 Task: Play online Dominion games in easy mode.
Action: Mouse moved to (467, 234)
Screenshot: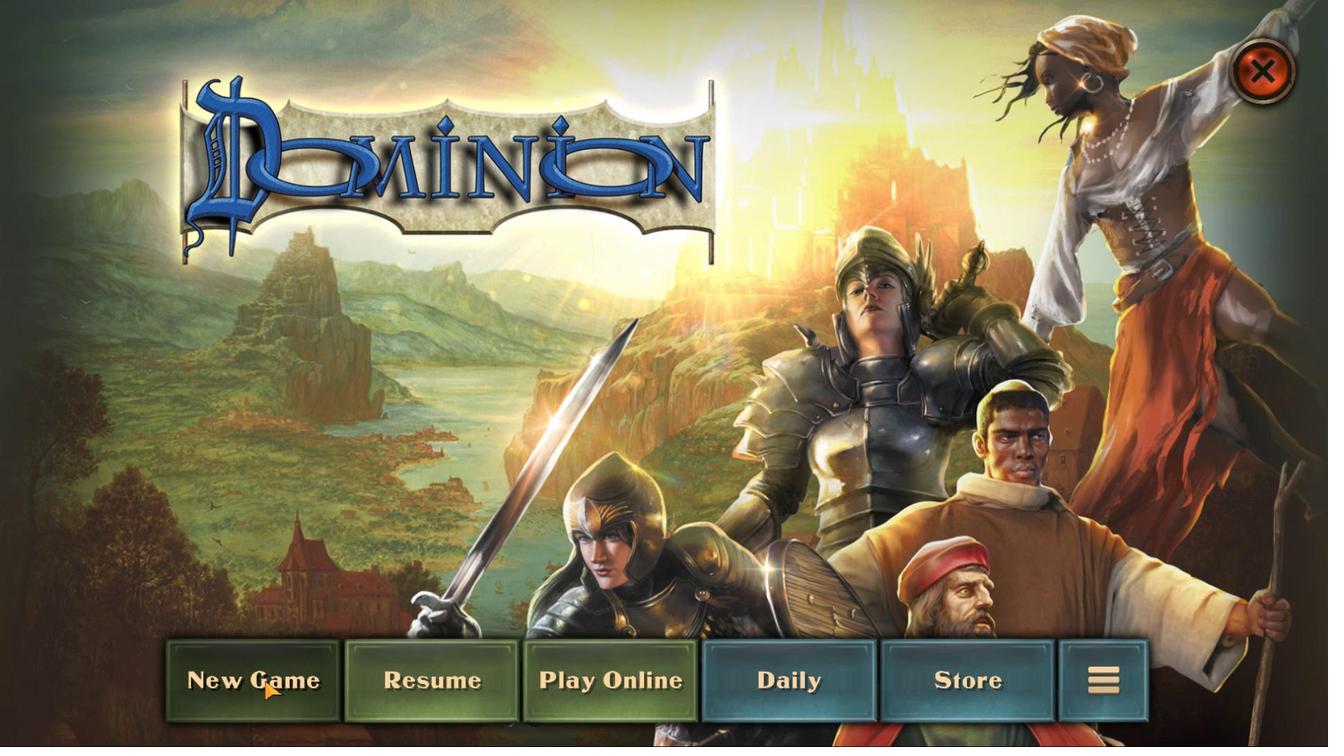 
Action: Mouse pressed left at (467, 234)
Screenshot: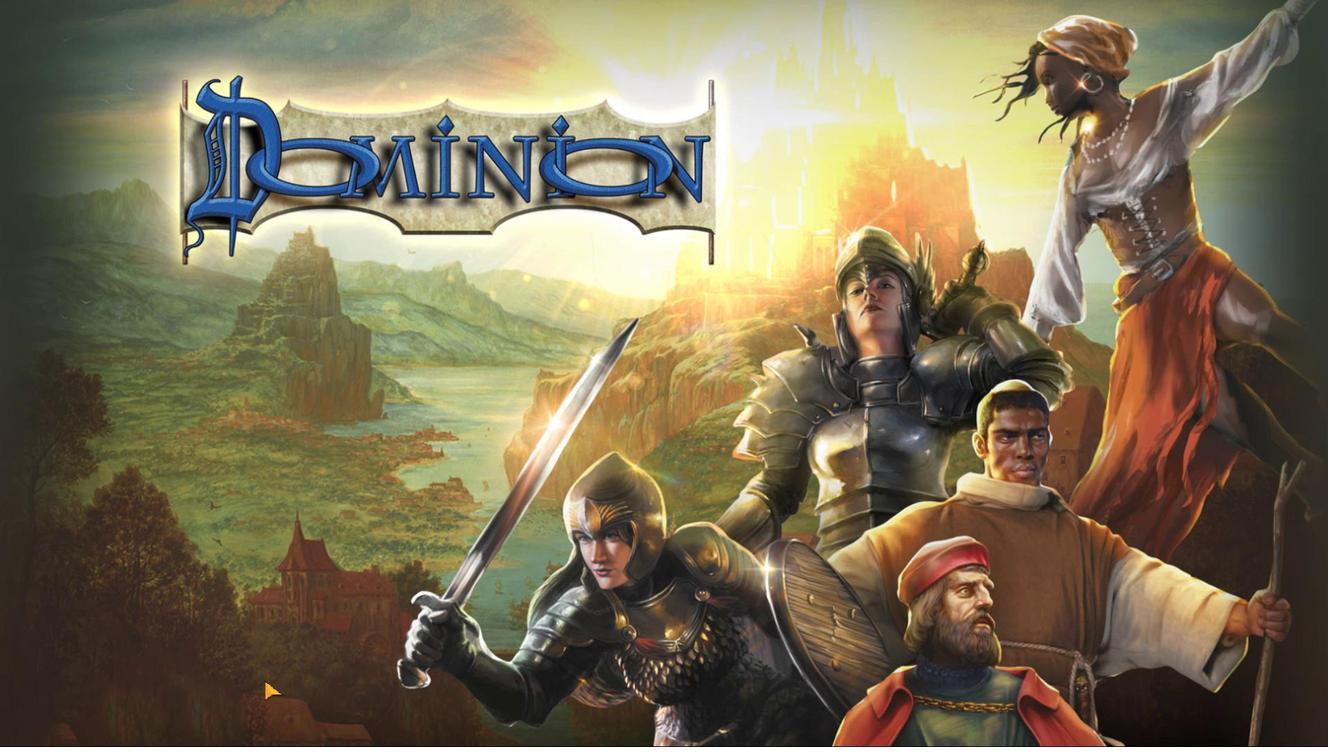 
Action: Mouse moved to (656, 486)
Screenshot: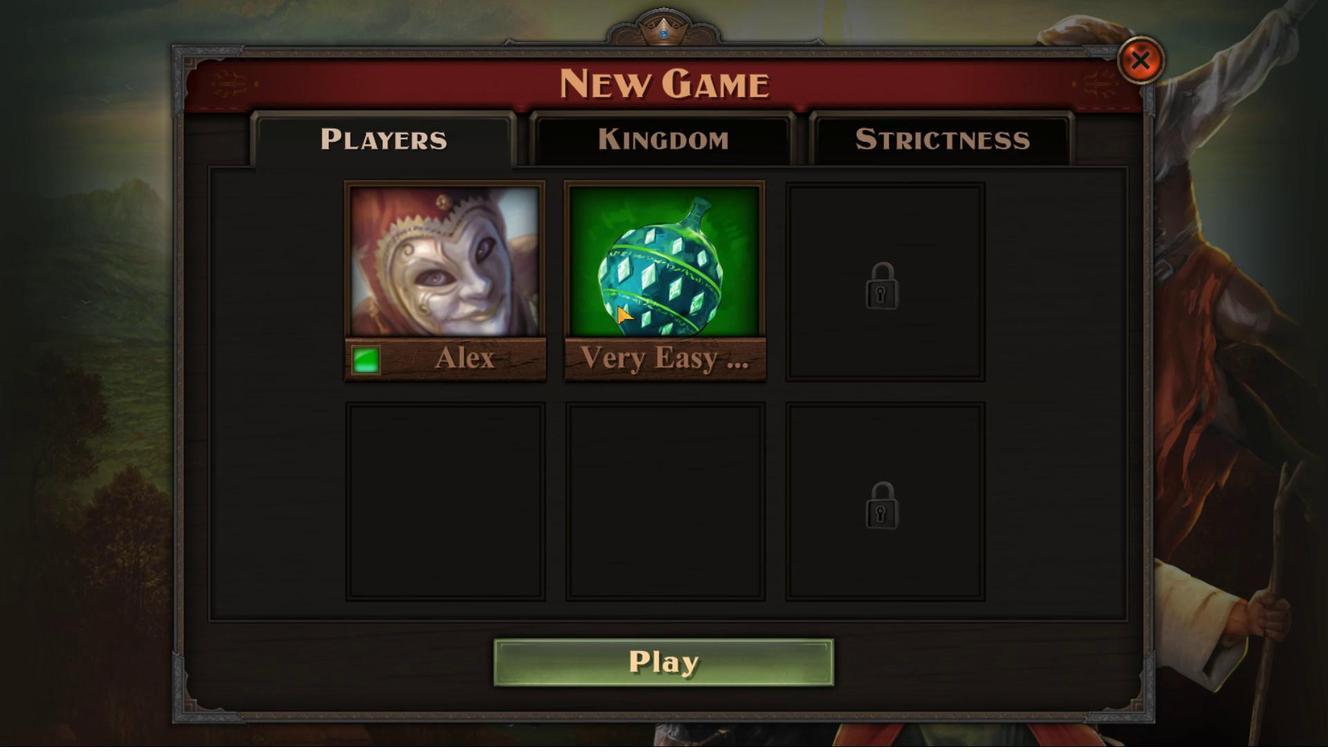 
Action: Mouse pressed left at (656, 486)
Screenshot: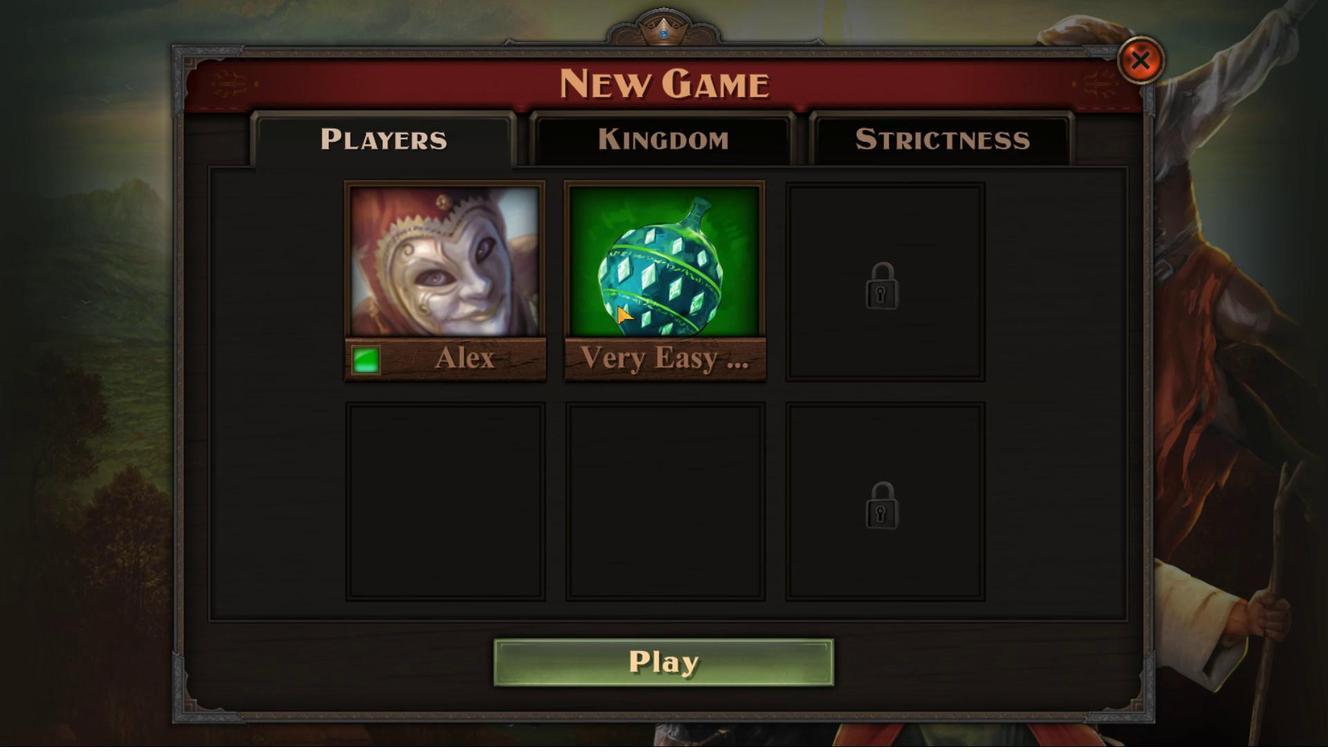 
Action: Mouse moved to (496, 417)
Screenshot: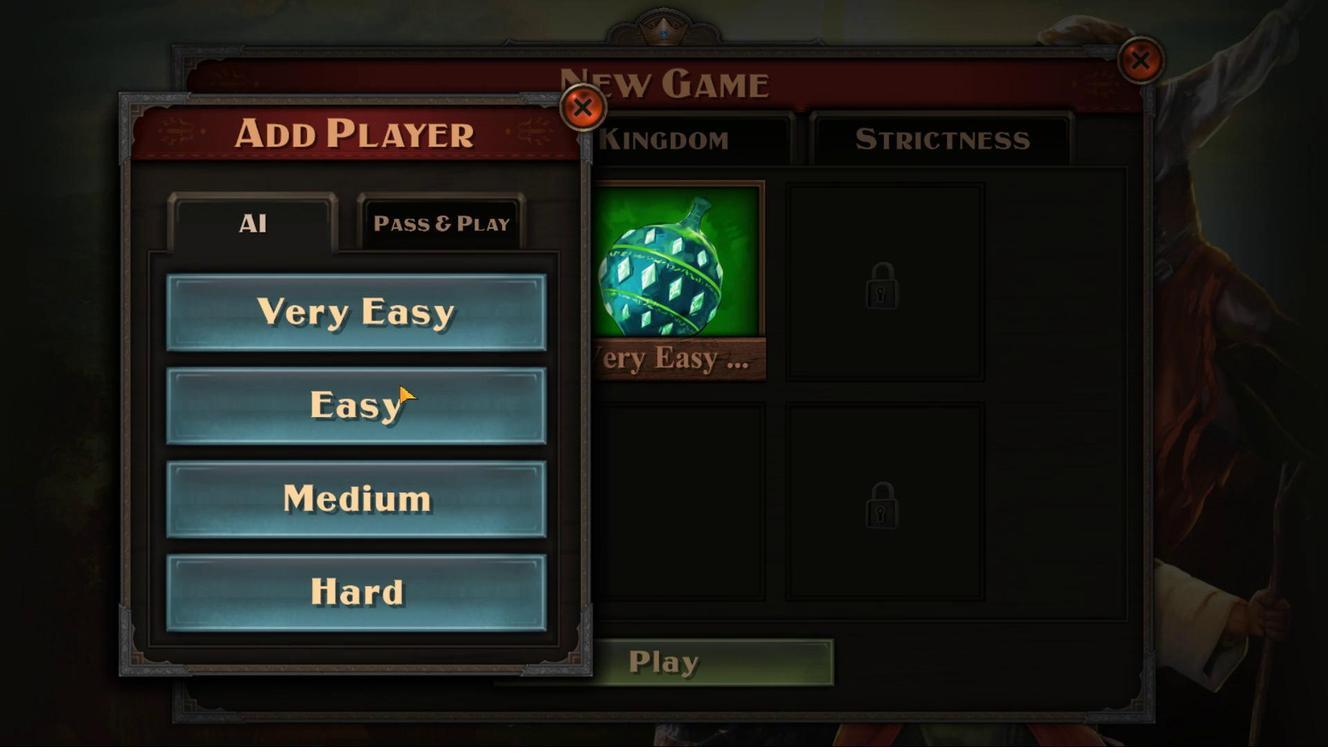 
Action: Mouse pressed left at (496, 417)
Screenshot: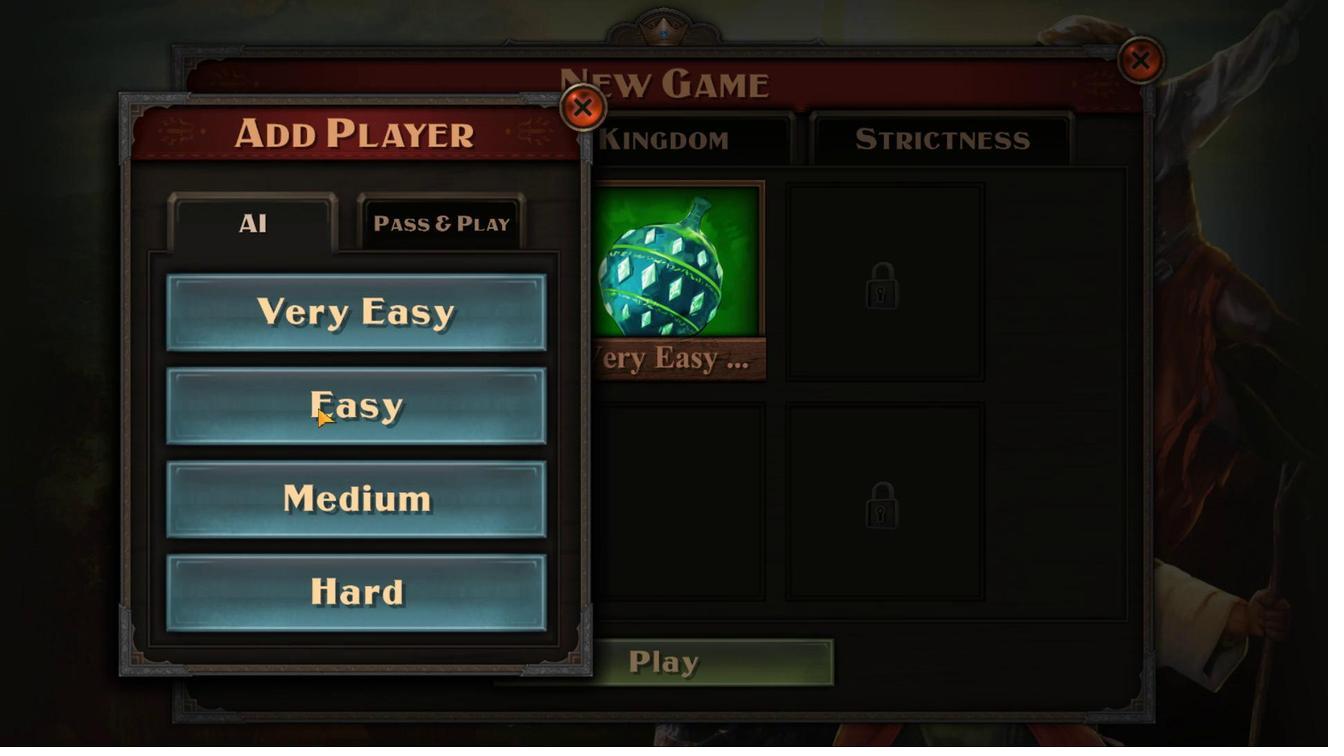 
Action: Mouse moved to (727, 242)
Screenshot: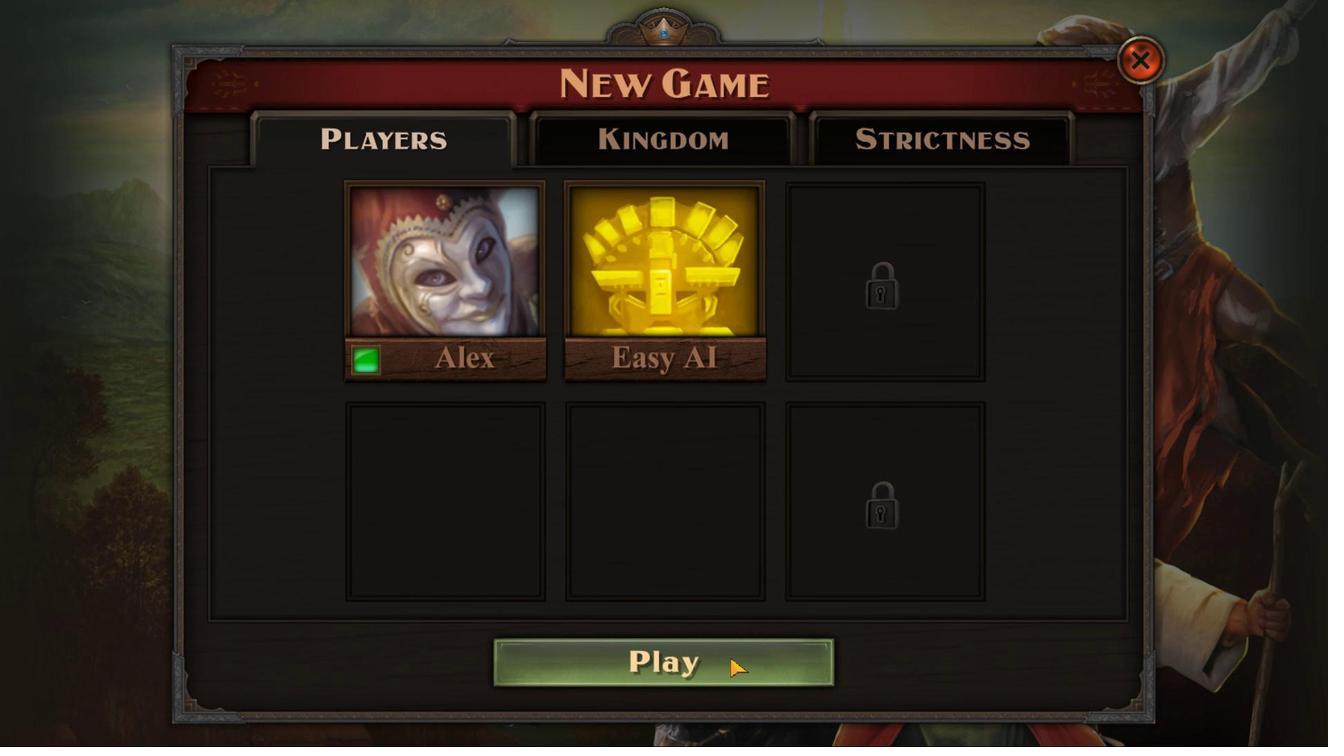 
Action: Mouse pressed left at (727, 242)
Screenshot: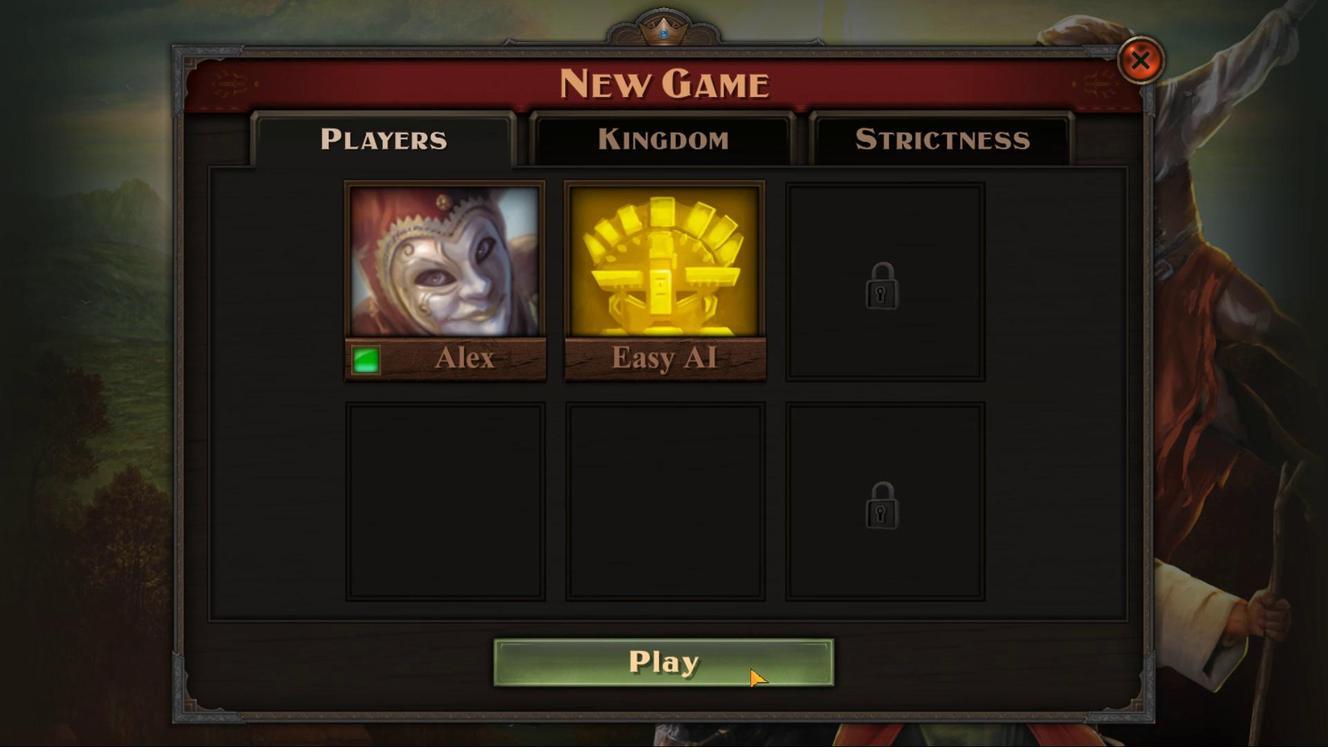 
Action: Mouse moved to (785, 285)
Screenshot: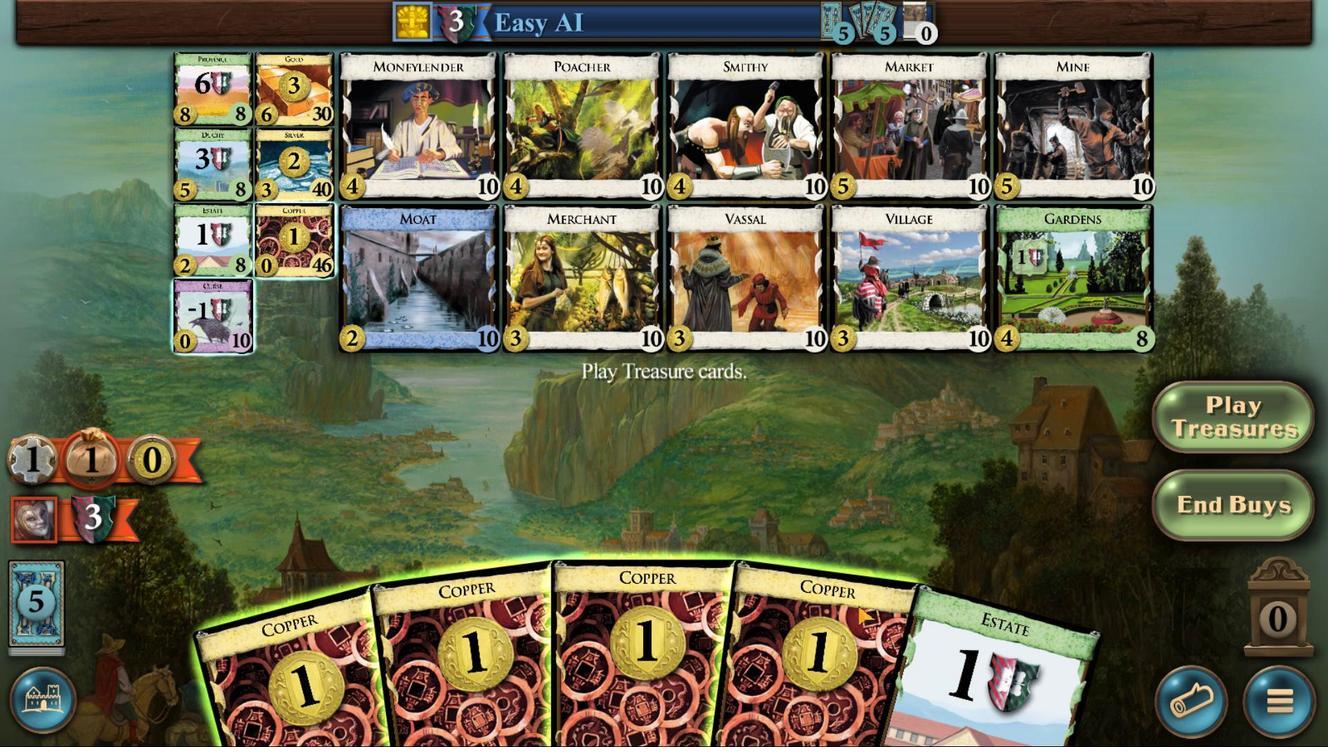 
Action: Mouse scrolled (785, 285) with delta (0, 0)
Screenshot: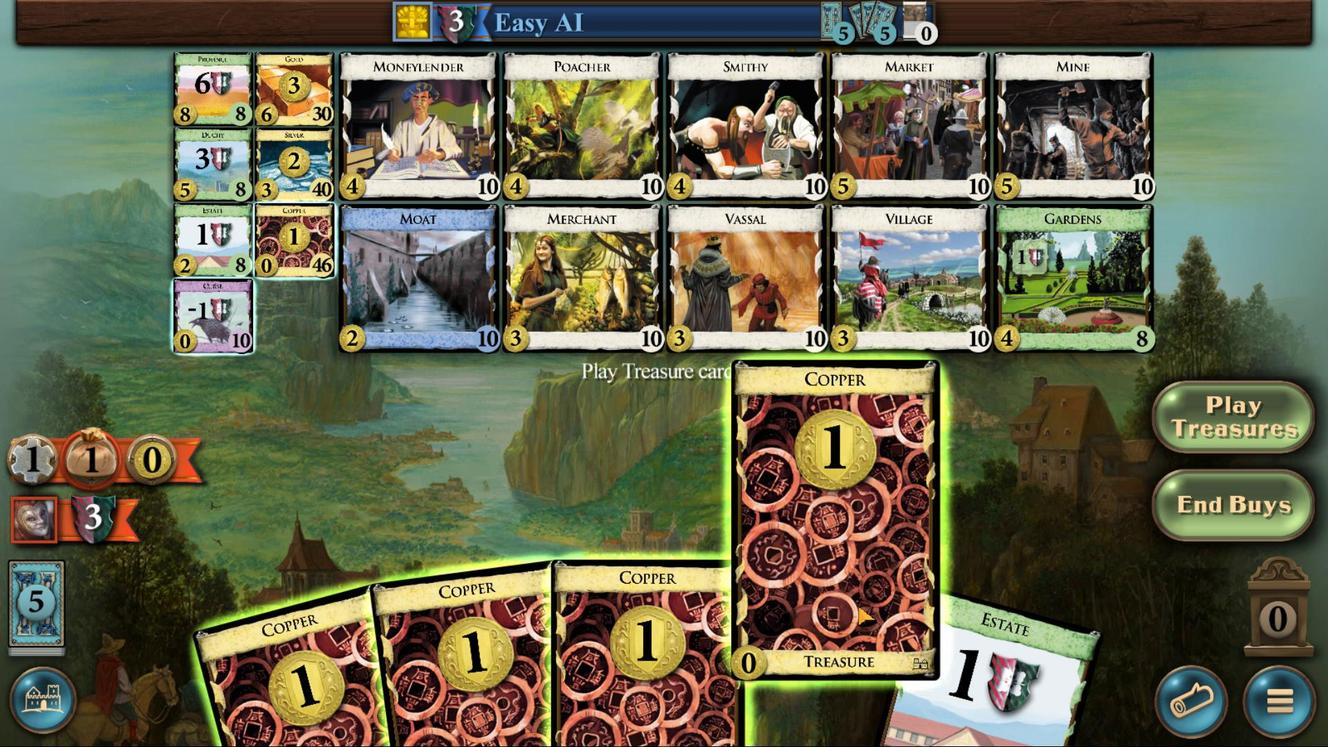 
Action: Mouse scrolled (785, 285) with delta (0, 0)
Screenshot: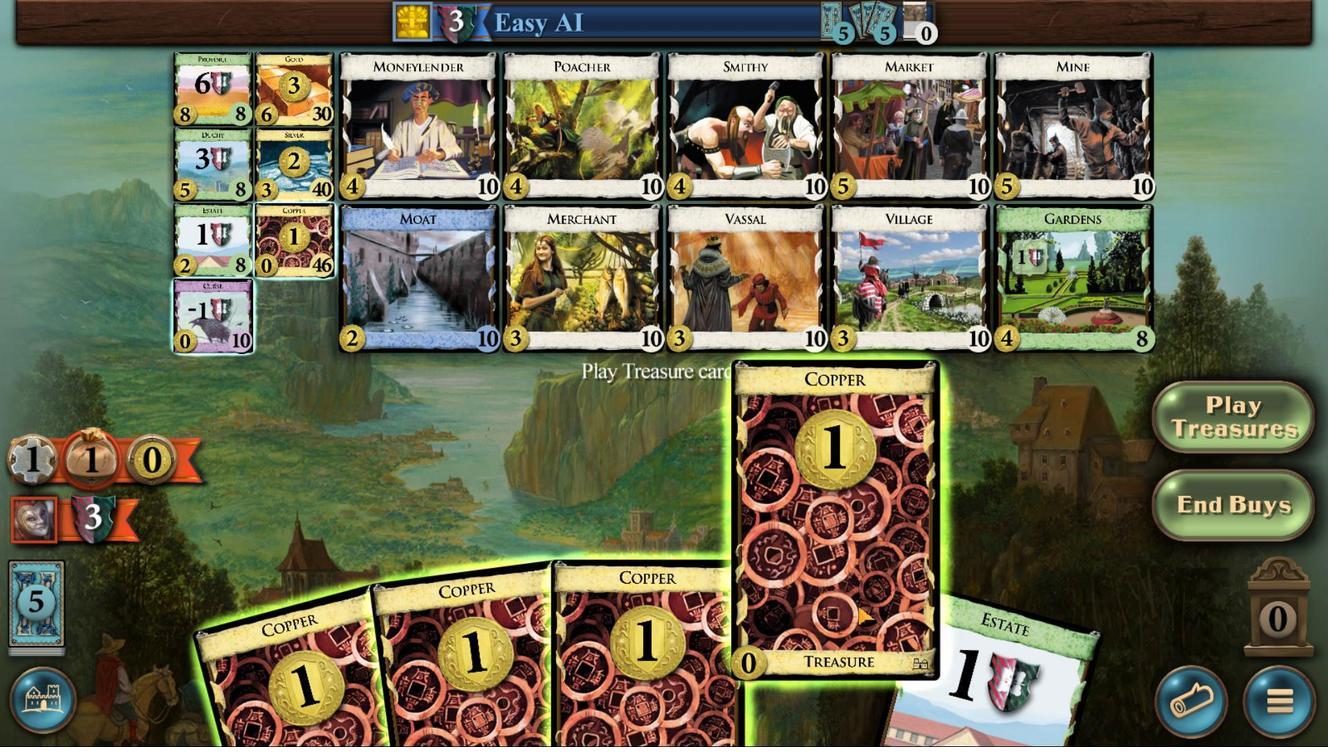 
Action: Mouse scrolled (785, 285) with delta (0, 0)
Screenshot: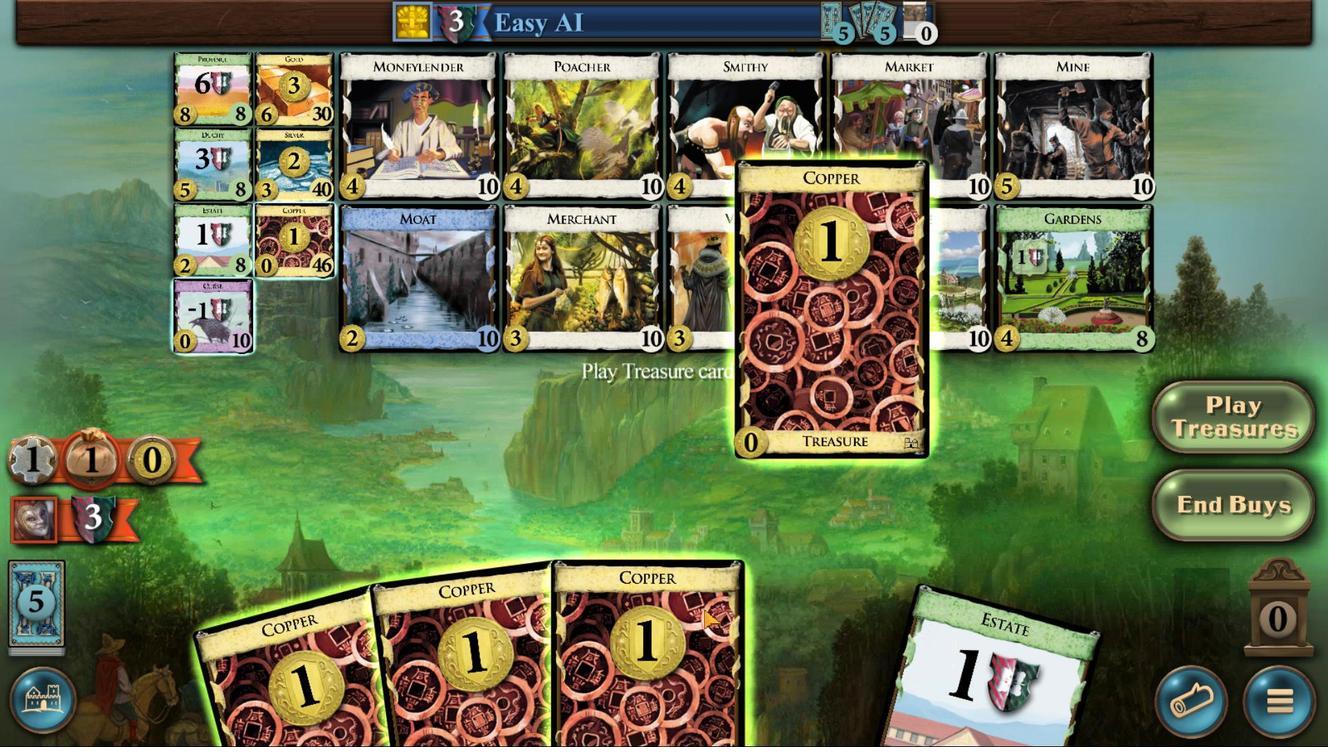 
Action: Mouse moved to (702, 282)
Screenshot: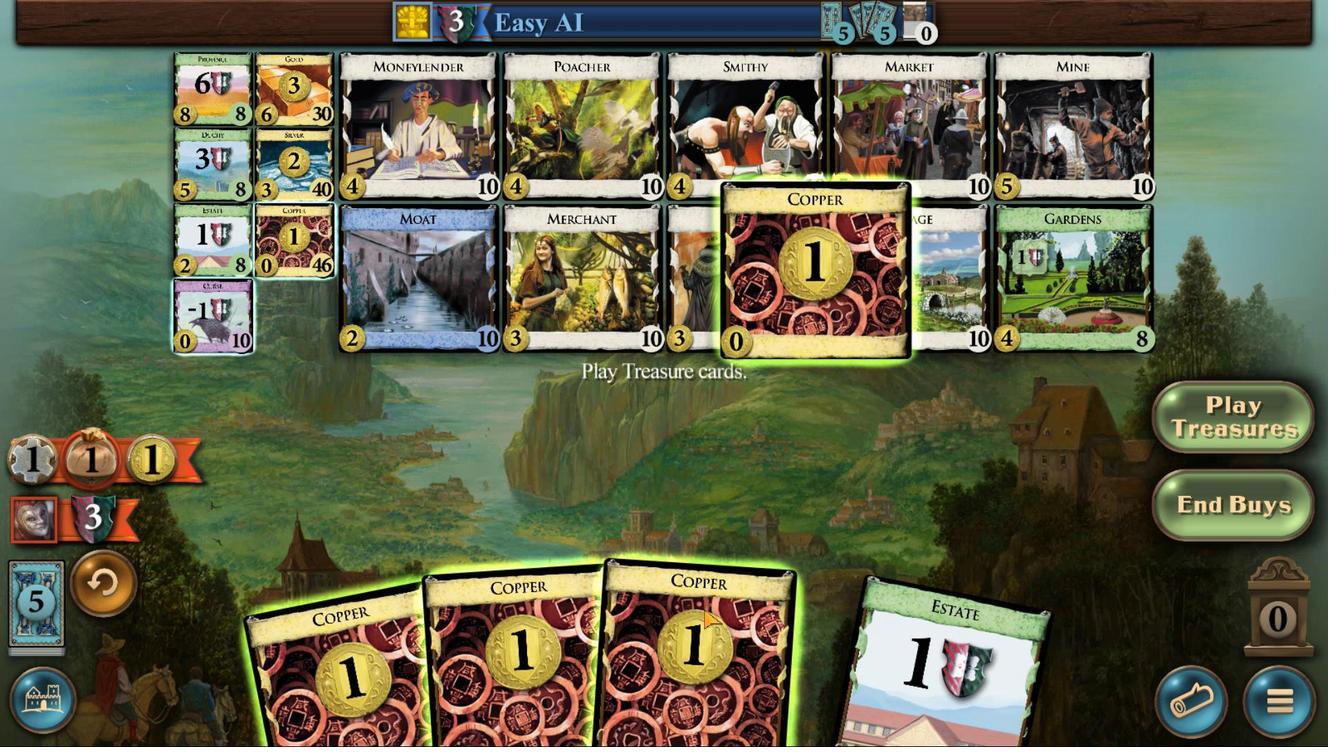 
Action: Mouse scrolled (702, 283) with delta (0, 0)
Screenshot: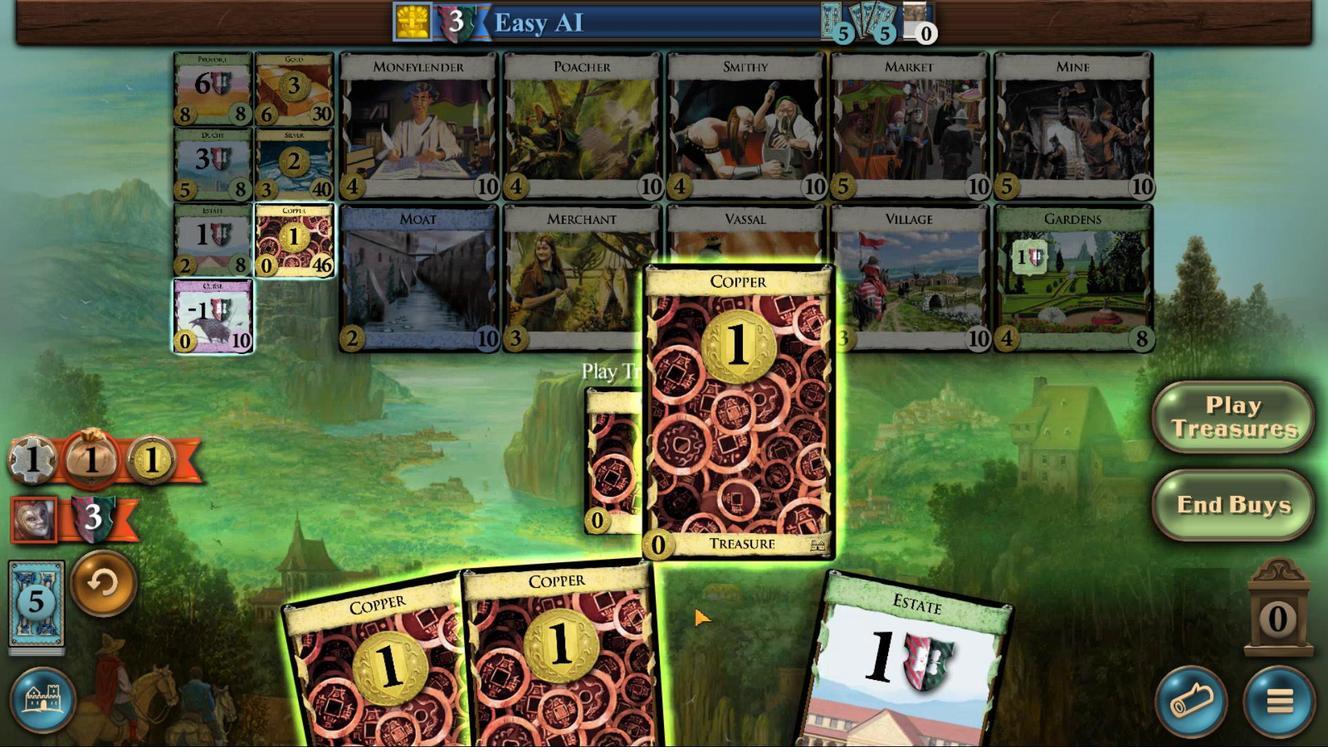 
Action: Mouse scrolled (702, 283) with delta (0, 0)
Screenshot: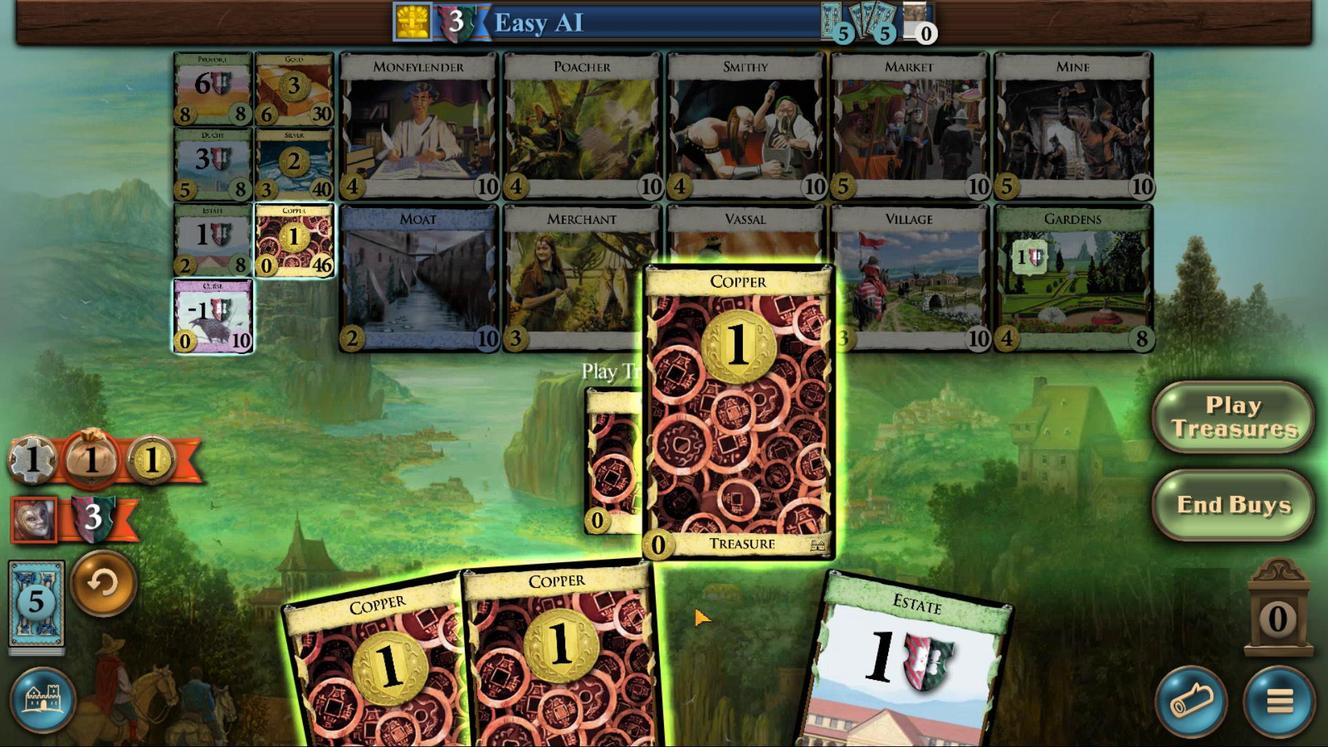 
Action: Mouse moved to (667, 290)
Screenshot: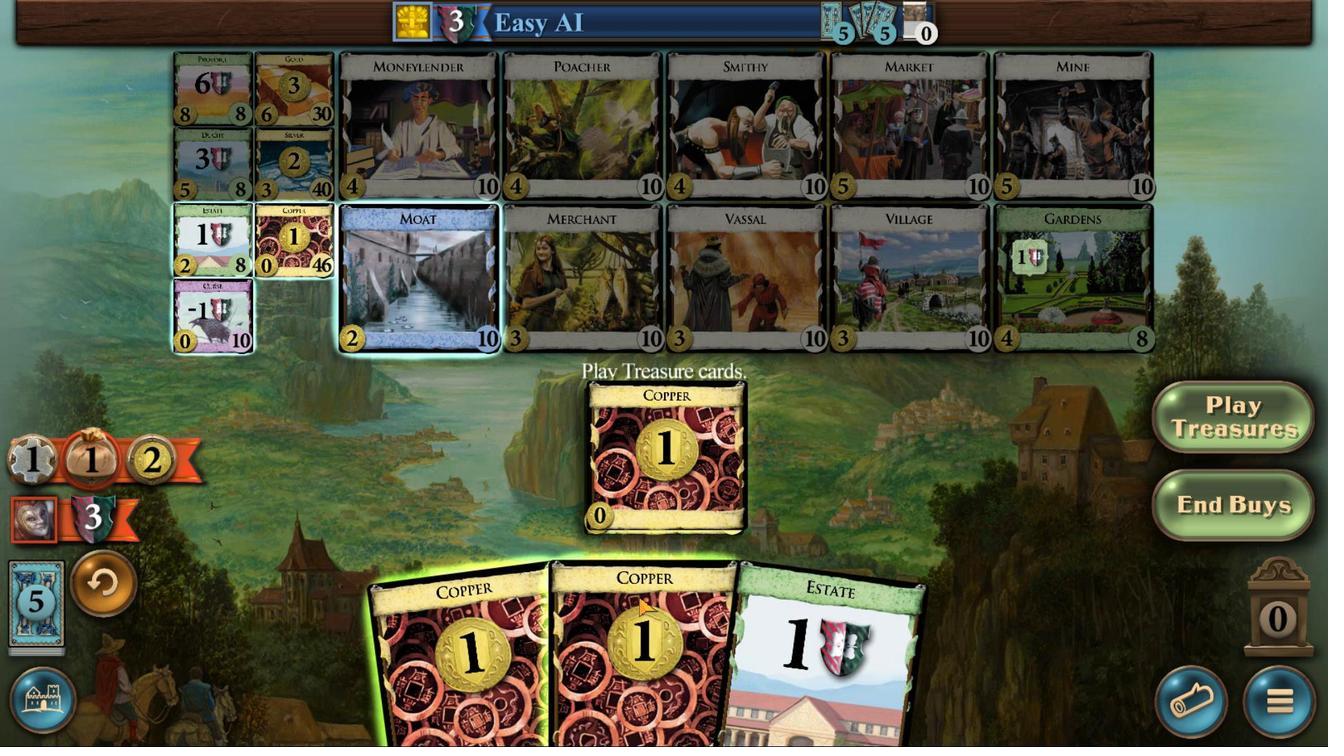 
Action: Mouse scrolled (667, 291) with delta (0, 0)
Screenshot: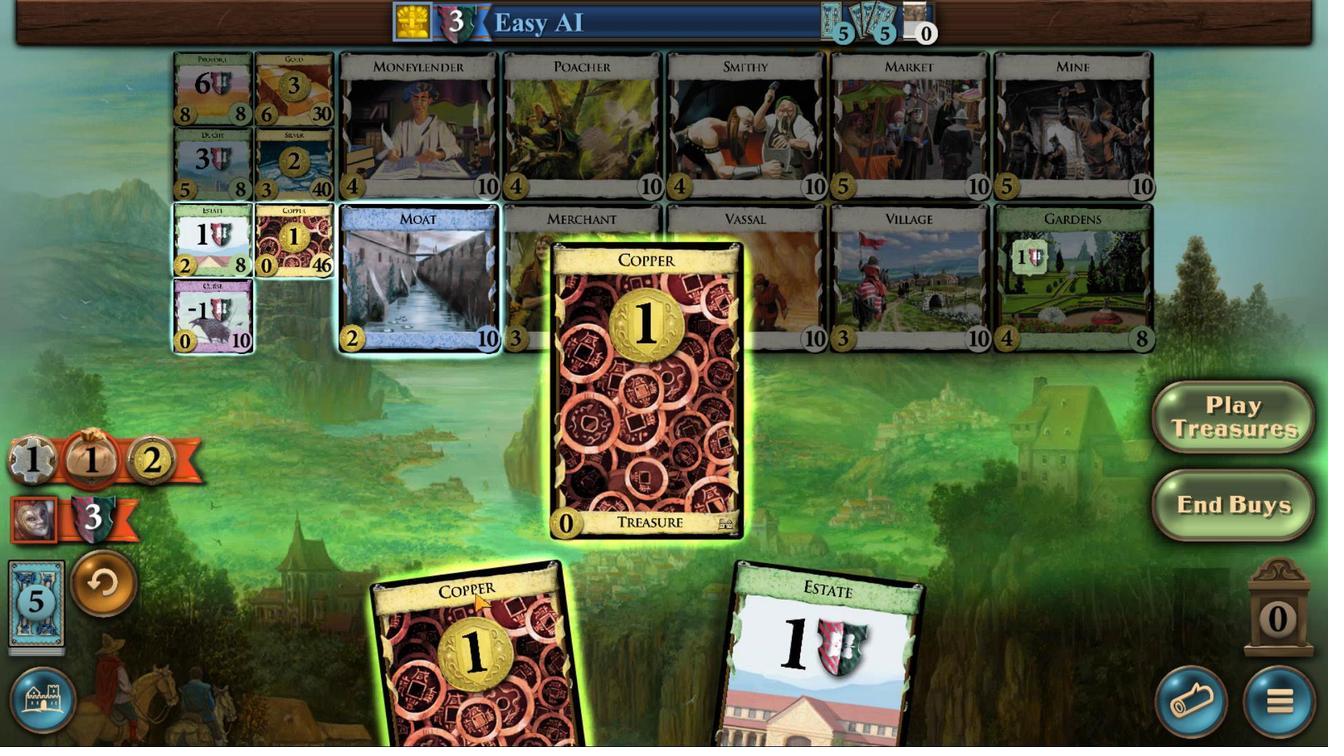 
Action: Mouse scrolled (667, 291) with delta (0, 0)
Screenshot: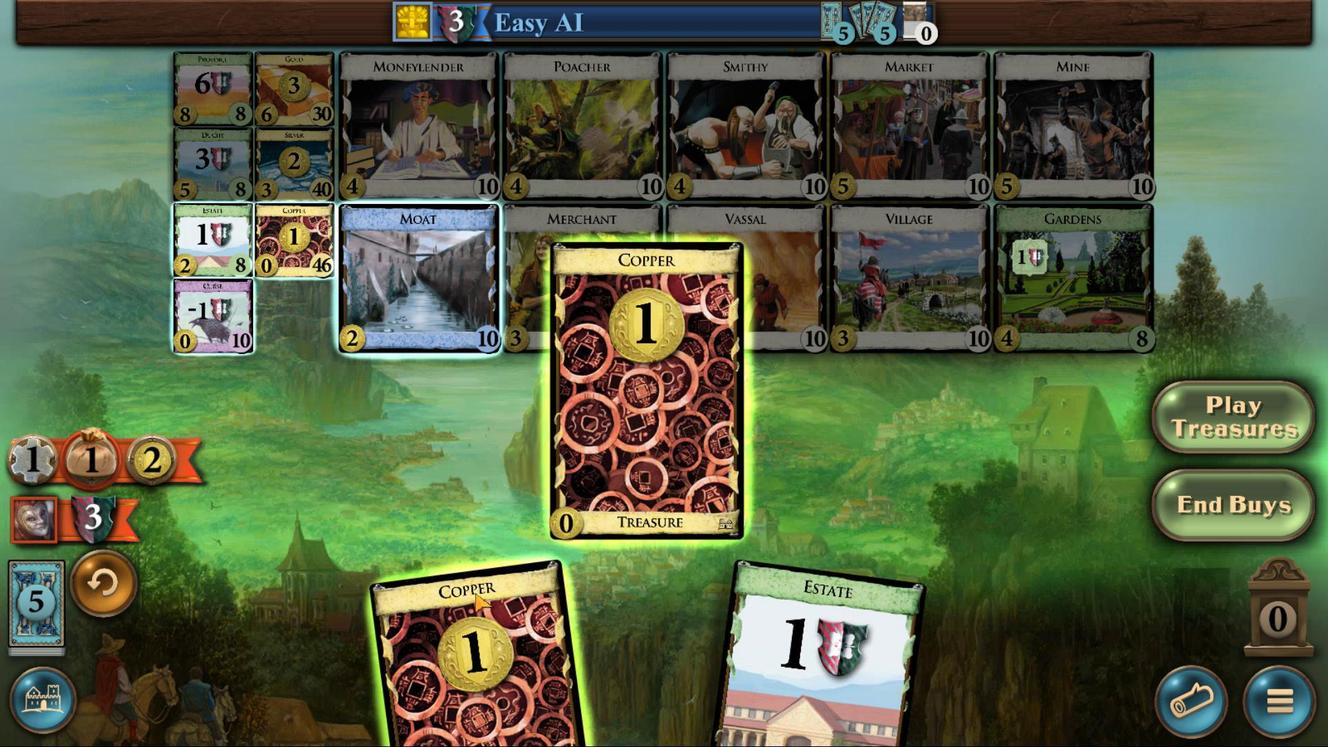 
Action: Mouse moved to (579, 293)
Screenshot: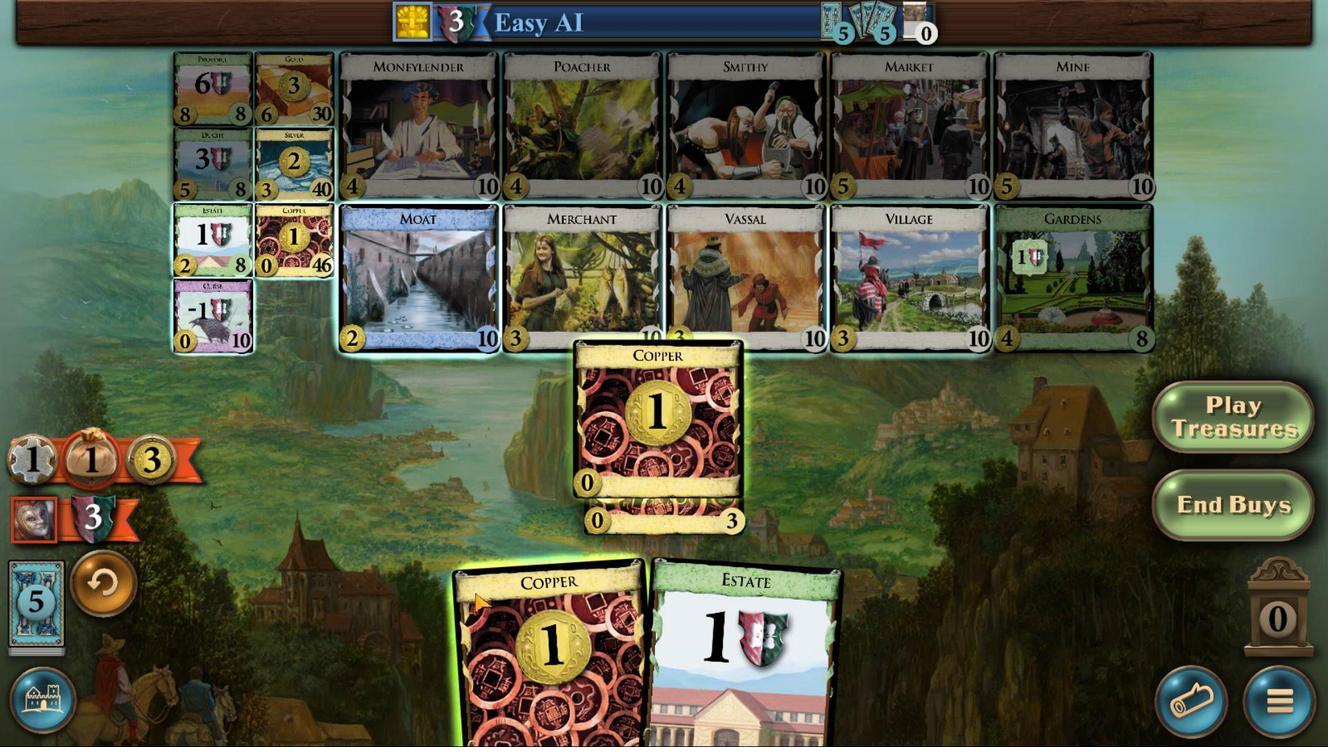 
Action: Mouse scrolled (579, 294) with delta (0, 0)
Screenshot: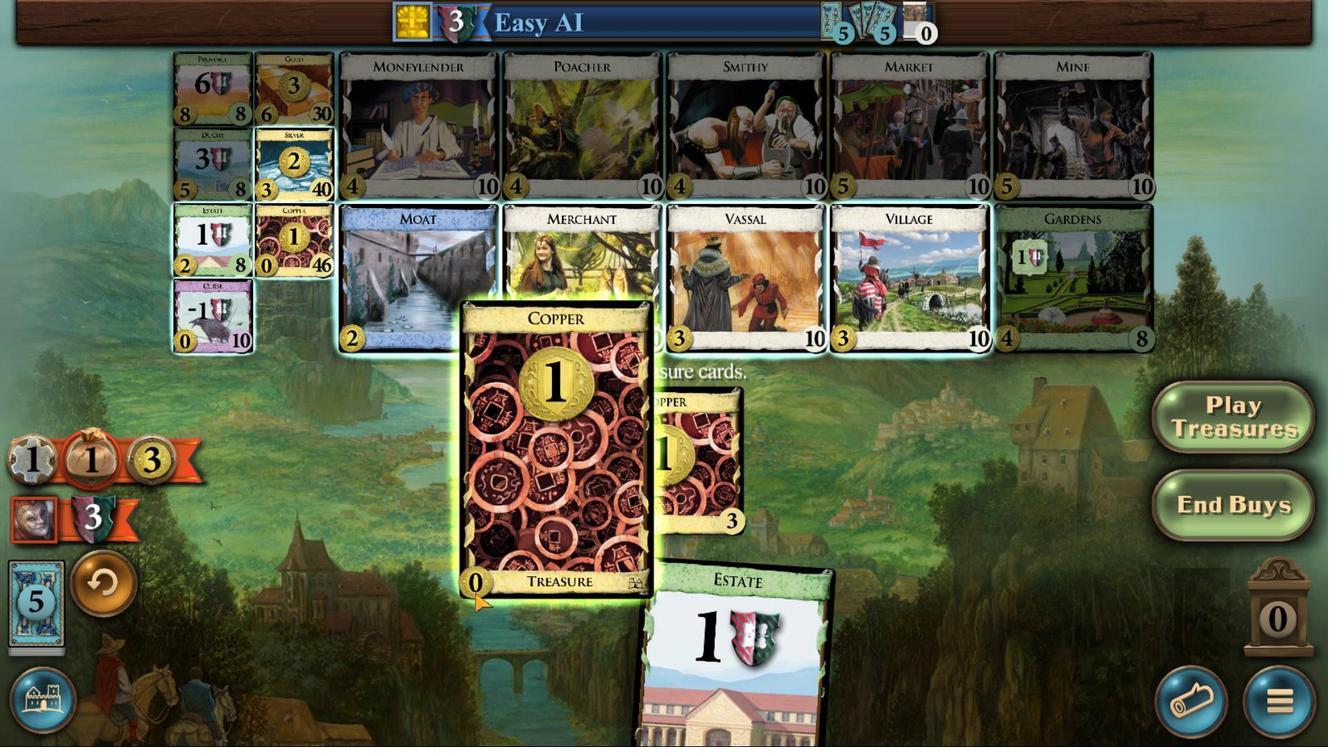 
Action: Mouse scrolled (579, 294) with delta (0, 0)
Screenshot: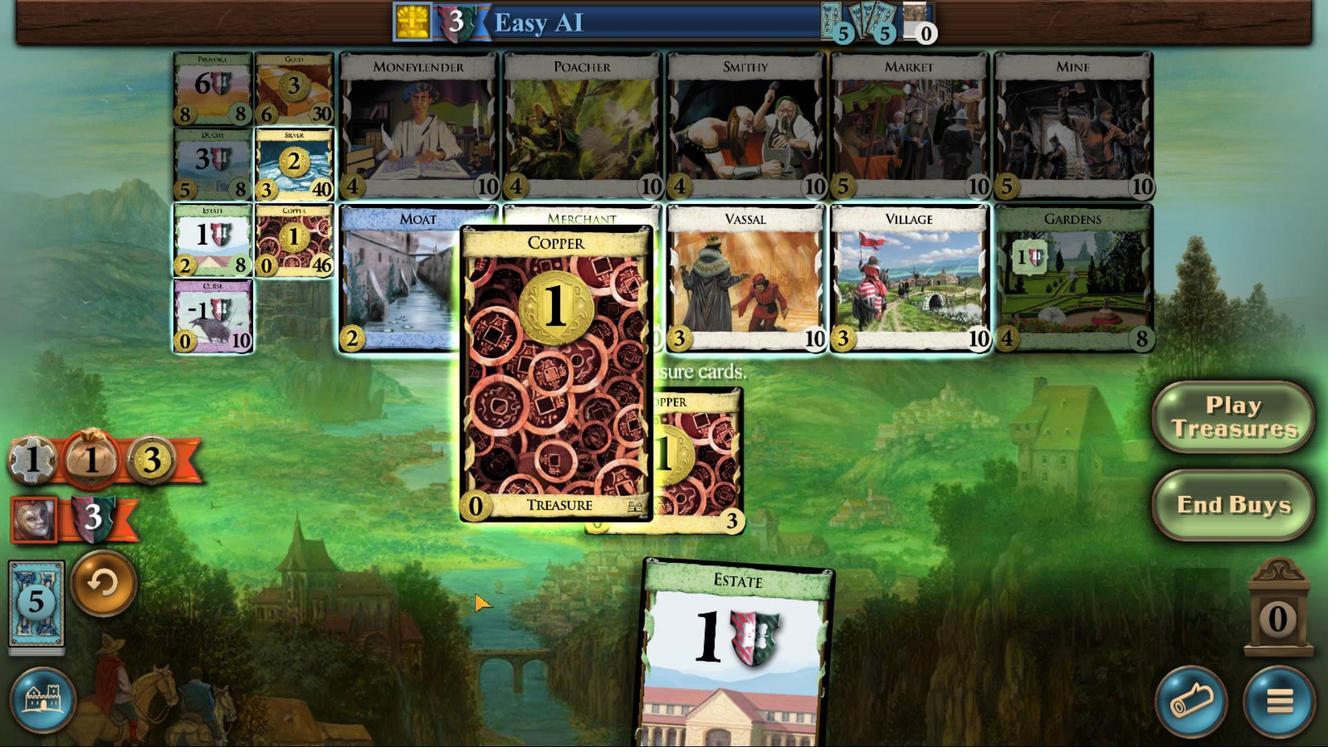 
Action: Mouse scrolled (579, 294) with delta (0, 0)
Screenshot: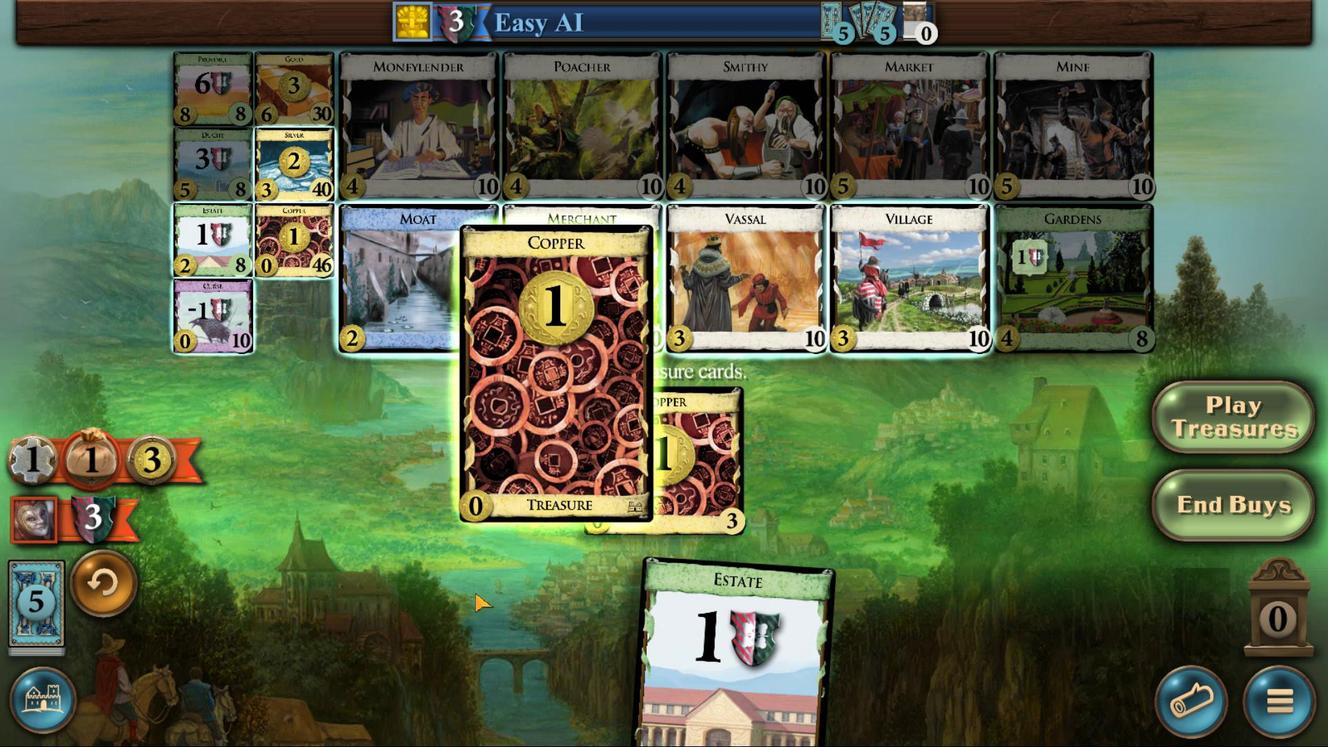
Action: Mouse moved to (478, 576)
Screenshot: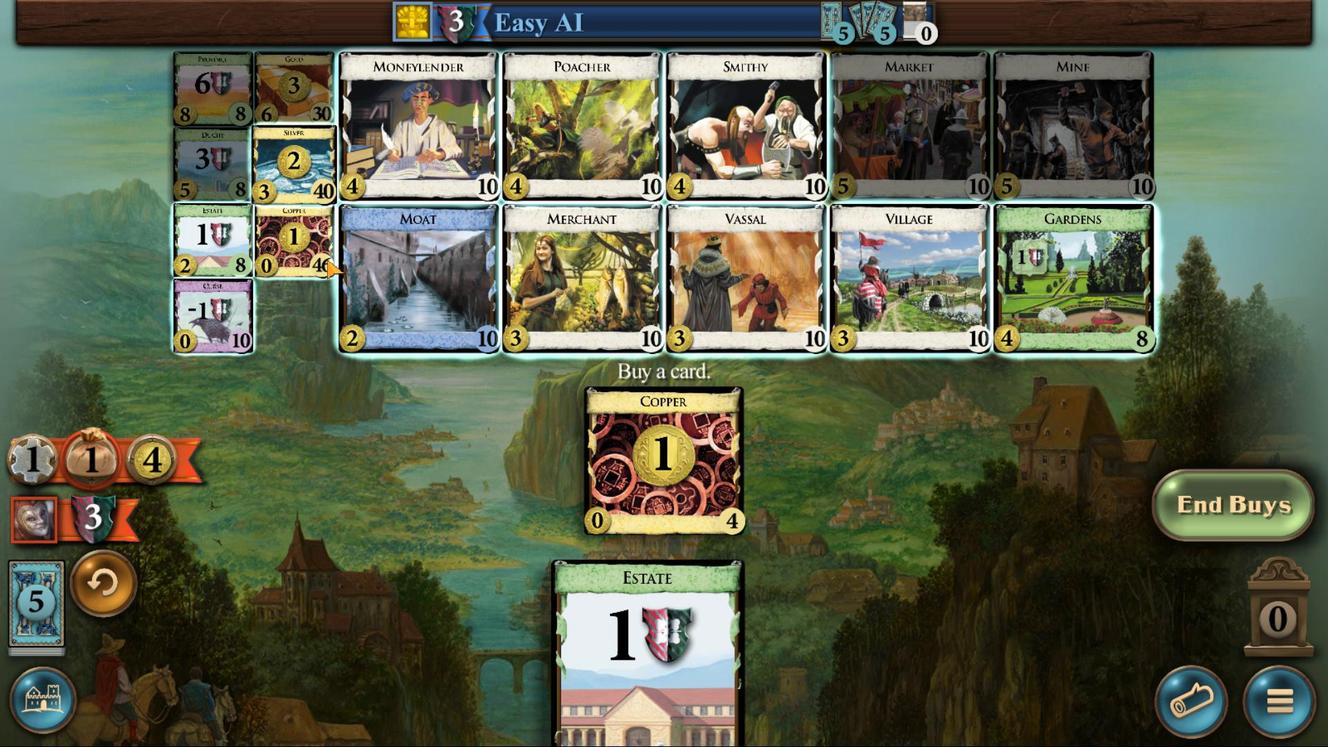 
Action: Mouse pressed left at (478, 576)
Screenshot: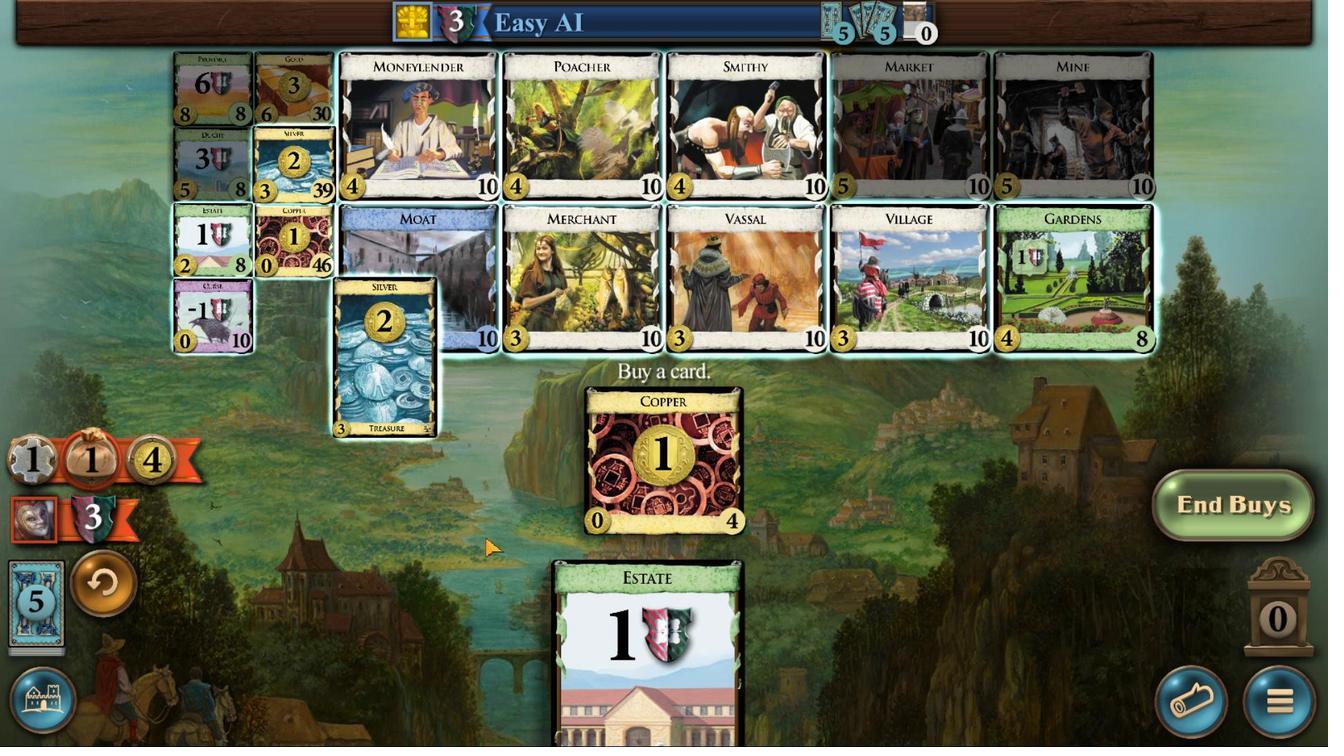 
Action: Mouse moved to (654, 259)
Screenshot: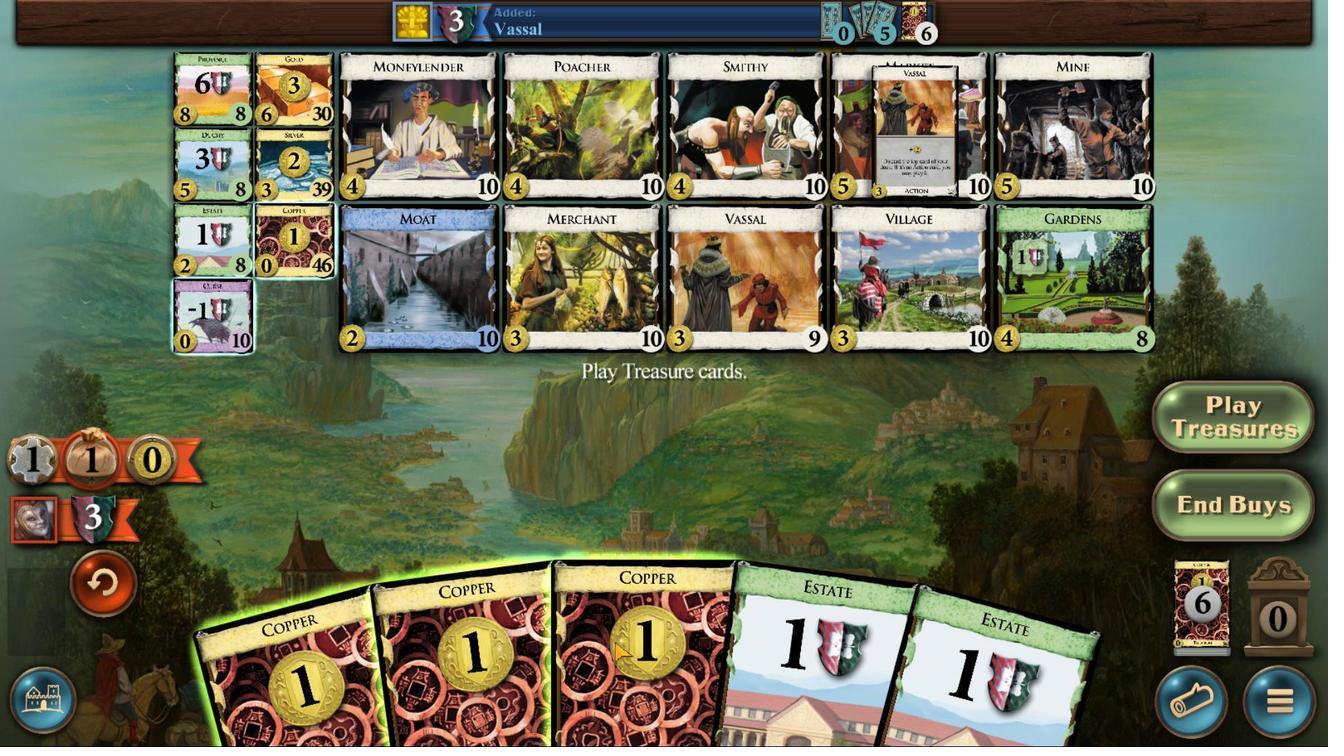 
Action: Mouse scrolled (654, 260) with delta (0, 0)
Screenshot: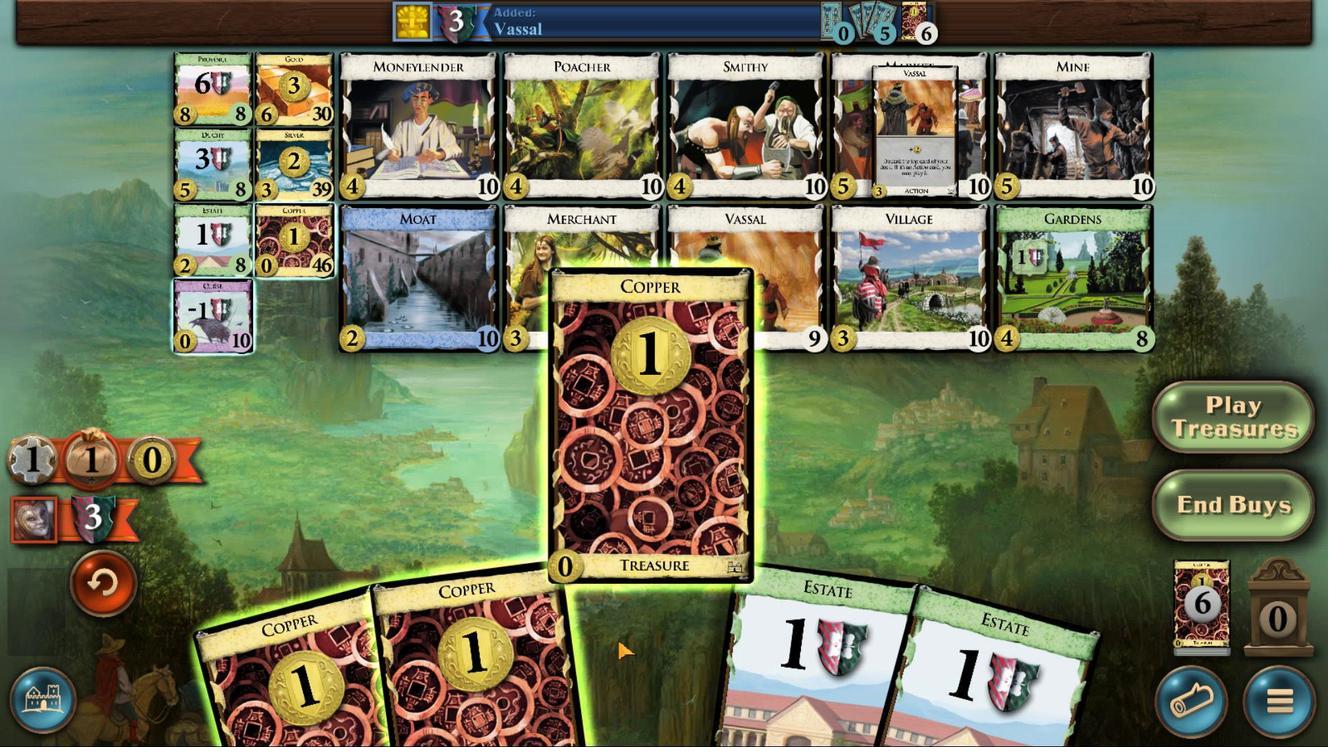 
Action: Mouse moved to (654, 260)
Screenshot: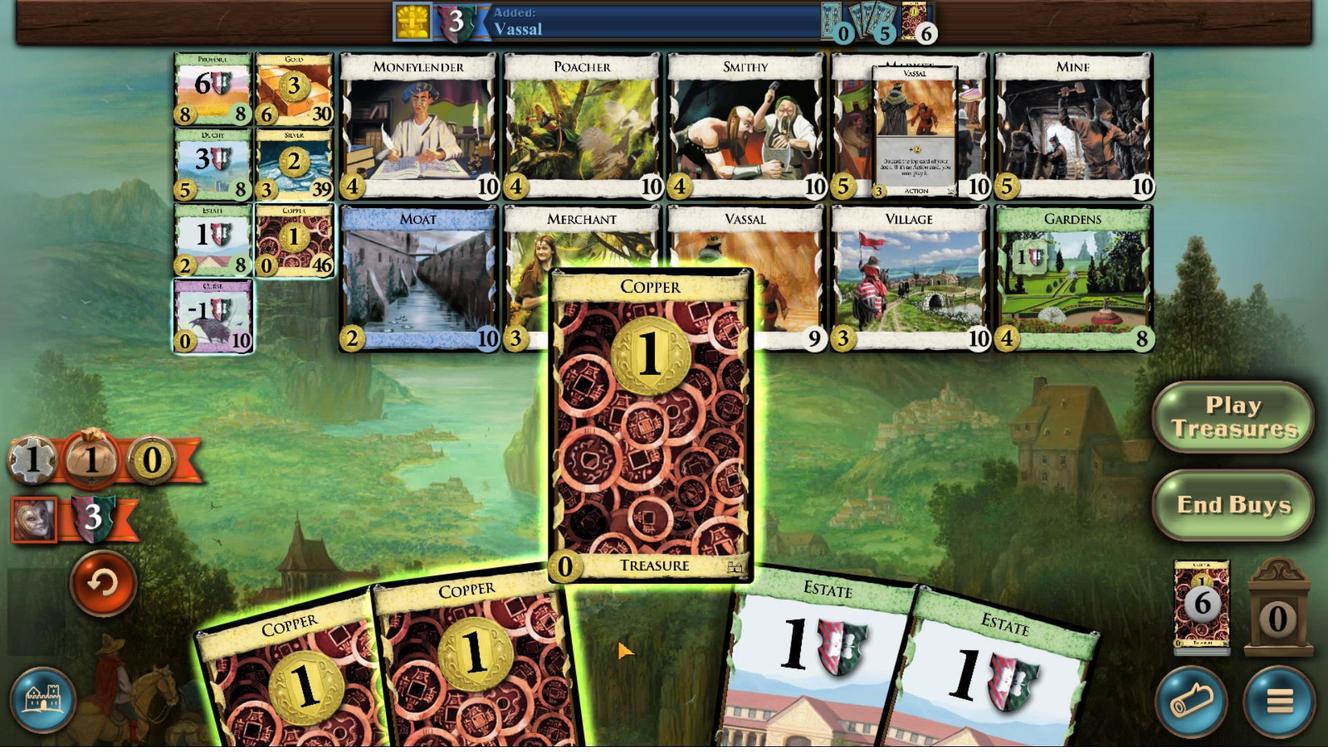
Action: Mouse scrolled (654, 260) with delta (0, 0)
Screenshot: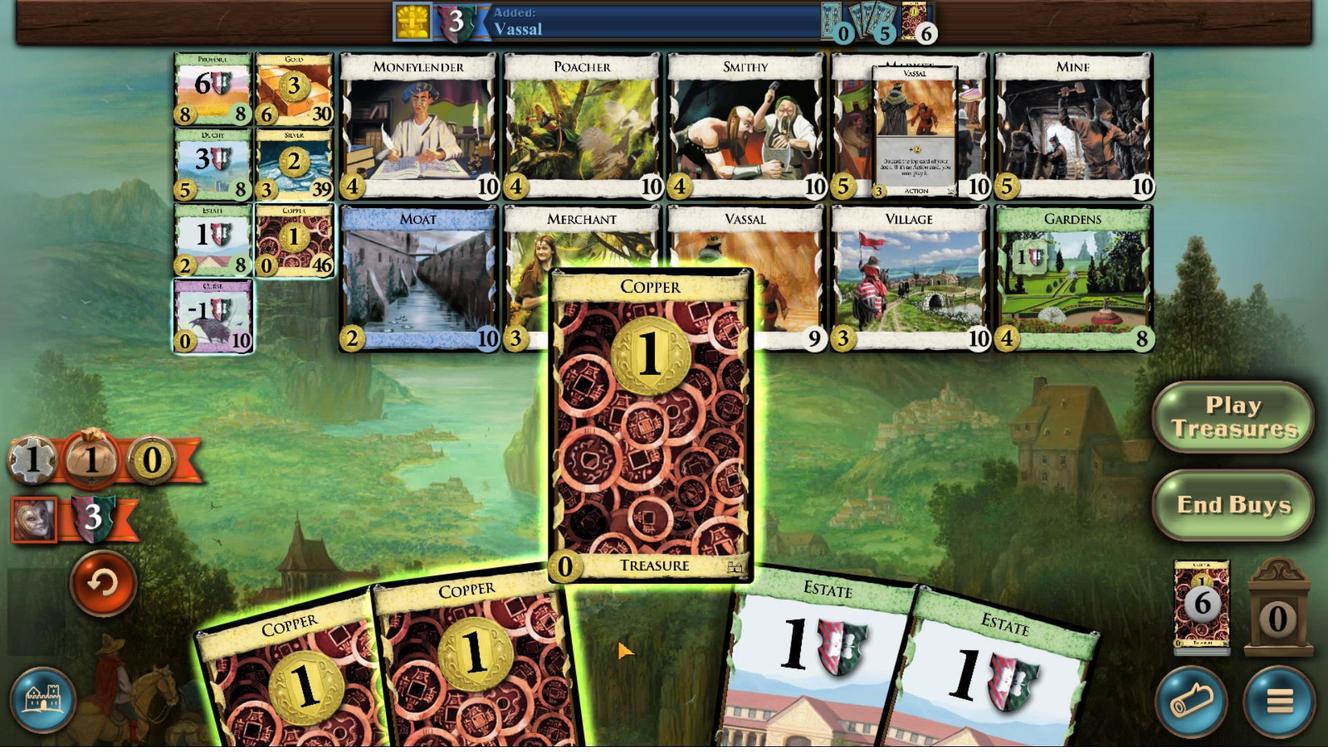 
Action: Mouse moved to (654, 260)
Screenshot: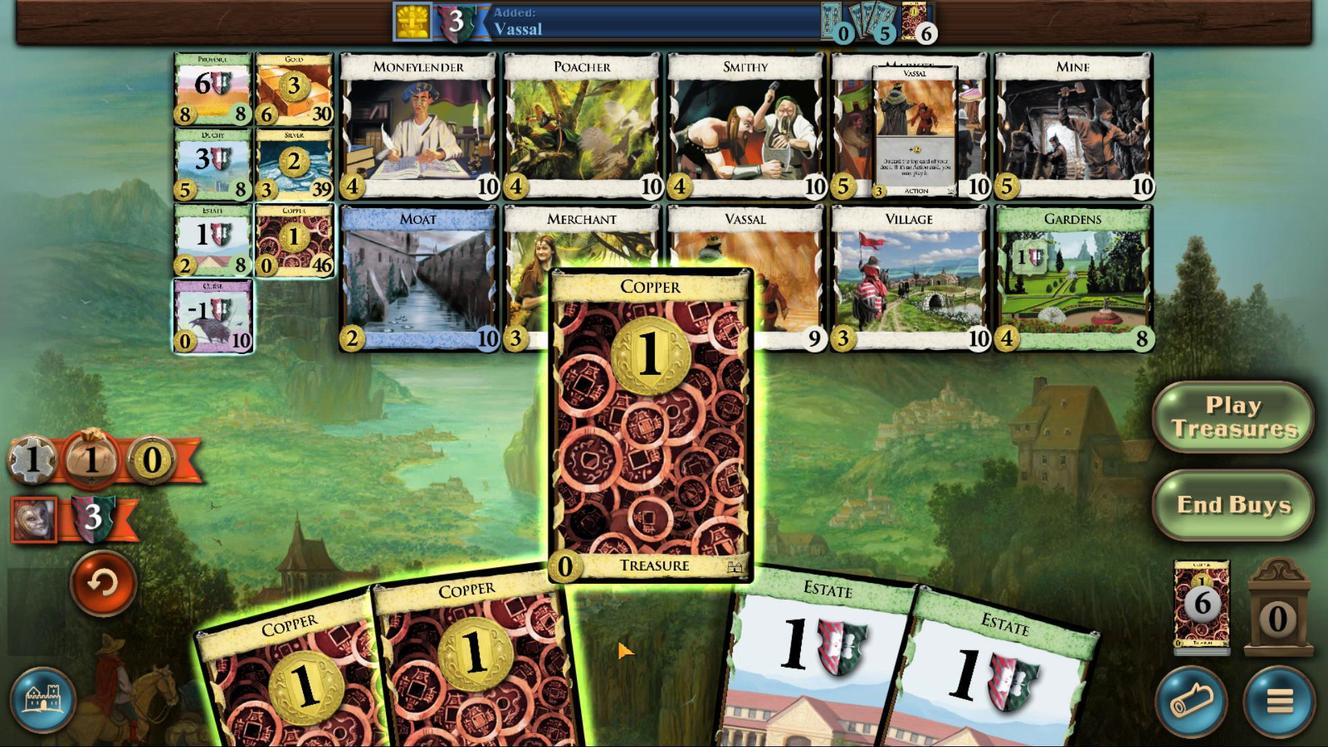 
Action: Mouse scrolled (654, 261) with delta (0, 0)
Screenshot: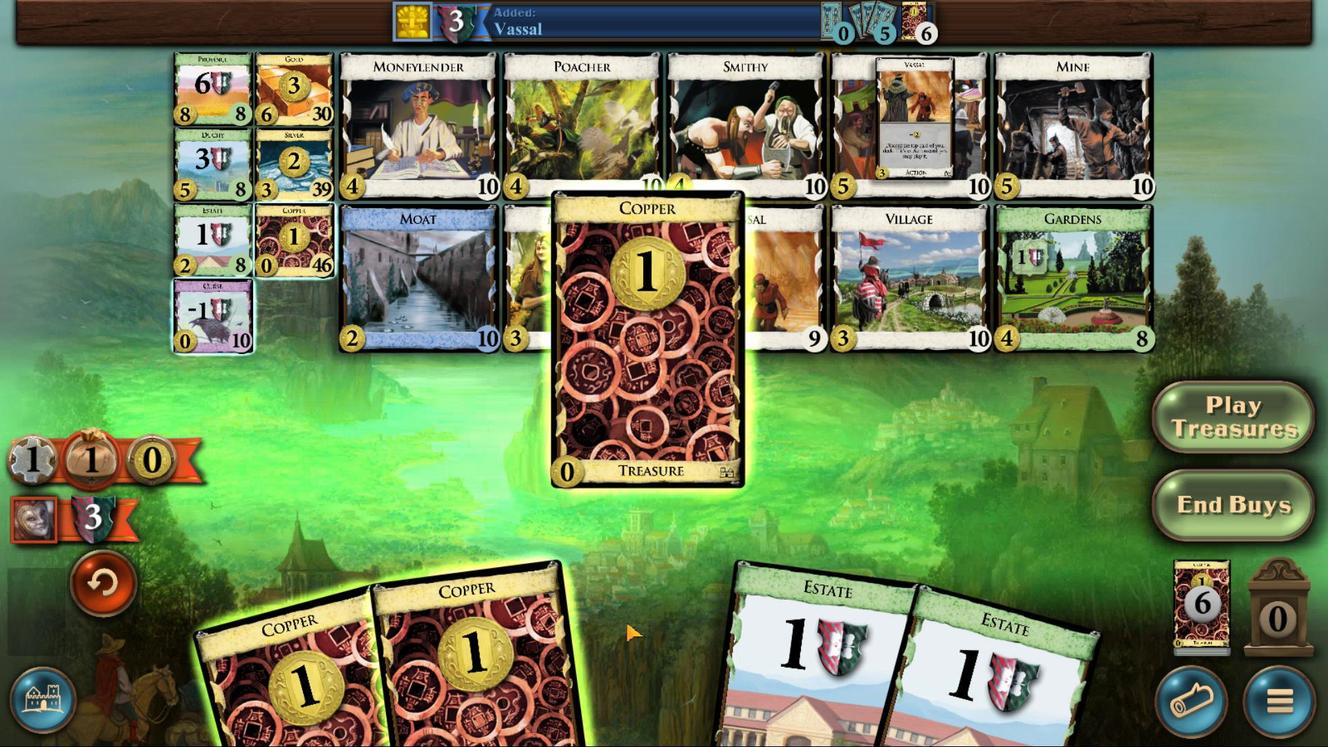 
Action: Mouse moved to (621, 282)
Screenshot: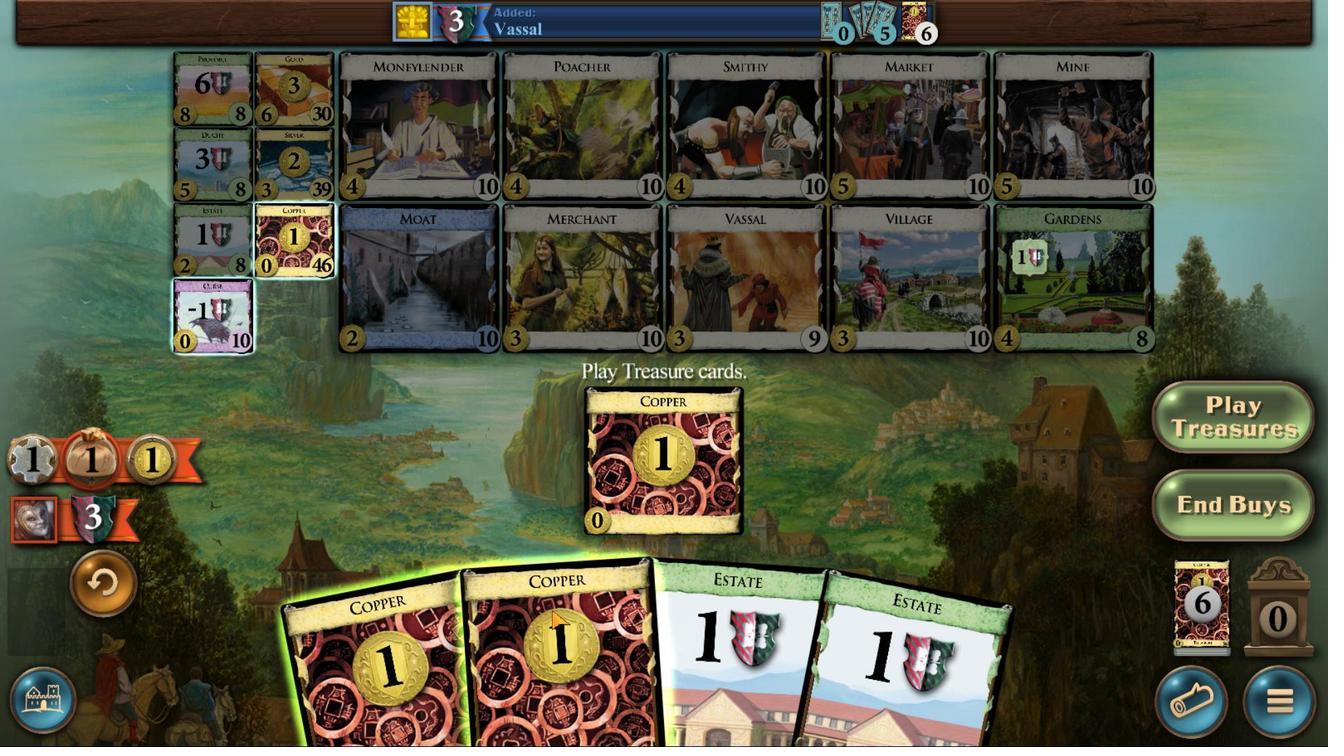 
Action: Mouse scrolled (621, 282) with delta (0, 0)
Screenshot: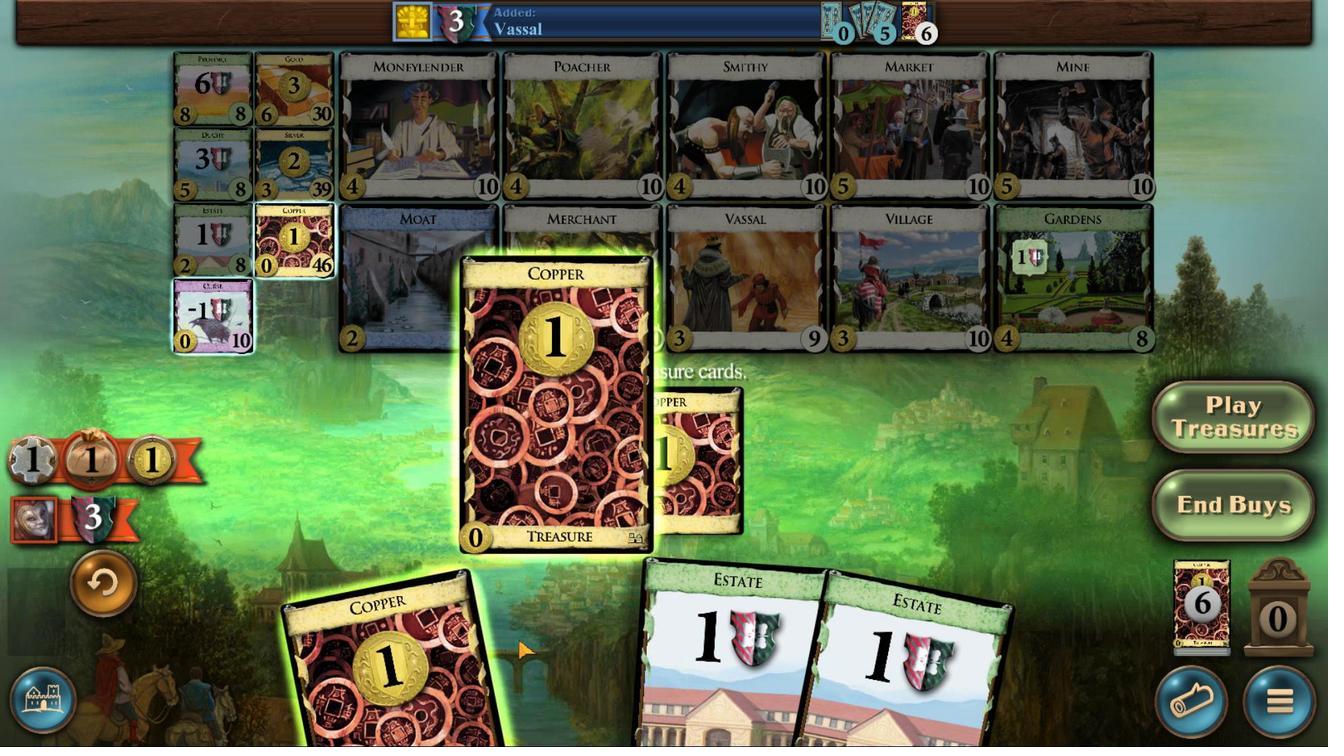 
Action: Mouse scrolled (621, 282) with delta (0, 0)
Screenshot: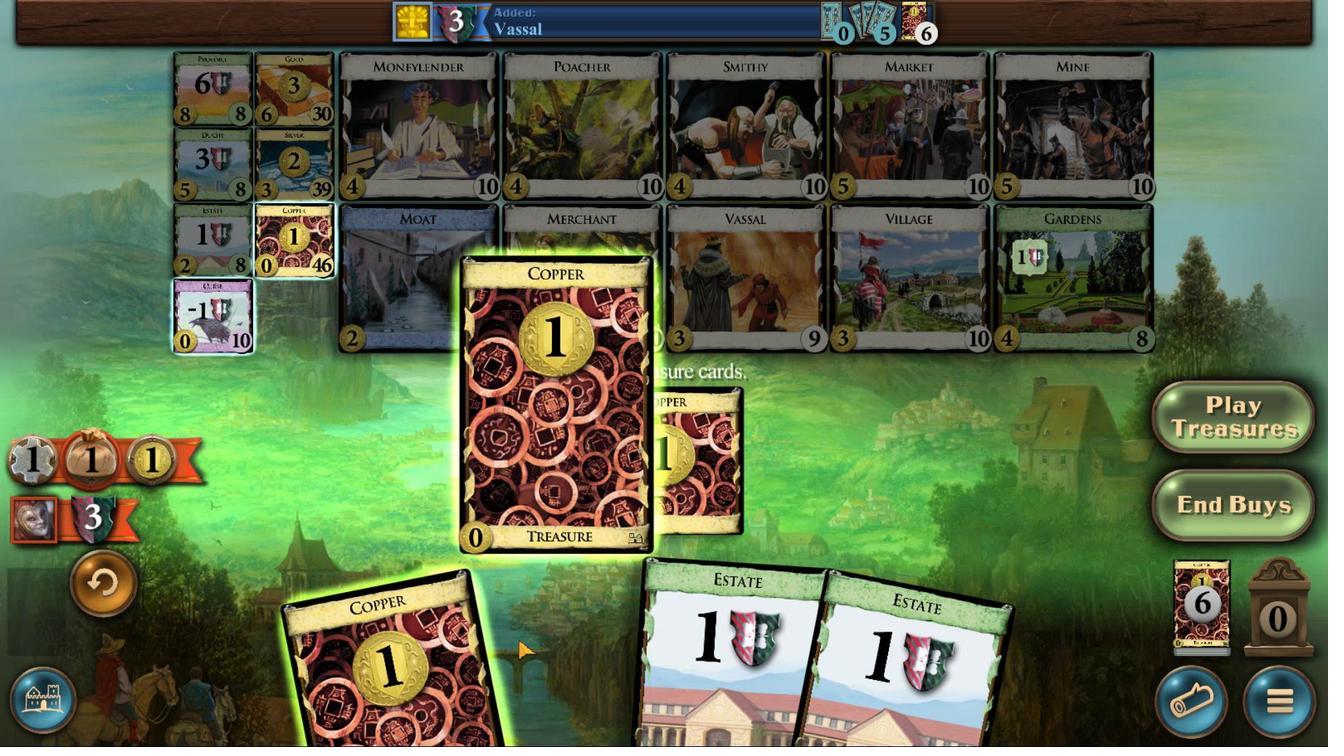 
Action: Mouse scrolled (621, 282) with delta (0, 0)
Screenshot: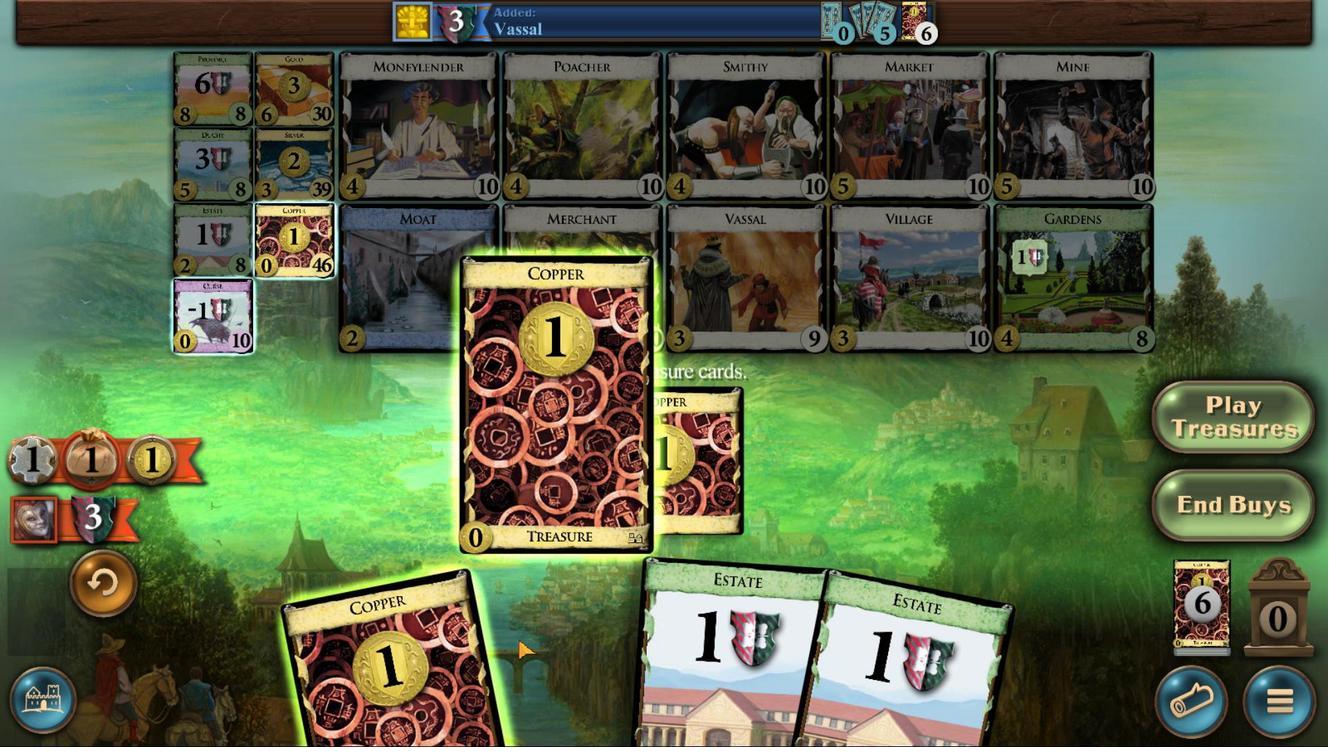 
Action: Mouse moved to (581, 265)
Screenshot: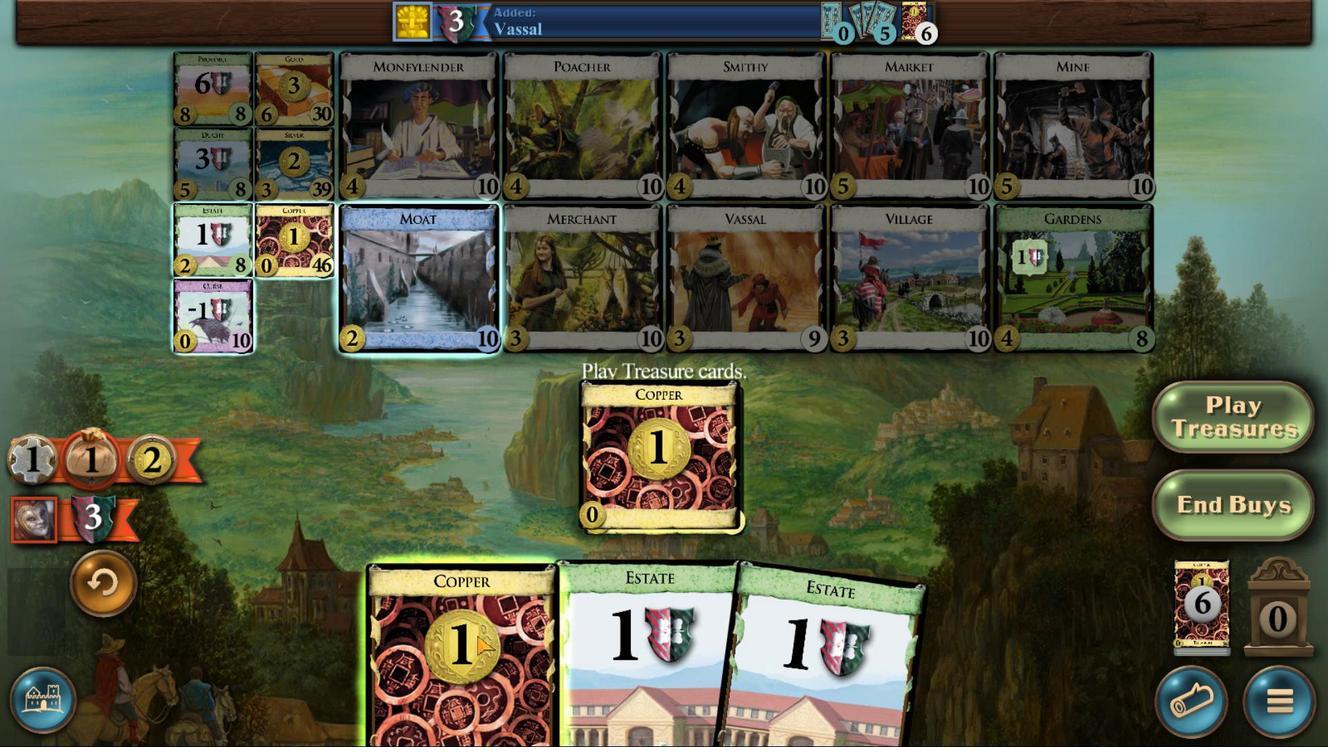 
Action: Mouse scrolled (581, 265) with delta (0, 0)
Screenshot: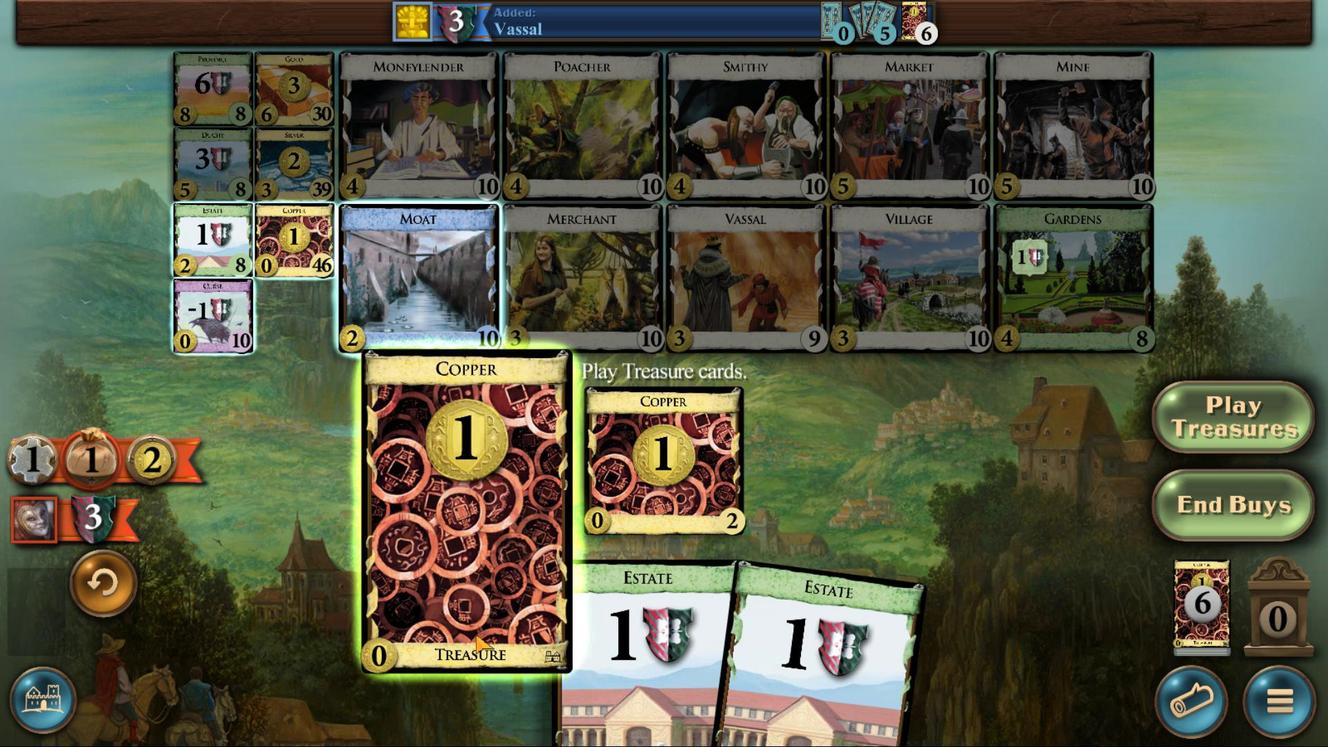 
Action: Mouse scrolled (581, 265) with delta (0, 0)
Screenshot: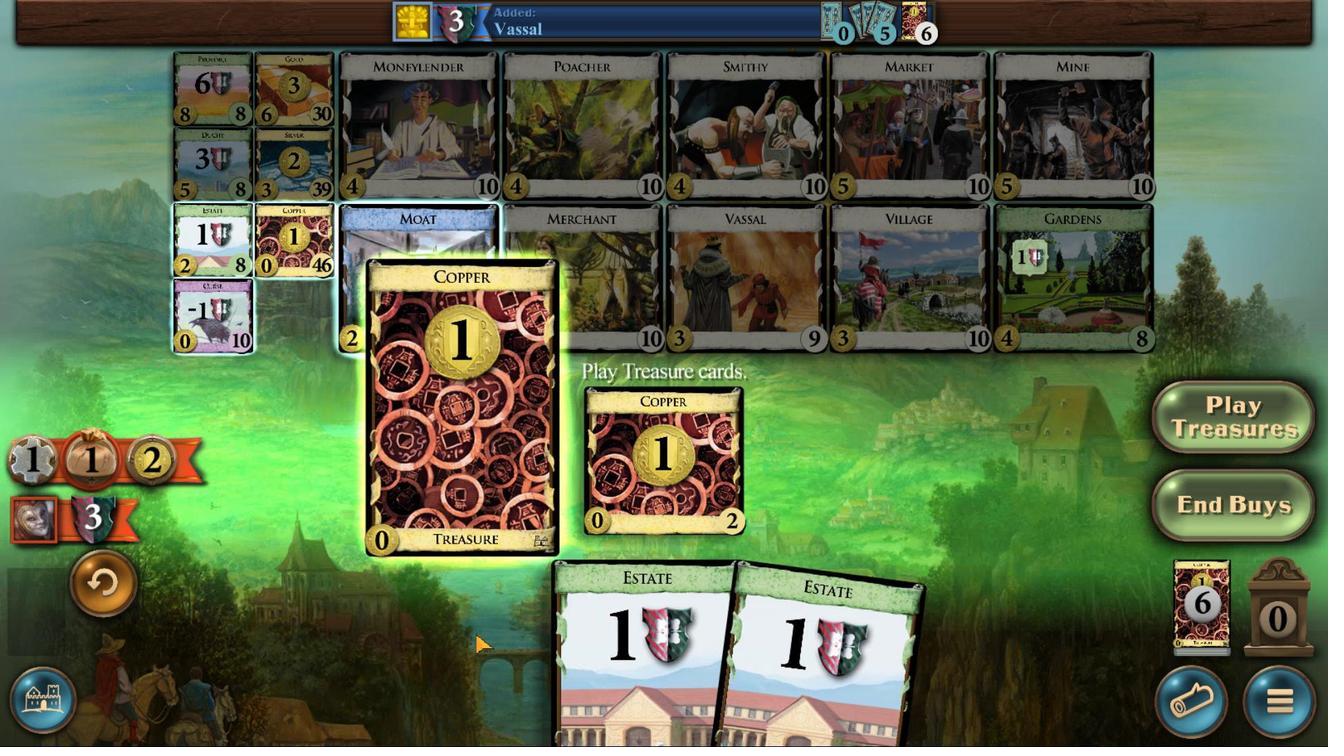 
Action: Mouse scrolled (581, 265) with delta (0, 0)
Screenshot: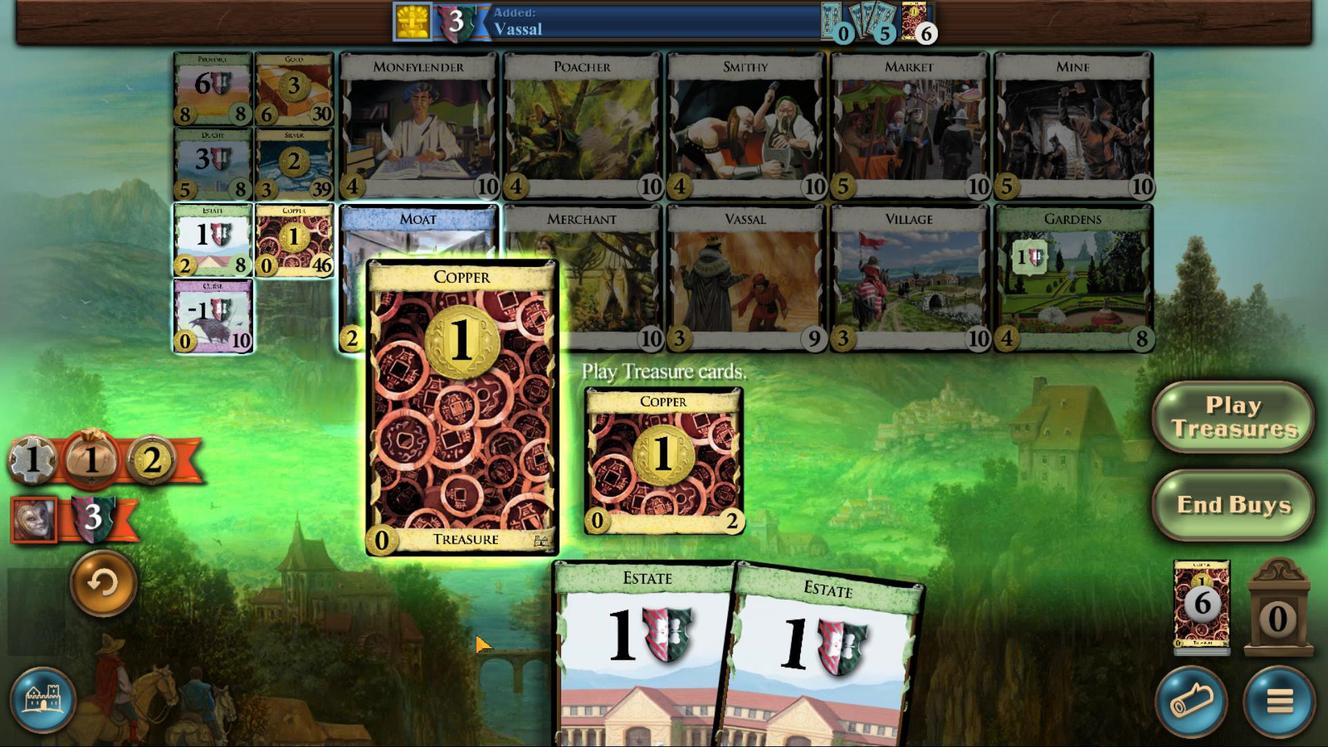 
Action: Mouse moved to (470, 565)
Screenshot: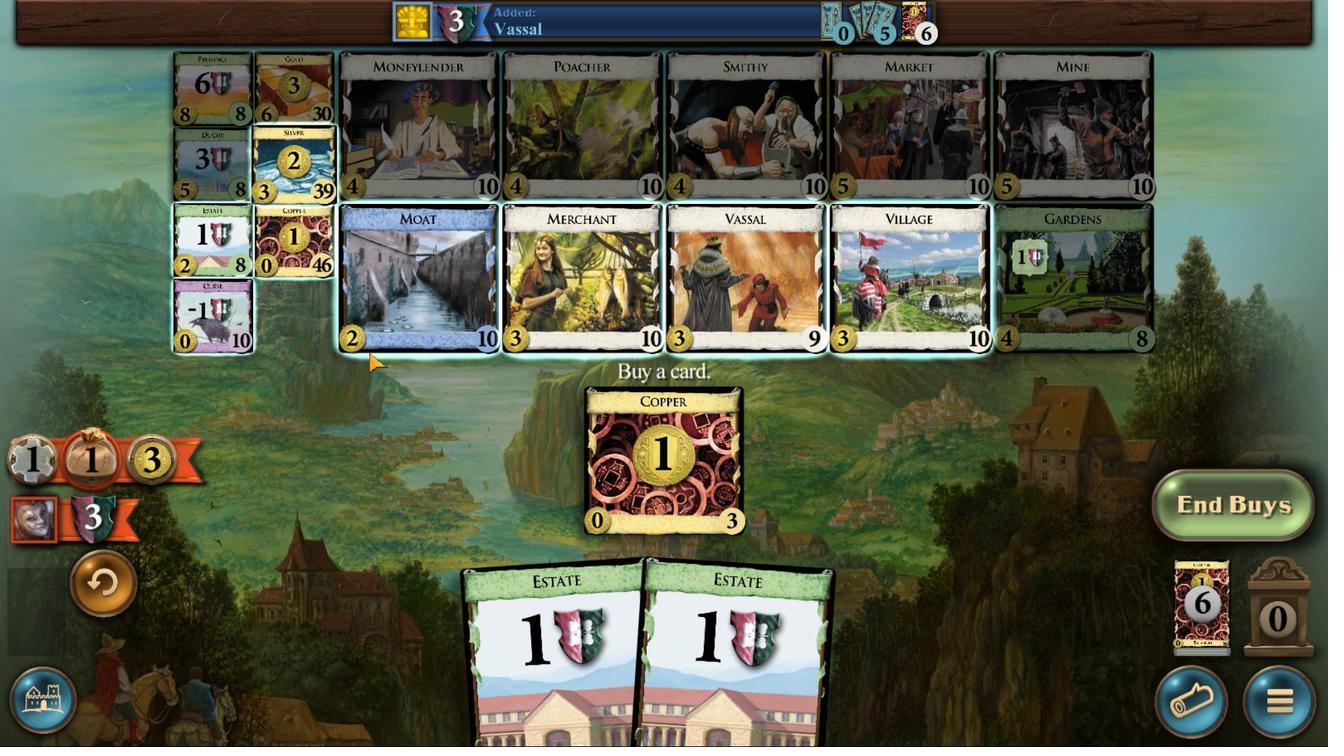 
Action: Mouse pressed left at (470, 565)
Screenshot: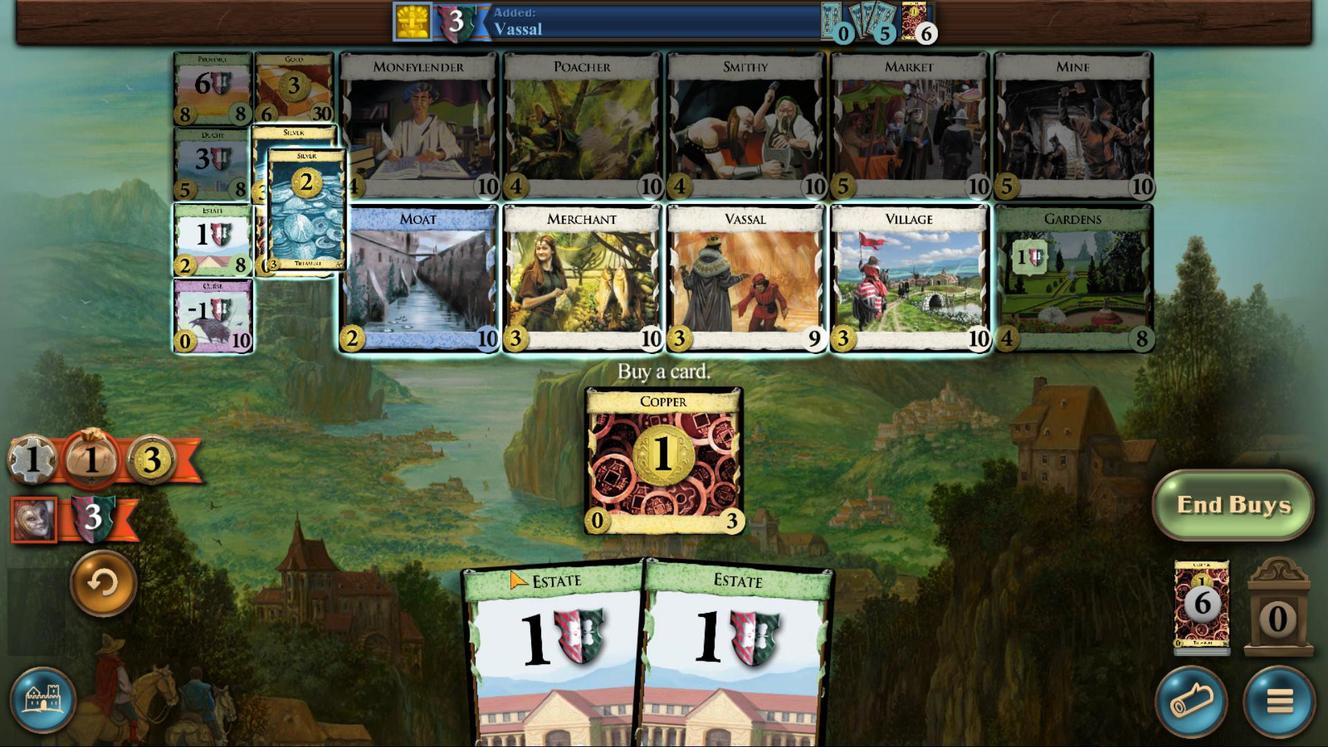 
Action: Mouse moved to (635, 282)
Screenshot: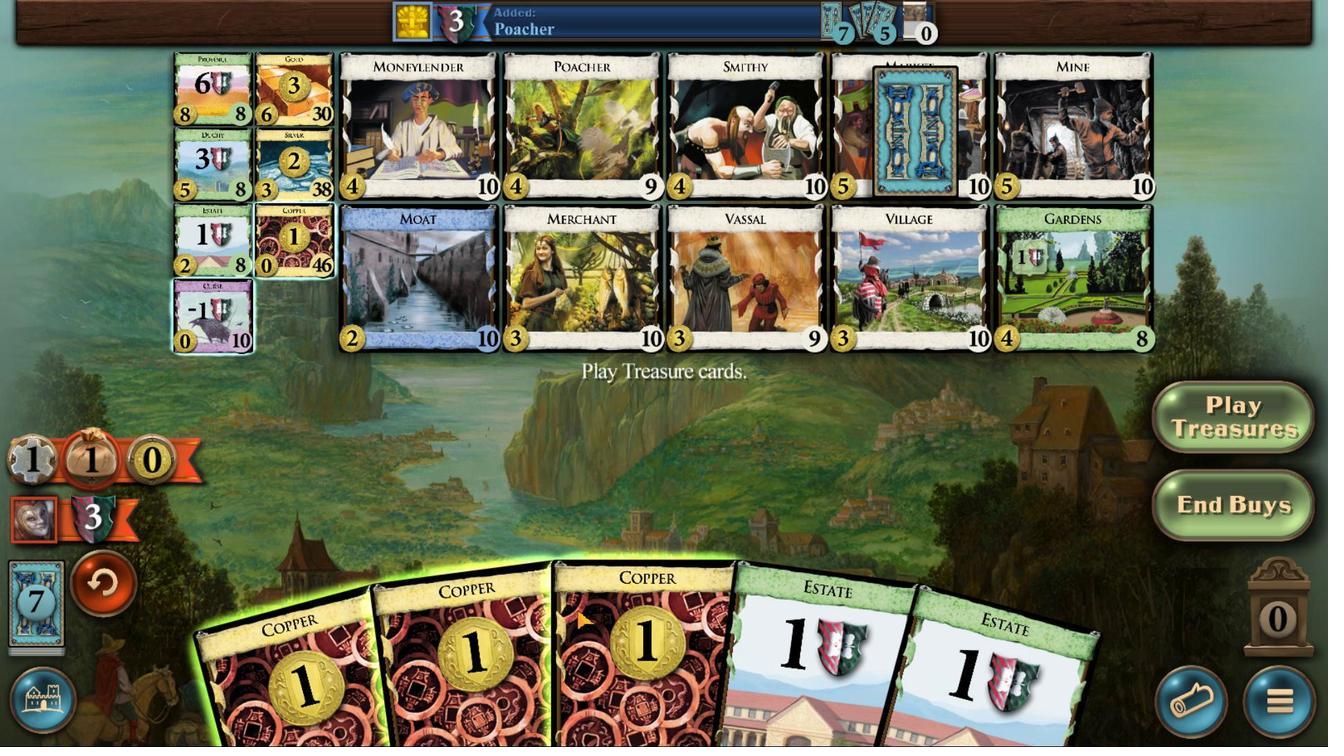 
Action: Mouse scrolled (635, 282) with delta (0, 0)
Screenshot: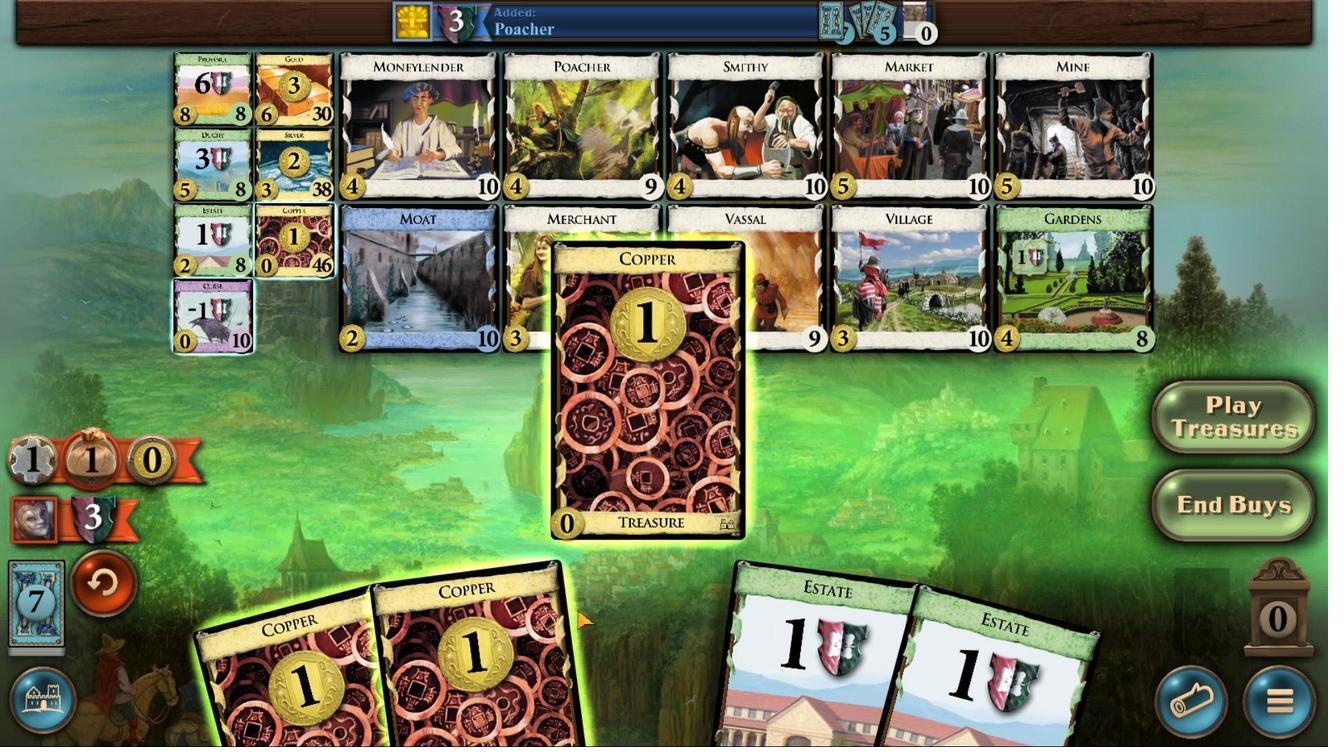 
Action: Mouse scrolled (635, 282) with delta (0, 0)
Screenshot: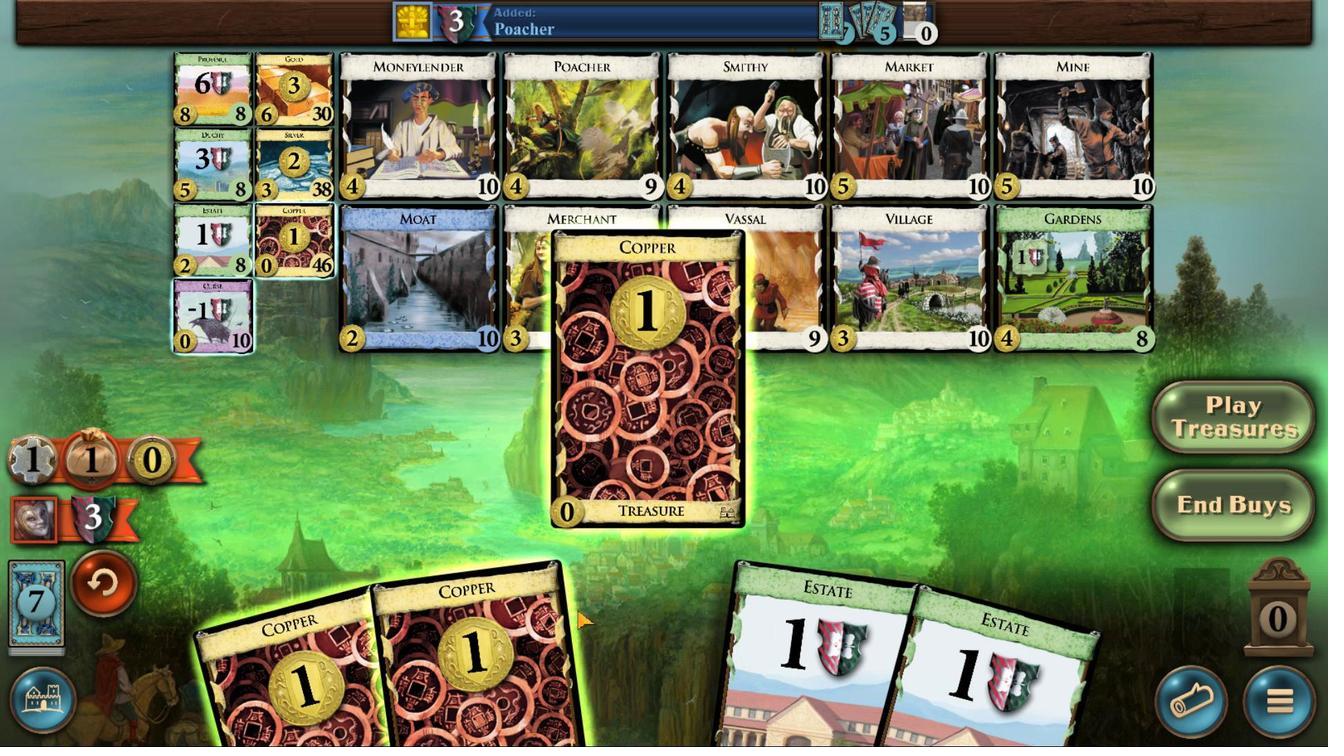 
Action: Mouse moved to (635, 282)
Screenshot: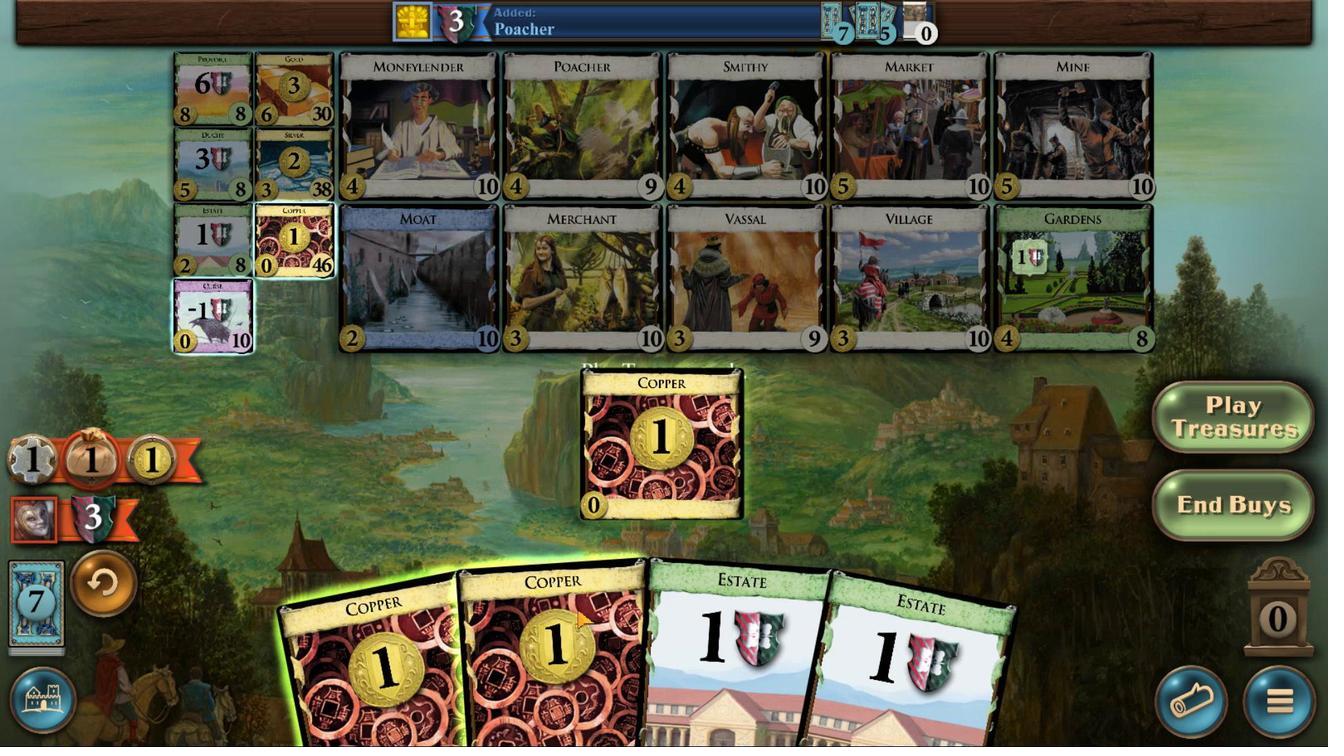 
Action: Mouse scrolled (635, 283) with delta (0, 0)
Screenshot: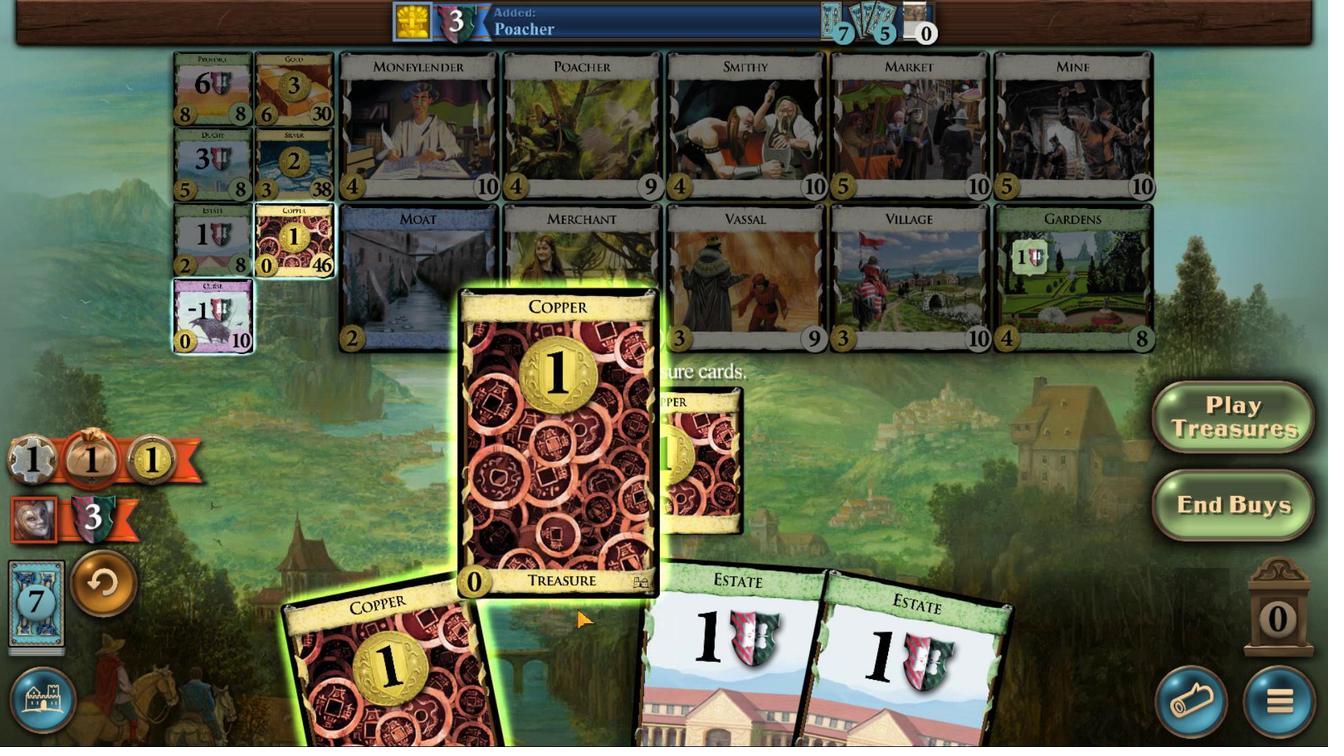 
Action: Mouse scrolled (635, 283) with delta (0, 0)
Screenshot: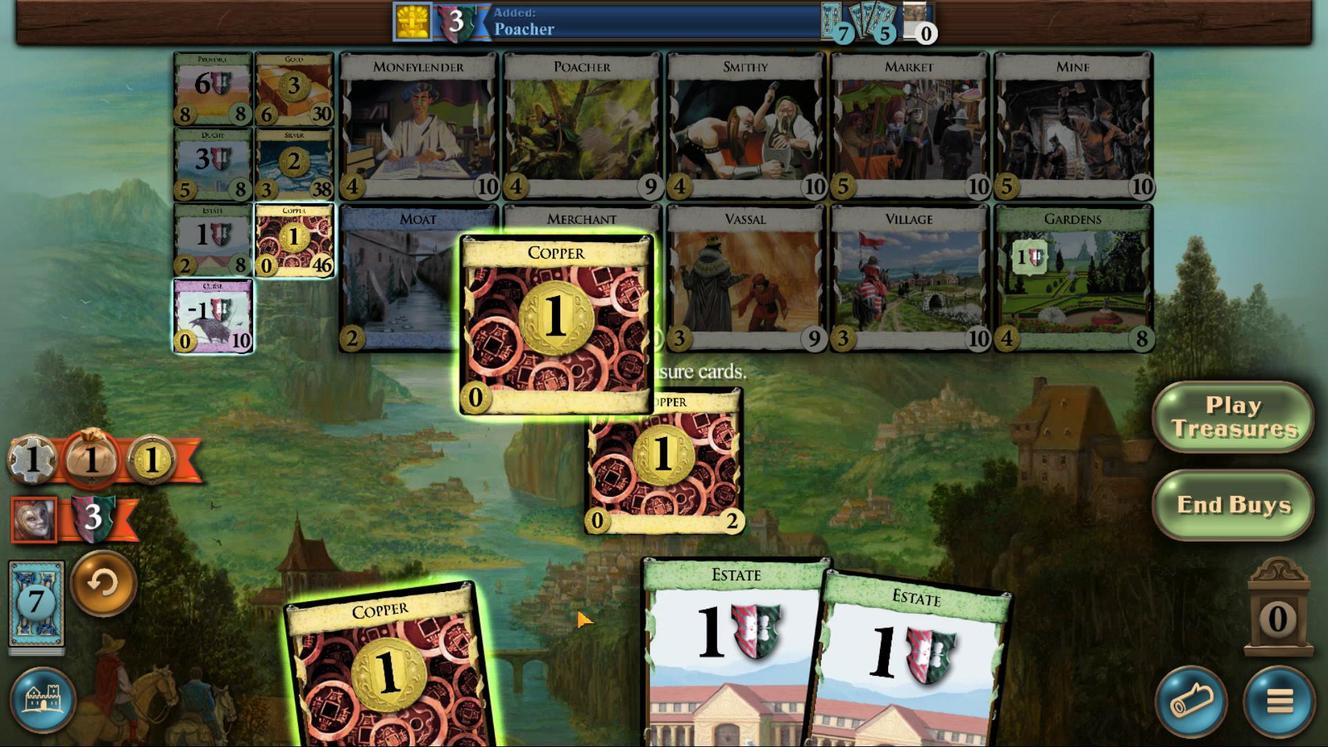 
Action: Mouse moved to (590, 283)
Screenshot: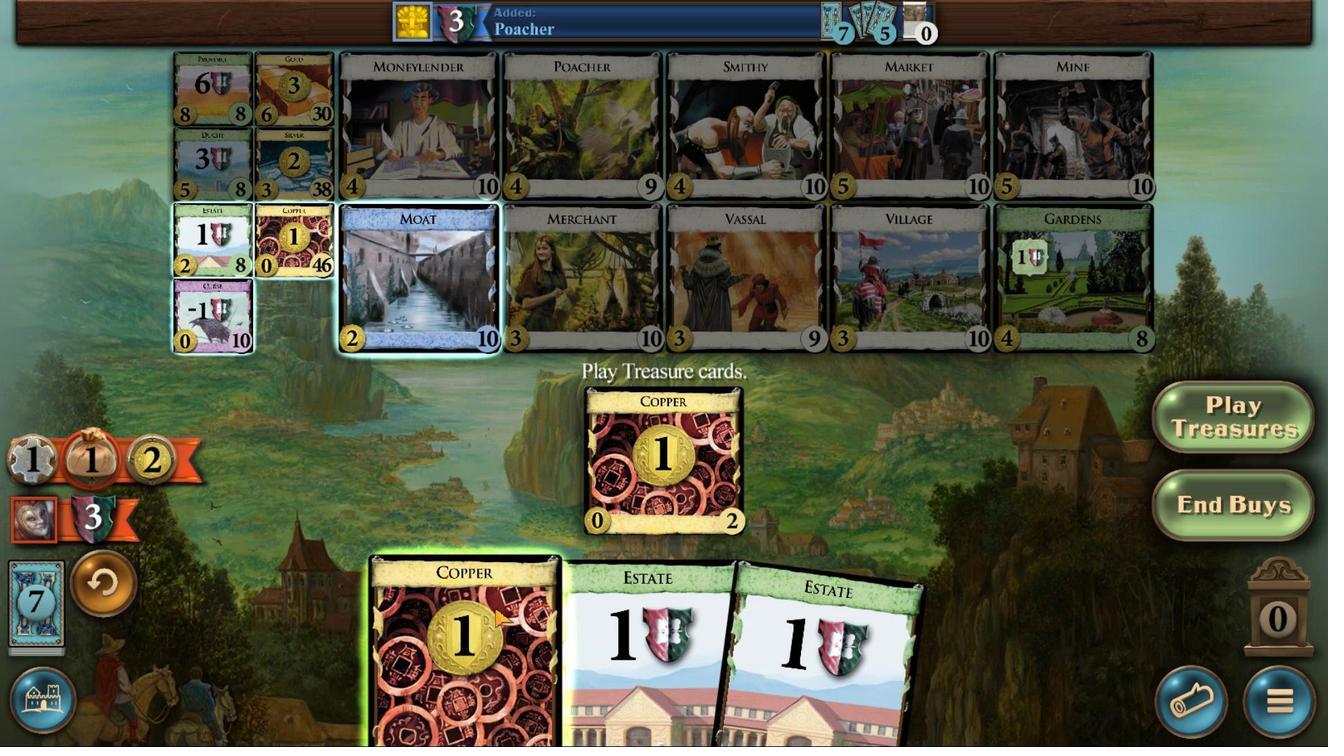 
Action: Mouse scrolled (590, 283) with delta (0, 0)
Screenshot: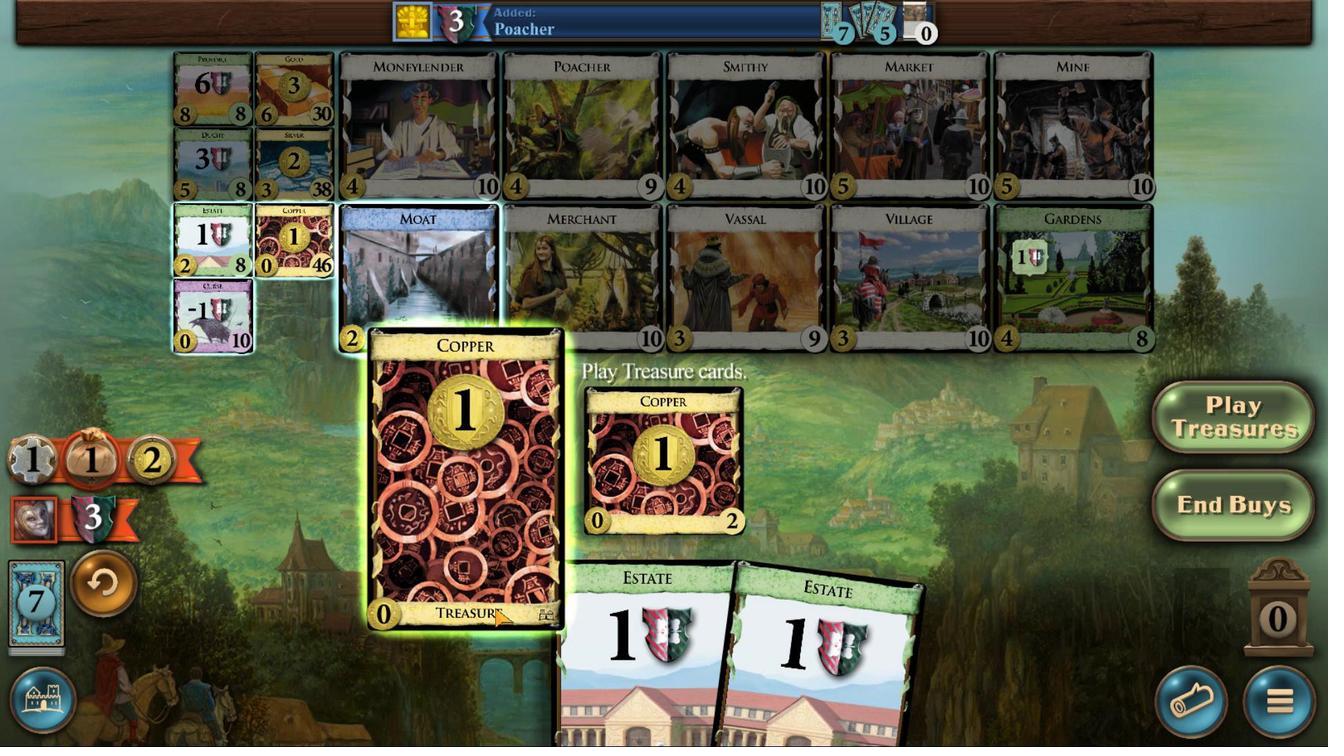 
Action: Mouse scrolled (590, 283) with delta (0, 0)
Screenshot: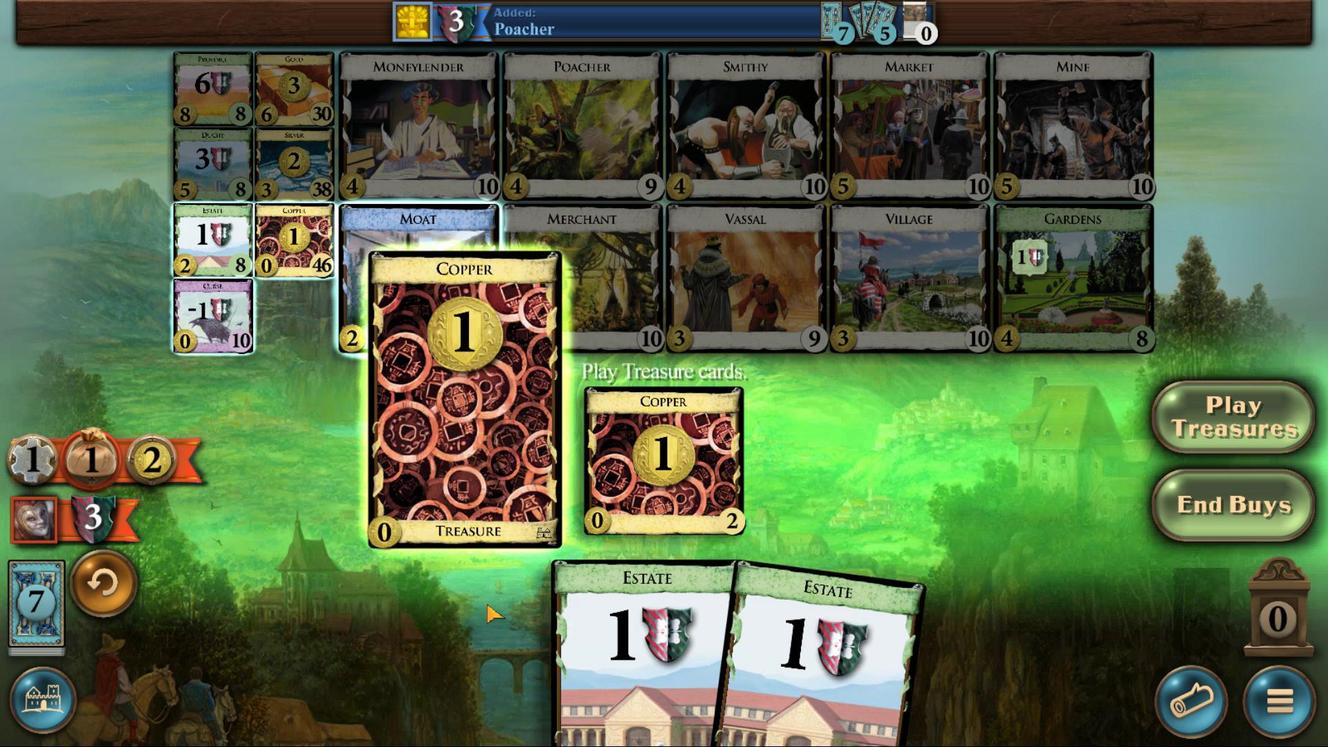 
Action: Mouse moved to (483, 579)
Screenshot: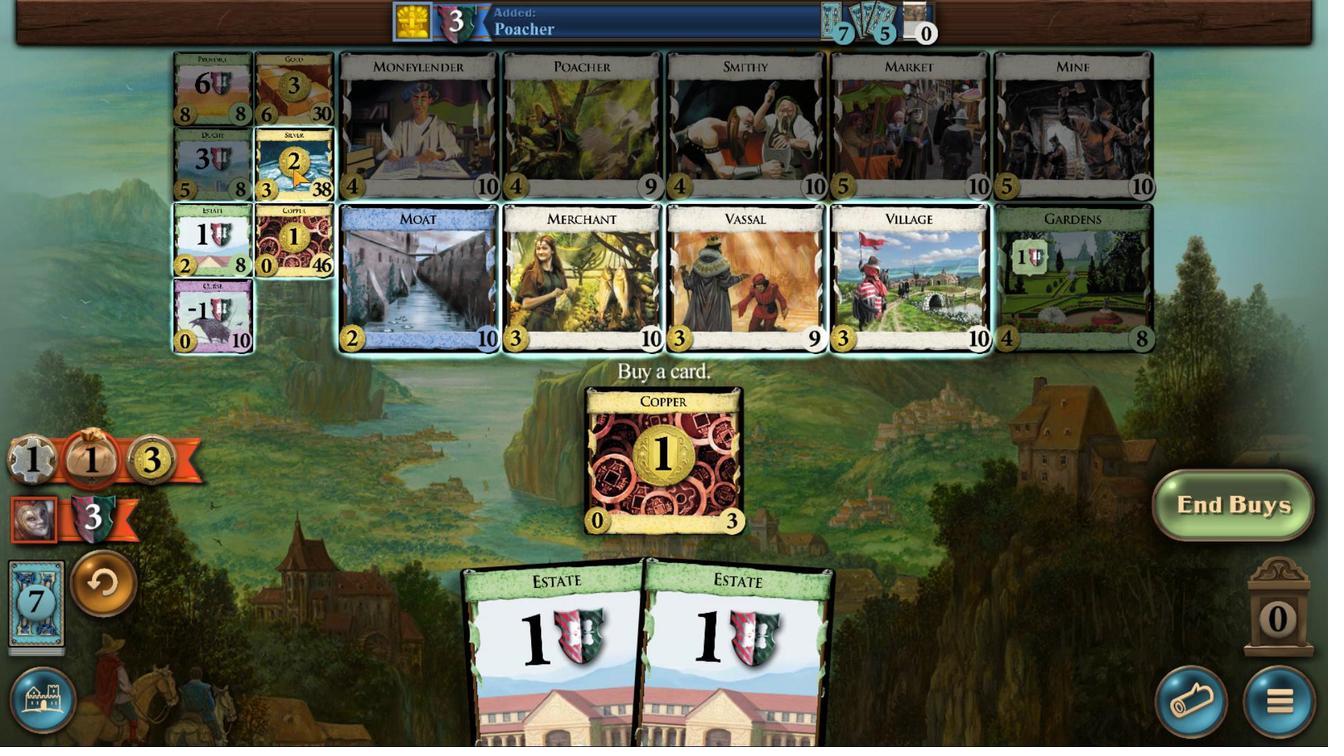 
Action: Mouse pressed left at (483, 579)
Screenshot: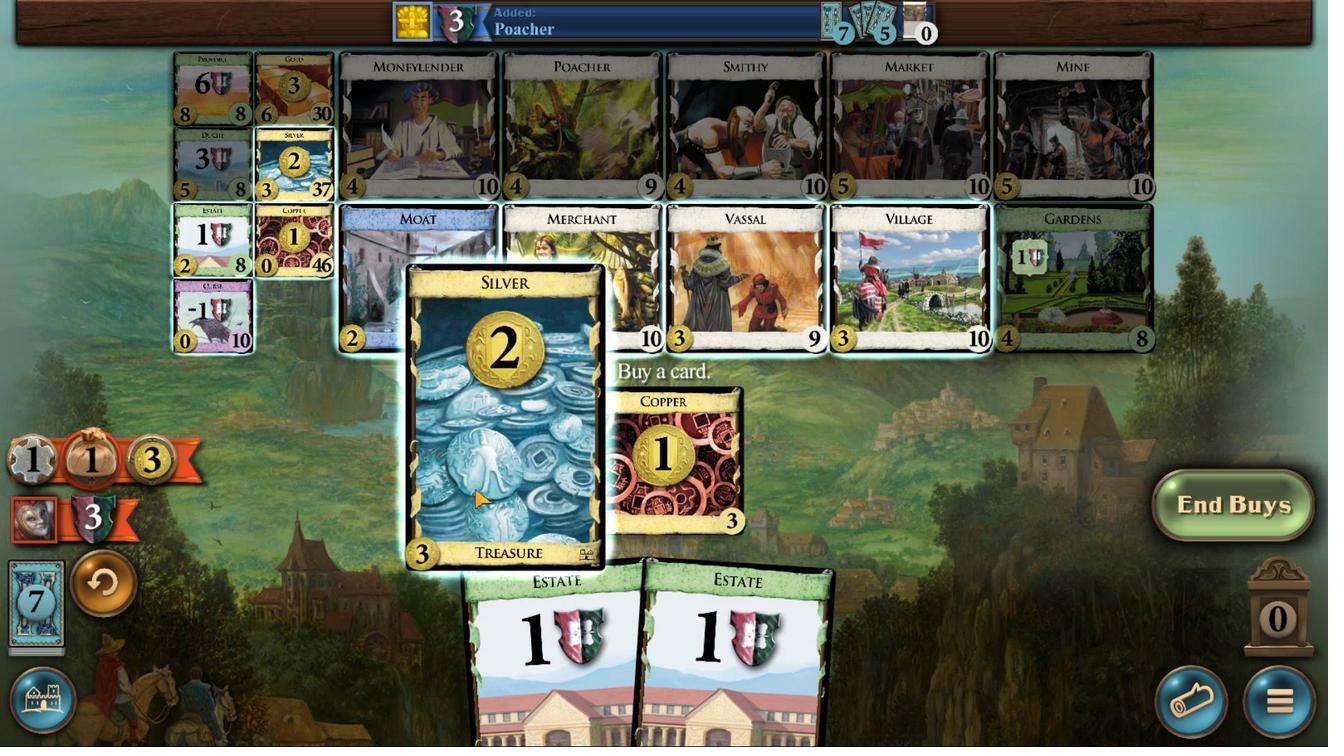 
Action: Mouse moved to (748, 298)
Screenshot: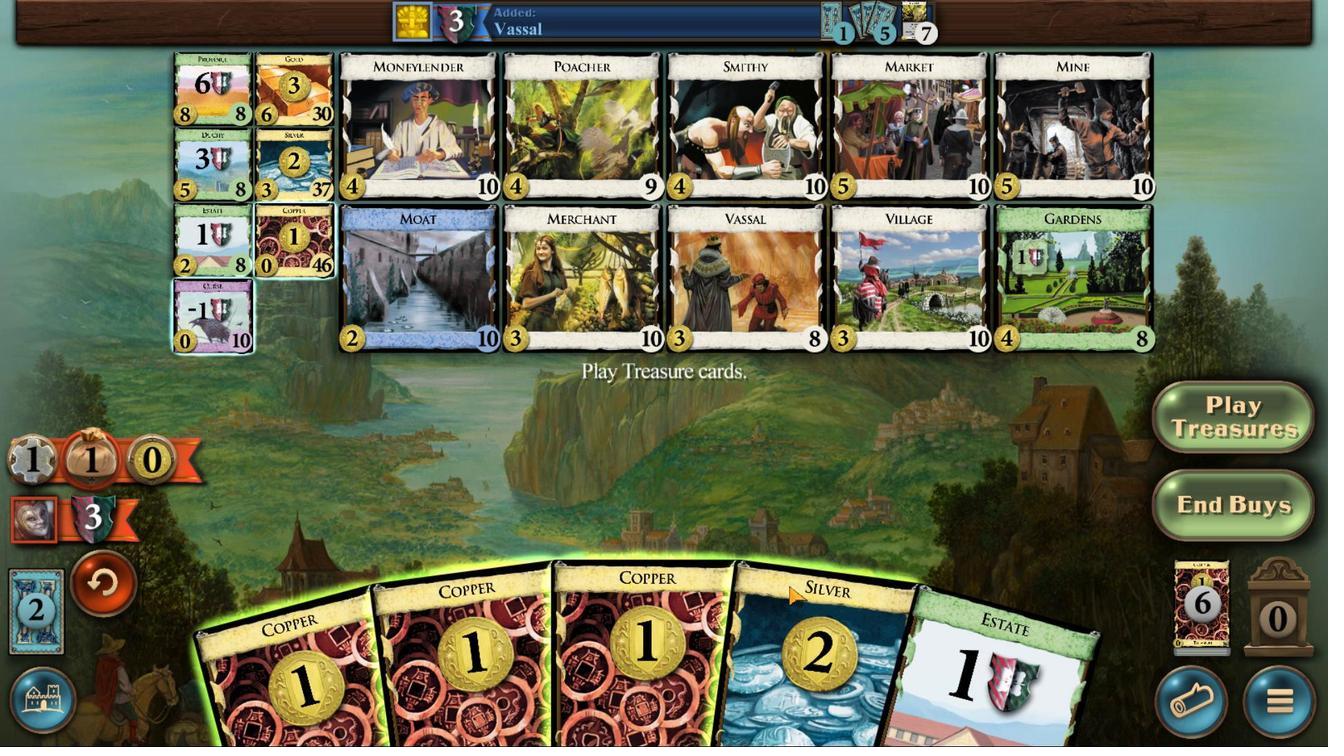 
Action: Mouse scrolled (748, 298) with delta (0, 0)
Screenshot: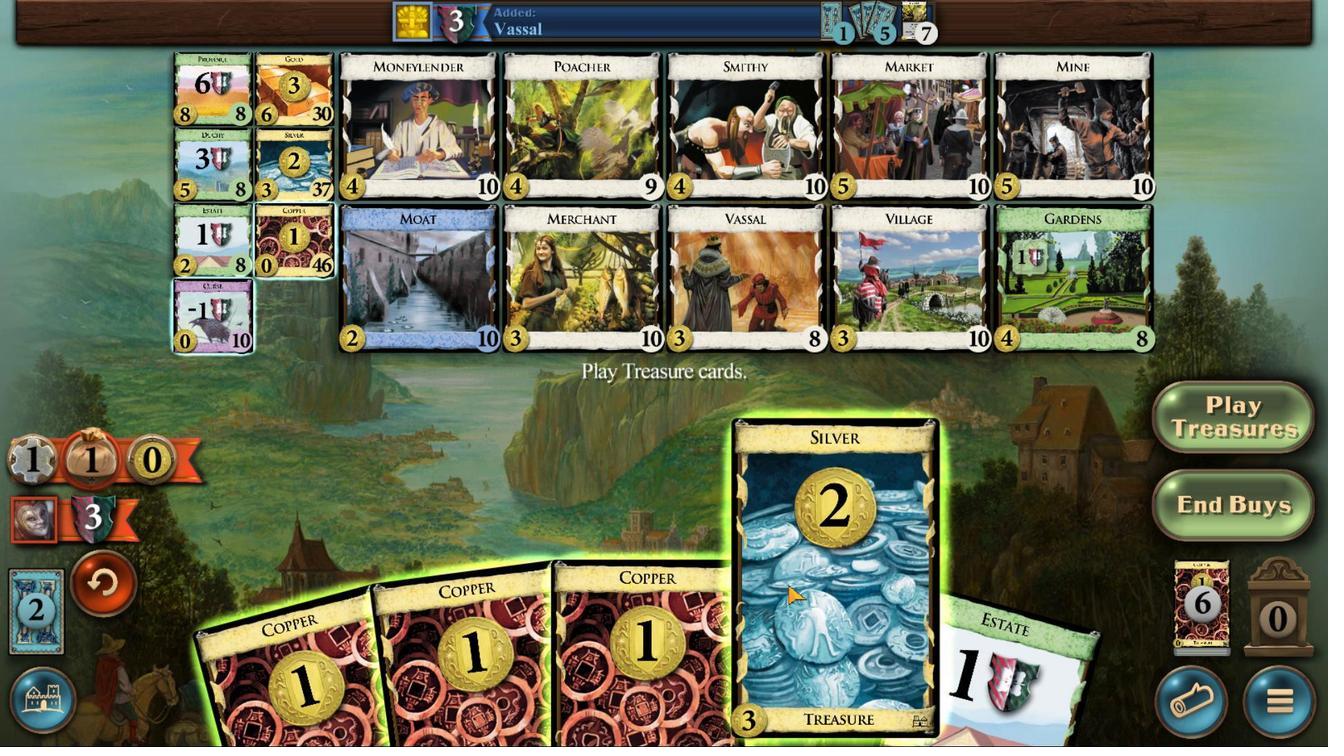 
Action: Mouse scrolled (748, 298) with delta (0, 0)
Screenshot: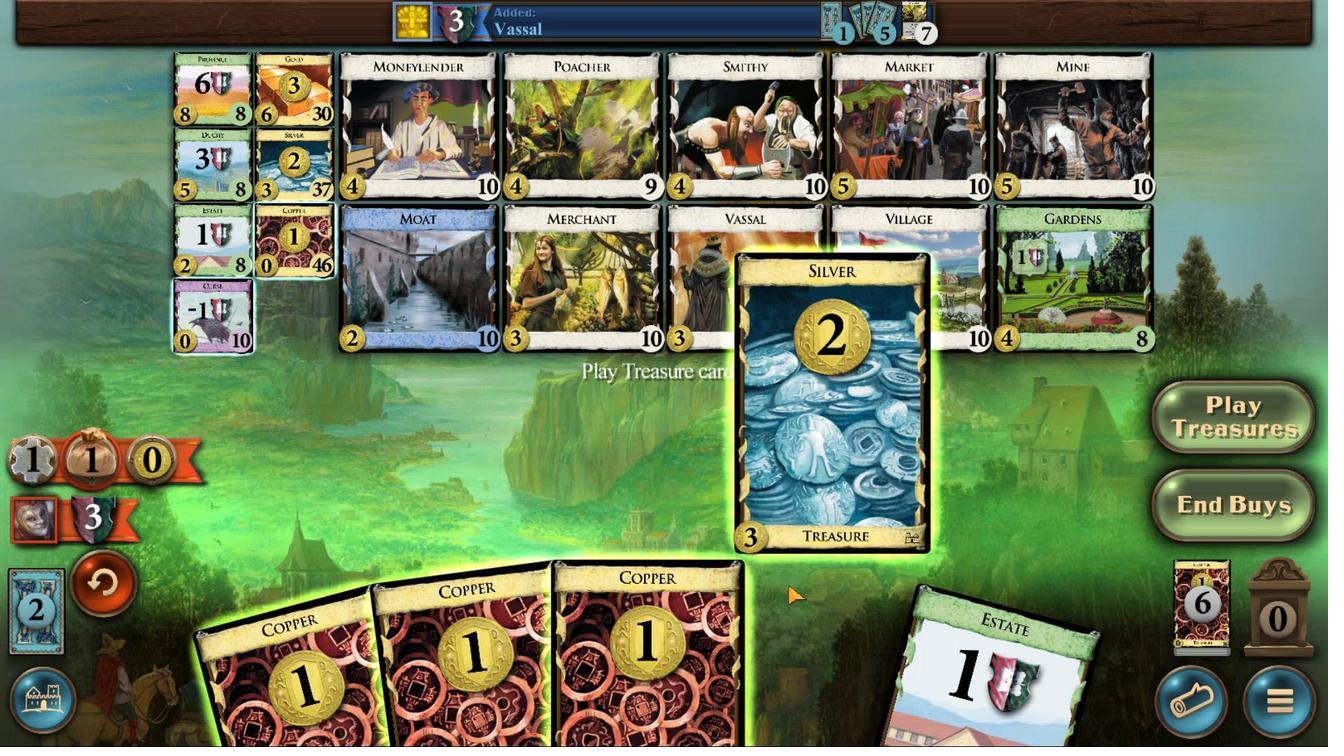 
Action: Mouse moved to (723, 299)
Screenshot: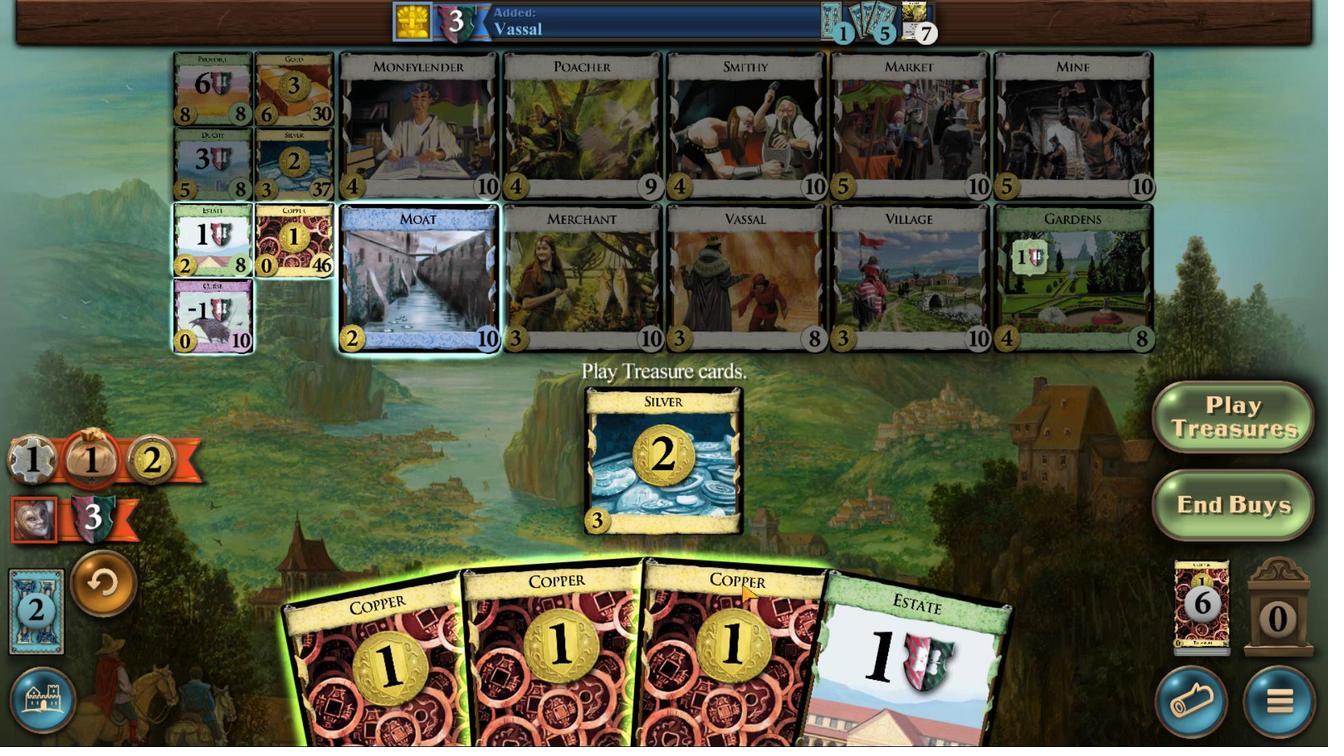 
Action: Mouse scrolled (723, 300) with delta (0, 0)
Screenshot: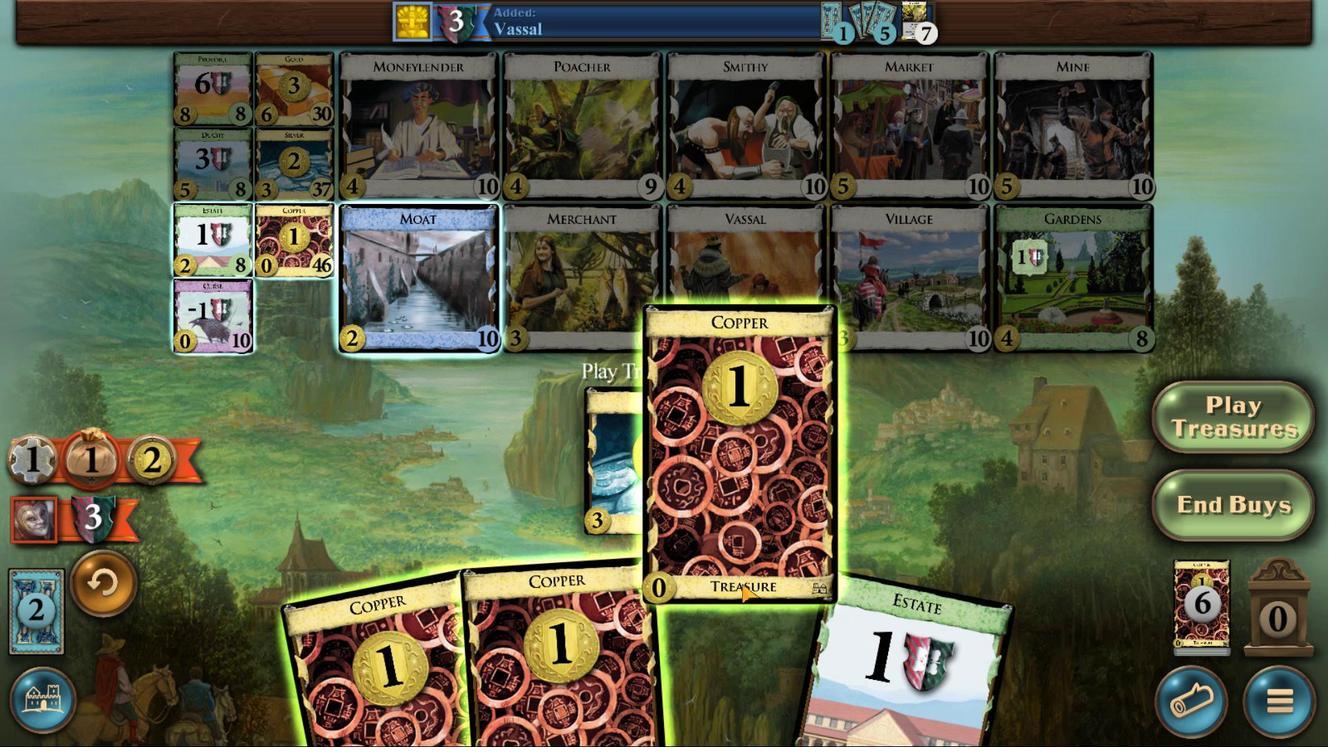 
Action: Mouse moved to (691, 298)
Screenshot: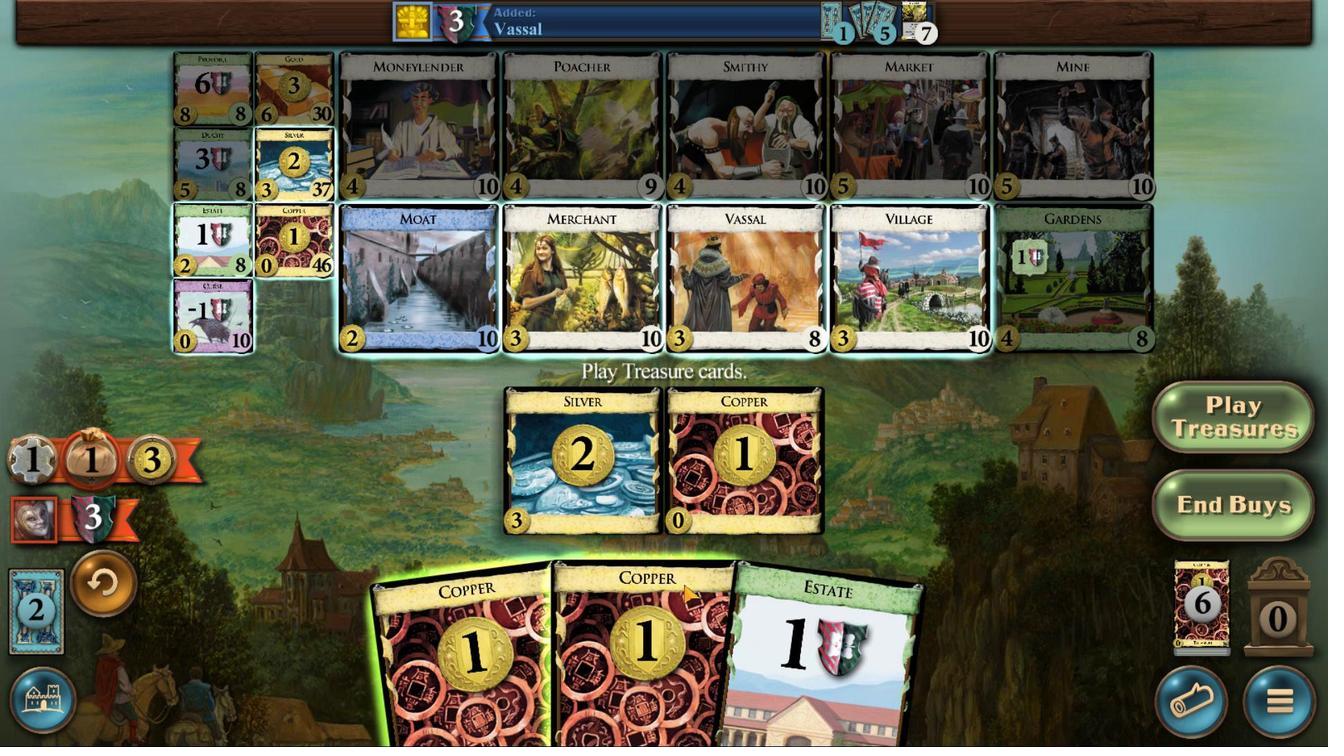 
Action: Mouse scrolled (691, 299) with delta (0, 0)
Screenshot: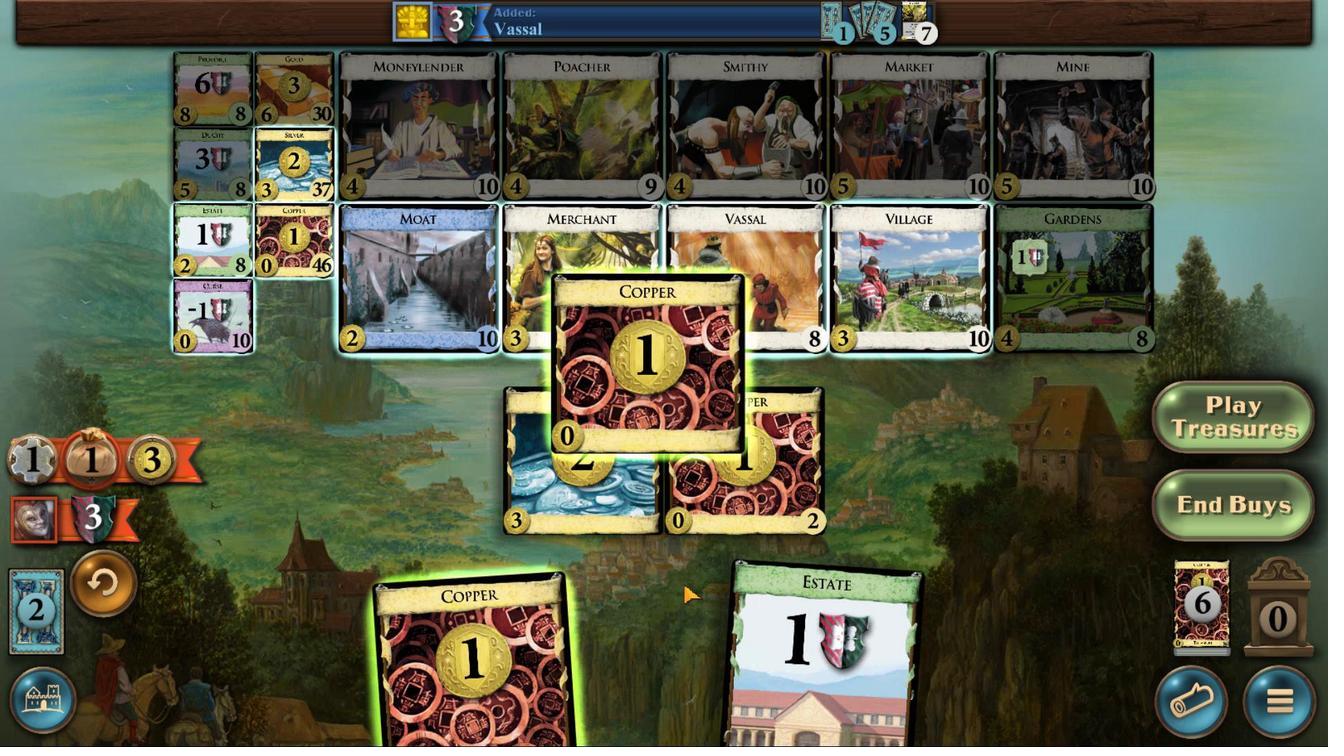 
Action: Mouse moved to (653, 296)
Screenshot: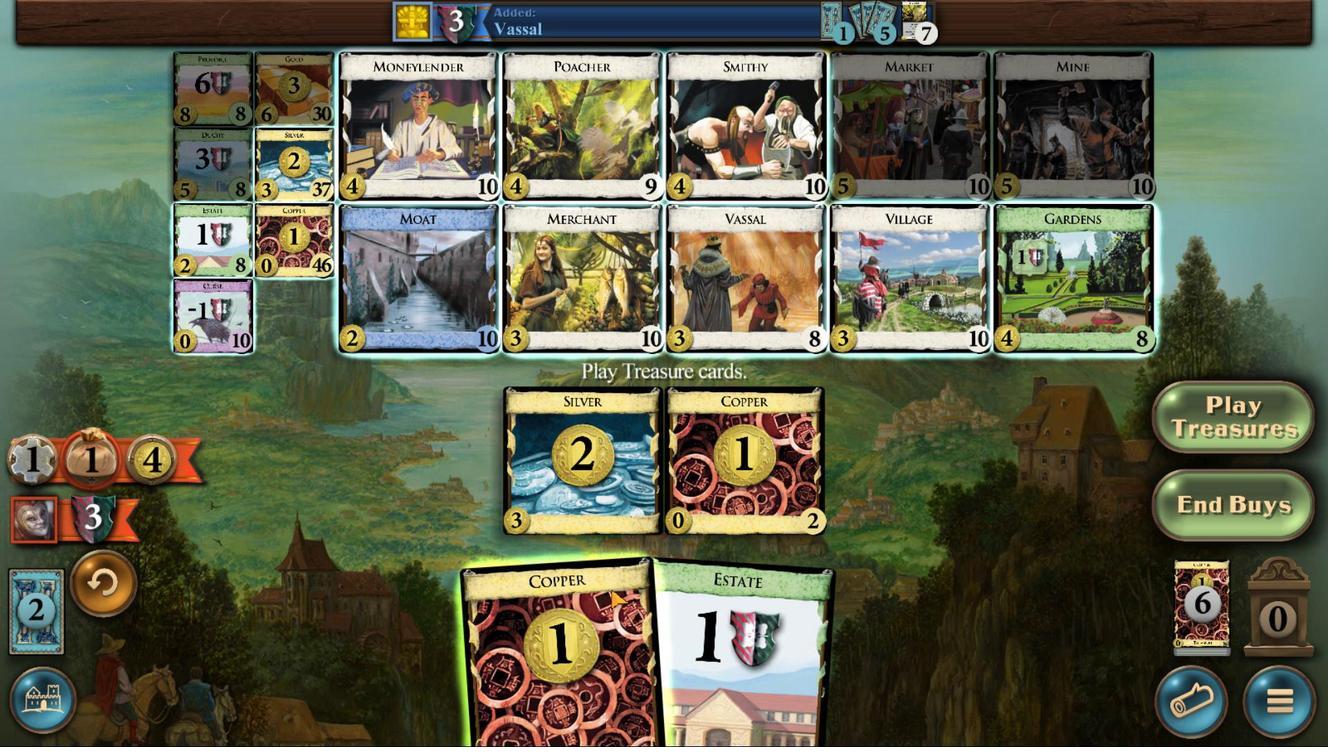 
Action: Mouse scrolled (653, 296) with delta (0, 0)
Screenshot: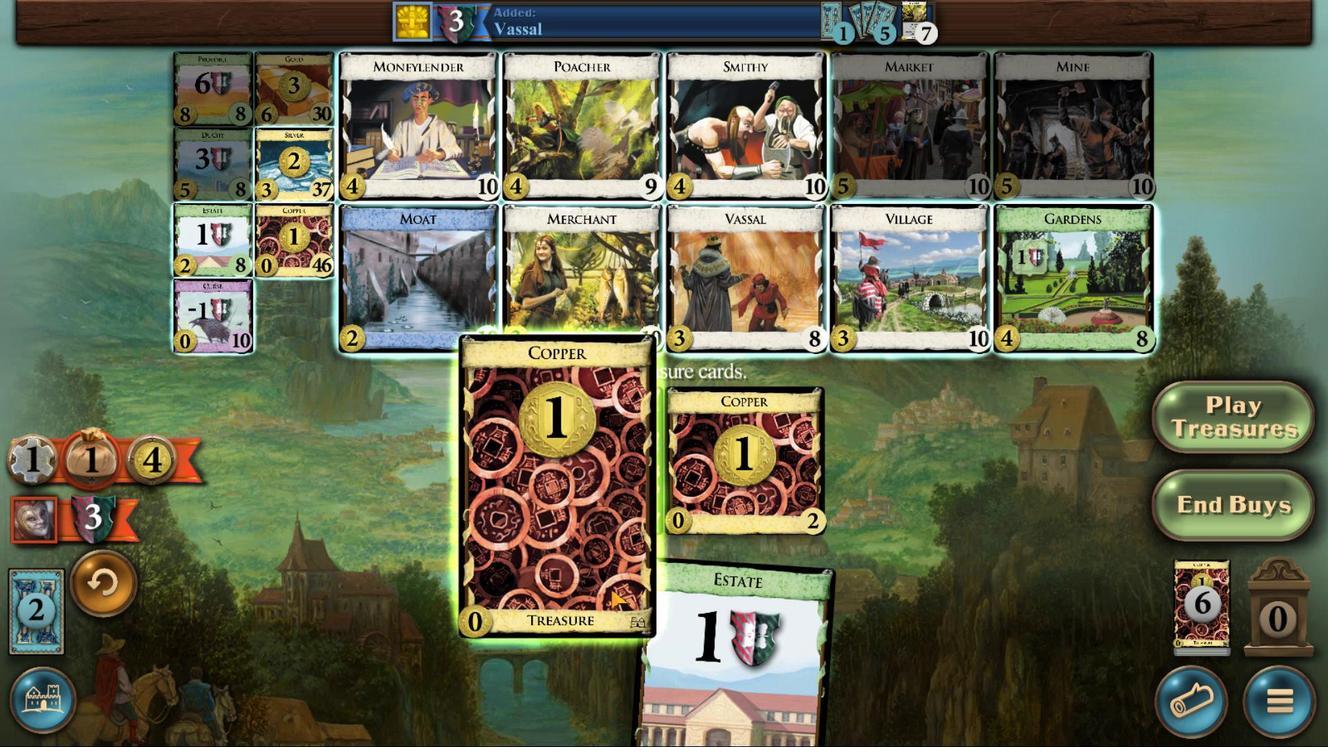 
Action: Mouse moved to (436, 590)
Screenshot: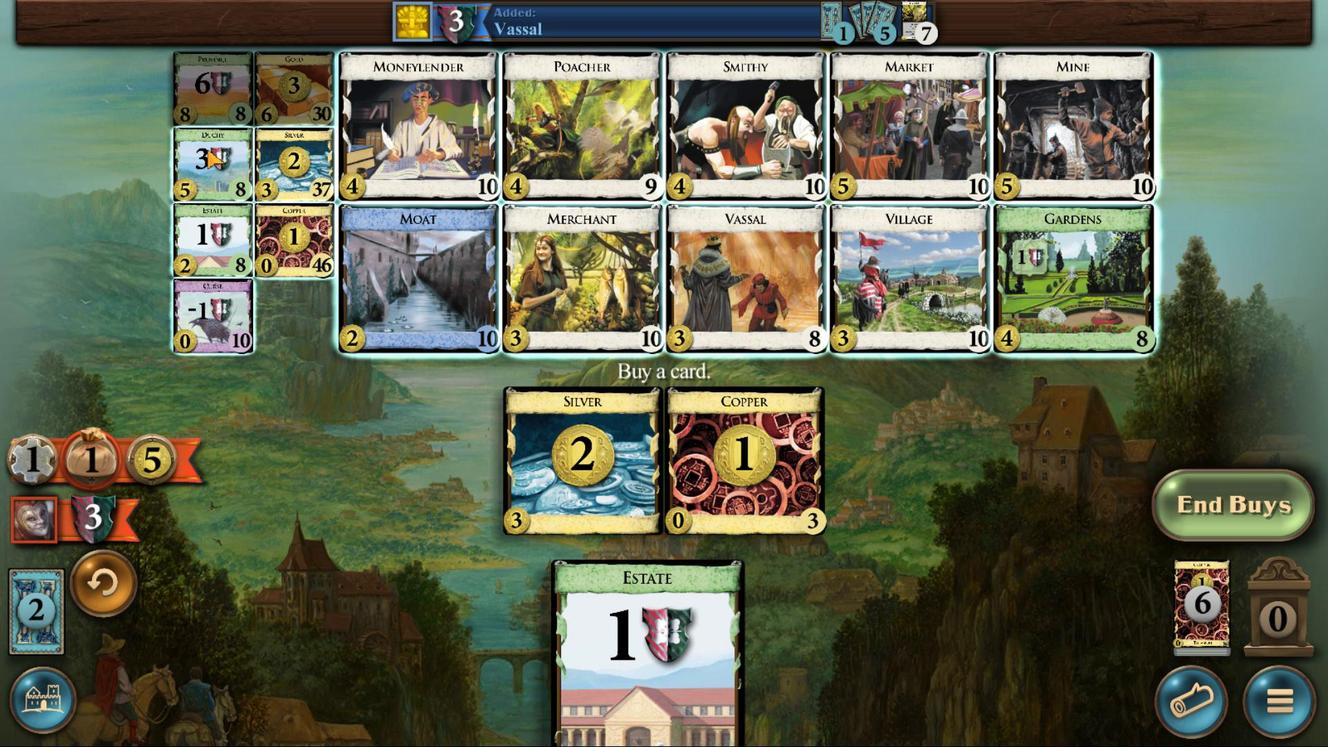 
Action: Mouse pressed left at (436, 590)
Screenshot: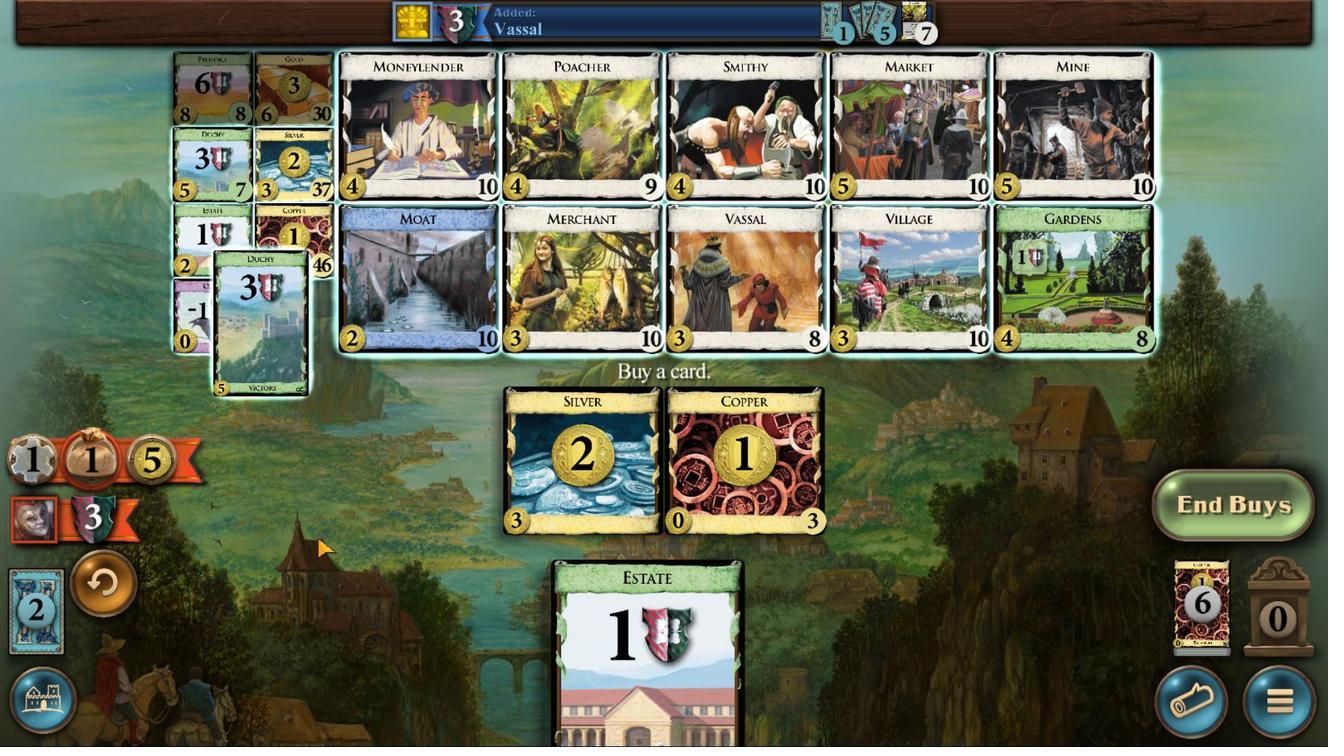 
Action: Mouse moved to (748, 283)
Screenshot: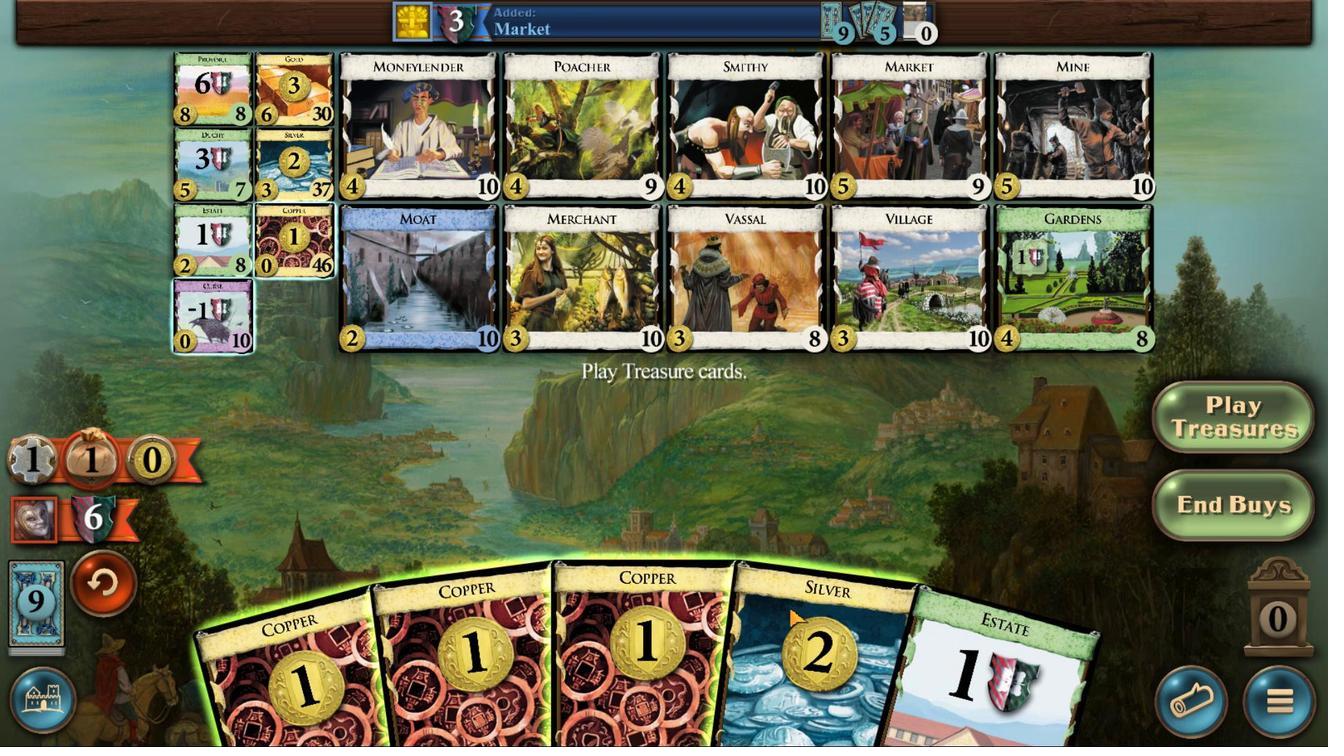 
Action: Mouse scrolled (748, 283) with delta (0, 0)
Screenshot: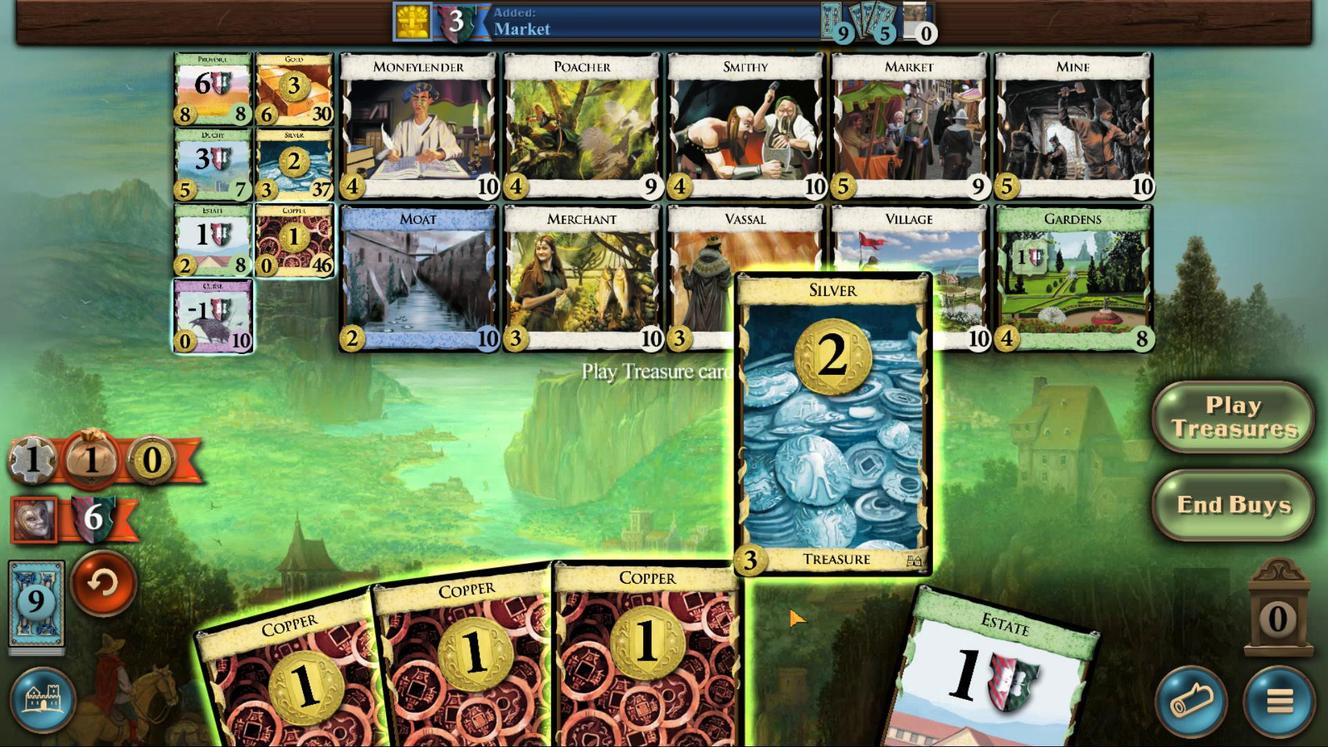
Action: Mouse scrolled (748, 283) with delta (0, 0)
Screenshot: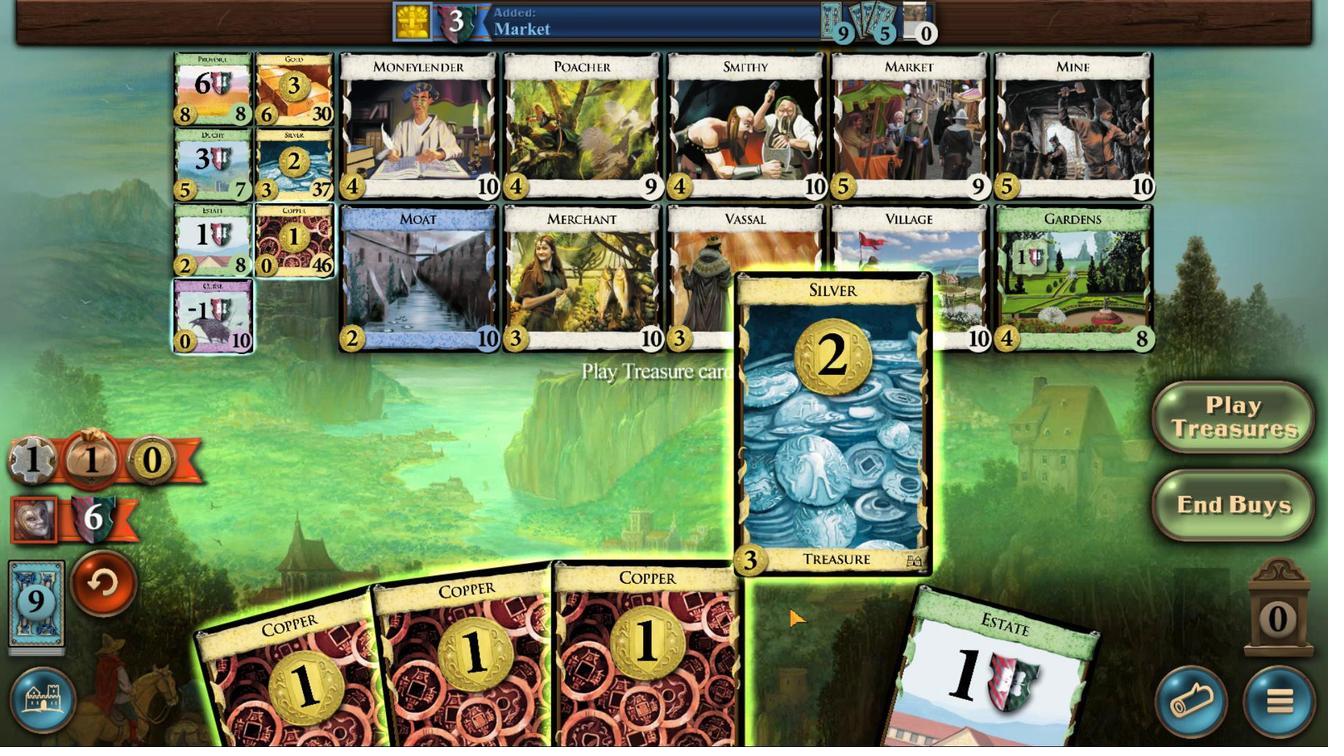 
Action: Mouse scrolled (748, 283) with delta (0, 0)
Screenshot: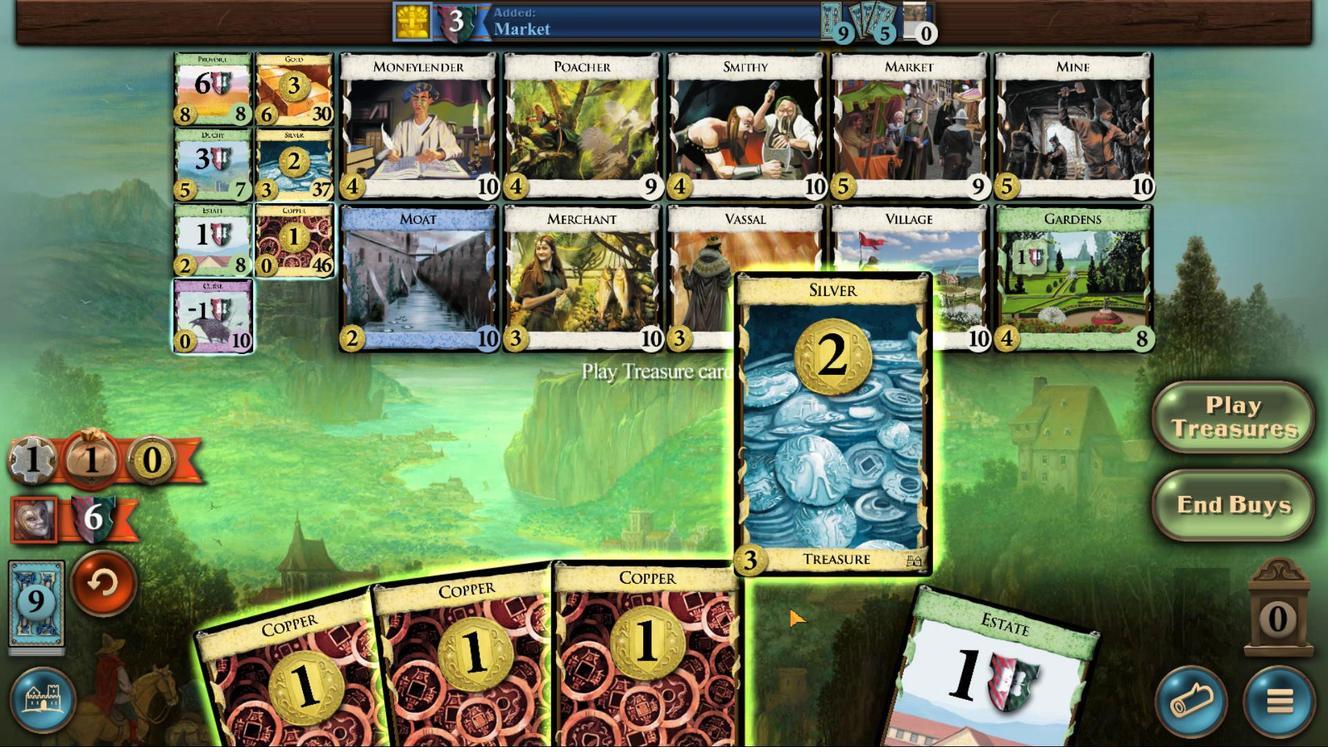 
Action: Mouse scrolled (748, 283) with delta (0, 0)
Screenshot: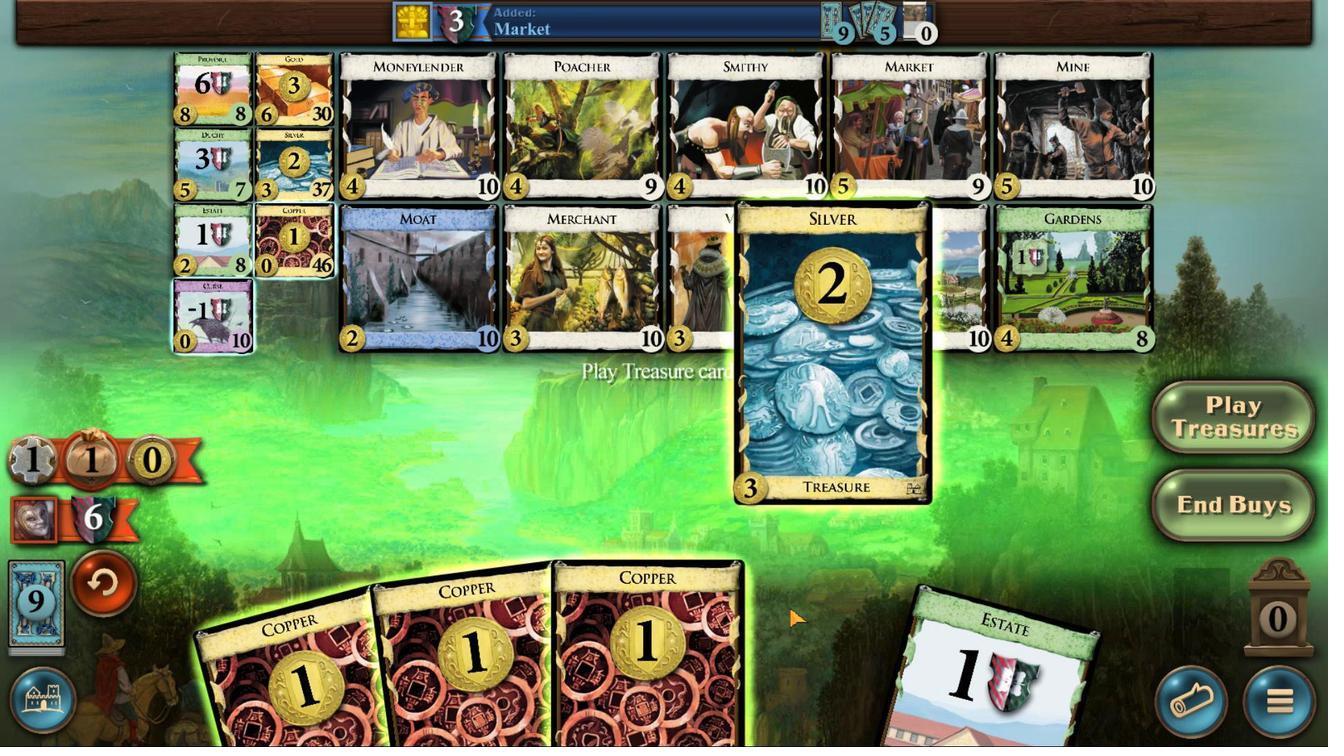 
Action: Mouse moved to (709, 289)
Screenshot: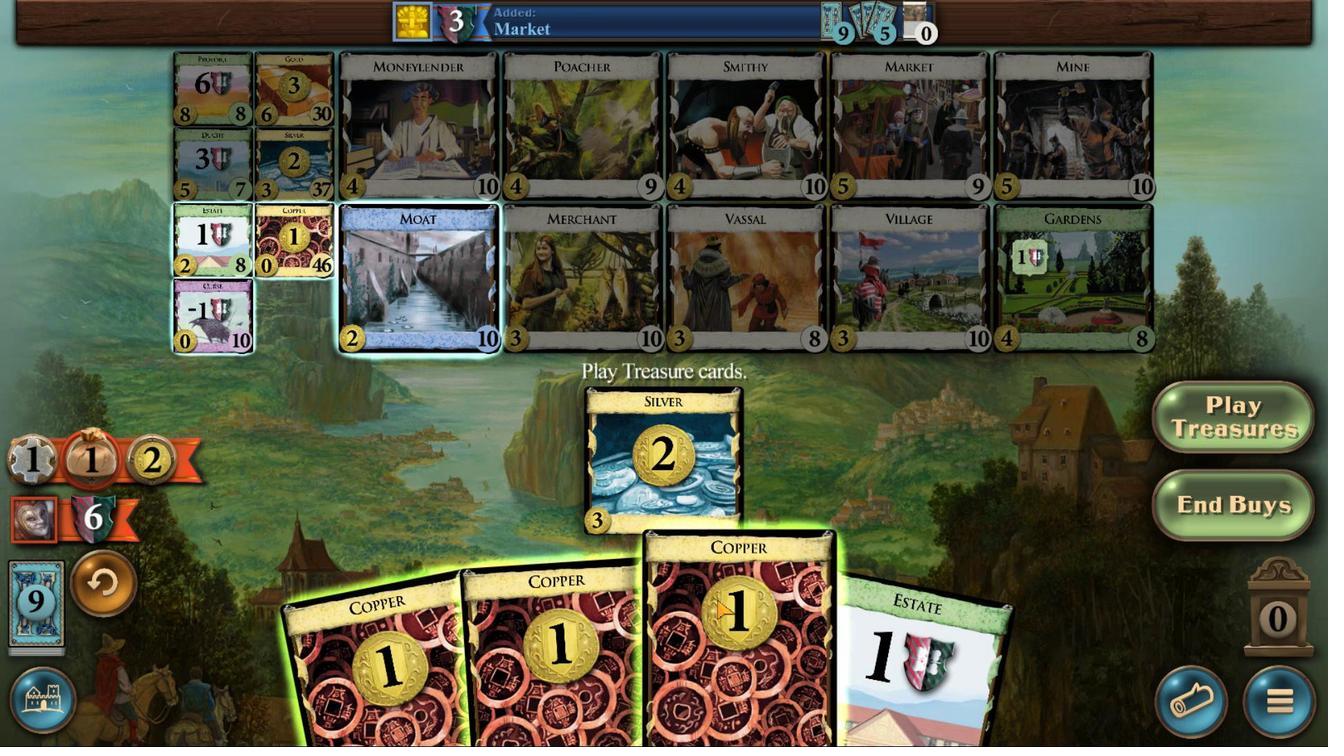 
Action: Mouse scrolled (709, 289) with delta (0, 0)
Screenshot: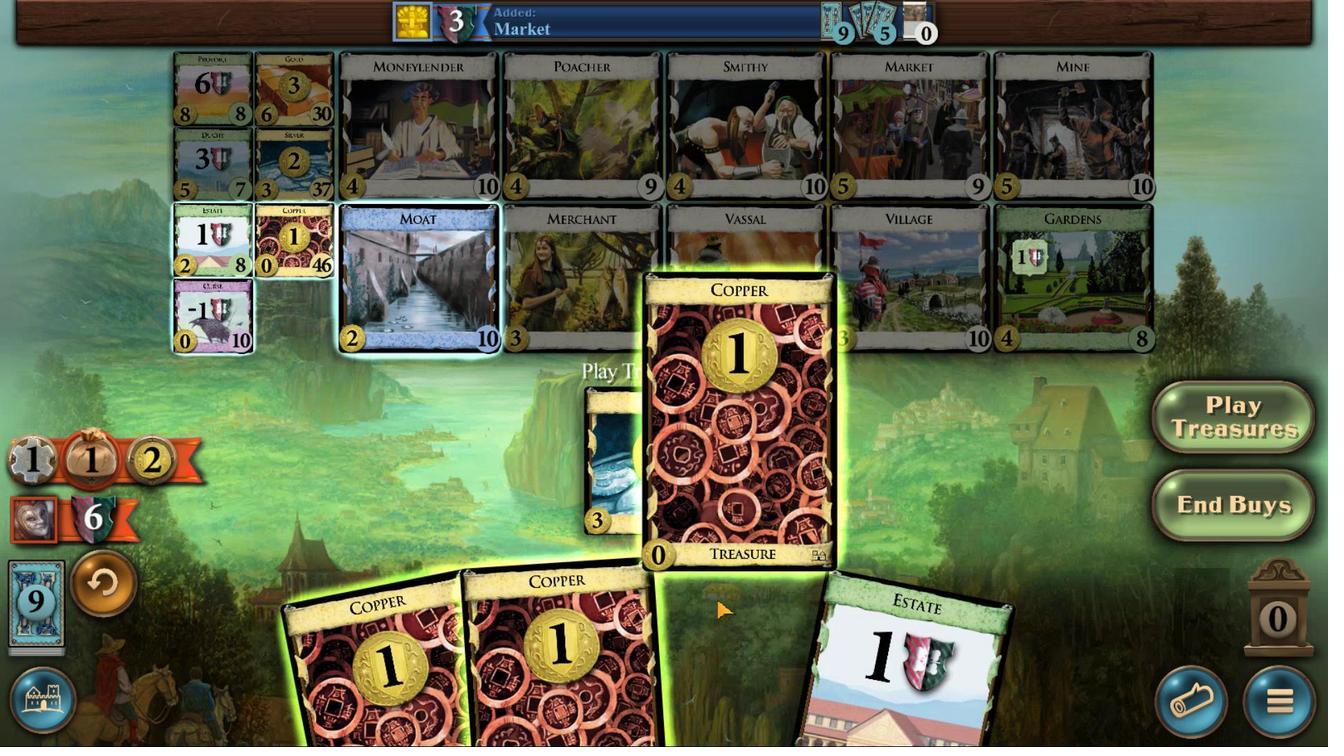 
Action: Mouse scrolled (709, 289) with delta (0, 0)
Screenshot: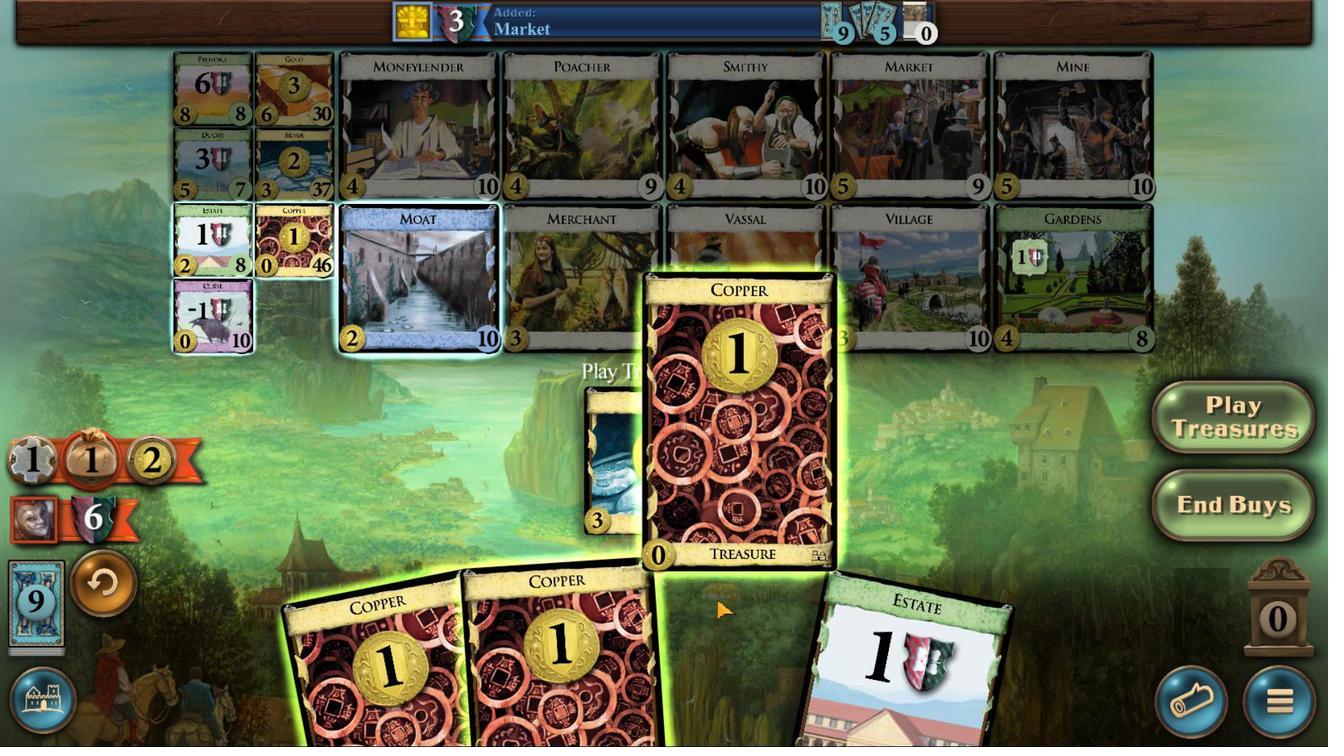
Action: Mouse scrolled (709, 289) with delta (0, 0)
Screenshot: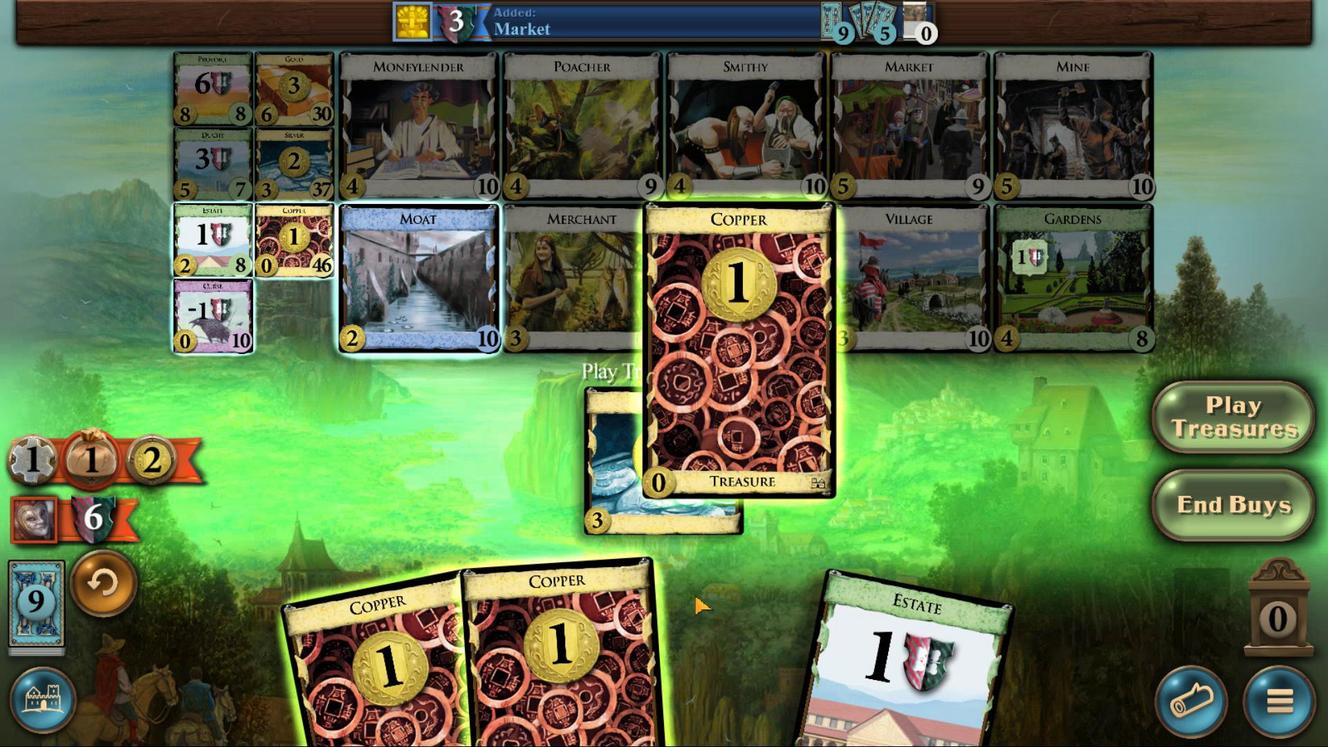 
Action: Mouse moved to (667, 292)
Screenshot: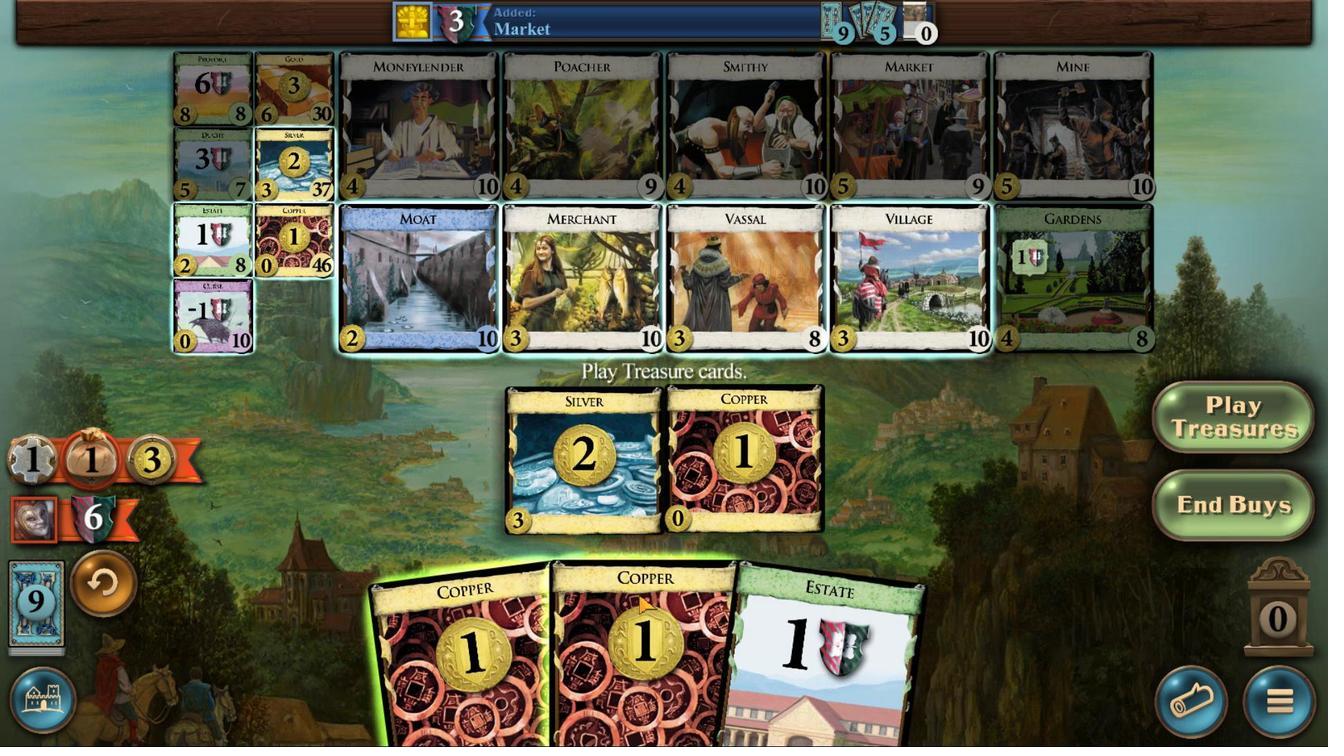 
Action: Mouse scrolled (667, 292) with delta (0, 0)
Screenshot: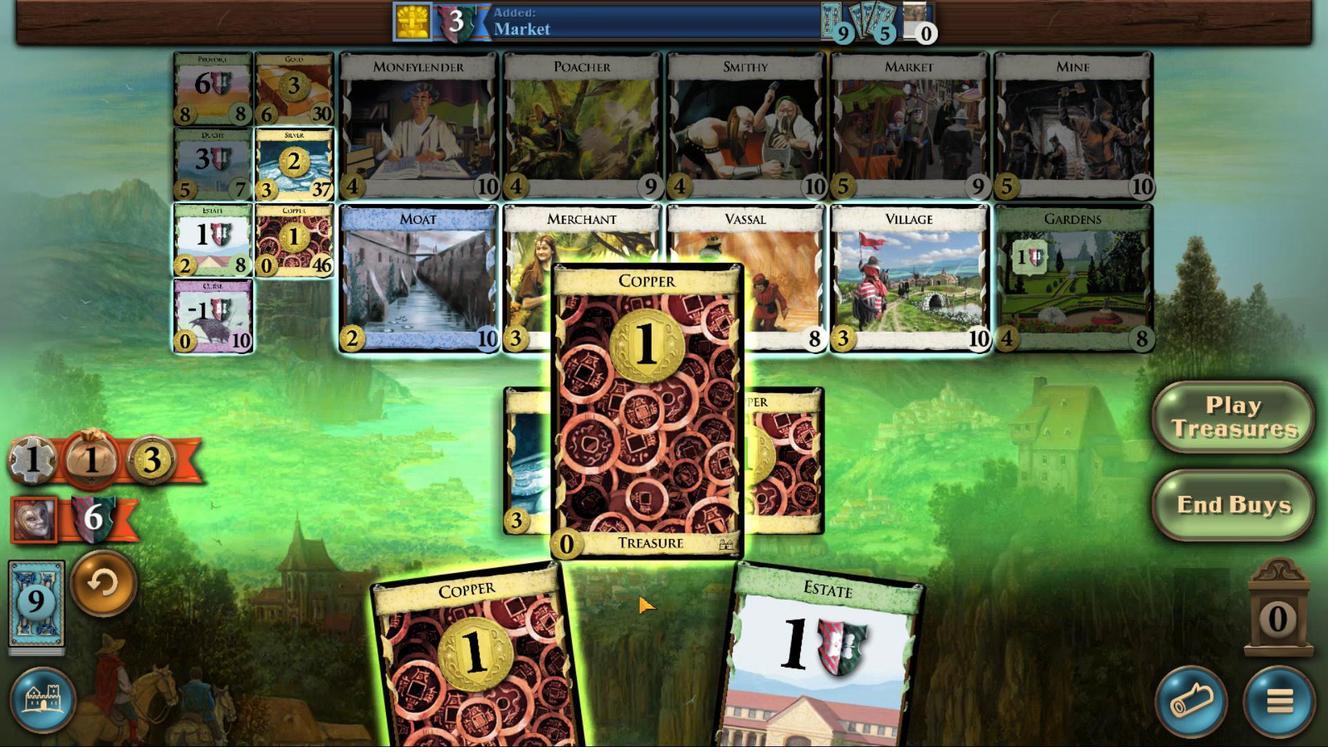 
Action: Mouse scrolled (667, 292) with delta (0, 0)
Screenshot: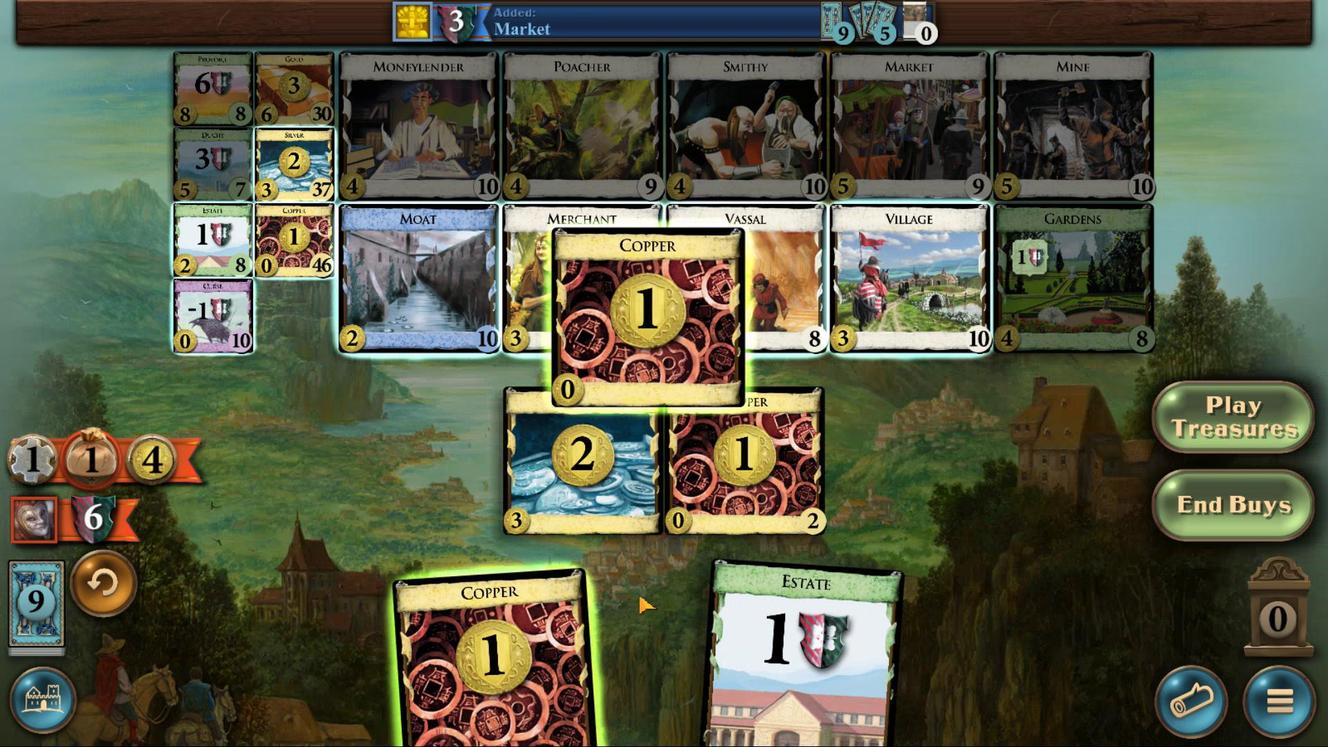 
Action: Mouse moved to (635, 298)
Screenshot: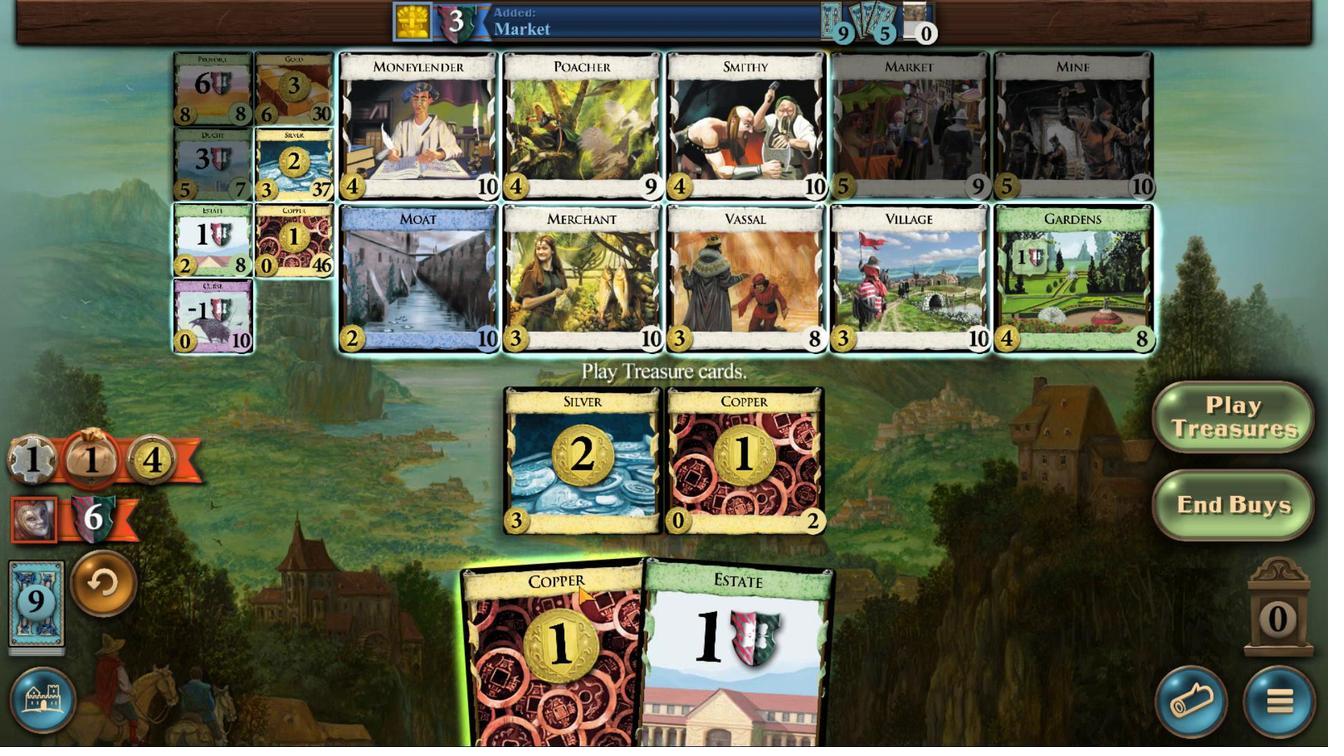 
Action: Mouse scrolled (635, 298) with delta (0, 0)
Screenshot: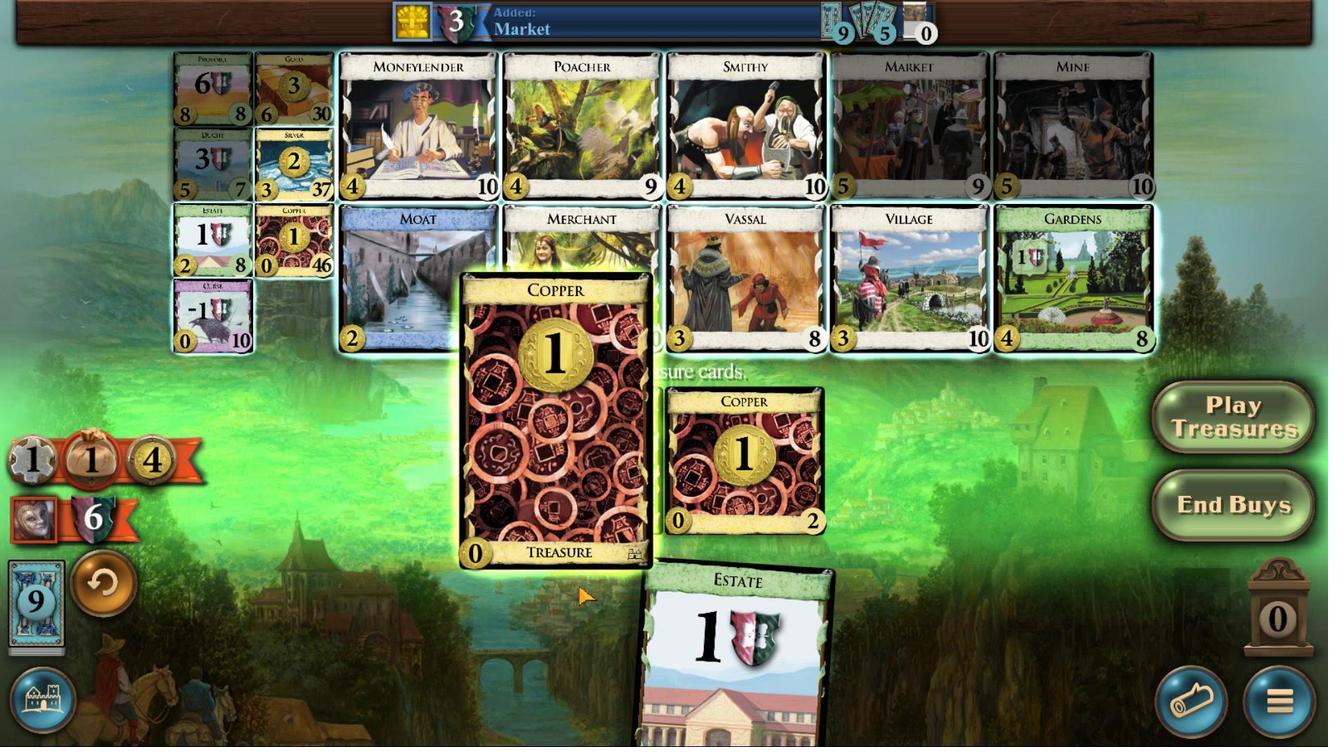 
Action: Mouse scrolled (635, 298) with delta (0, 0)
Screenshot: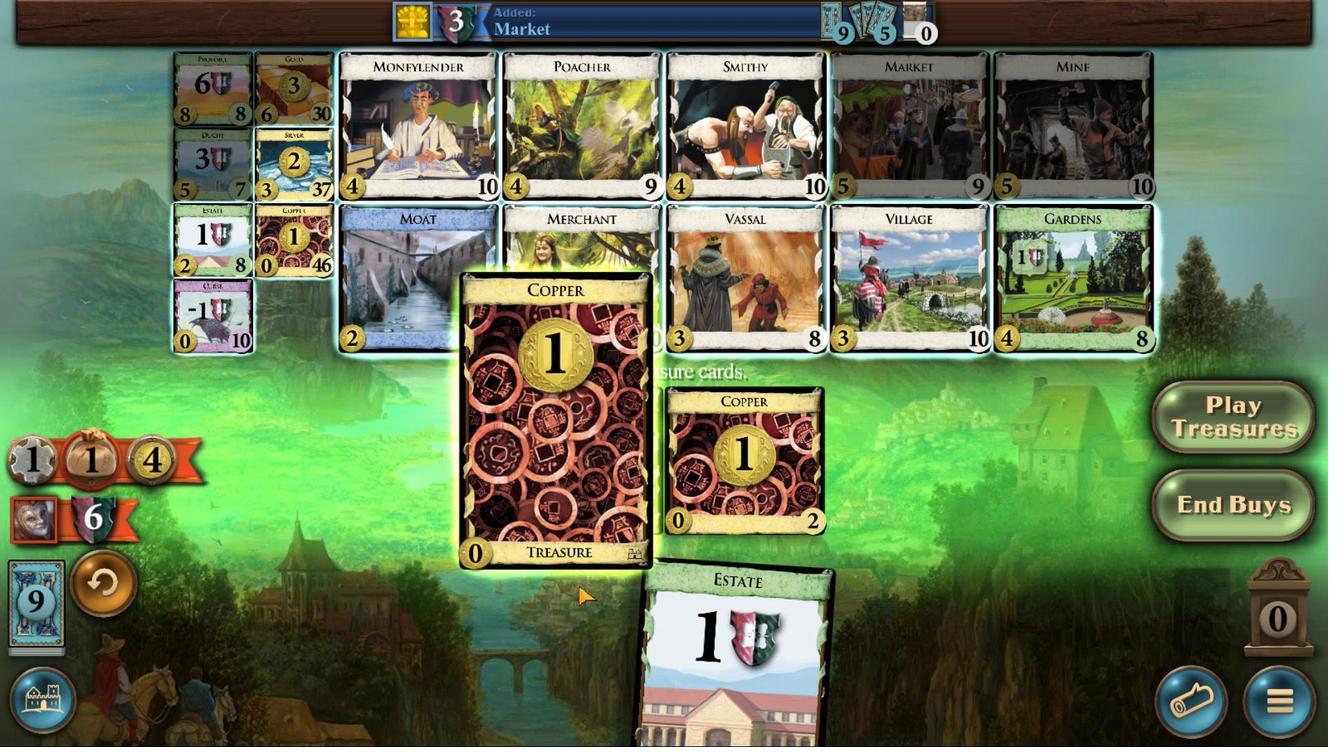 
Action: Mouse moved to (442, 573)
Screenshot: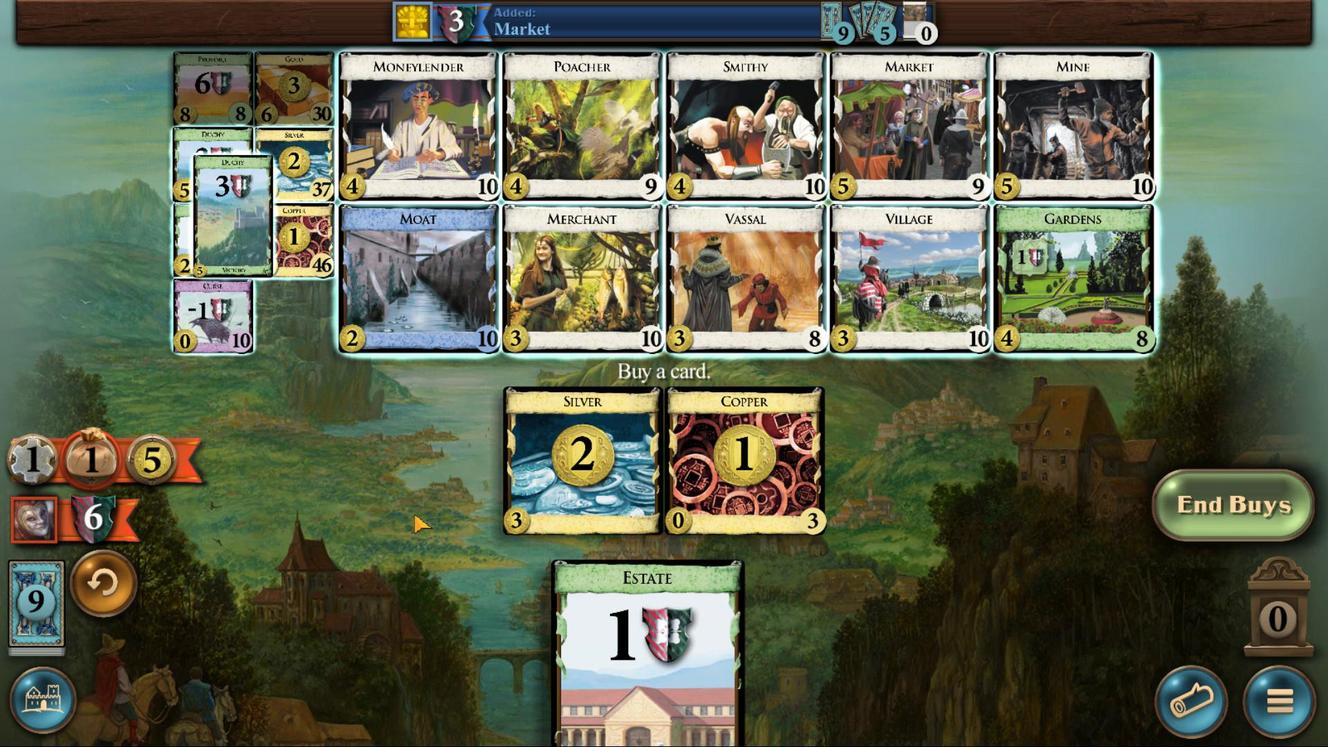 
Action: Mouse pressed left at (442, 573)
Screenshot: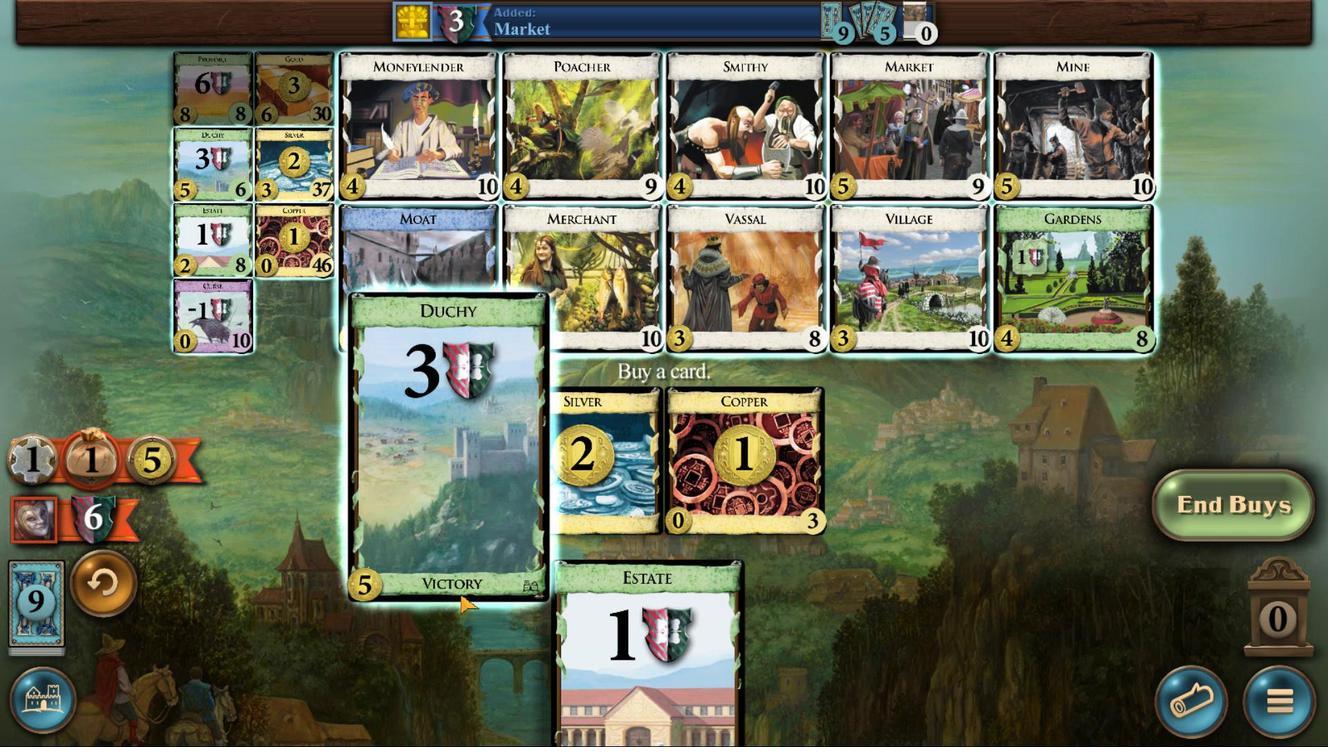 
Action: Mouse moved to (644, 309)
Screenshot: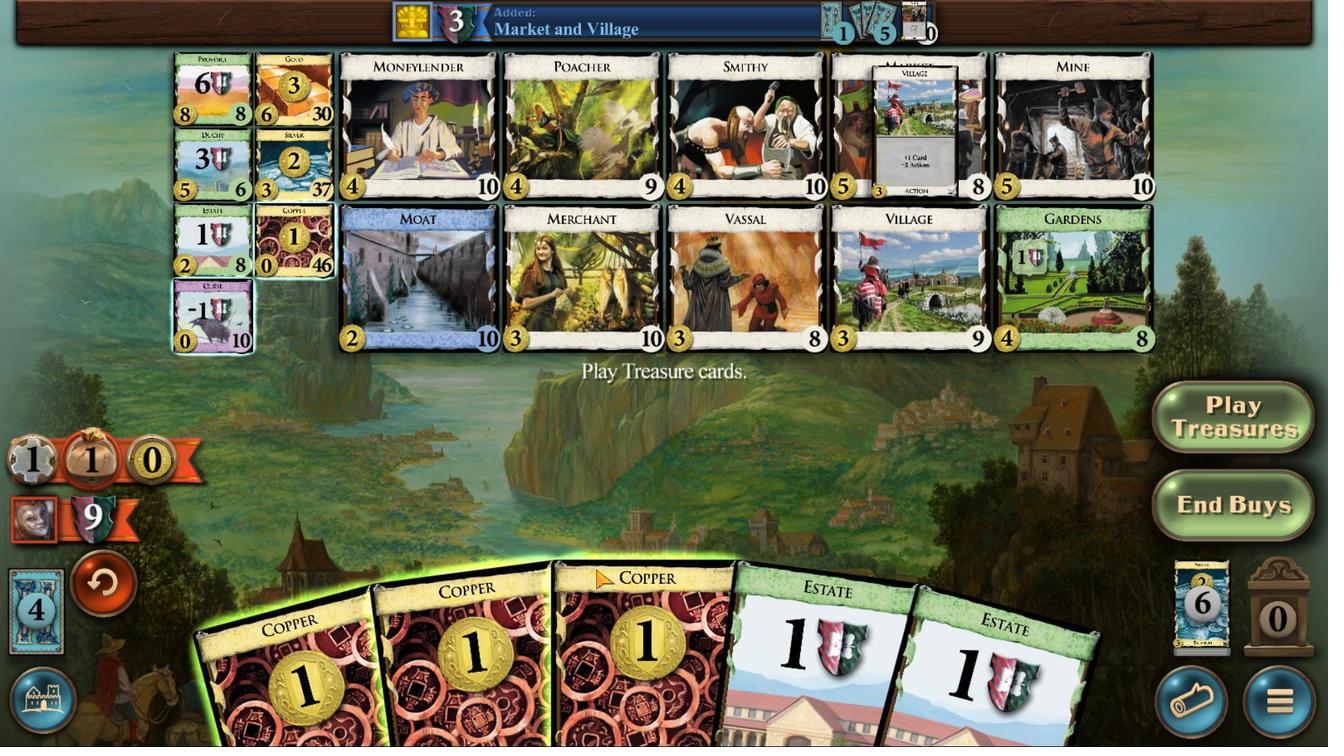 
Action: Mouse scrolled (644, 310) with delta (0, 0)
Screenshot: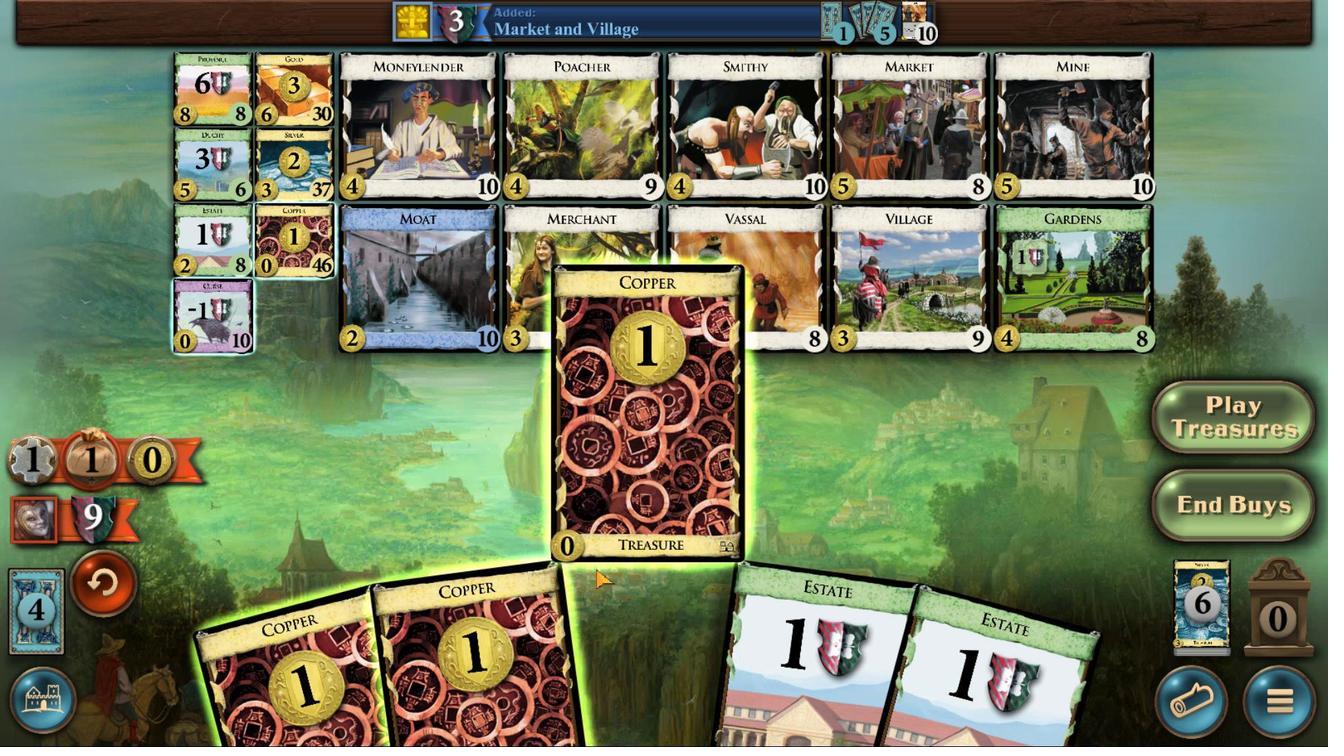 
Action: Mouse scrolled (644, 310) with delta (0, 0)
Screenshot: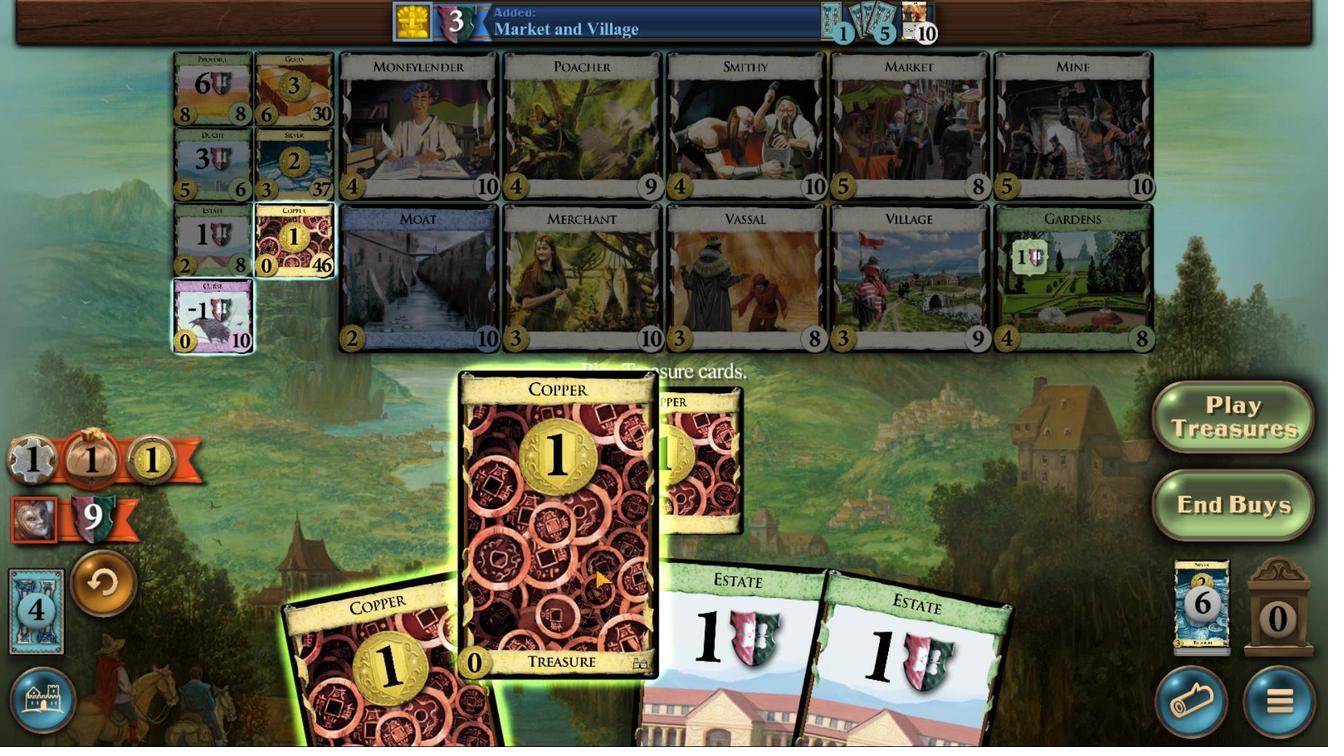 
Action: Mouse moved to (599, 305)
Screenshot: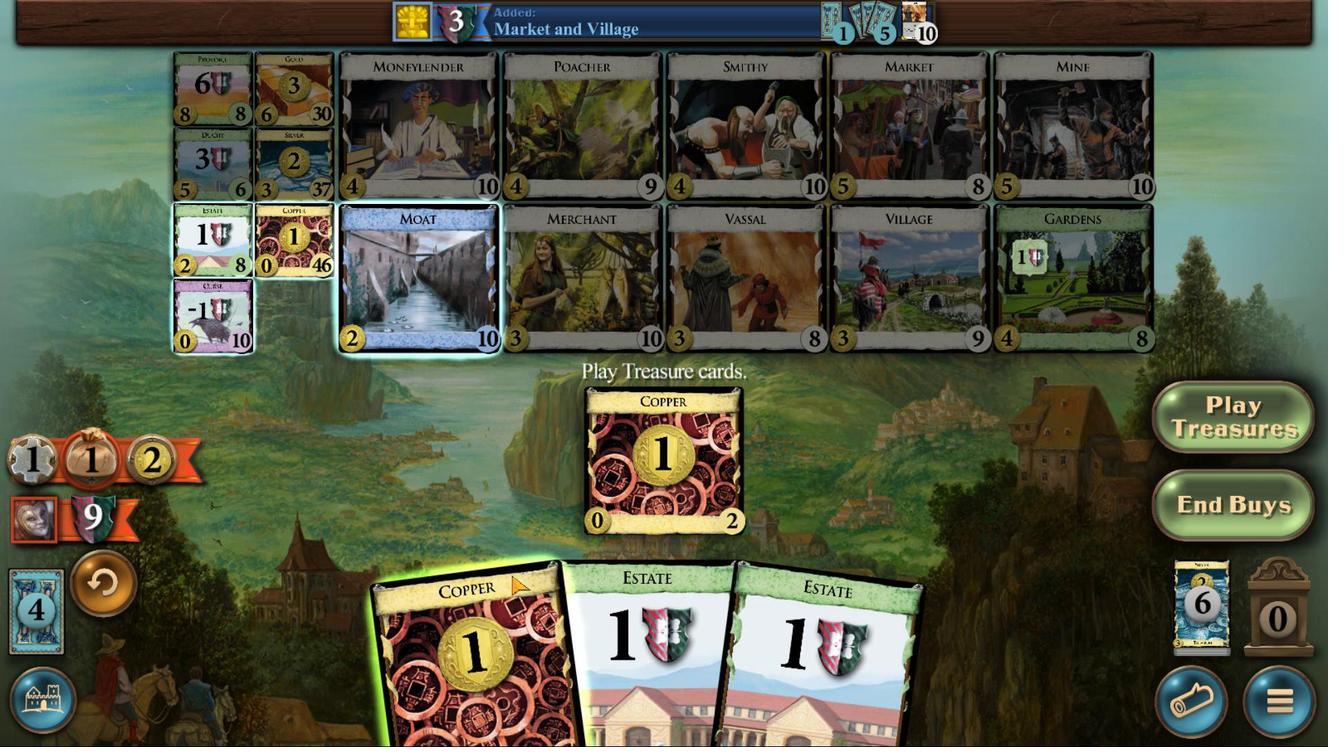 
Action: Mouse scrolled (599, 305) with delta (0, 0)
Screenshot: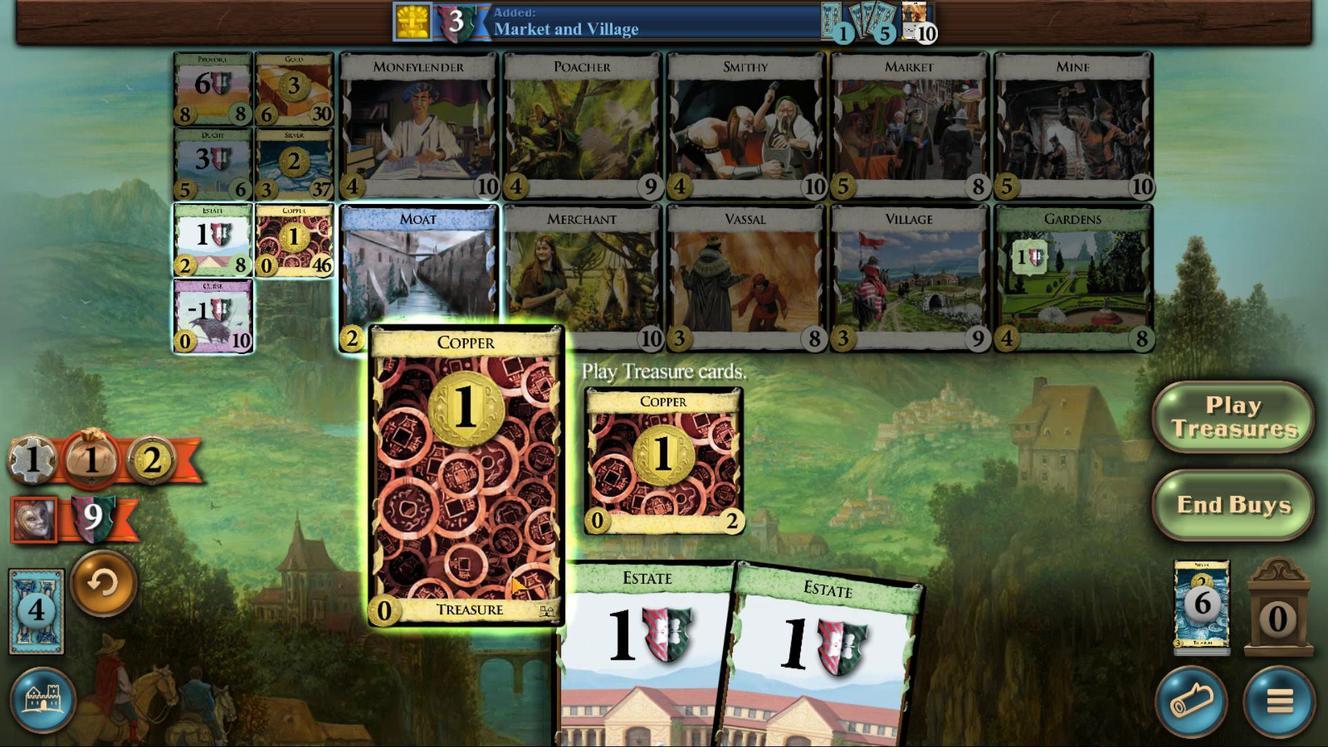 
Action: Mouse moved to (486, 576)
Screenshot: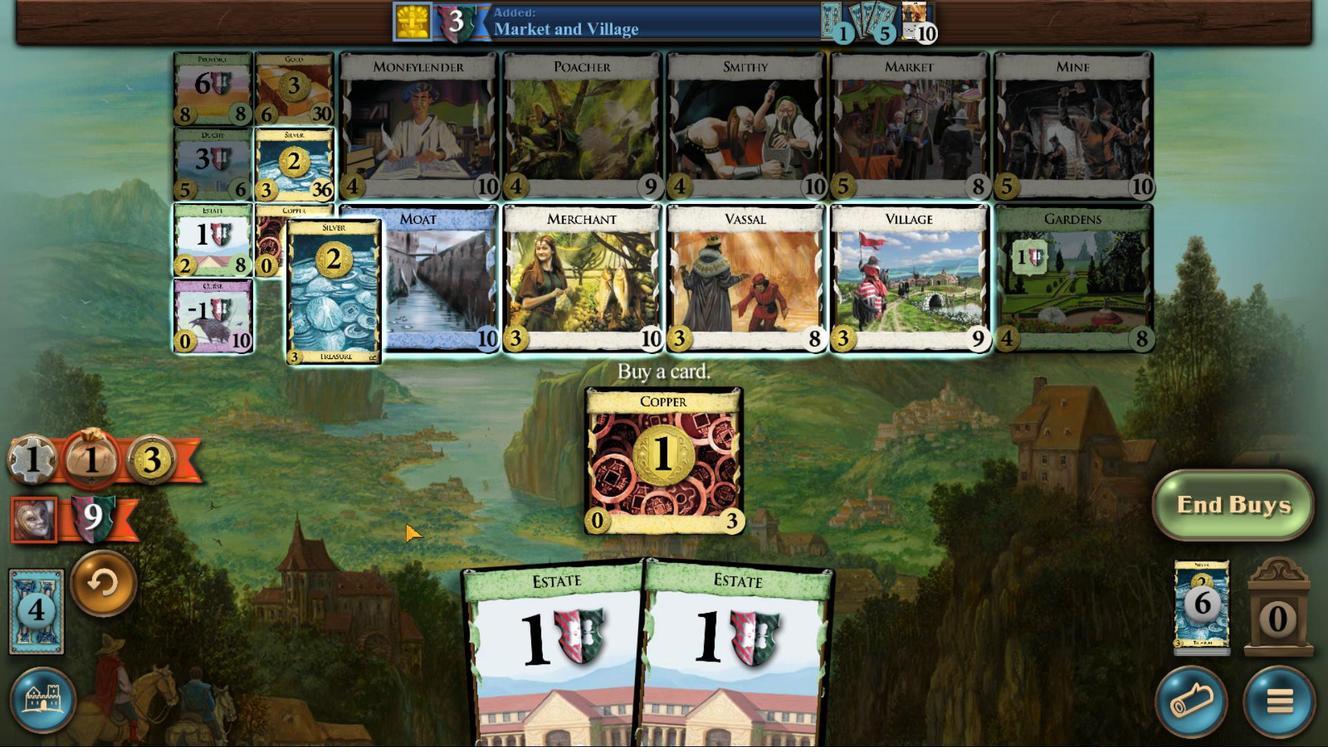 
Action: Mouse pressed left at (486, 576)
Screenshot: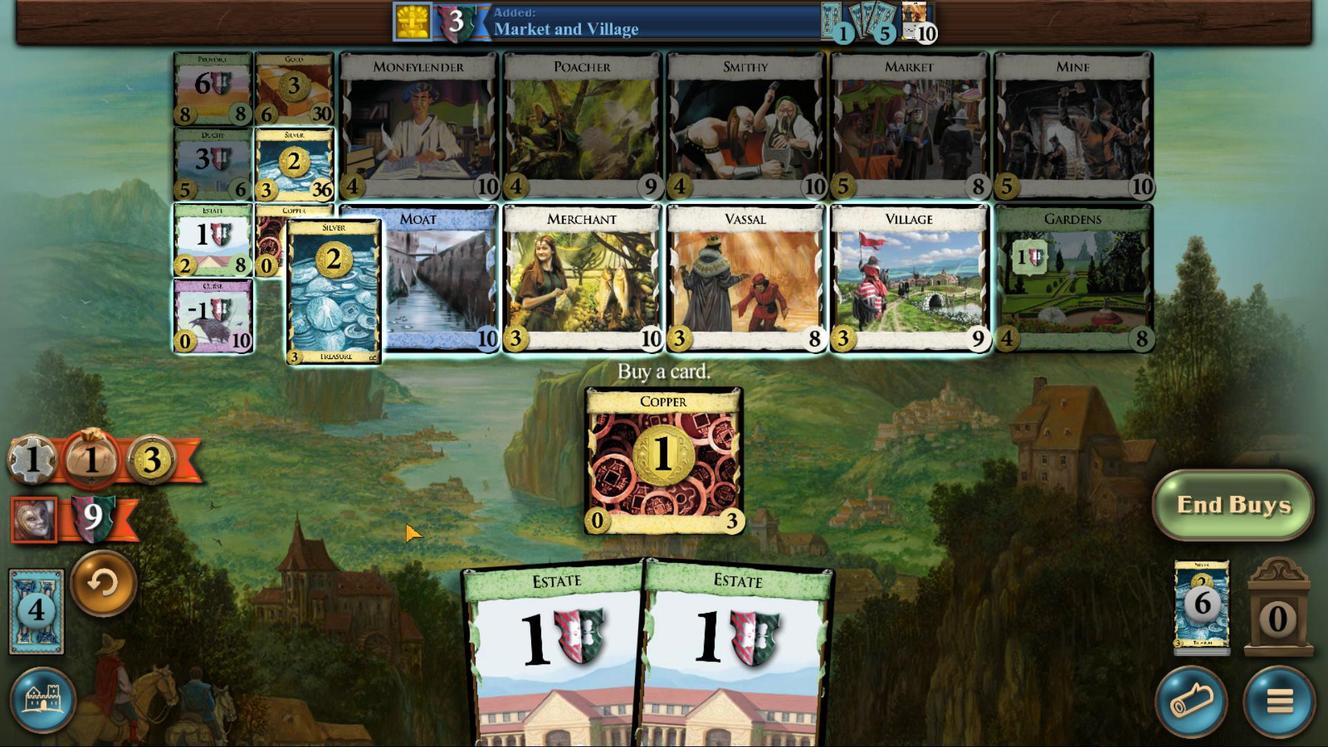 
Action: Mouse moved to (672, 284)
Screenshot: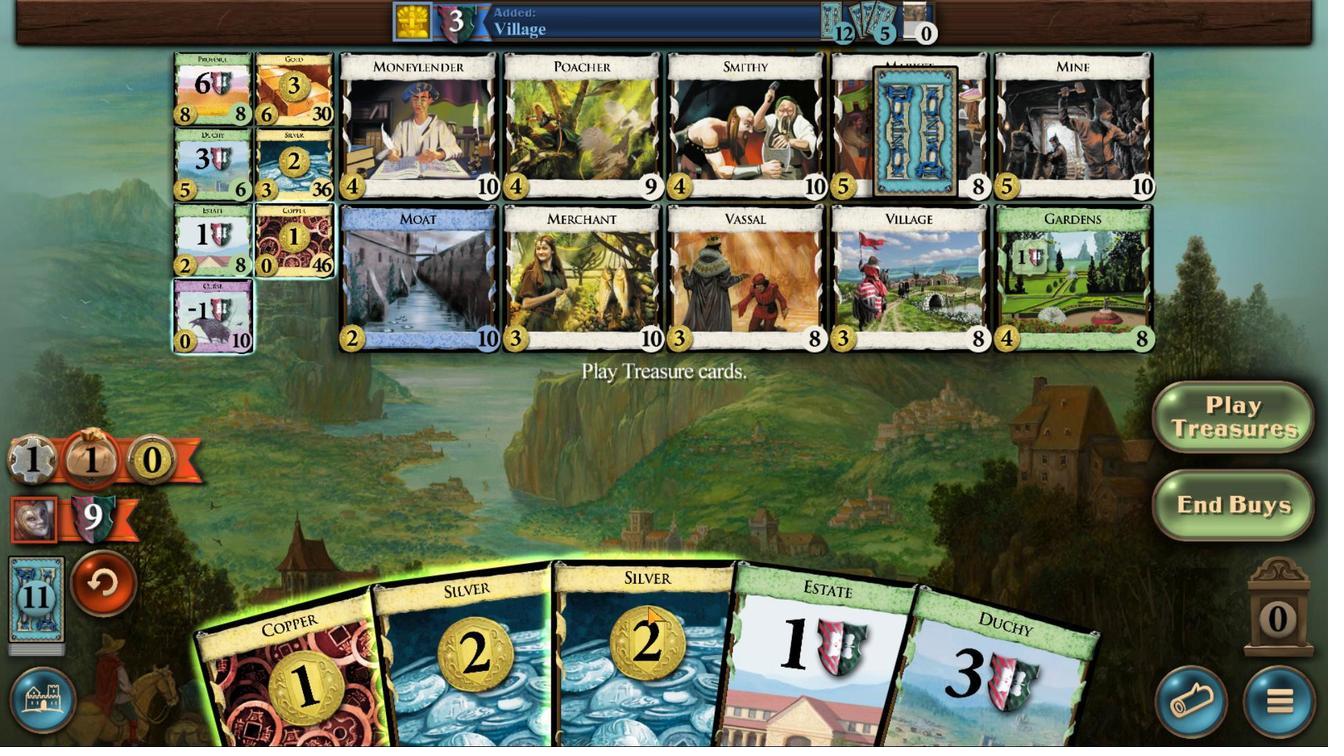 
Action: Mouse scrolled (672, 285) with delta (0, 0)
Screenshot: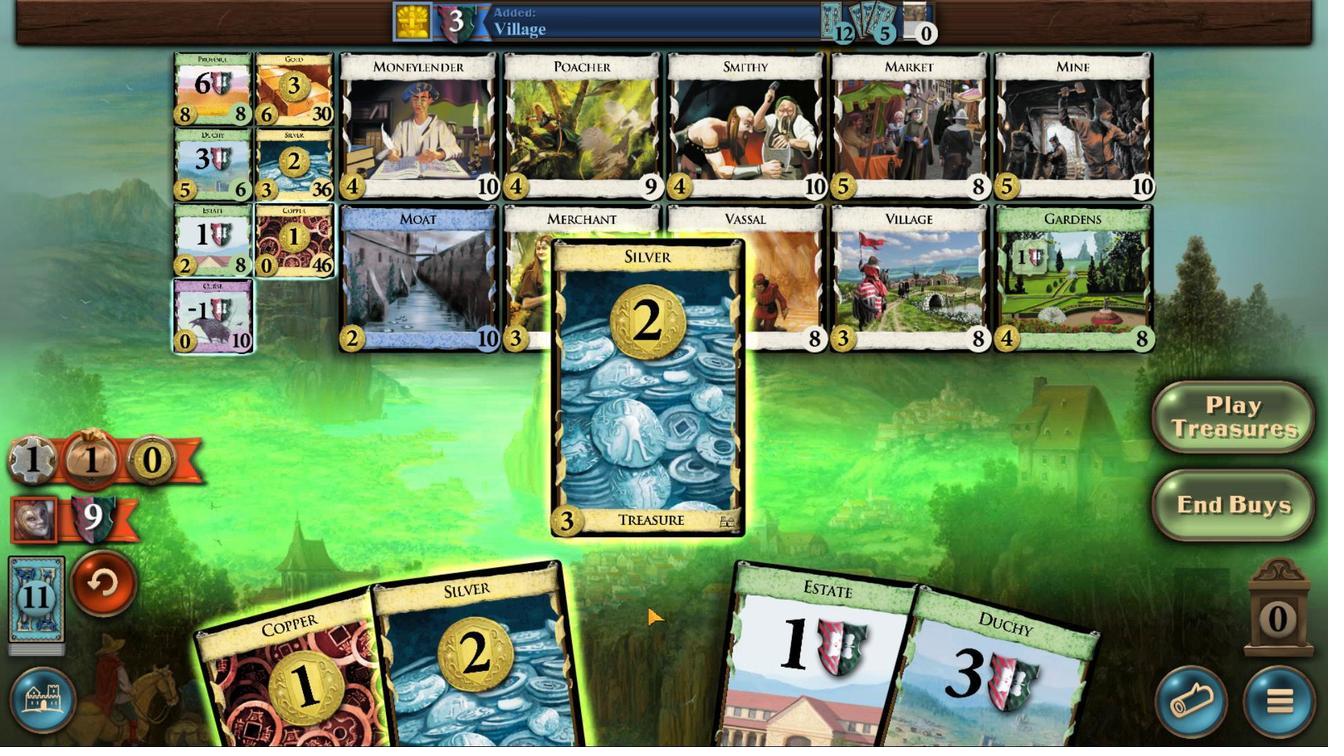 
Action: Mouse scrolled (672, 285) with delta (0, 0)
Screenshot: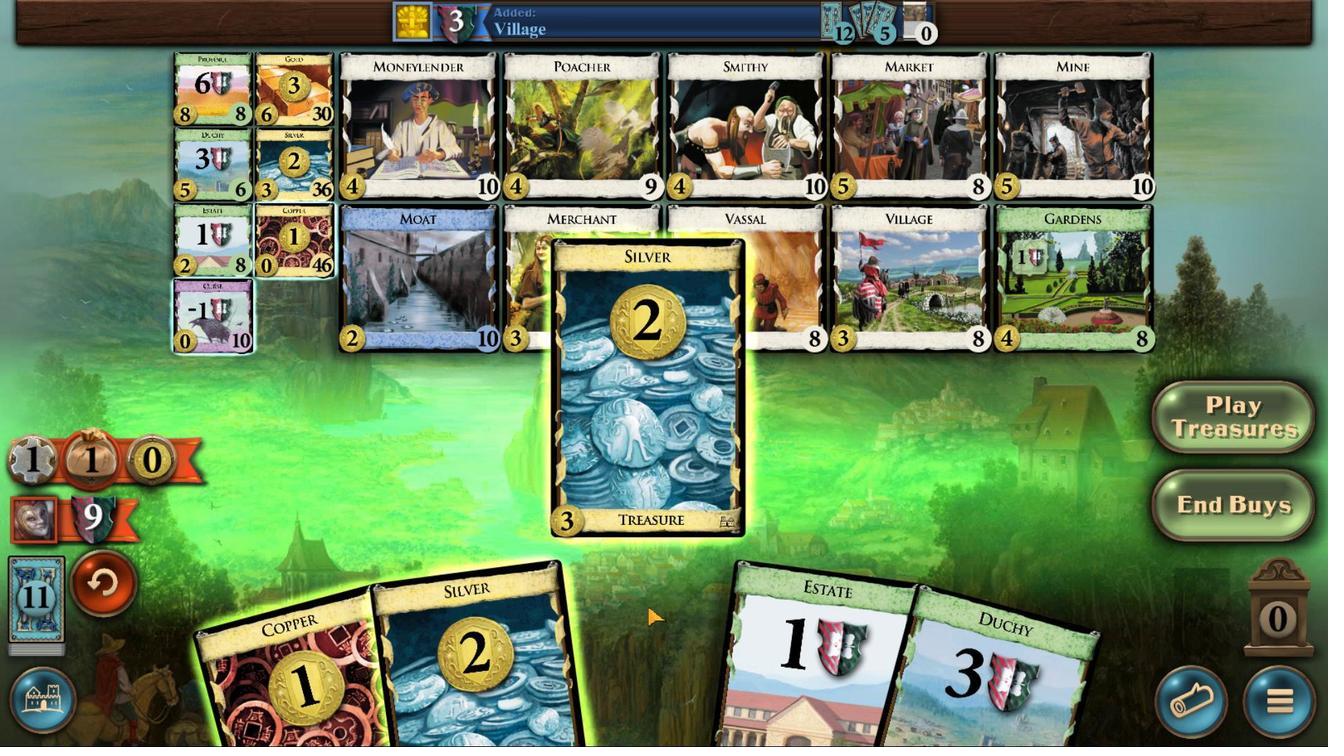 
Action: Mouse scrolled (672, 285) with delta (0, 0)
Screenshot: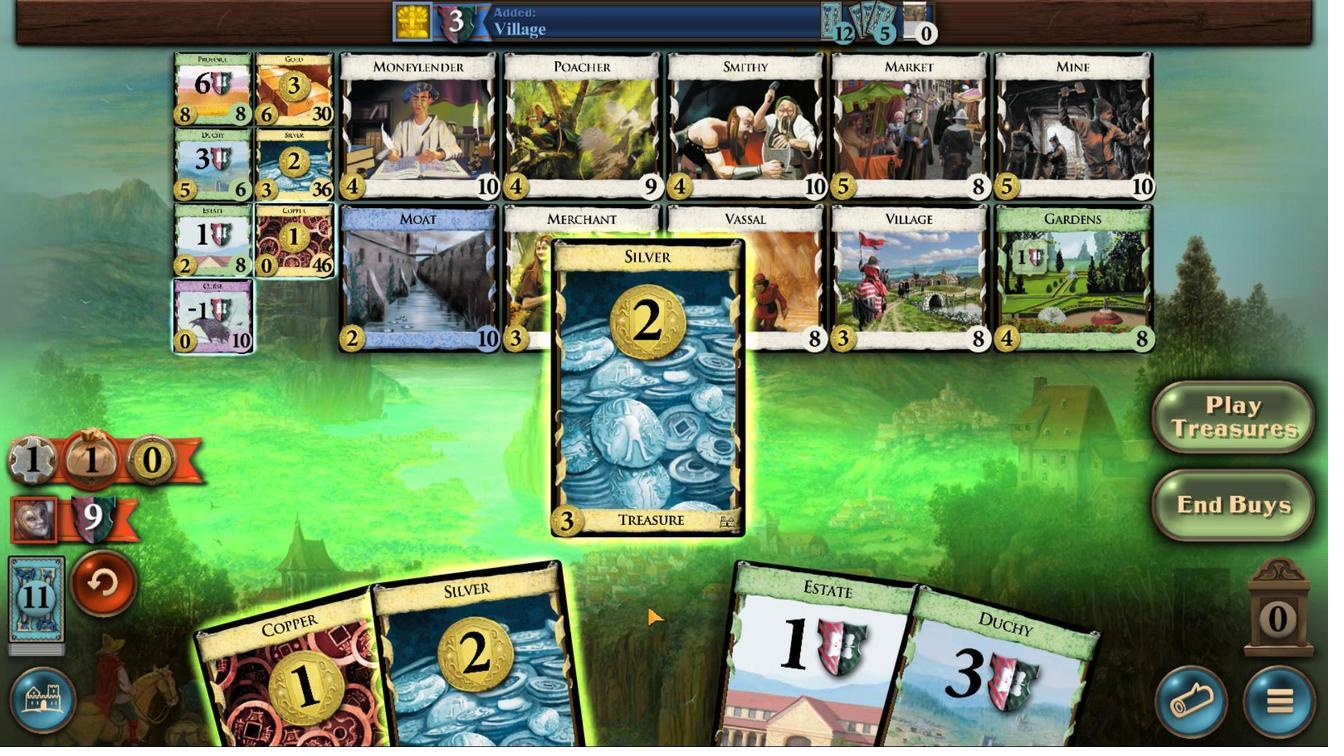 
Action: Mouse moved to (615, 263)
Screenshot: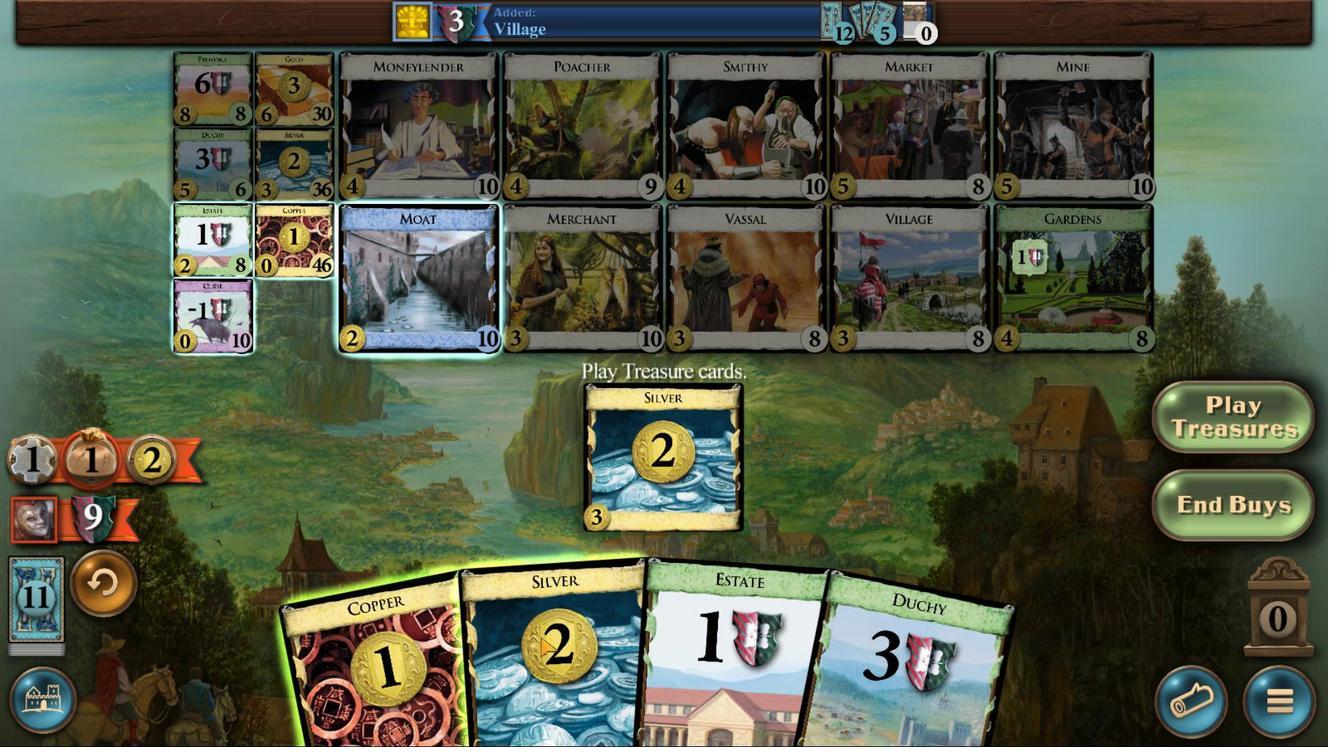 
Action: Mouse scrolled (615, 264) with delta (0, 0)
Screenshot: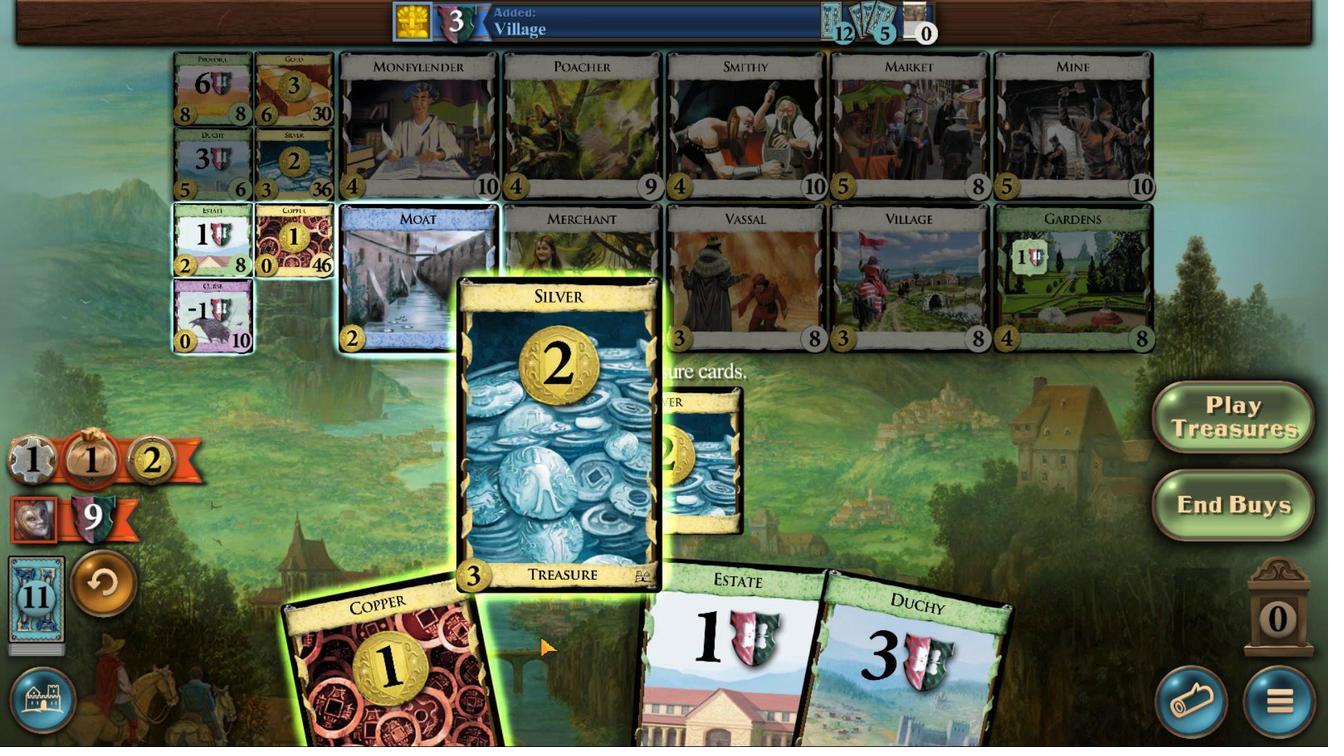 
Action: Mouse scrolled (615, 264) with delta (0, 0)
Screenshot: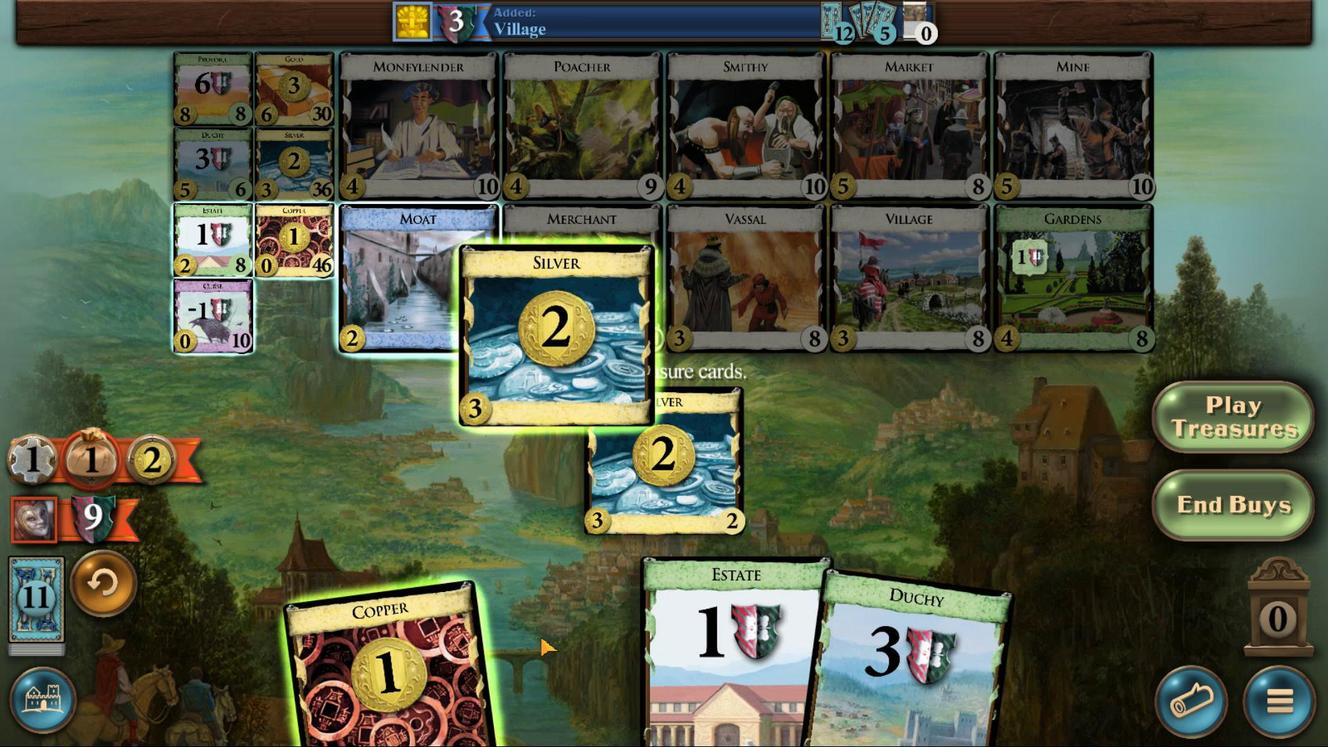 
Action: Mouse moved to (584, 262)
Screenshot: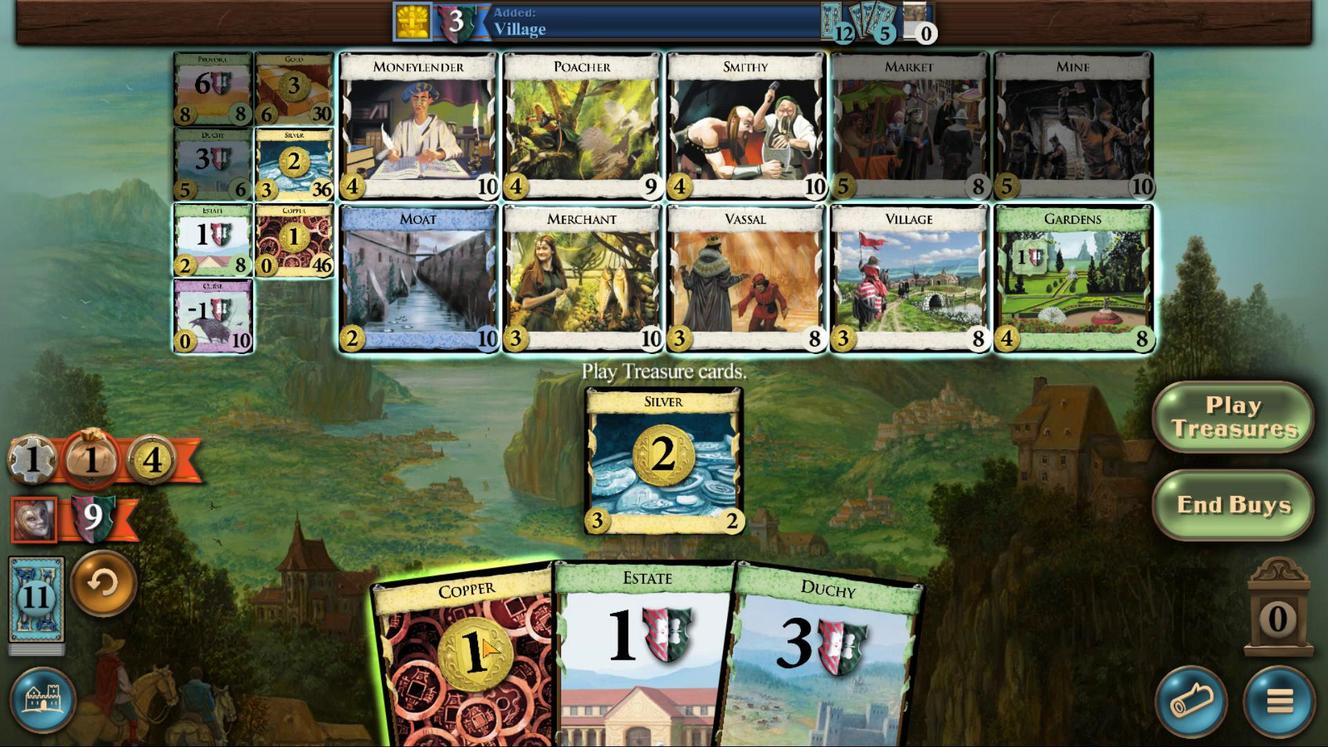 
Action: Mouse scrolled (584, 263) with delta (0, 0)
Screenshot: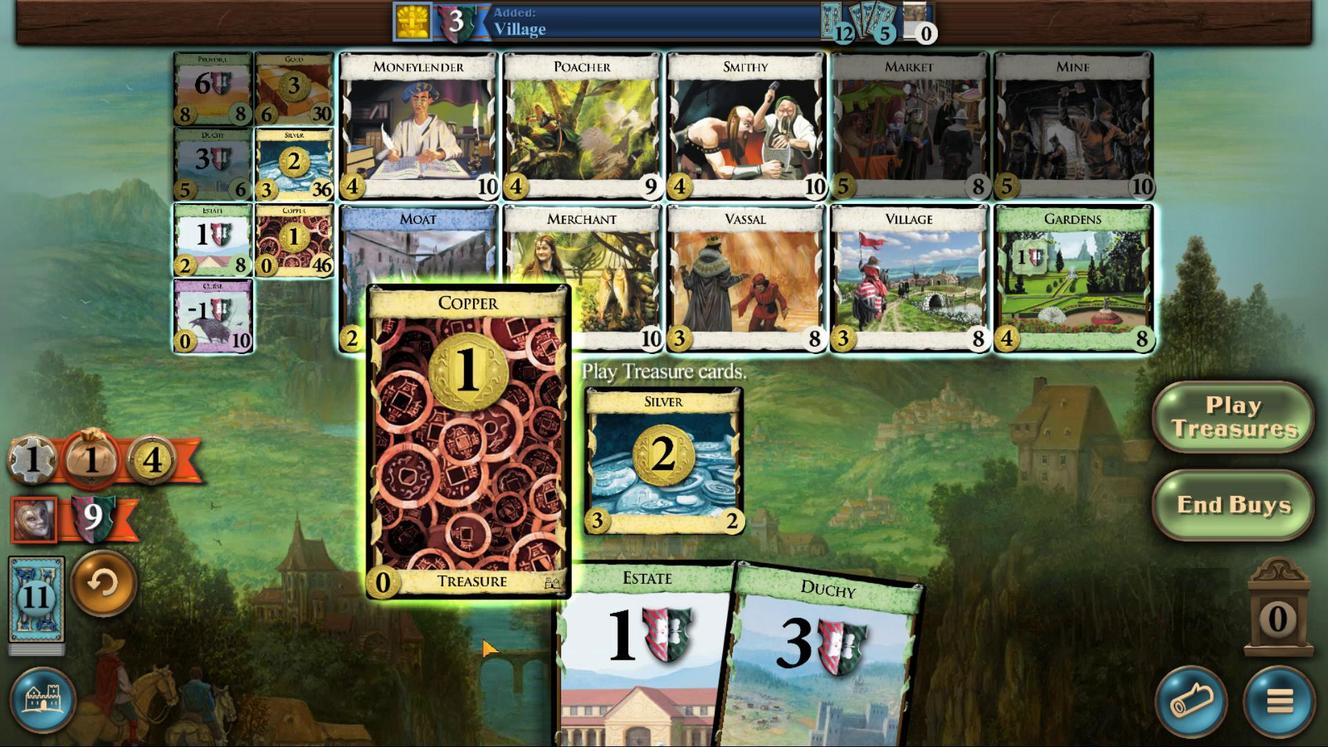 
Action: Mouse scrolled (584, 263) with delta (0, 0)
Screenshot: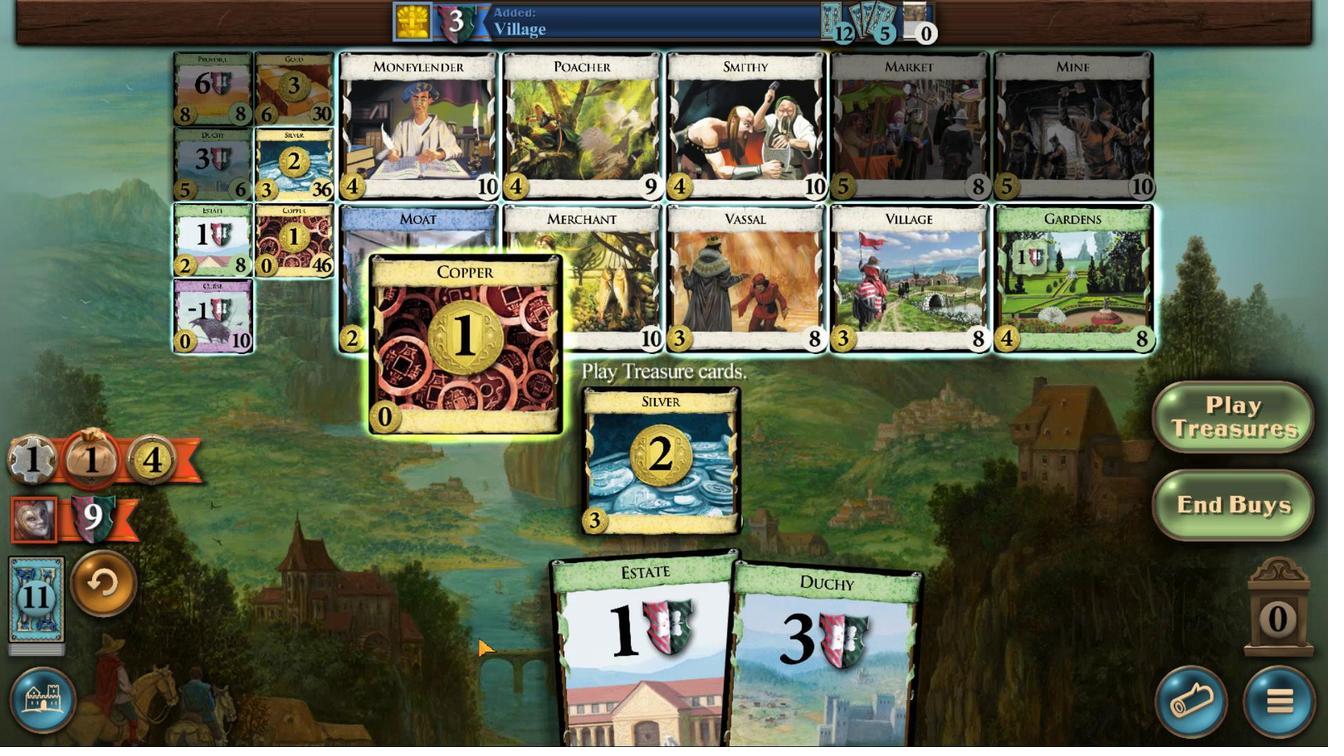 
Action: Mouse moved to (444, 580)
Screenshot: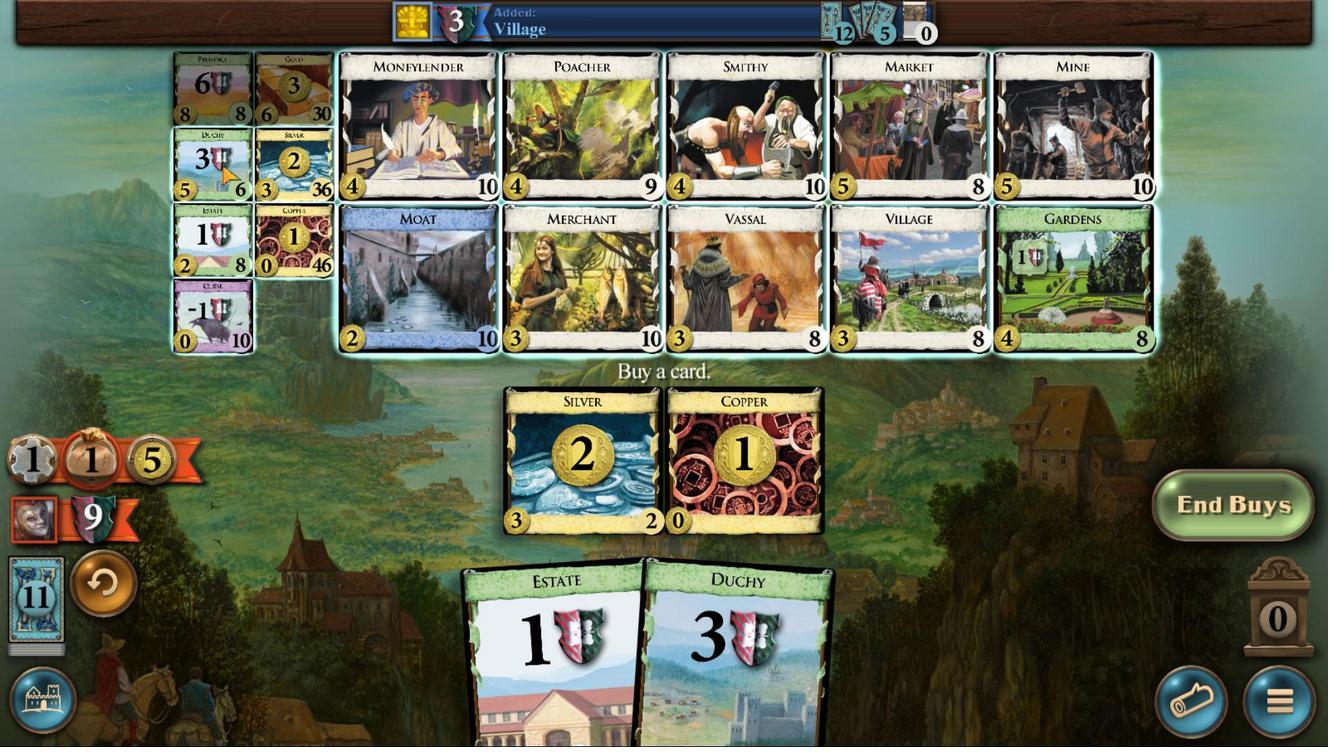 
Action: Mouse pressed left at (444, 580)
Screenshot: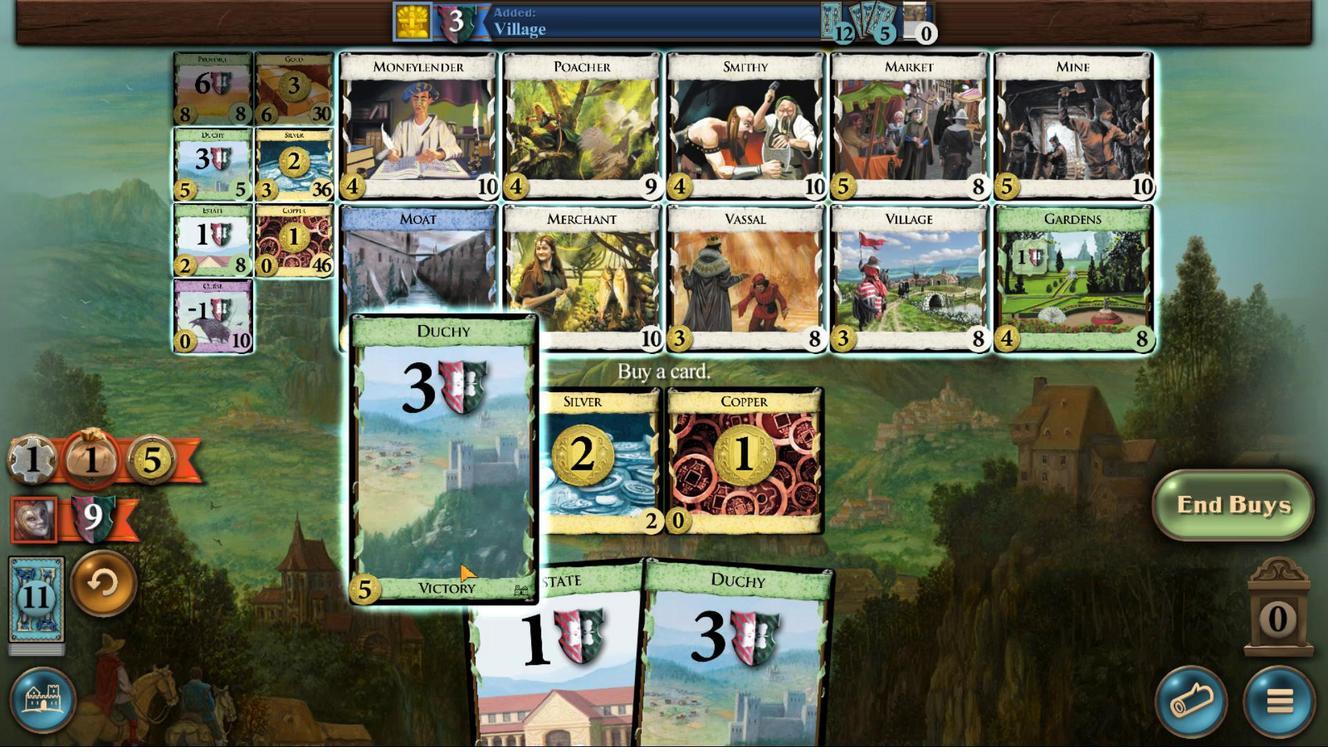 
Action: Mouse moved to (666, 275)
Screenshot: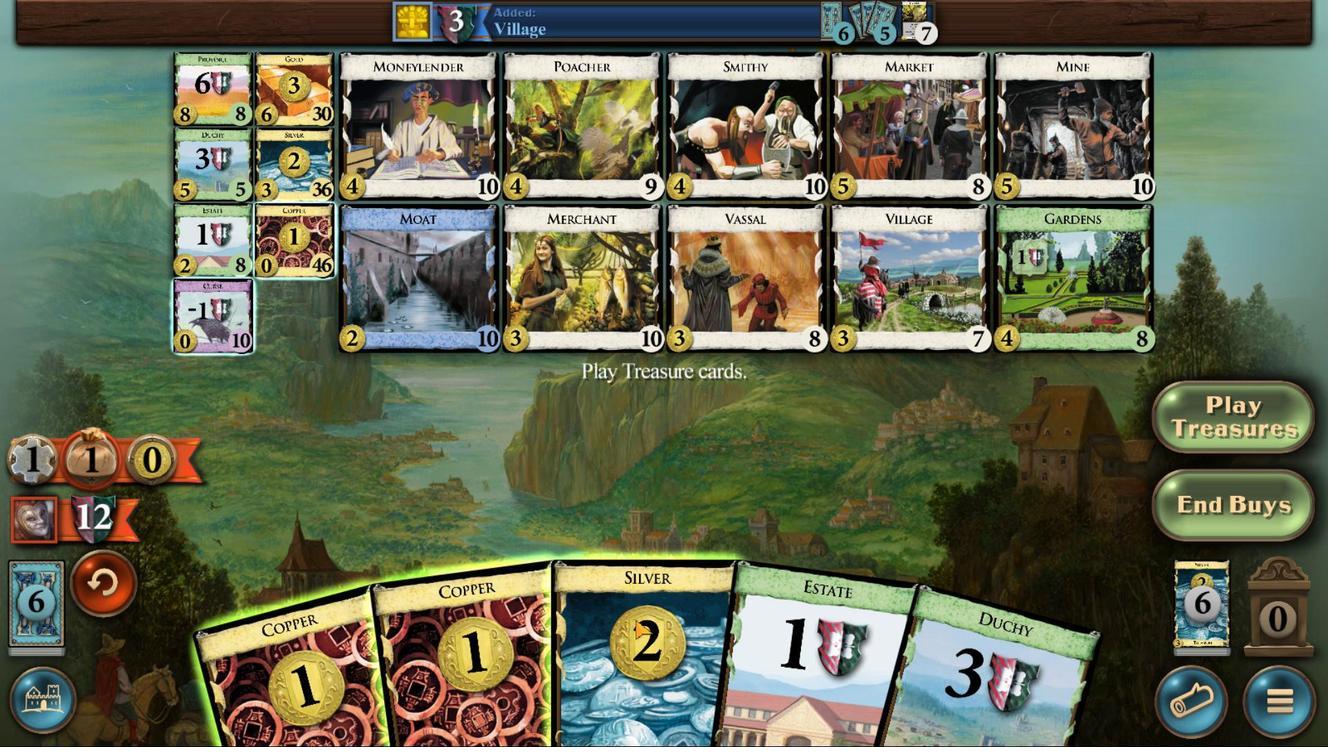 
Action: Mouse scrolled (666, 276) with delta (0, 0)
Screenshot: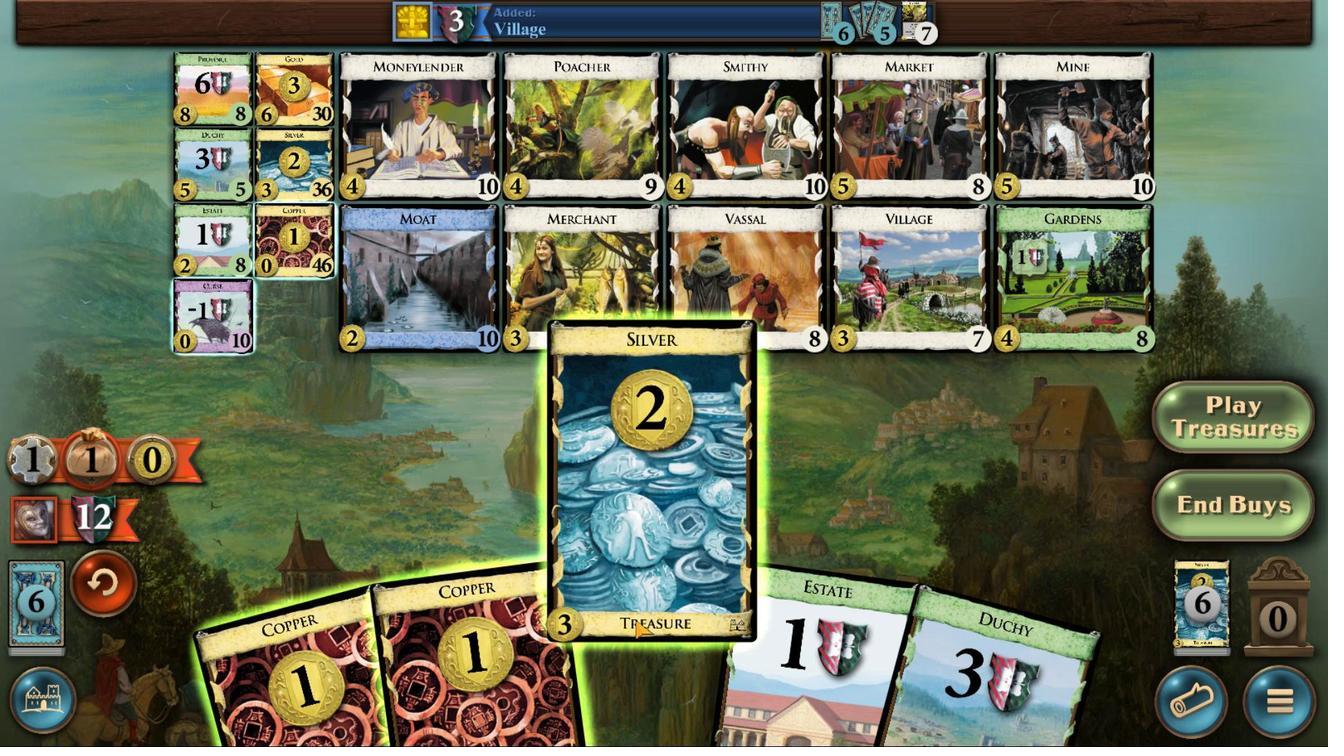
Action: Mouse scrolled (666, 276) with delta (0, 0)
Screenshot: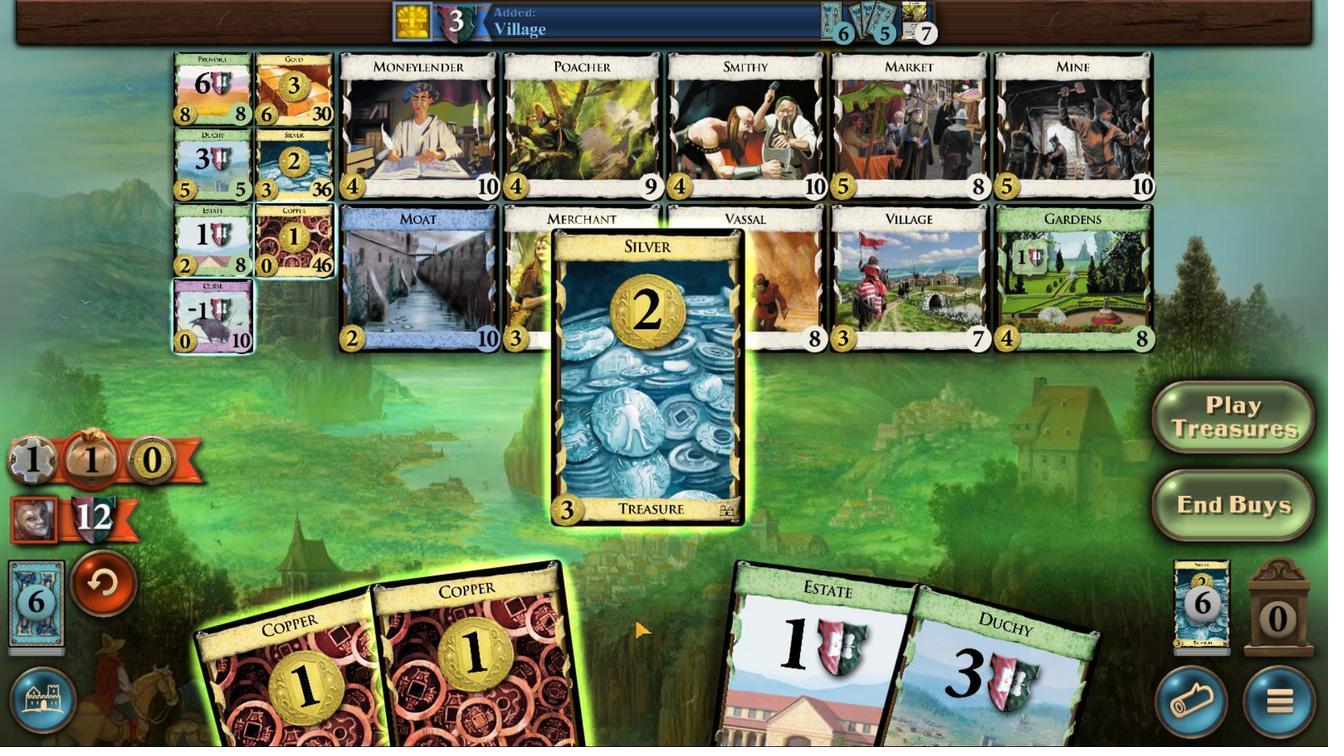 
Action: Mouse scrolled (666, 276) with delta (0, 0)
Screenshot: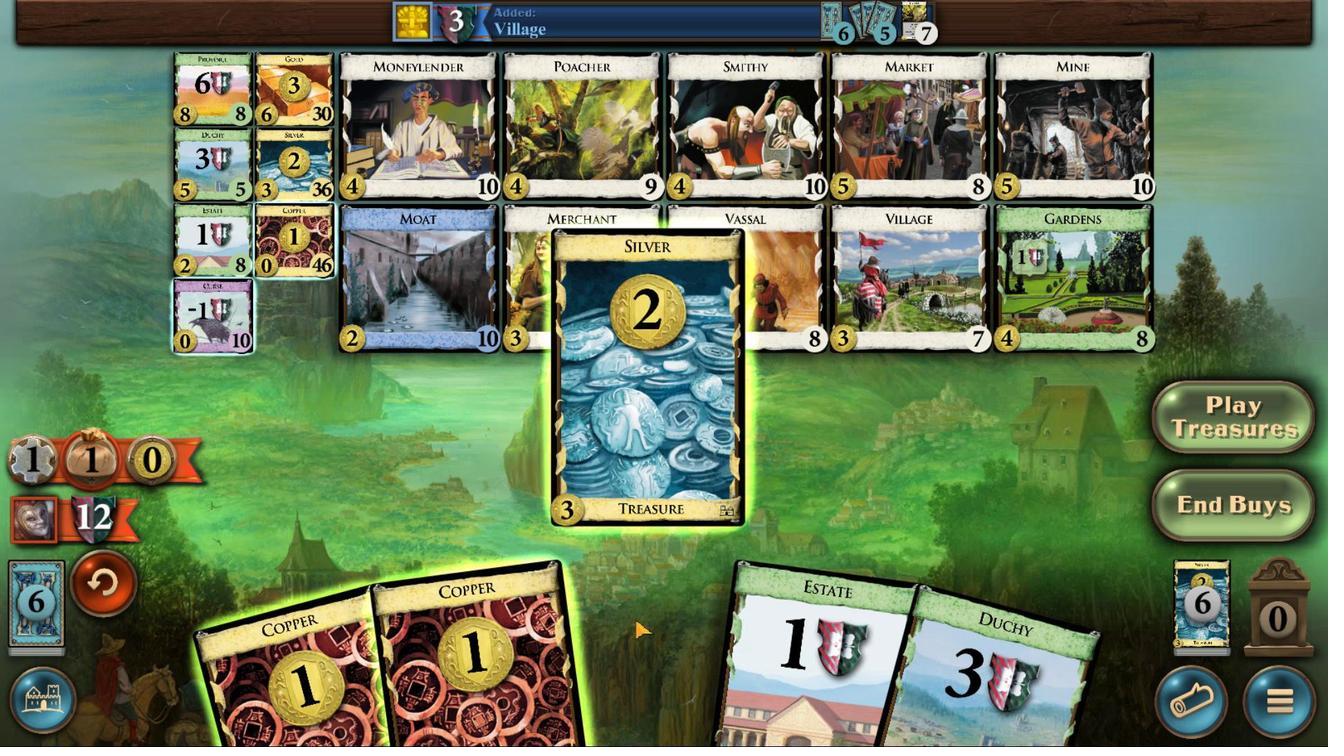 
Action: Mouse moved to (633, 275)
Screenshot: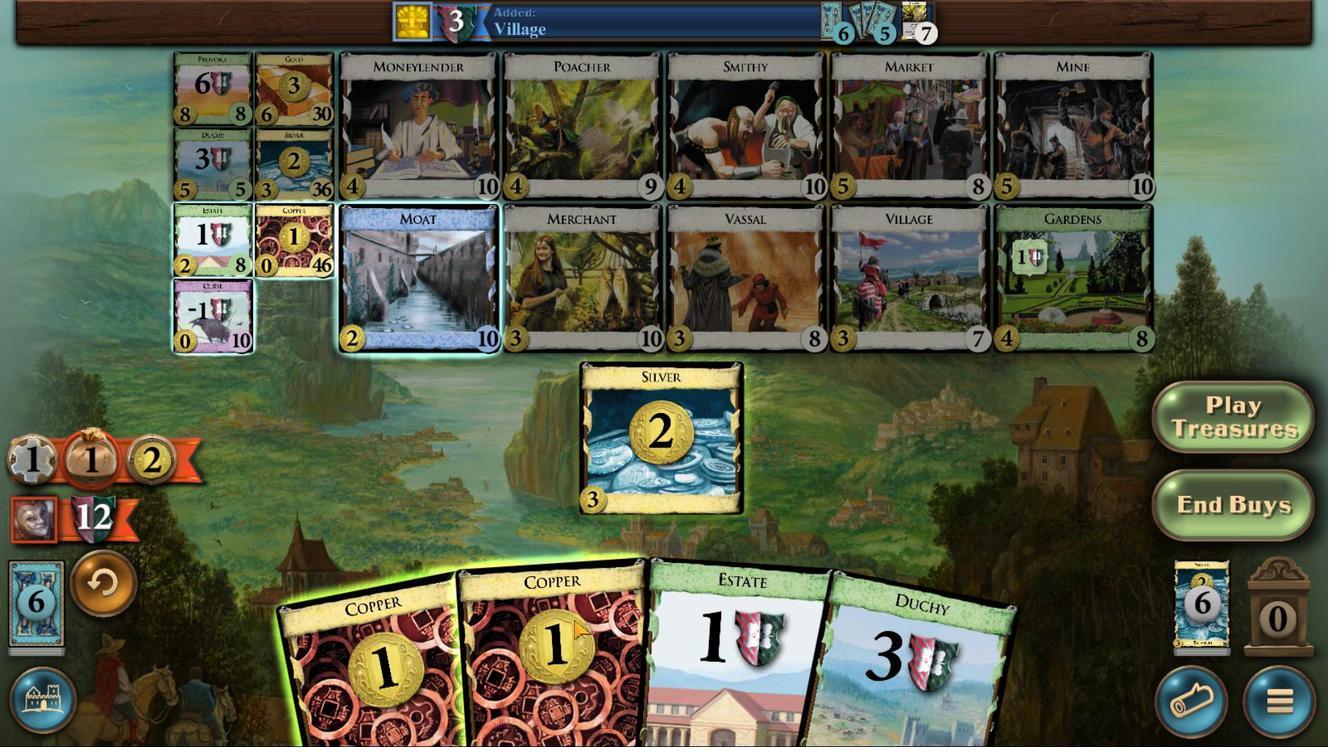 
Action: Mouse scrolled (633, 276) with delta (0, 0)
Screenshot: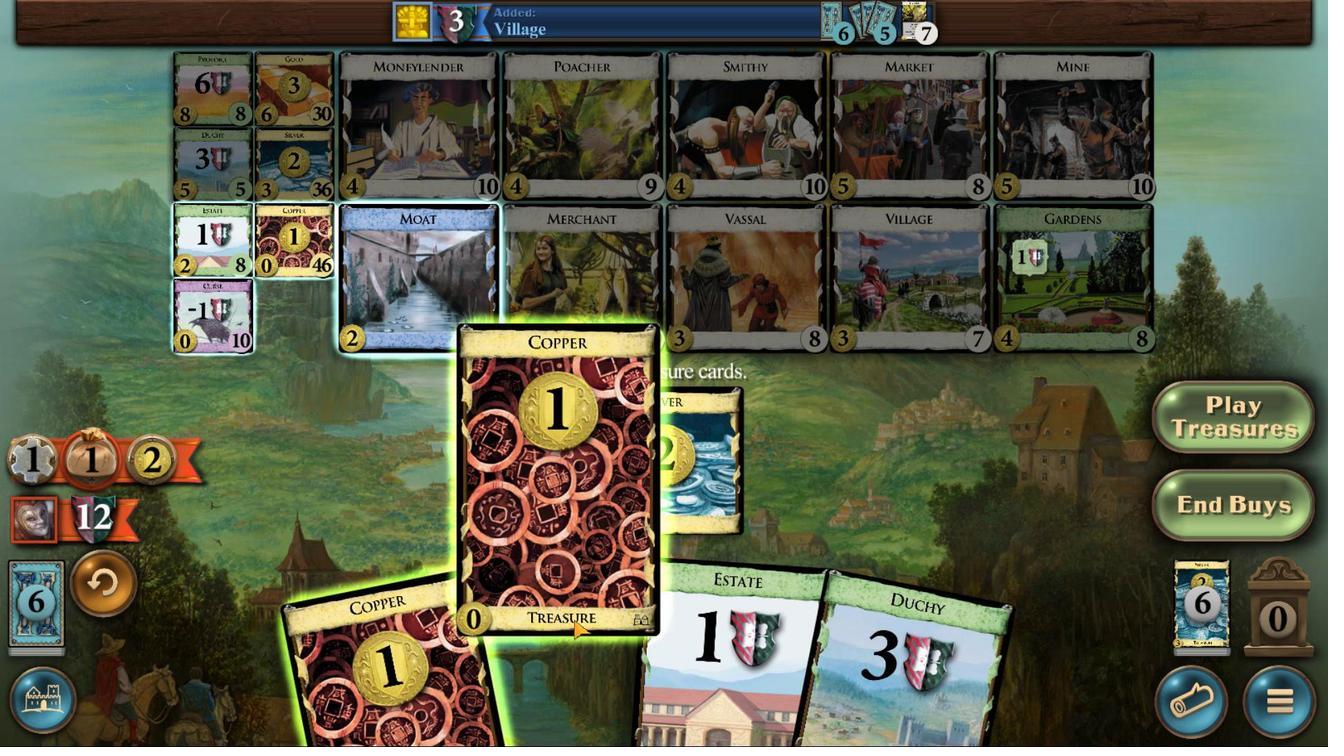 
Action: Mouse scrolled (633, 276) with delta (0, 0)
Screenshot: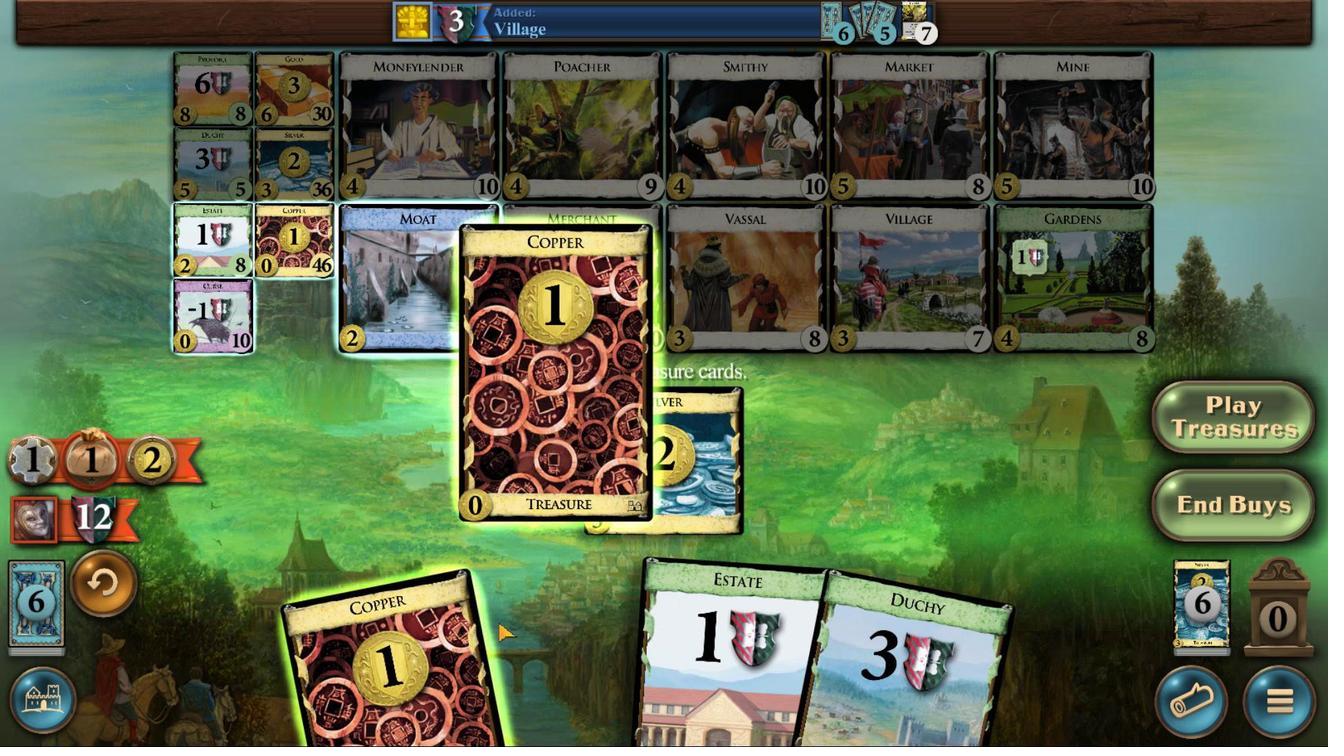 
Action: Mouse scrolled (633, 276) with delta (0, 0)
Screenshot: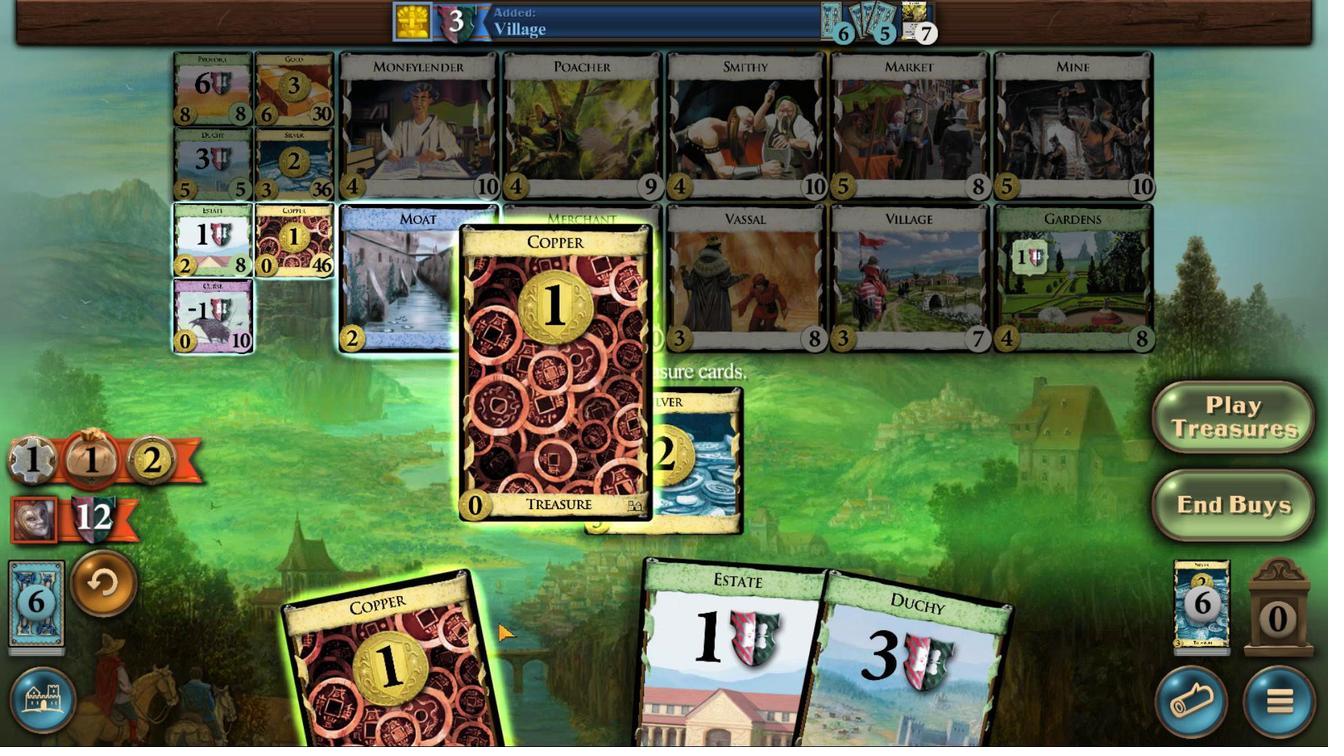 
Action: Mouse moved to (578, 271)
Screenshot: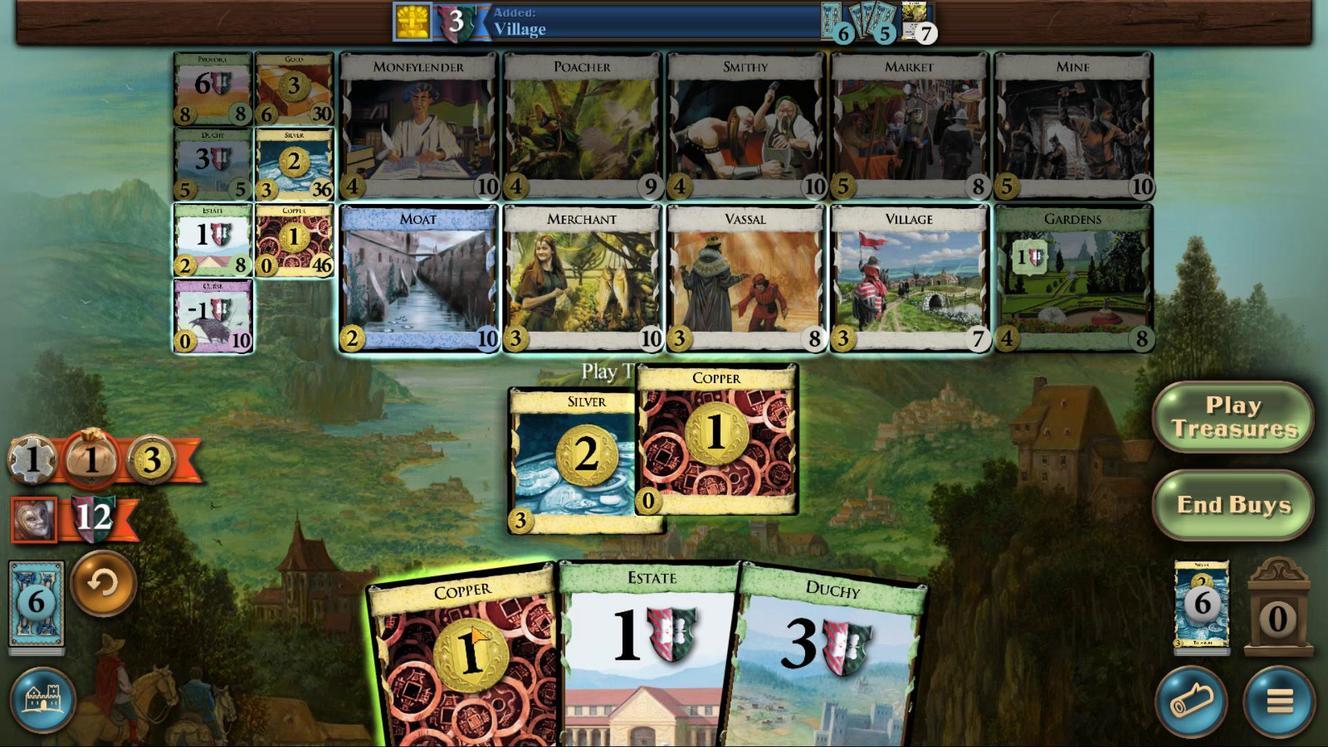 
Action: Mouse scrolled (578, 271) with delta (0, 0)
Screenshot: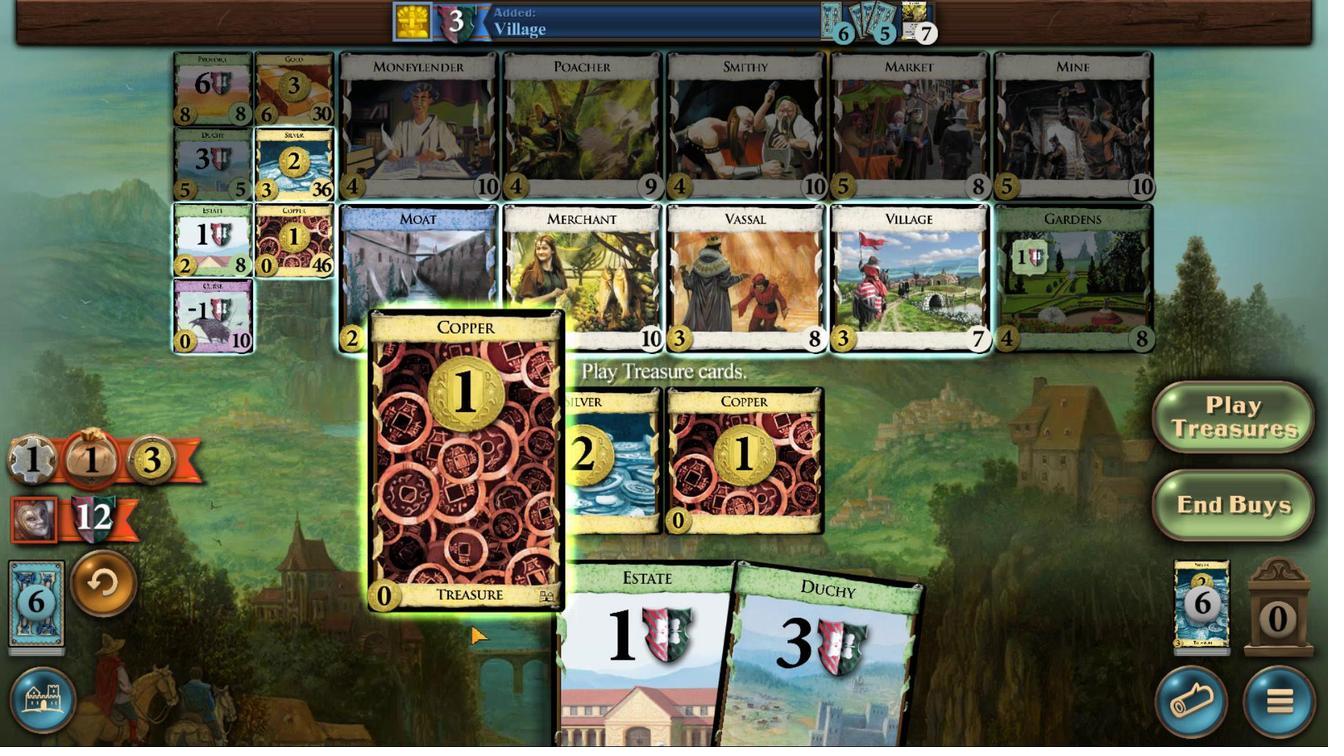 
Action: Mouse scrolled (578, 271) with delta (0, 0)
Screenshot: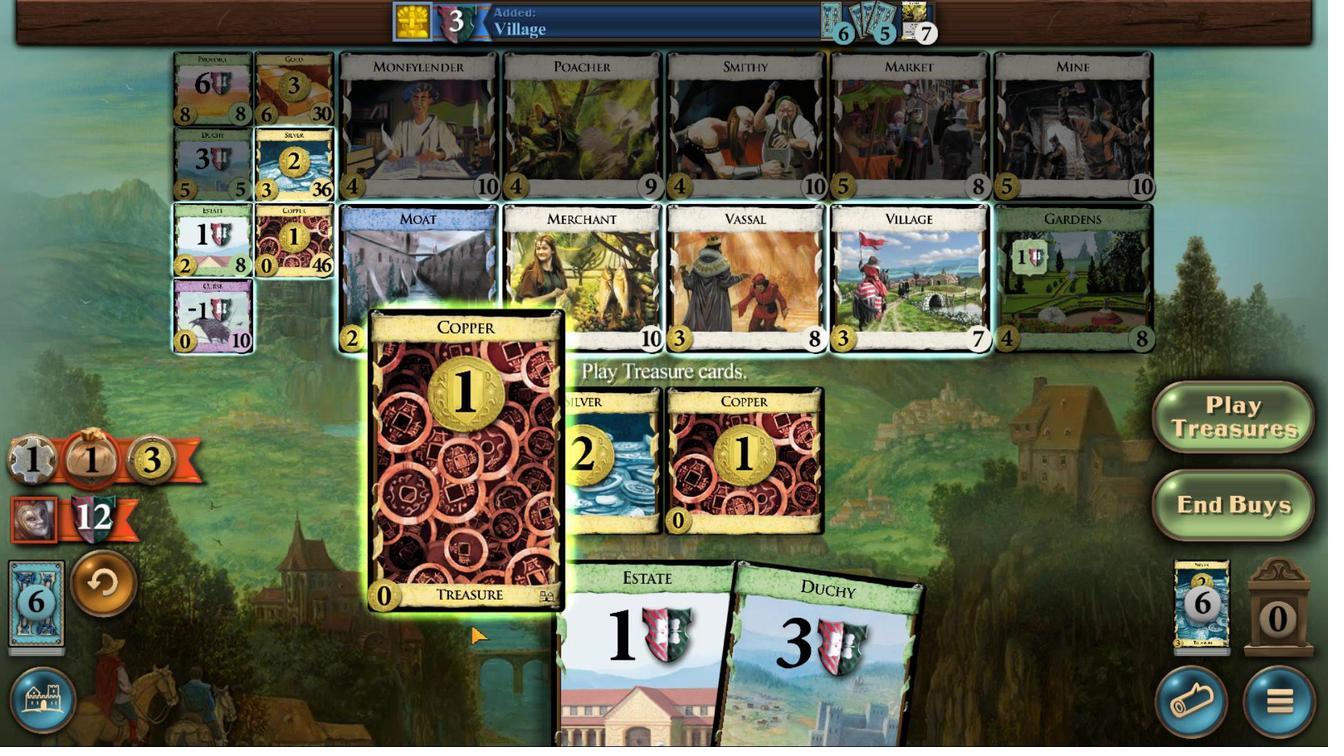 
Action: Mouse scrolled (578, 271) with delta (0, 0)
Screenshot: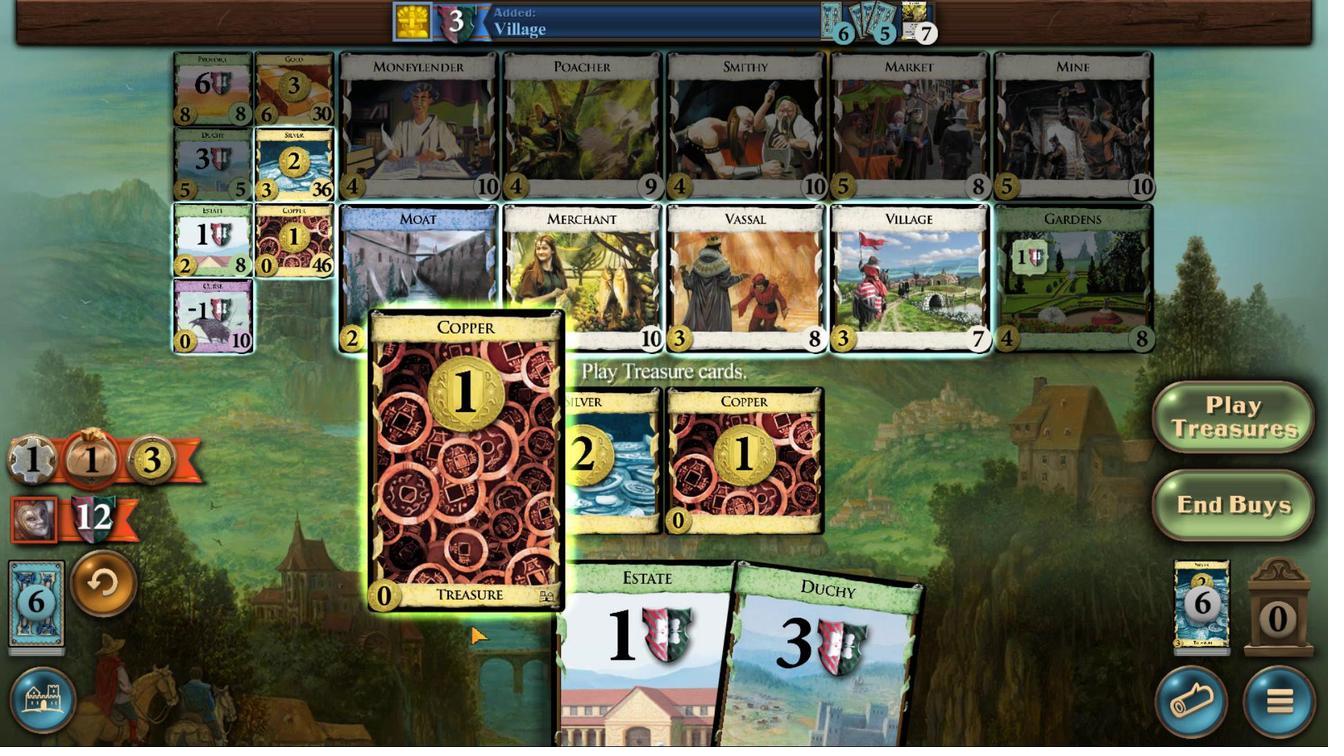 
Action: Mouse moved to (518, 575)
Screenshot: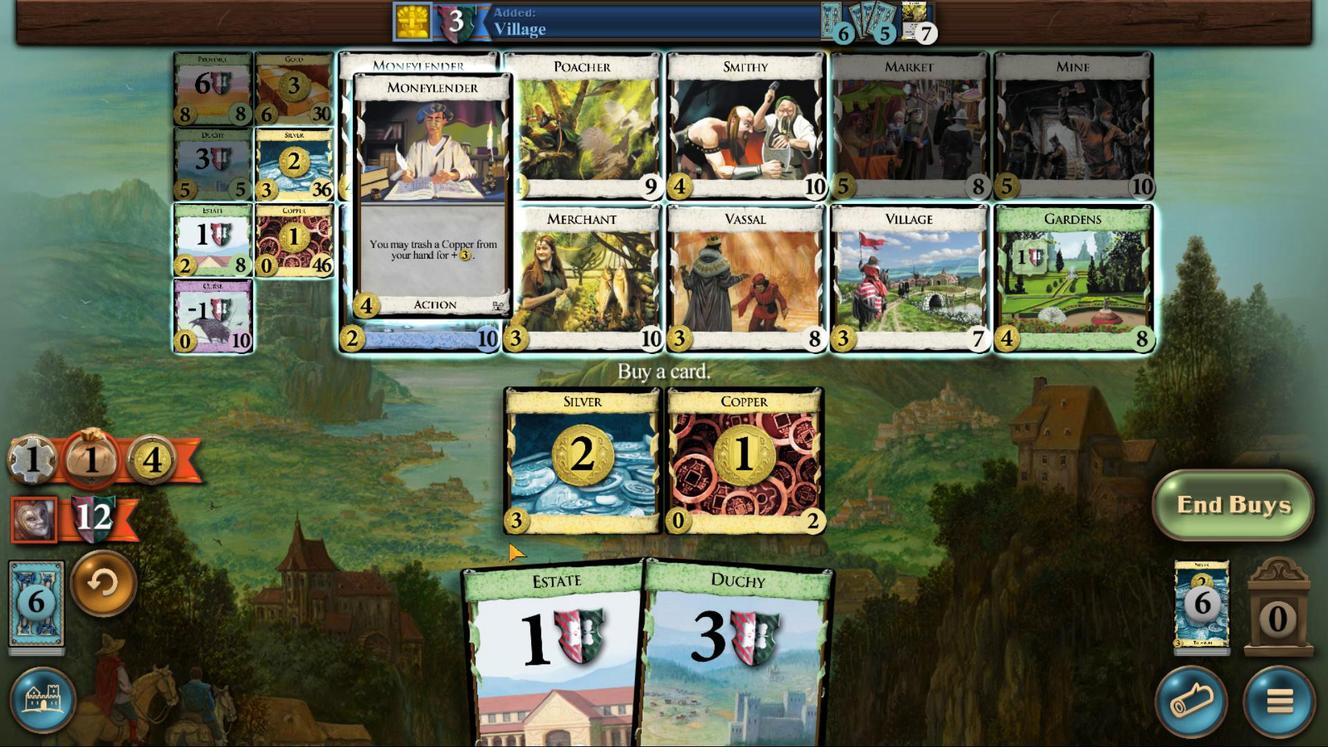 
Action: Mouse pressed left at (518, 575)
Screenshot: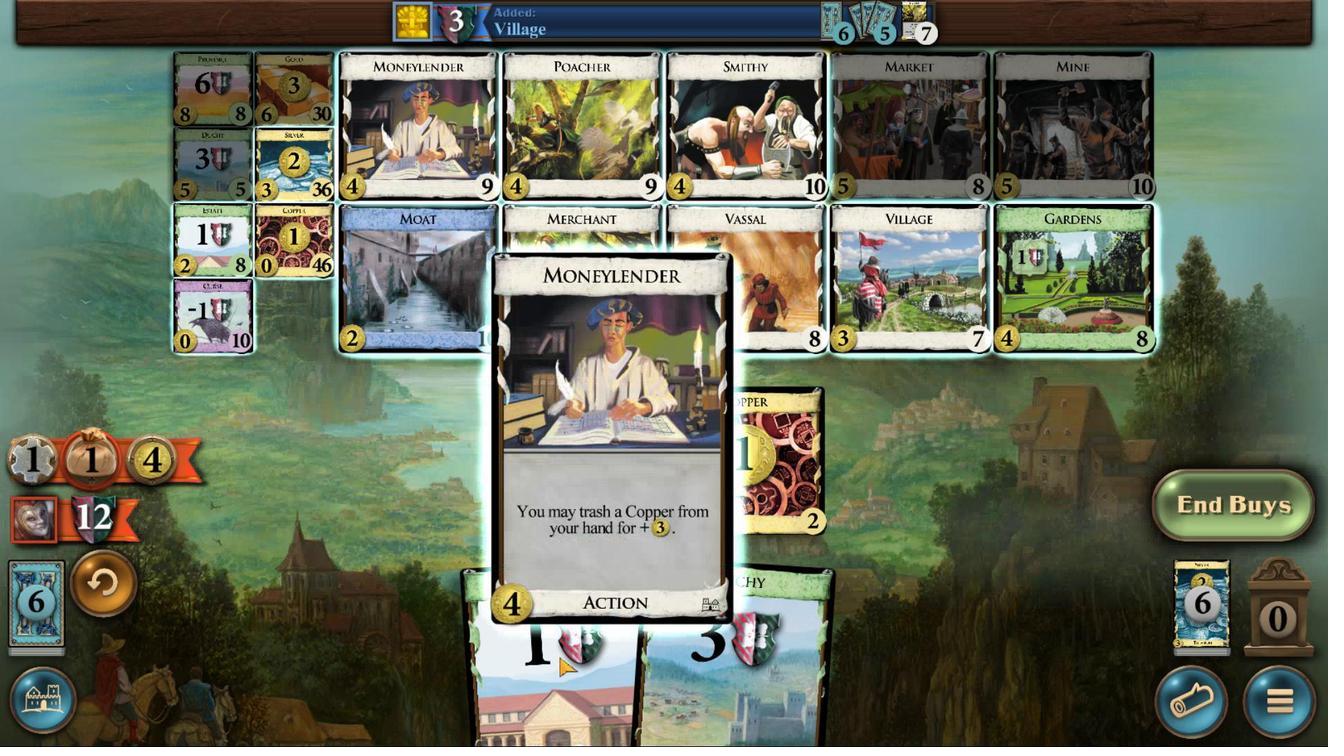 
Action: Mouse moved to (759, 242)
Screenshot: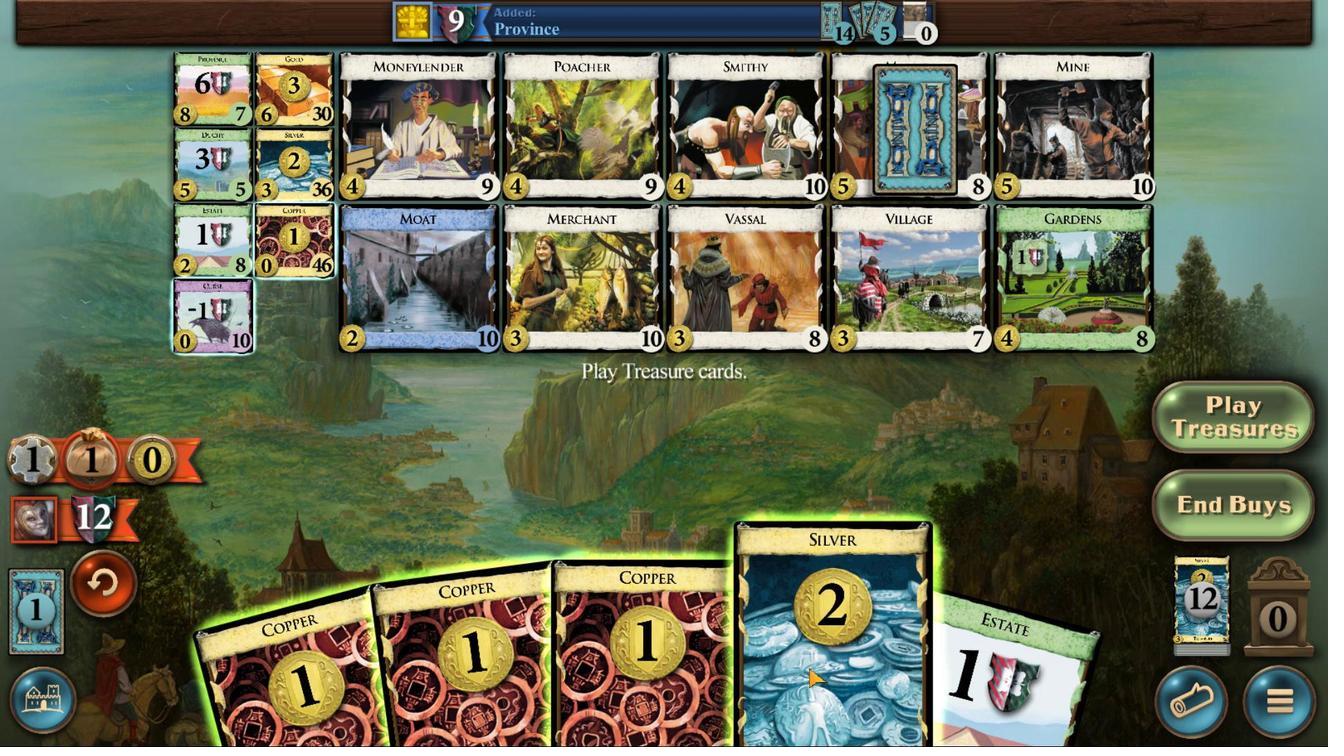 
Action: Mouse scrolled (759, 243) with delta (0, 0)
Screenshot: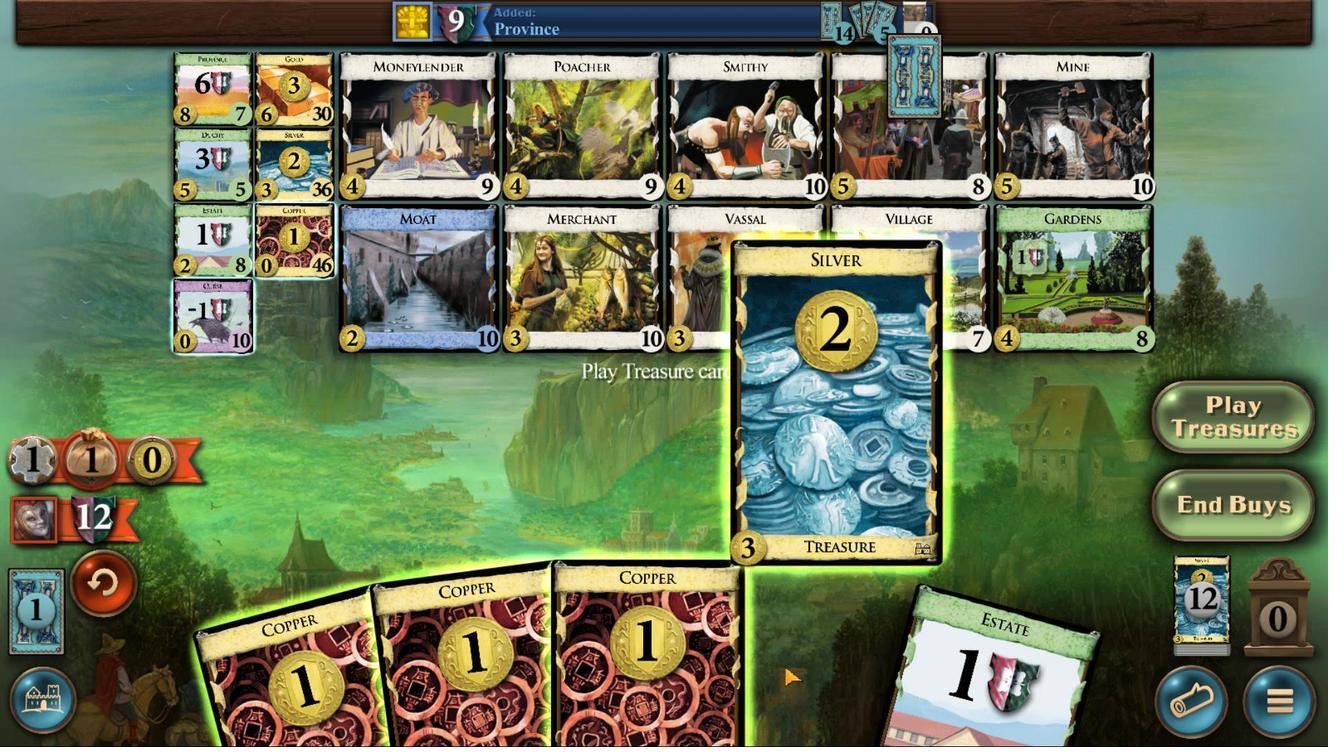 
Action: Mouse scrolled (759, 243) with delta (0, 0)
Screenshot: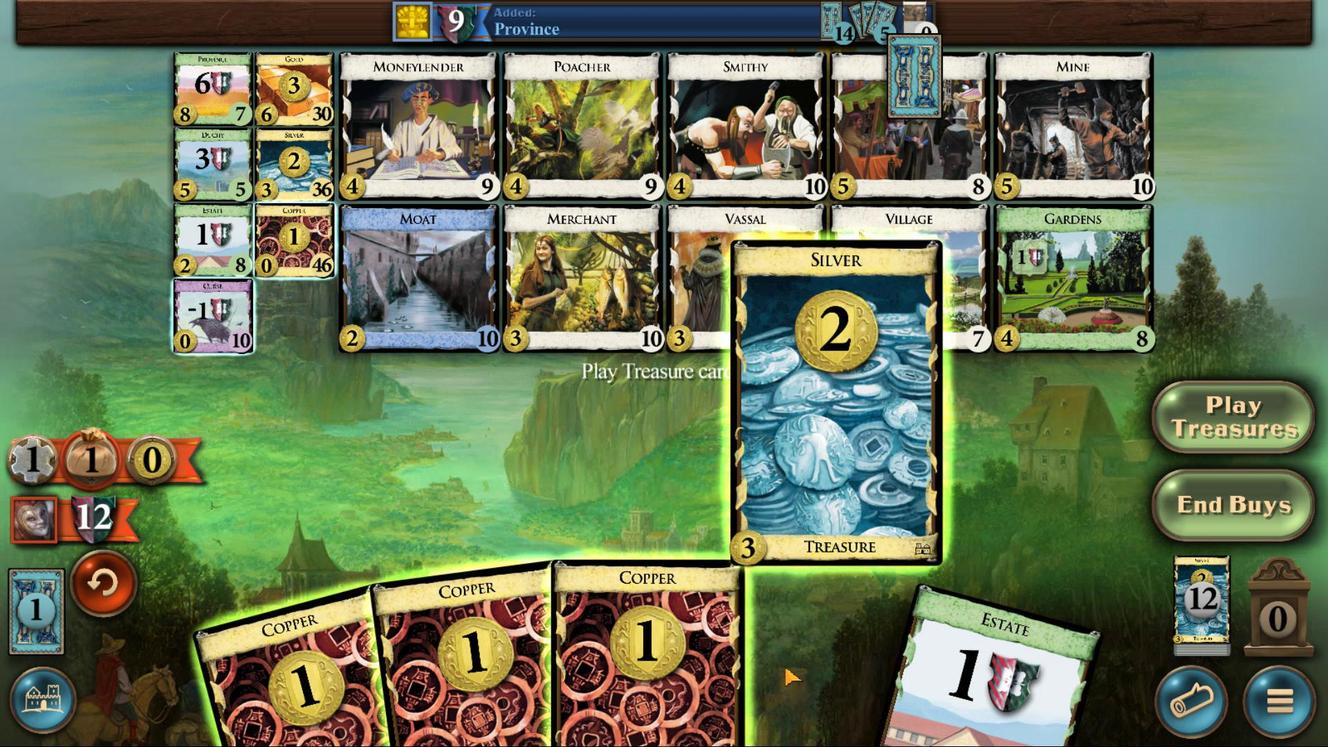
Action: Mouse moved to (727, 244)
Screenshot: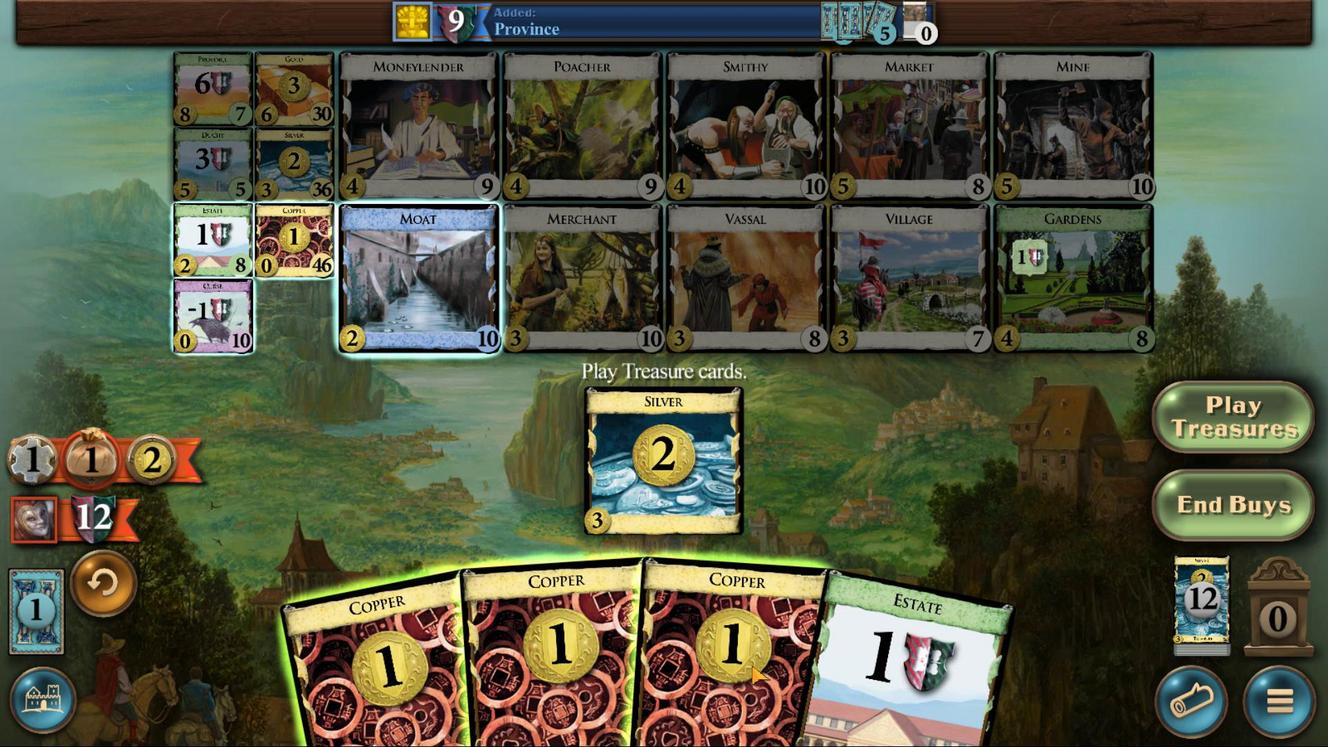 
Action: Mouse scrolled (727, 245) with delta (0, 0)
Screenshot: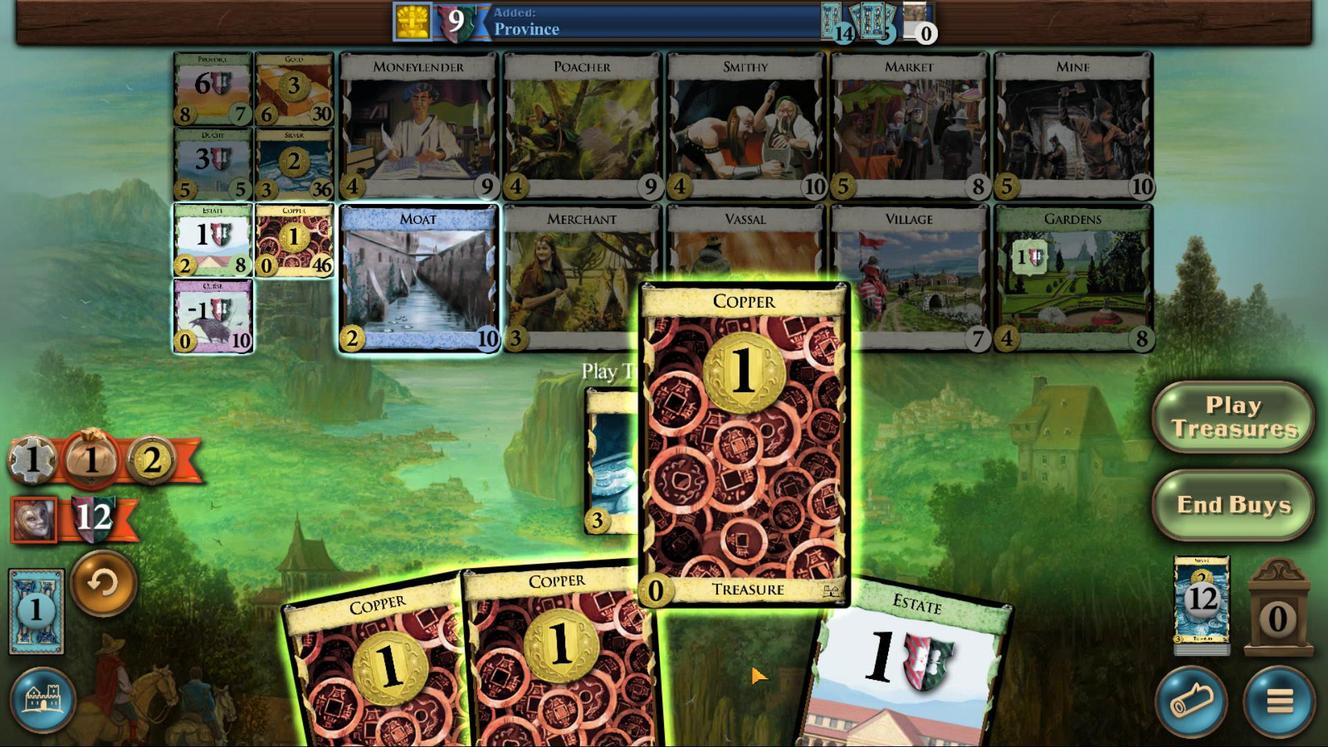 
Action: Mouse scrolled (727, 245) with delta (0, 0)
Screenshot: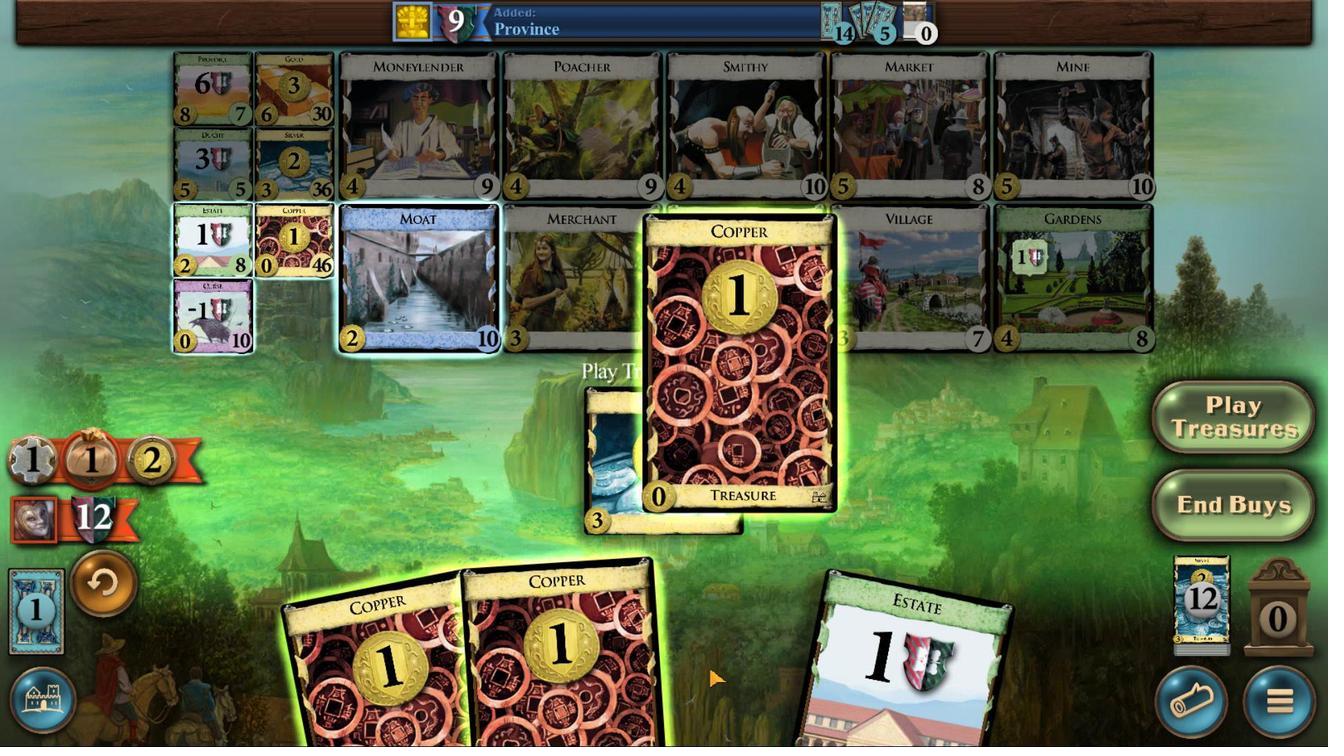 
Action: Mouse scrolled (727, 245) with delta (0, 0)
Screenshot: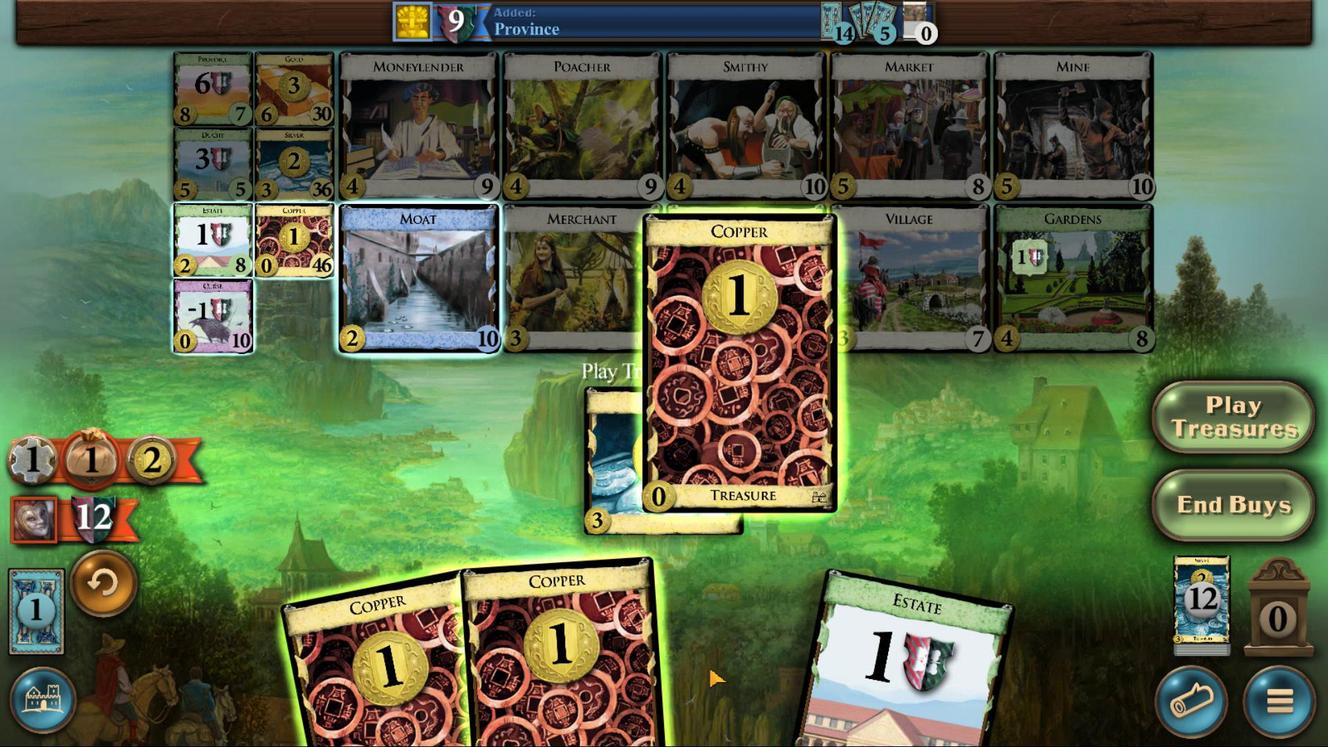 
Action: Mouse moved to (673, 240)
Screenshot: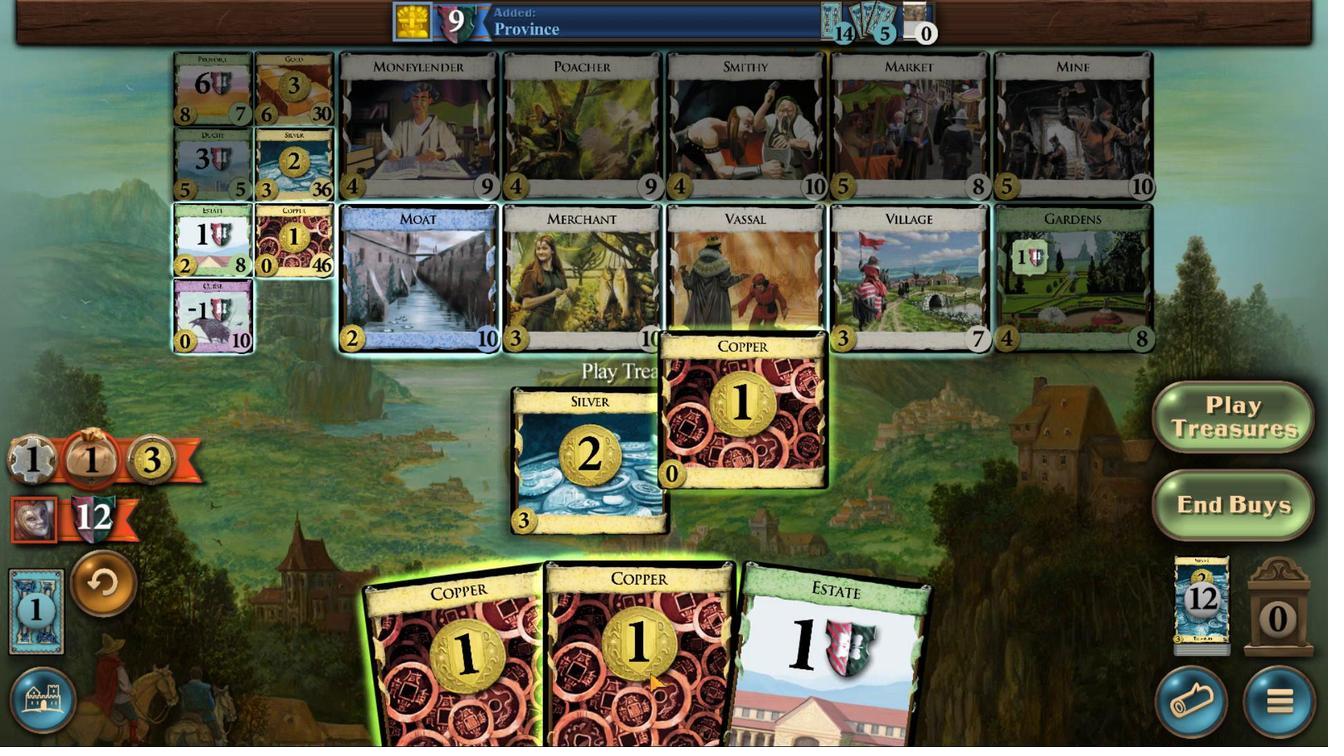 
Action: Mouse scrolled (673, 240) with delta (0, 0)
Screenshot: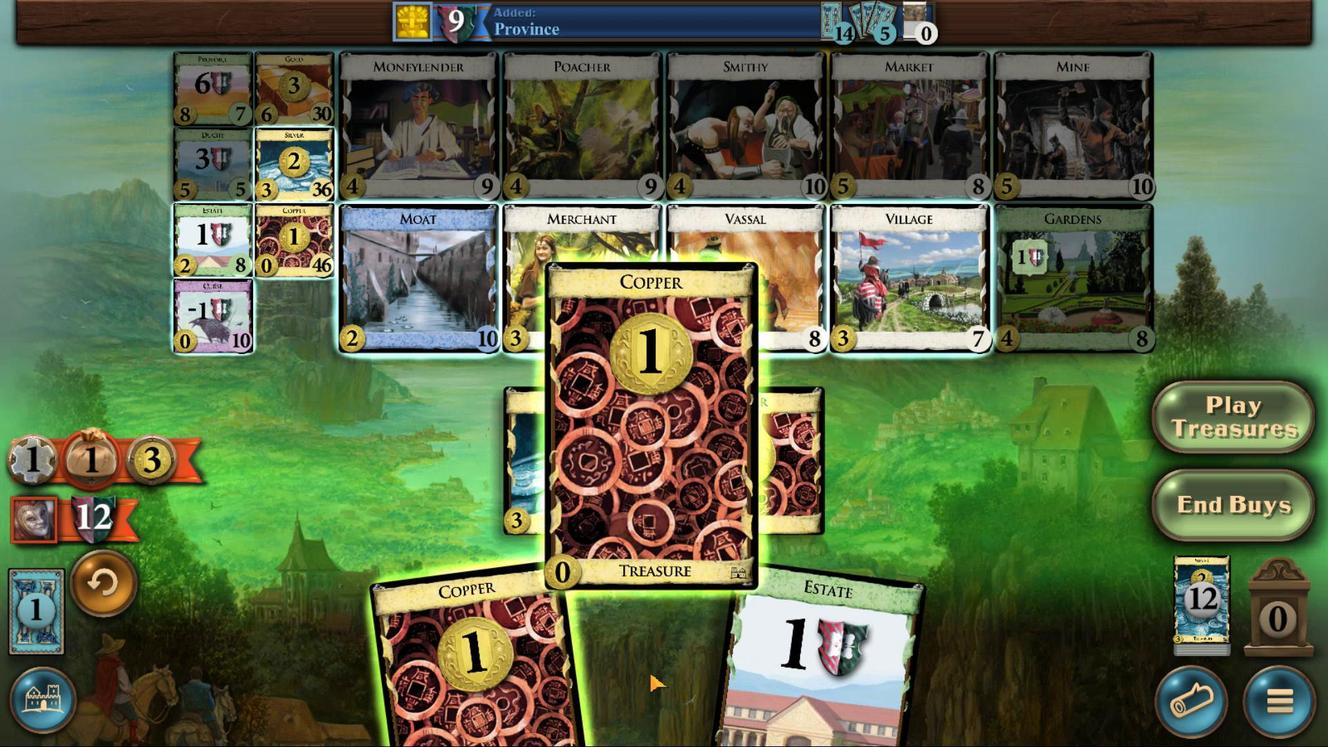 
Action: Mouse scrolled (673, 240) with delta (0, 0)
Screenshot: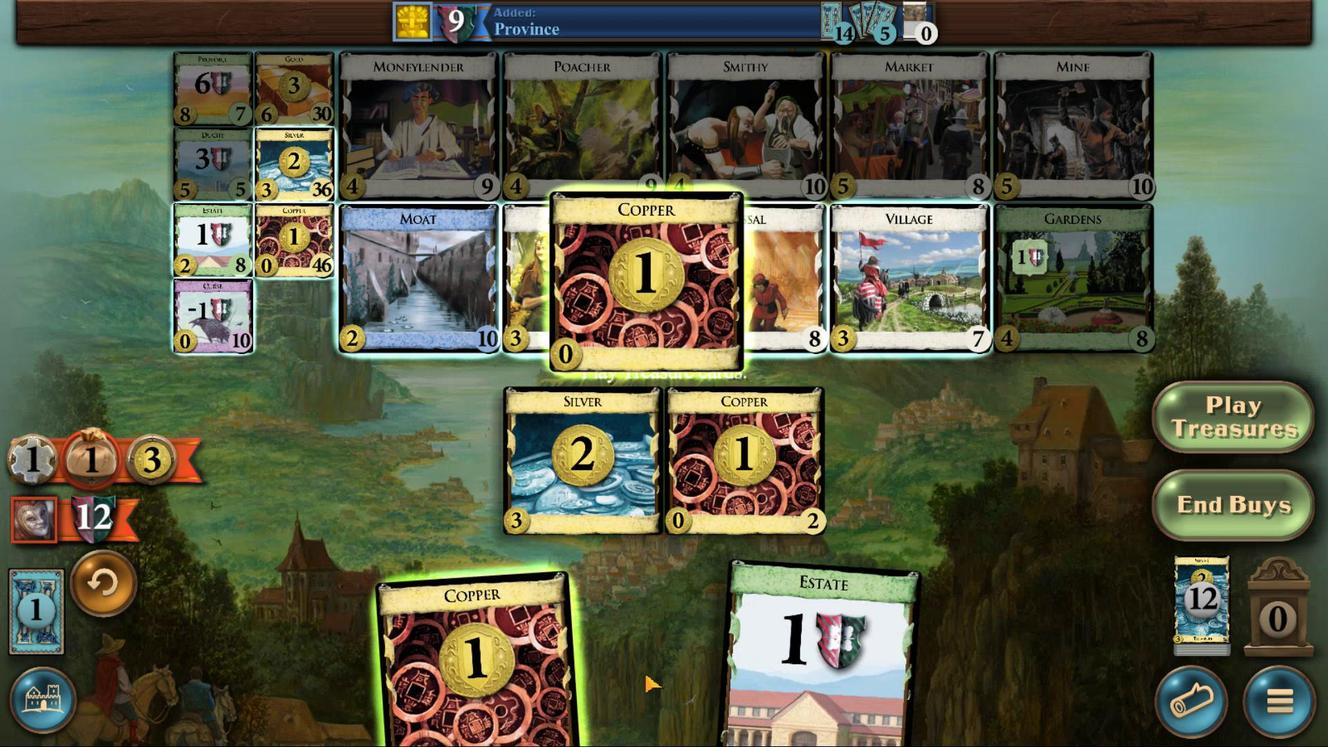 
Action: Mouse moved to (636, 239)
Screenshot: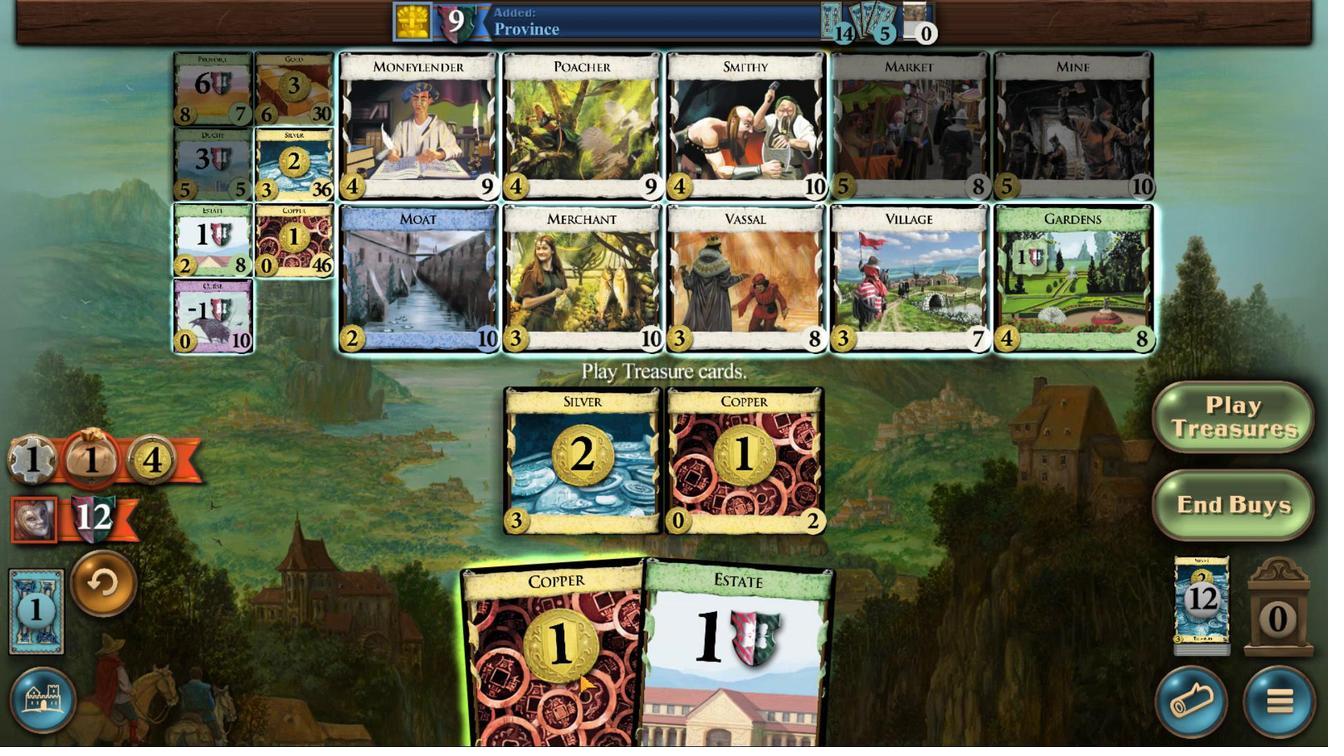
Action: Mouse scrolled (636, 240) with delta (0, 0)
Screenshot: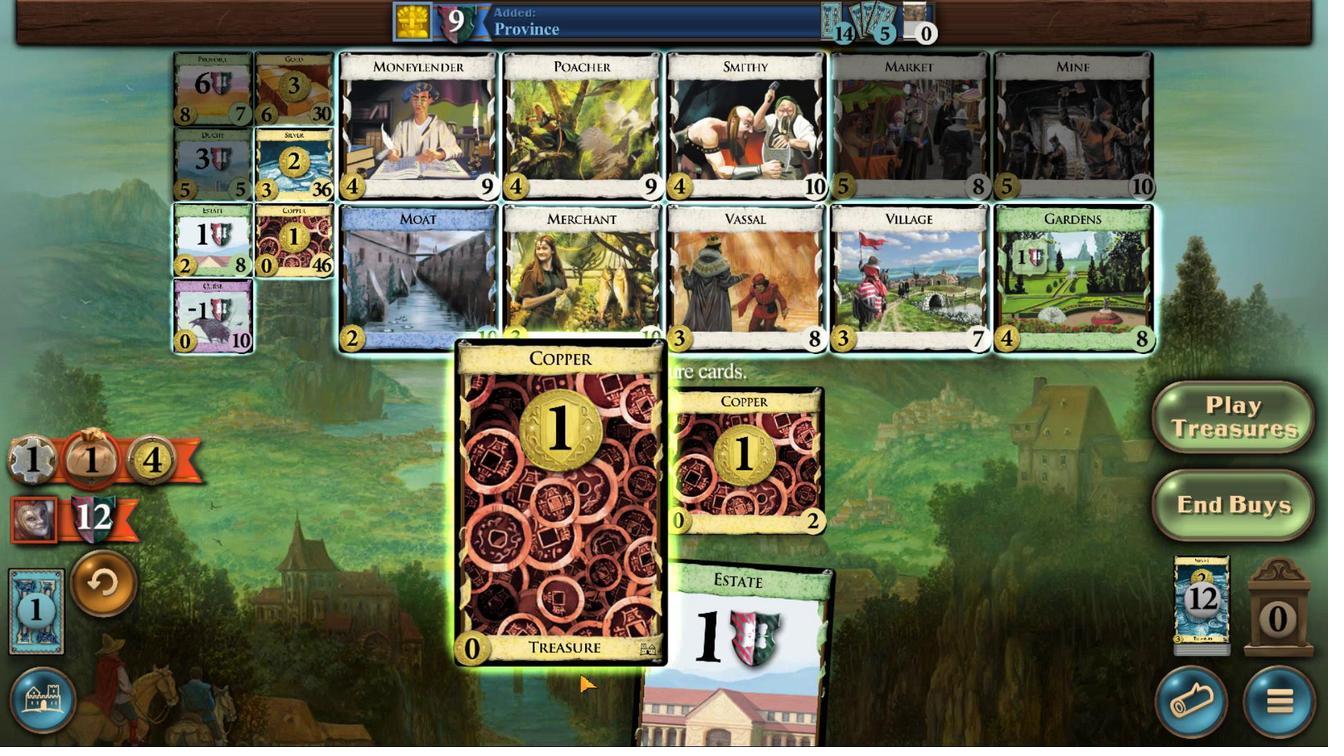 
Action: Mouse scrolled (636, 240) with delta (0, 0)
Screenshot: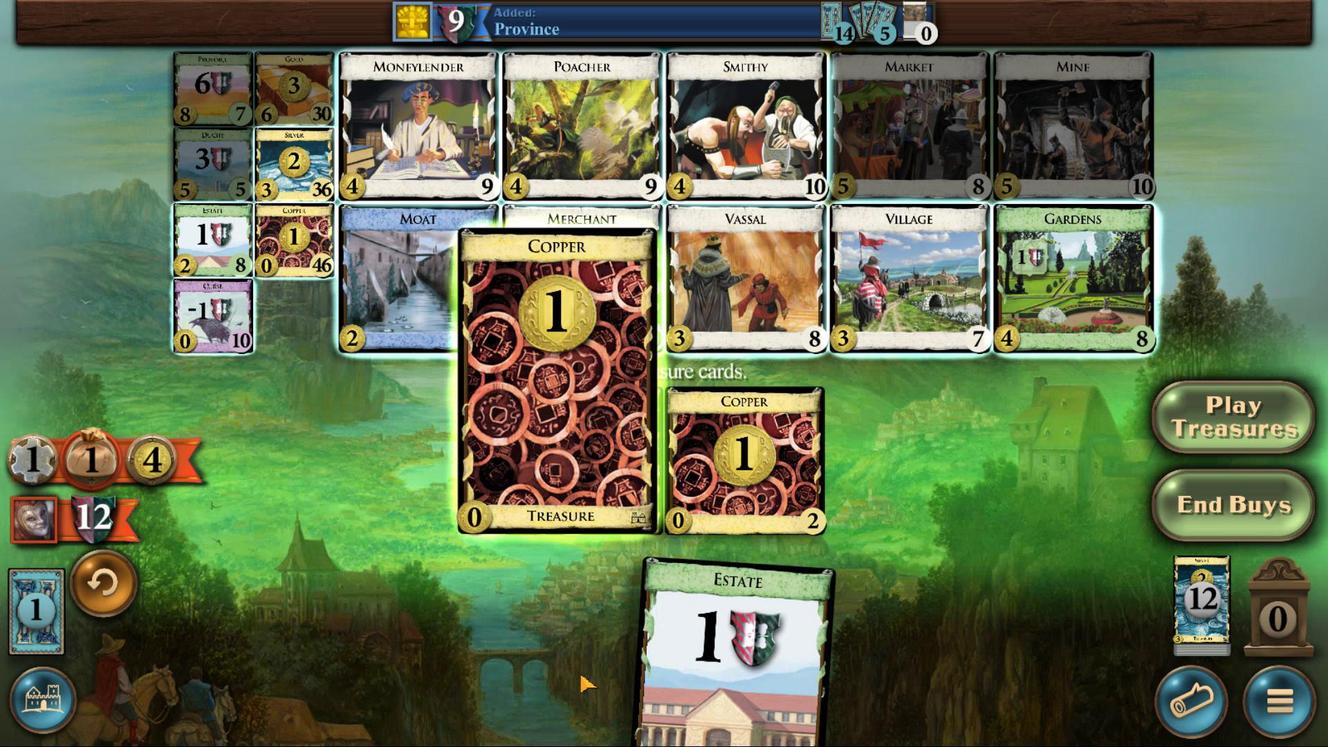 
Action: Mouse moved to (453, 569)
Screenshot: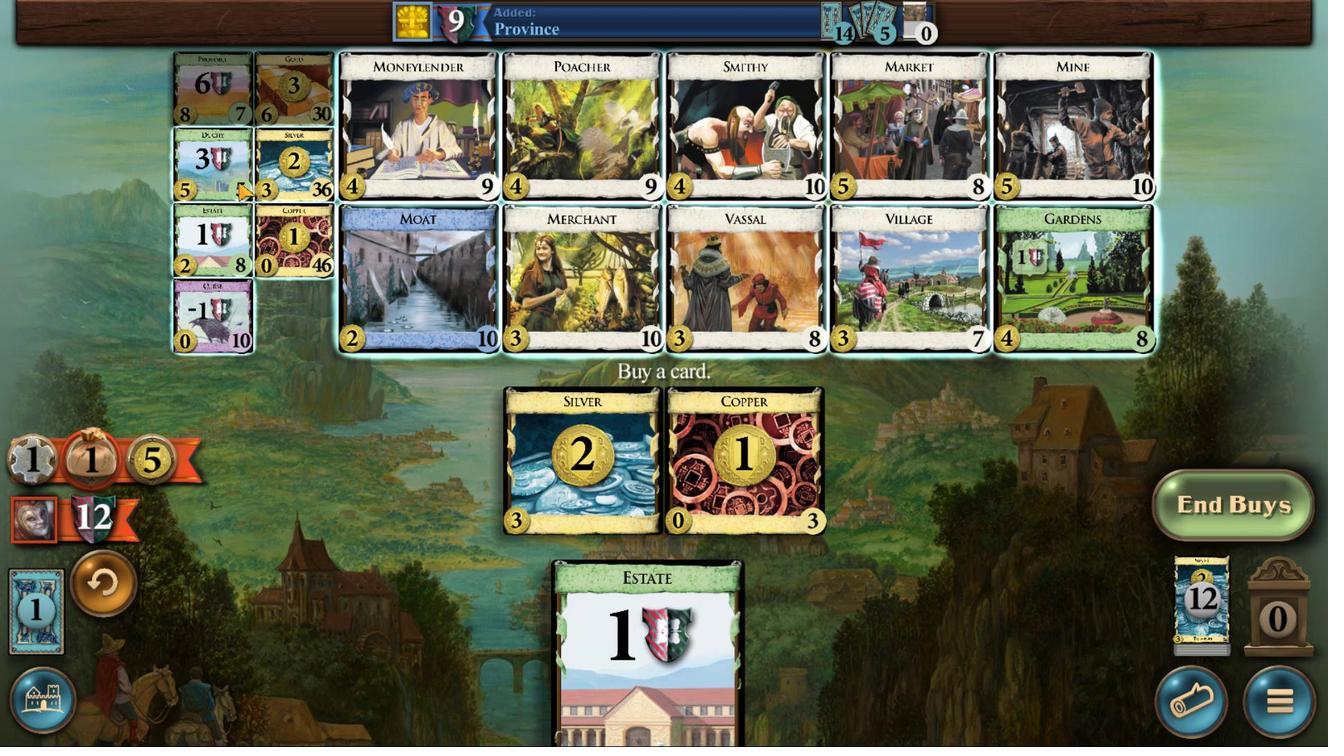 
Action: Mouse pressed left at (453, 569)
Screenshot: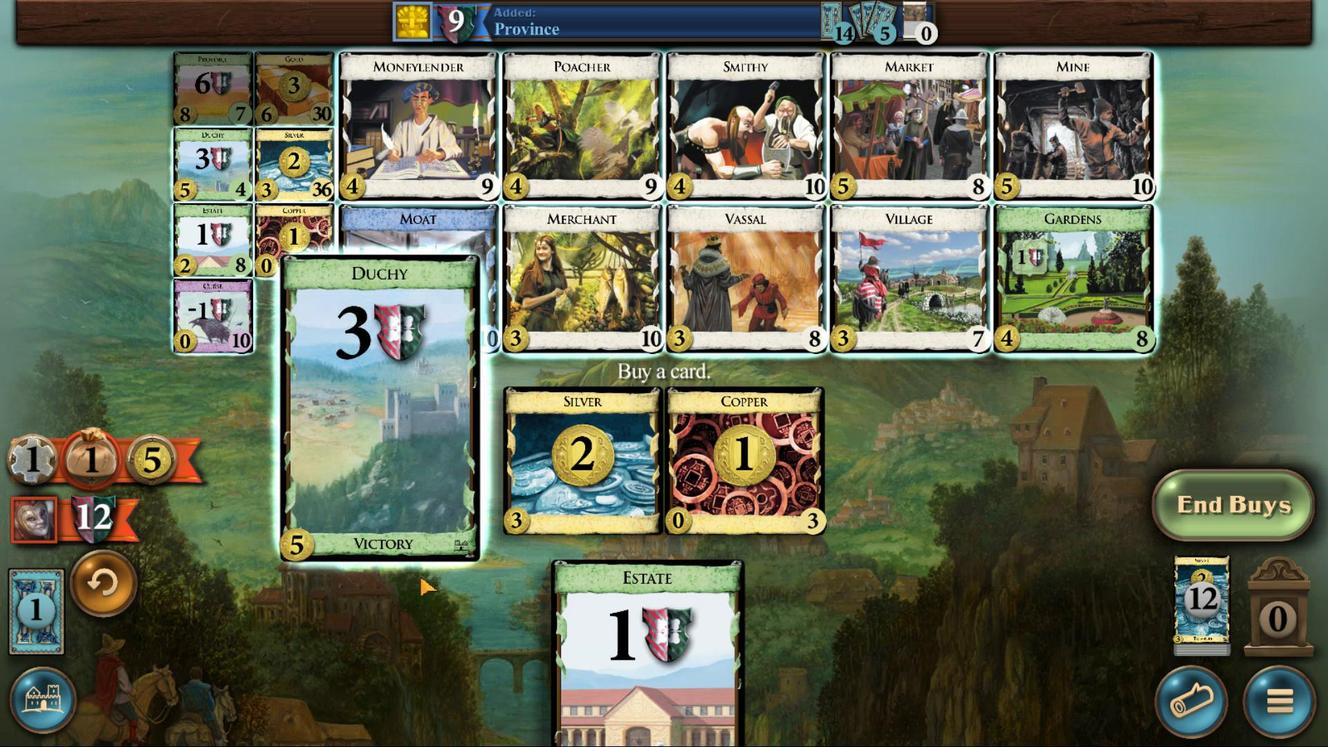 
Action: Mouse moved to (512, 257)
Screenshot: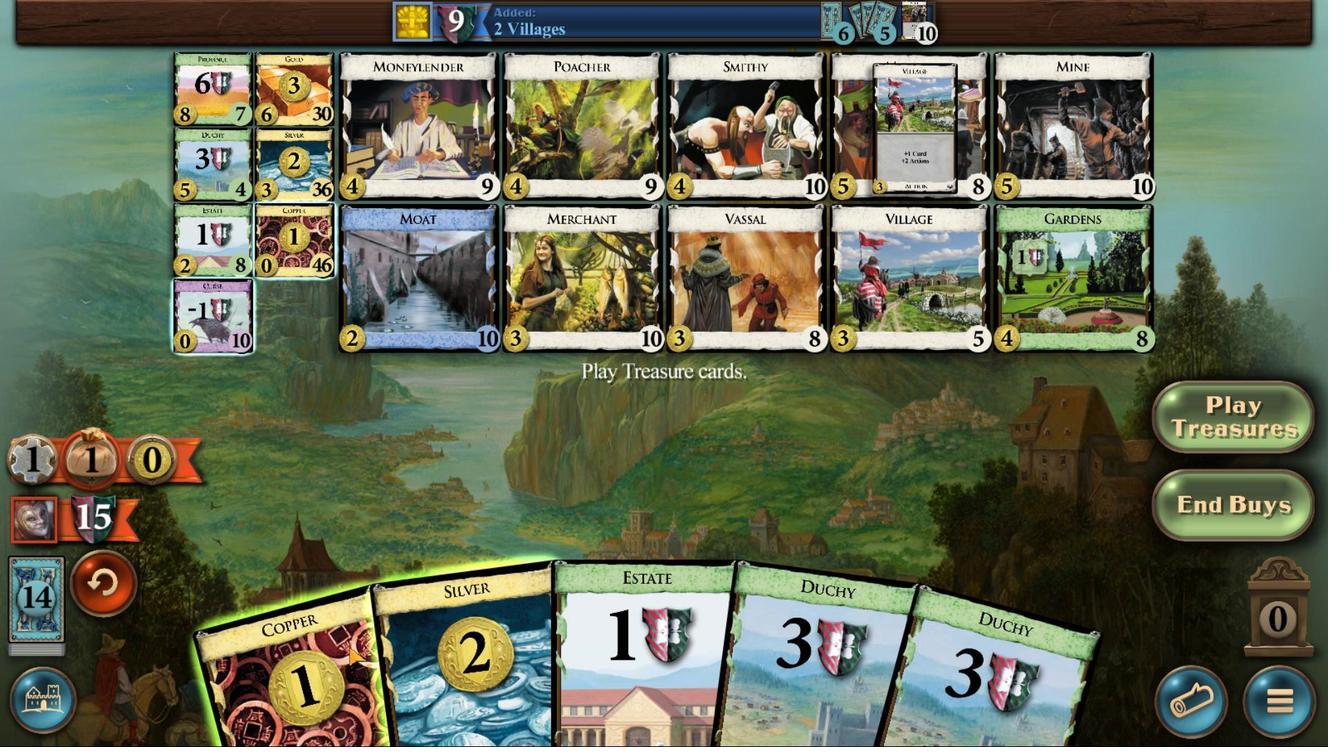 
Action: Mouse scrolled (512, 258) with delta (0, 0)
Screenshot: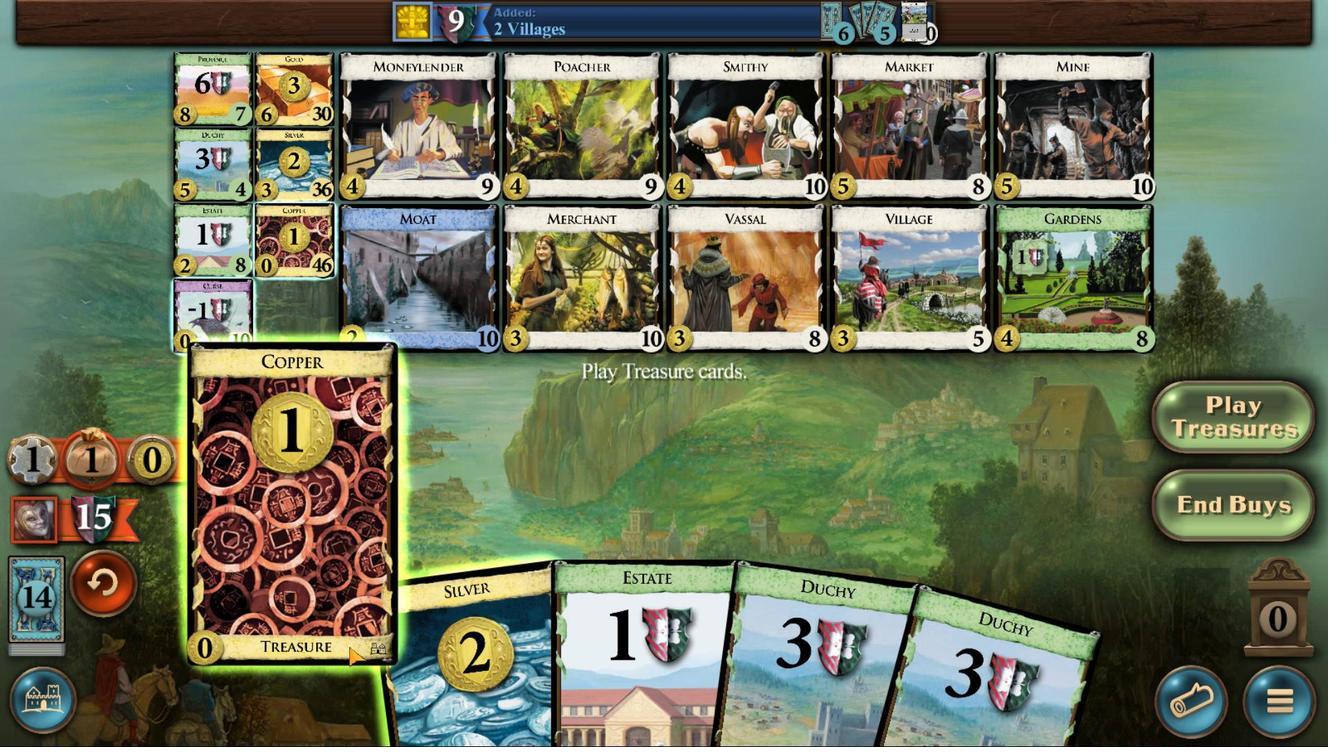 
Action: Mouse scrolled (512, 258) with delta (0, 0)
Screenshot: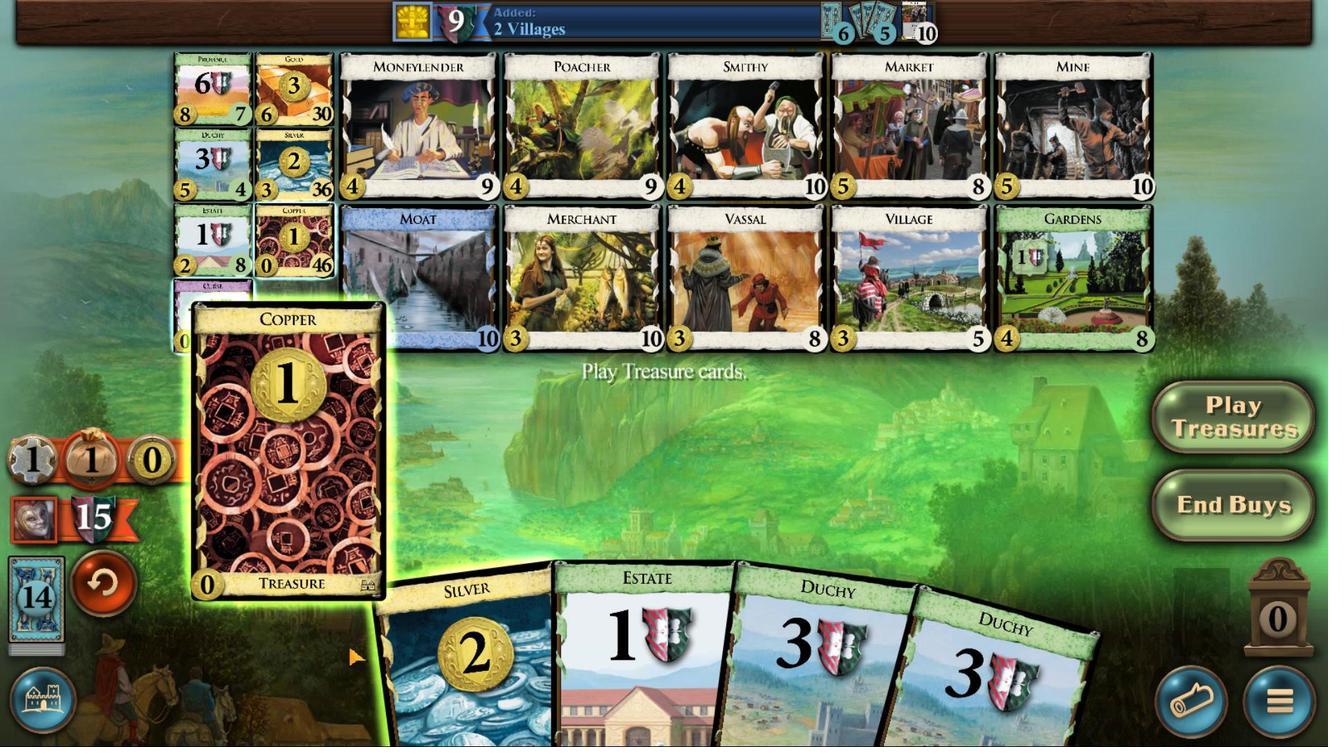 
Action: Mouse moved to (547, 260)
Screenshot: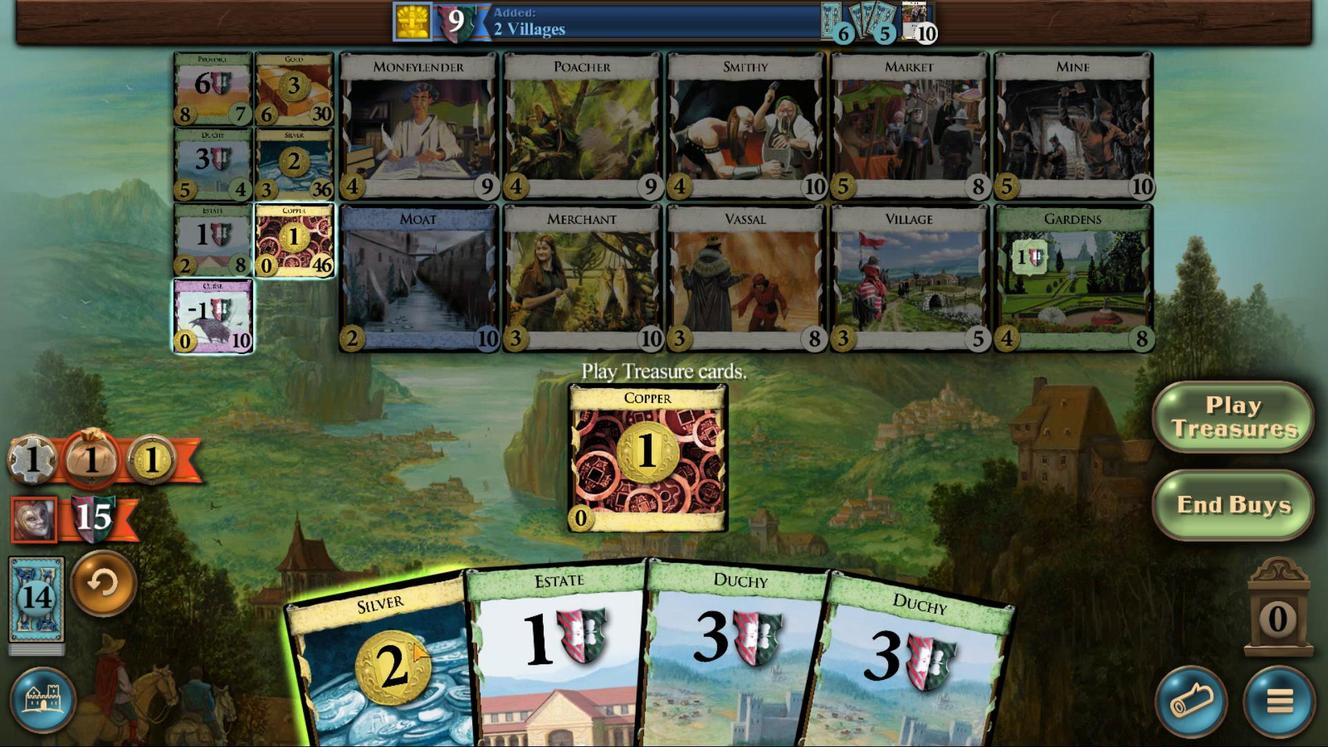 
Action: Mouse scrolled (547, 260) with delta (0, 0)
Screenshot: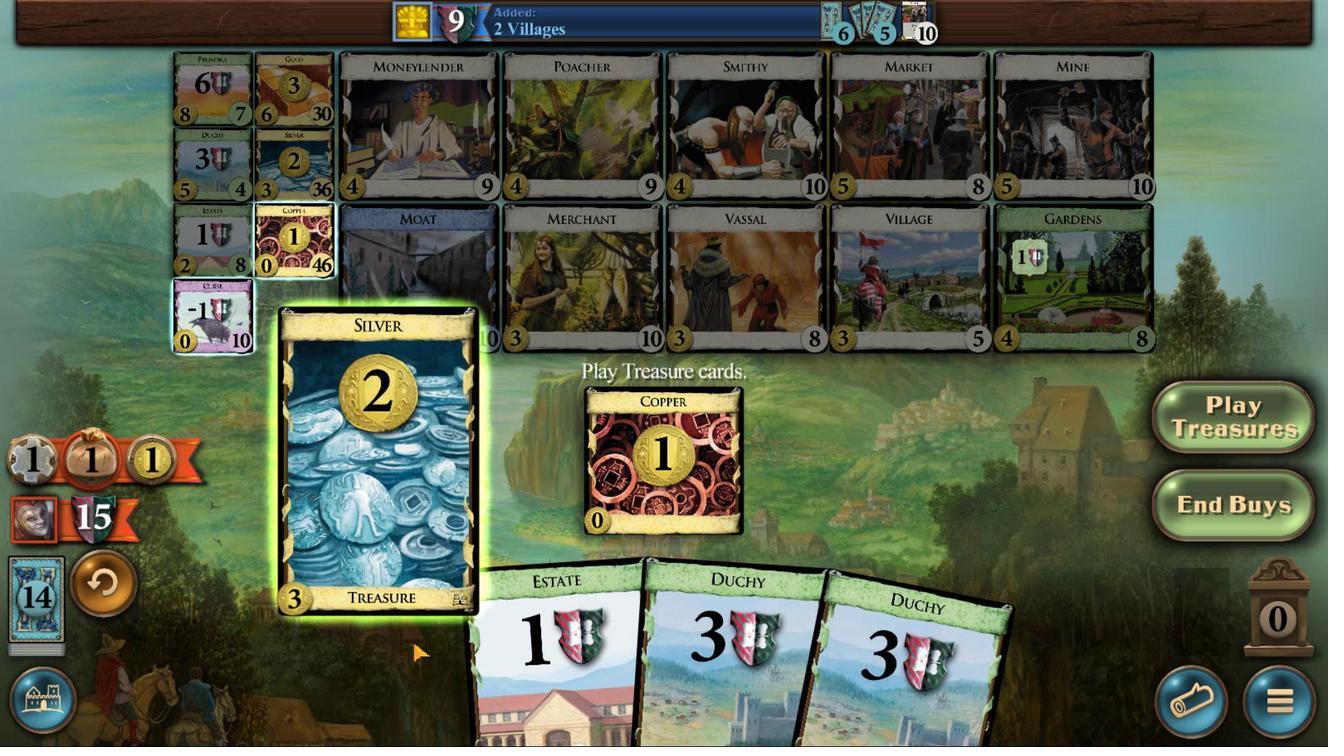 
Action: Mouse scrolled (547, 260) with delta (0, 0)
Screenshot: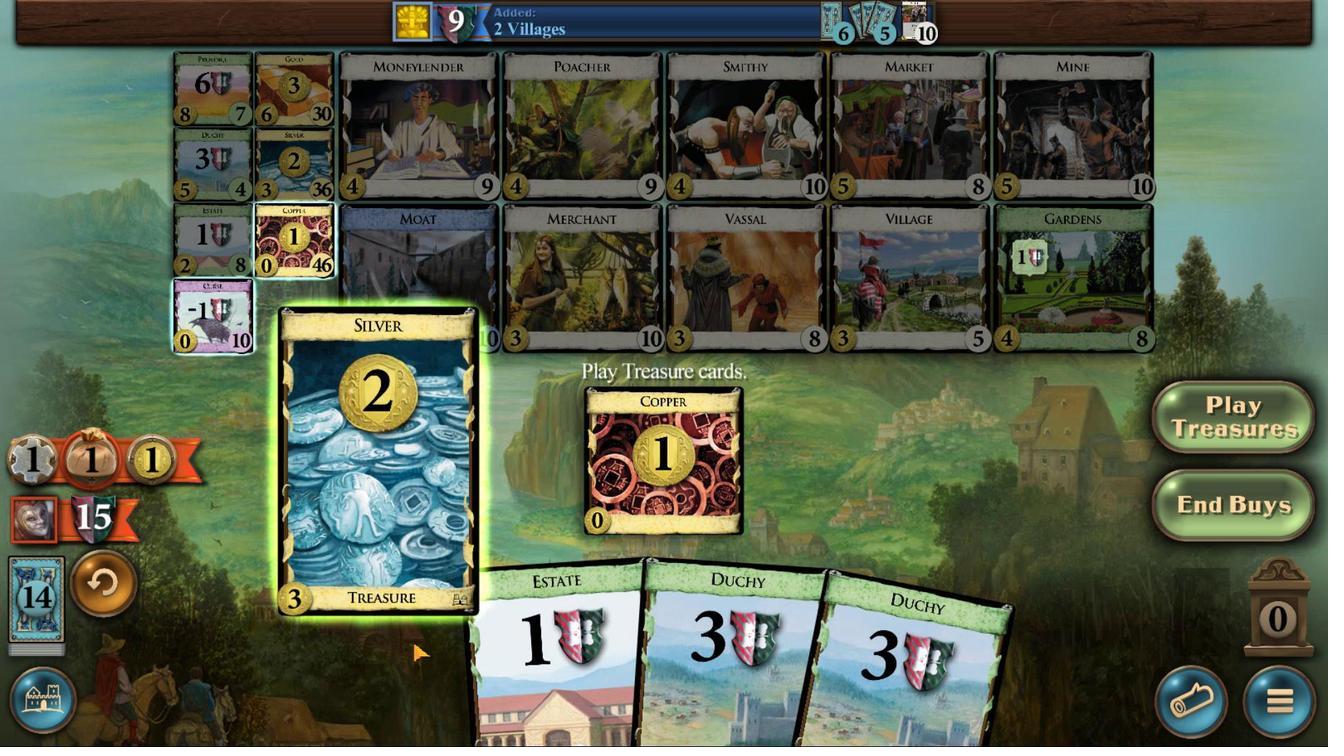 
Action: Mouse moved to (481, 568)
Screenshot: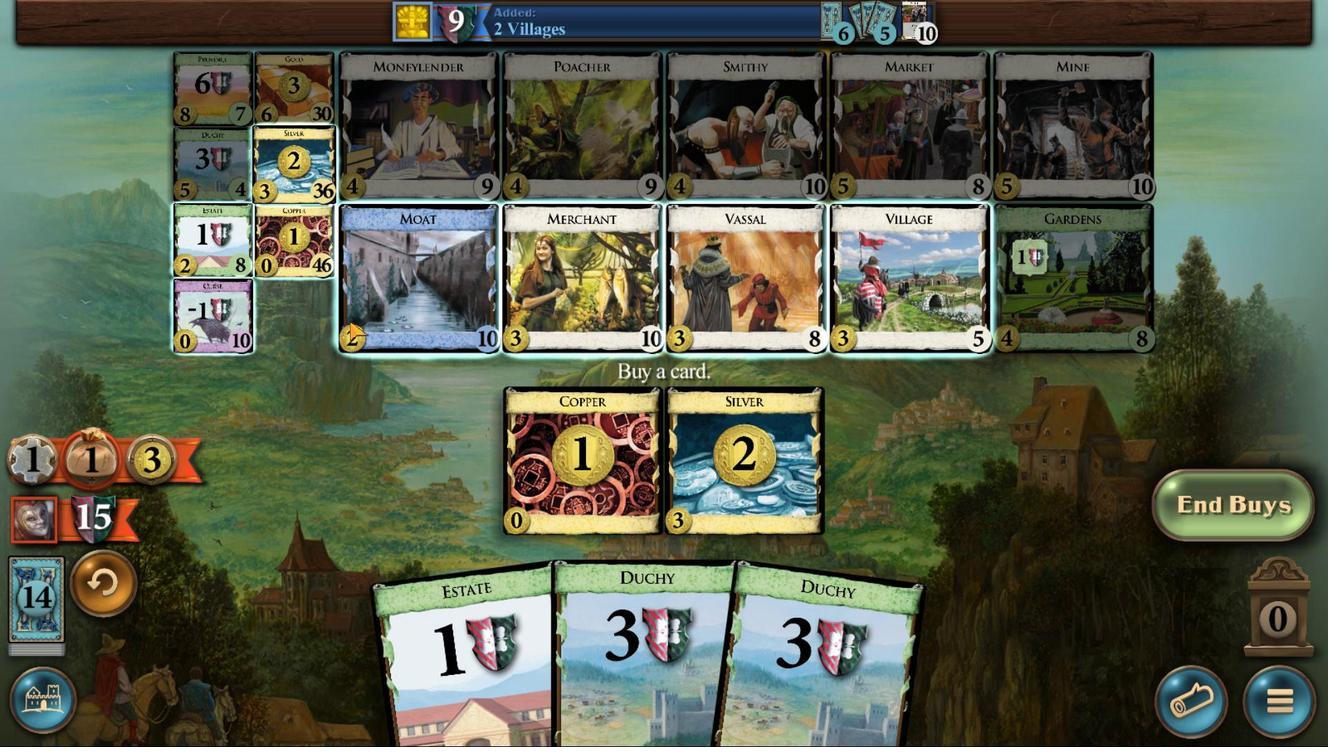 
Action: Mouse pressed left at (481, 568)
Screenshot: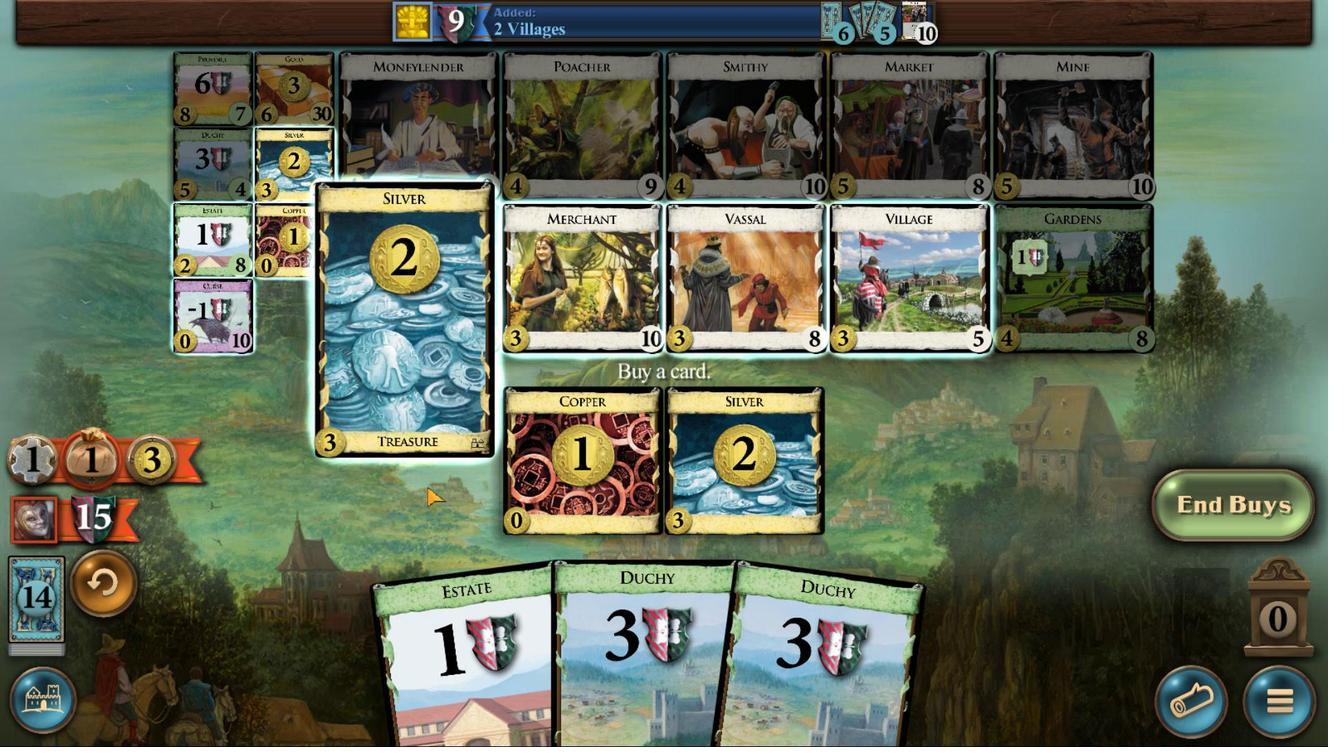 
Action: Mouse moved to (513, 271)
Screenshot: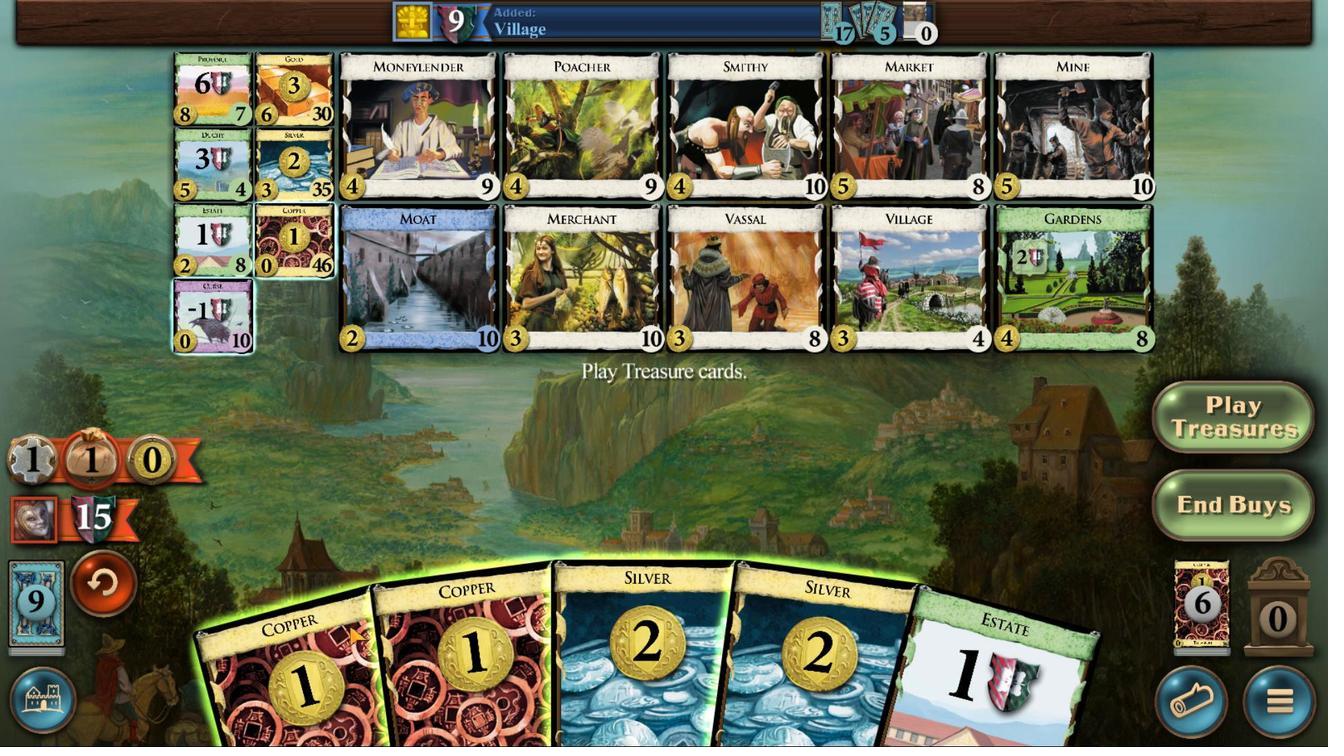 
Action: Mouse scrolled (513, 271) with delta (0, 0)
Screenshot: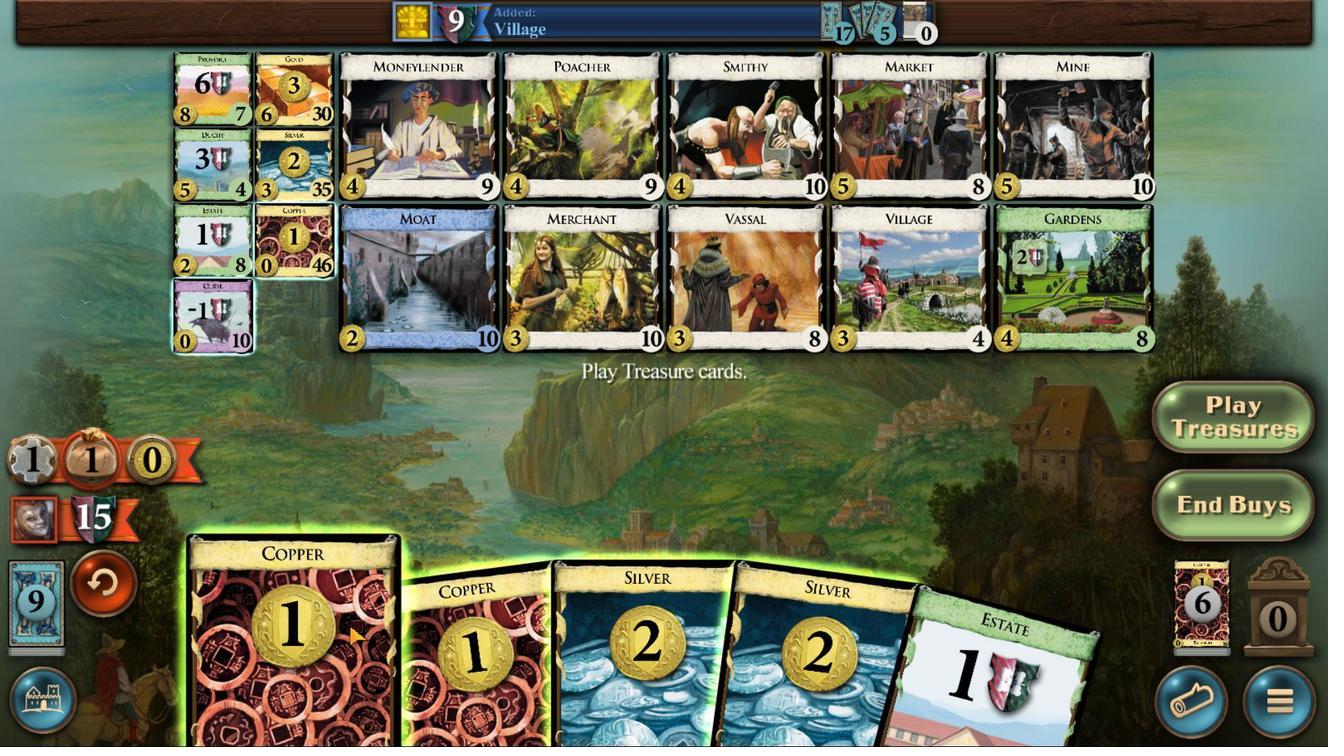 
Action: Mouse scrolled (513, 271) with delta (0, 0)
Screenshot: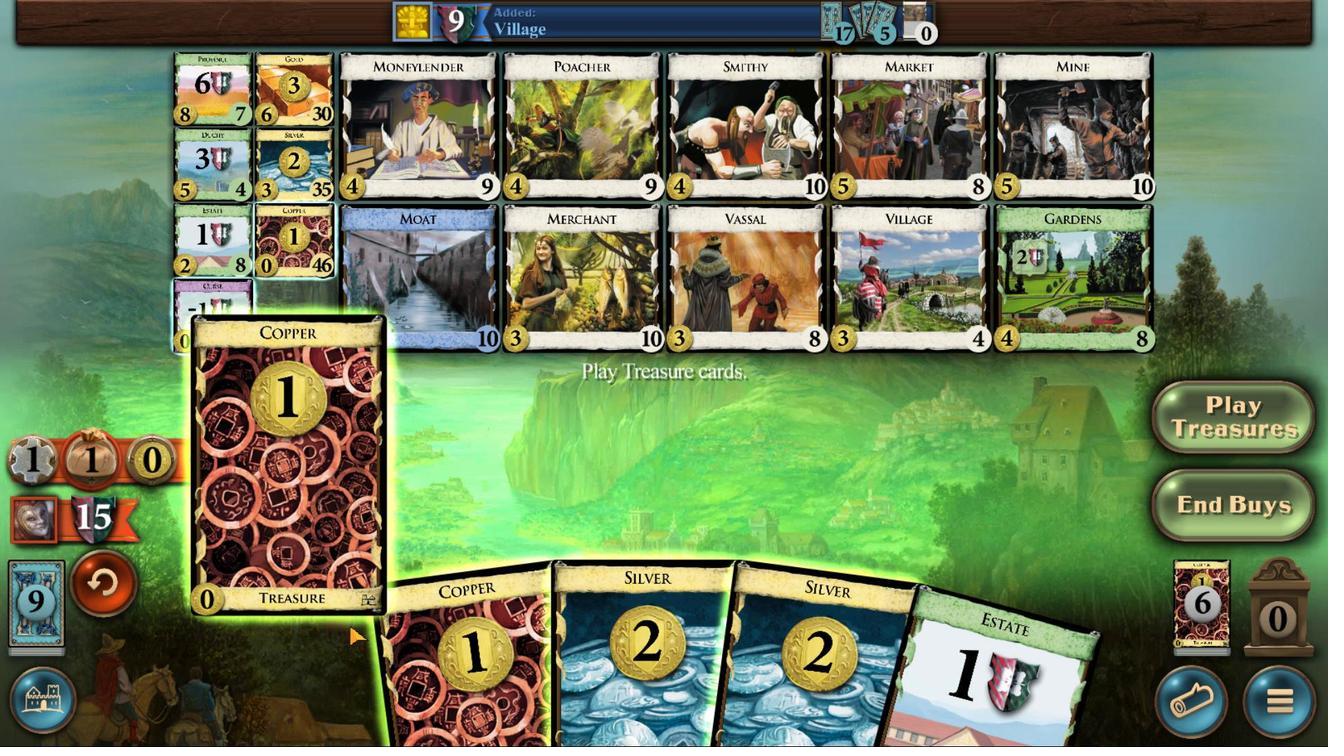 
Action: Mouse moved to (527, 280)
Screenshot: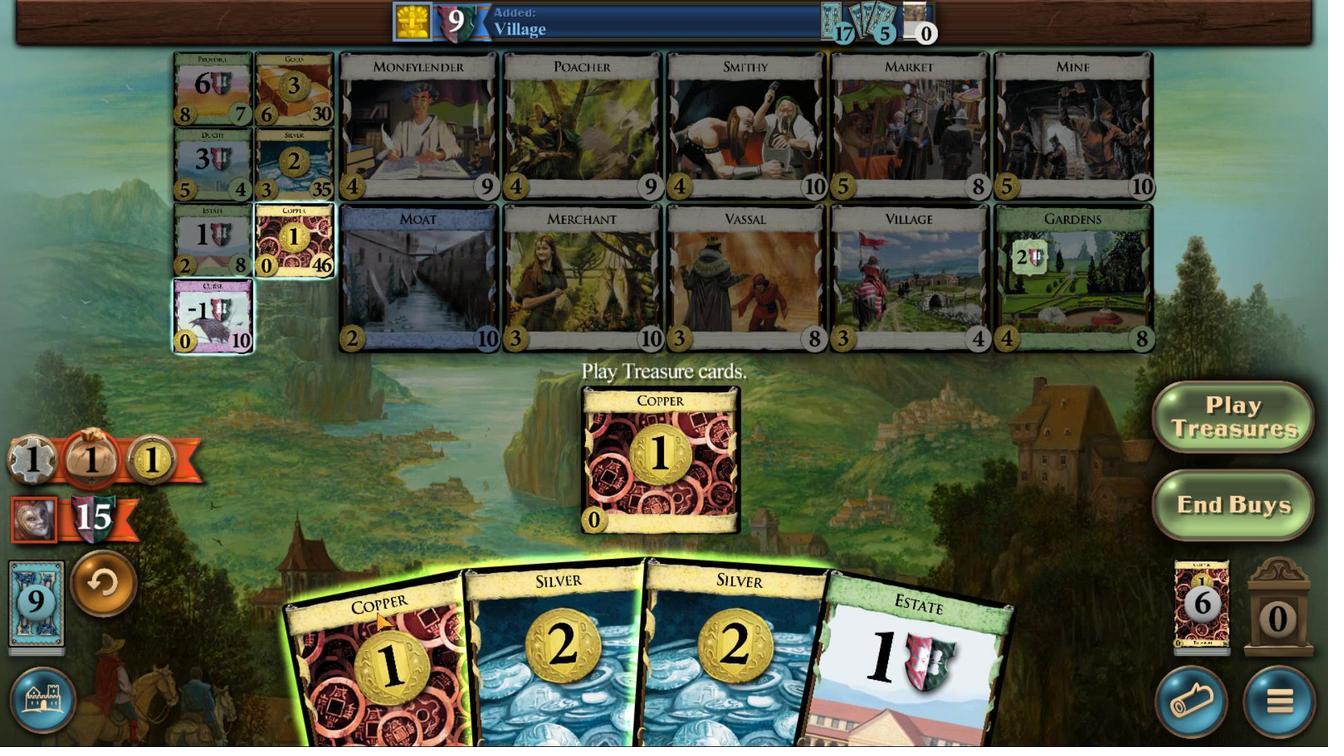 
Action: Mouse scrolled (527, 280) with delta (0, 0)
Screenshot: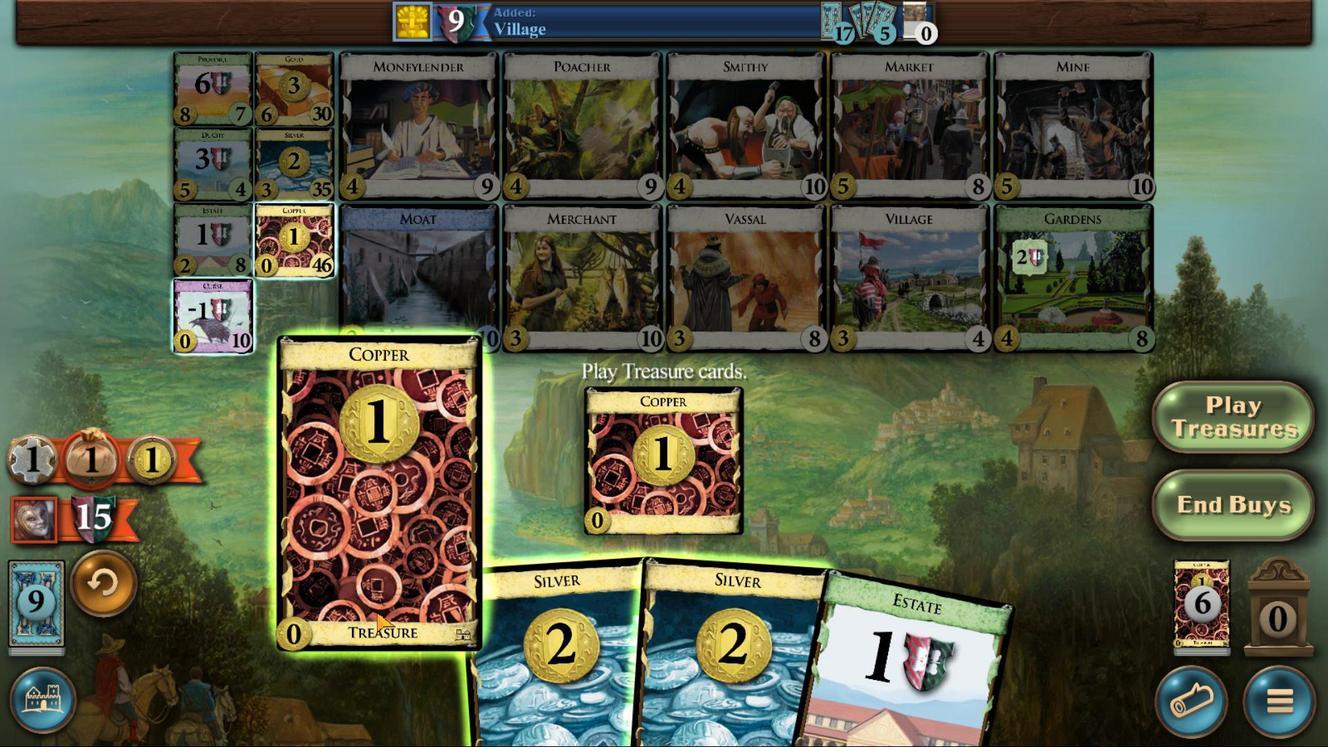 
Action: Mouse moved to (548, 285)
Screenshot: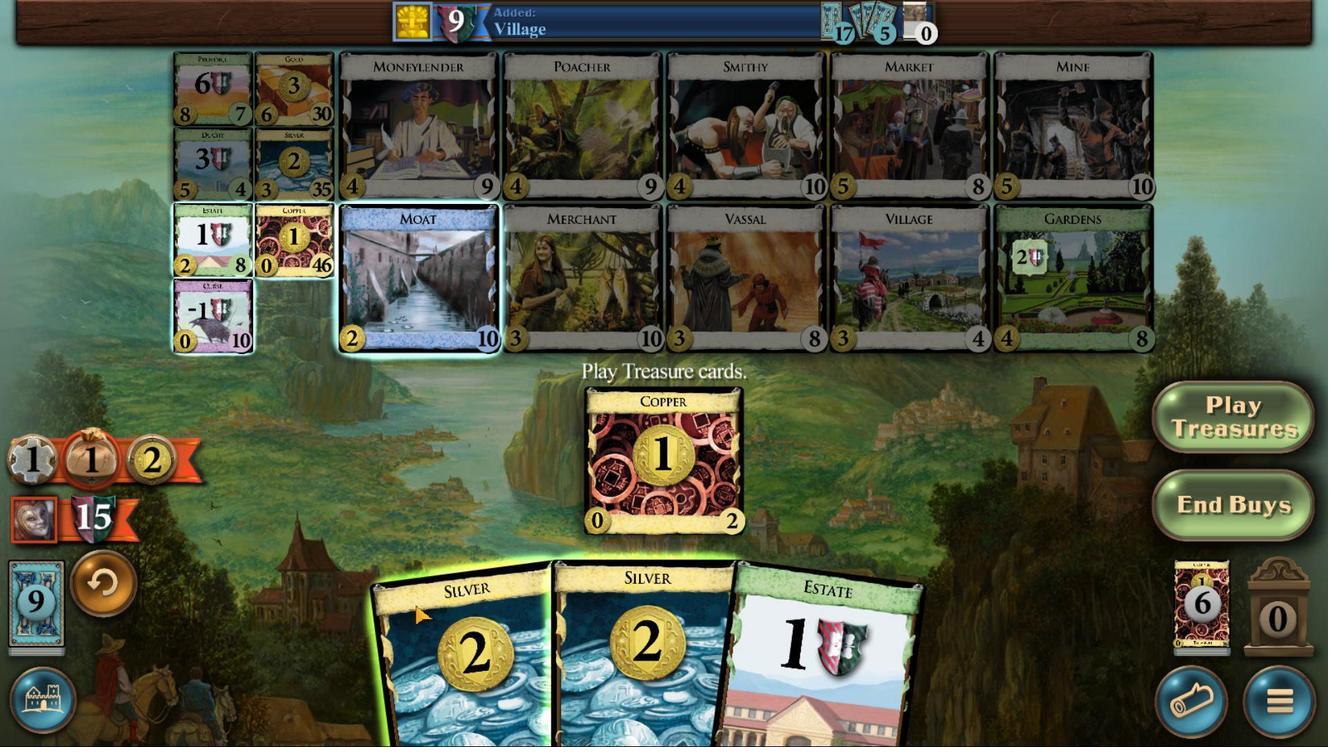 
Action: Mouse scrolled (548, 285) with delta (0, 0)
Screenshot: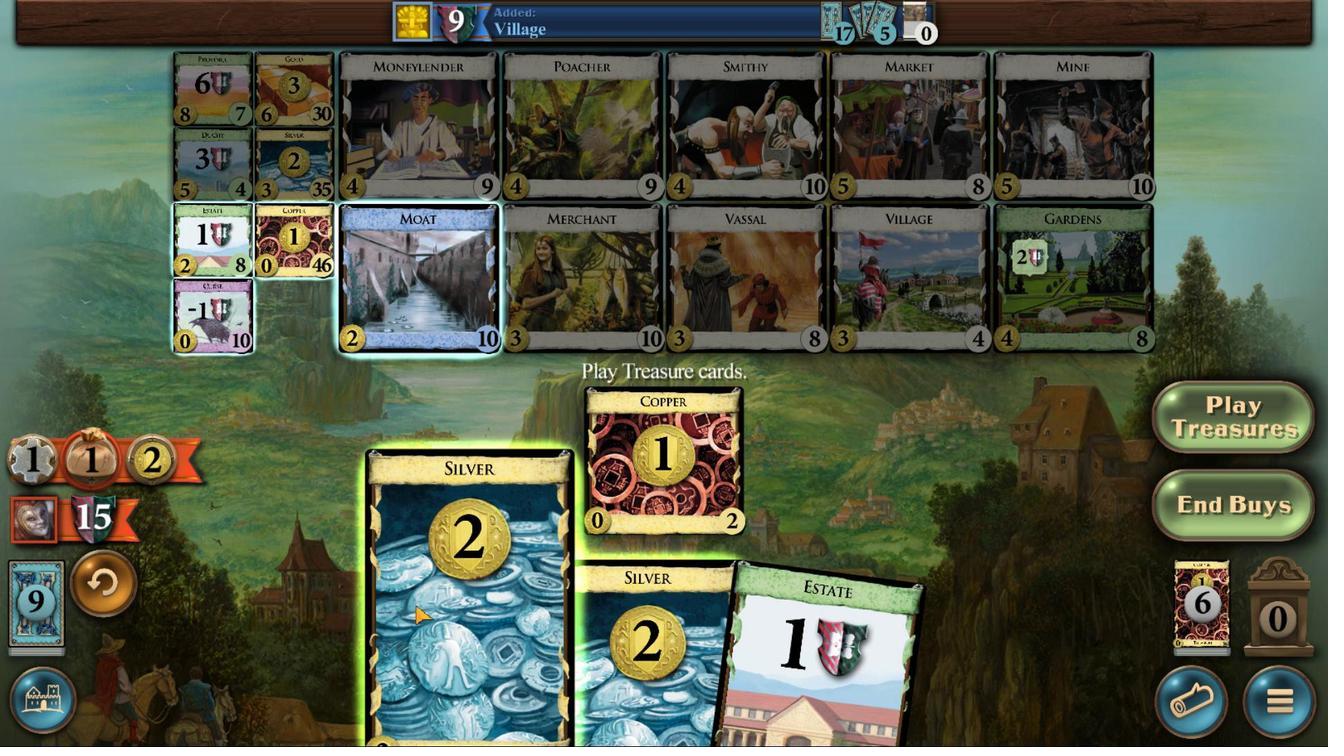 
Action: Mouse moved to (579, 288)
Screenshot: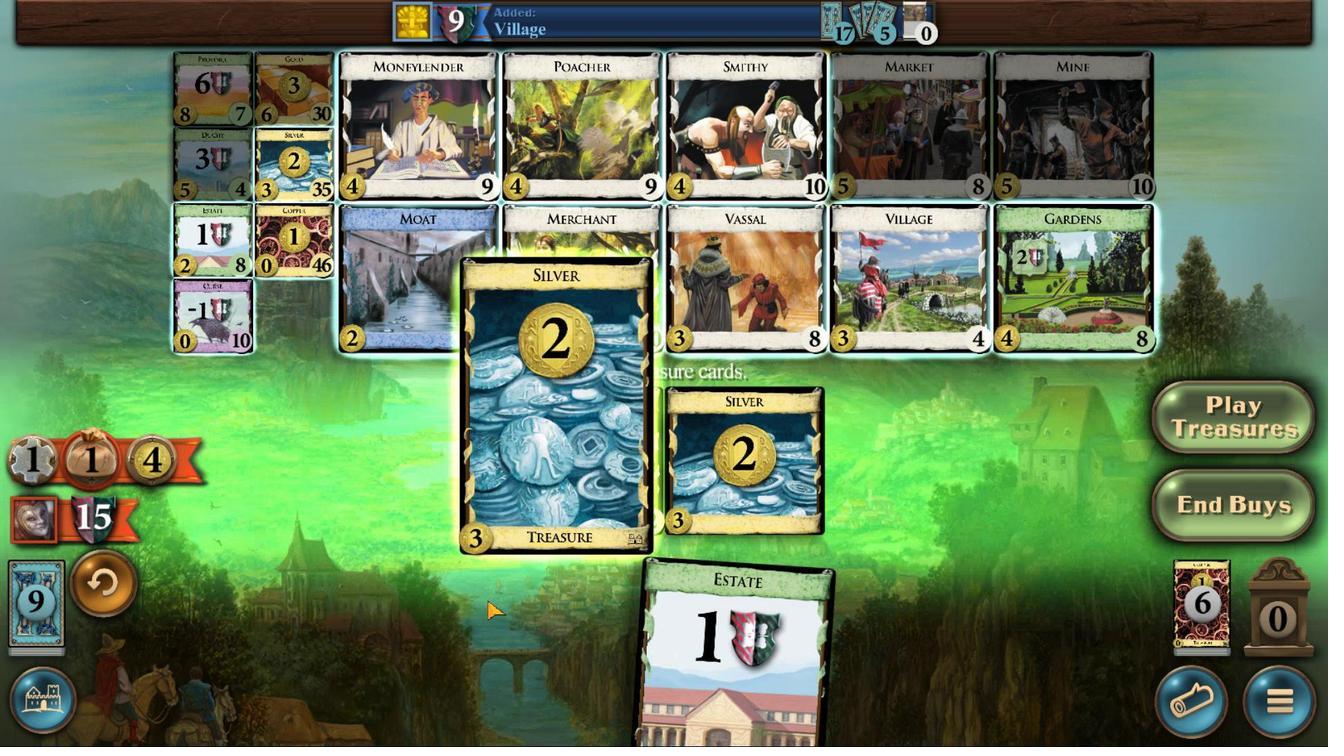 
Action: Mouse scrolled (579, 289) with delta (0, 0)
Screenshot: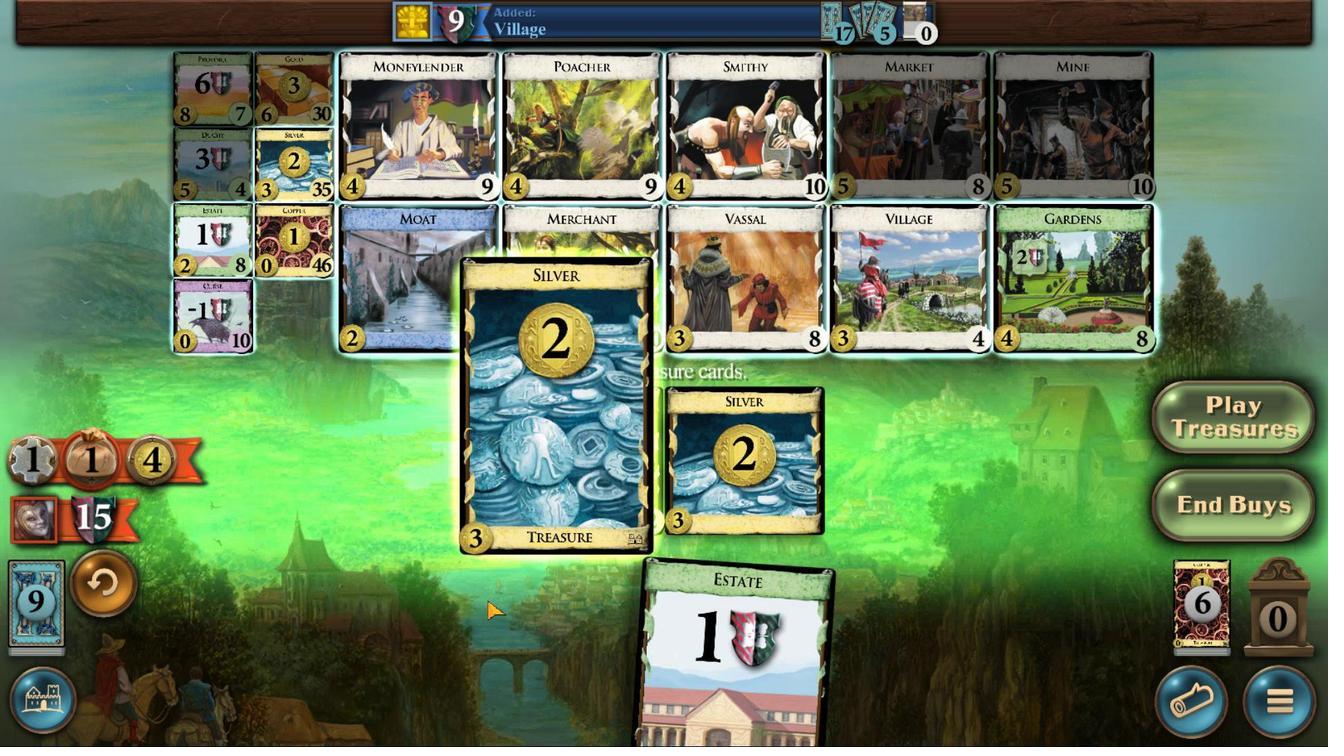 
Action: Mouse moved to (584, 288)
Screenshot: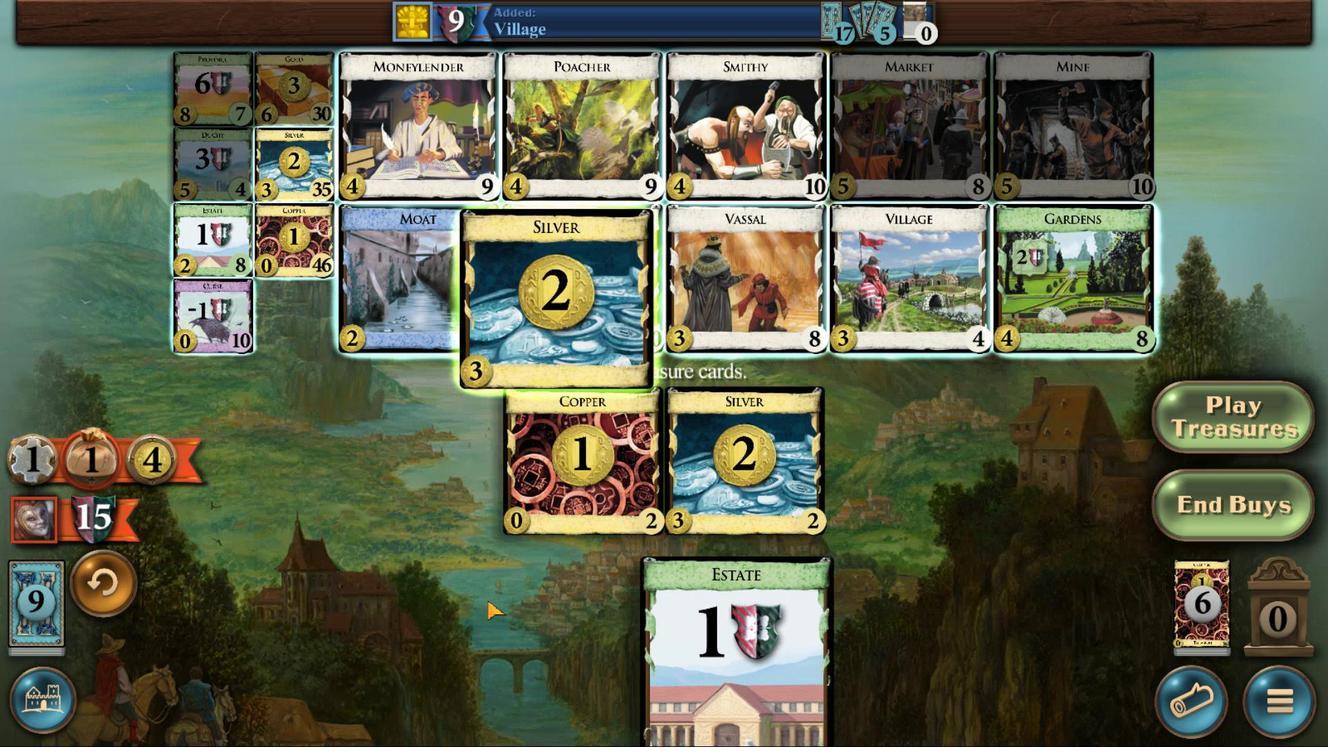 
Action: Mouse scrolled (584, 289) with delta (0, 0)
Screenshot: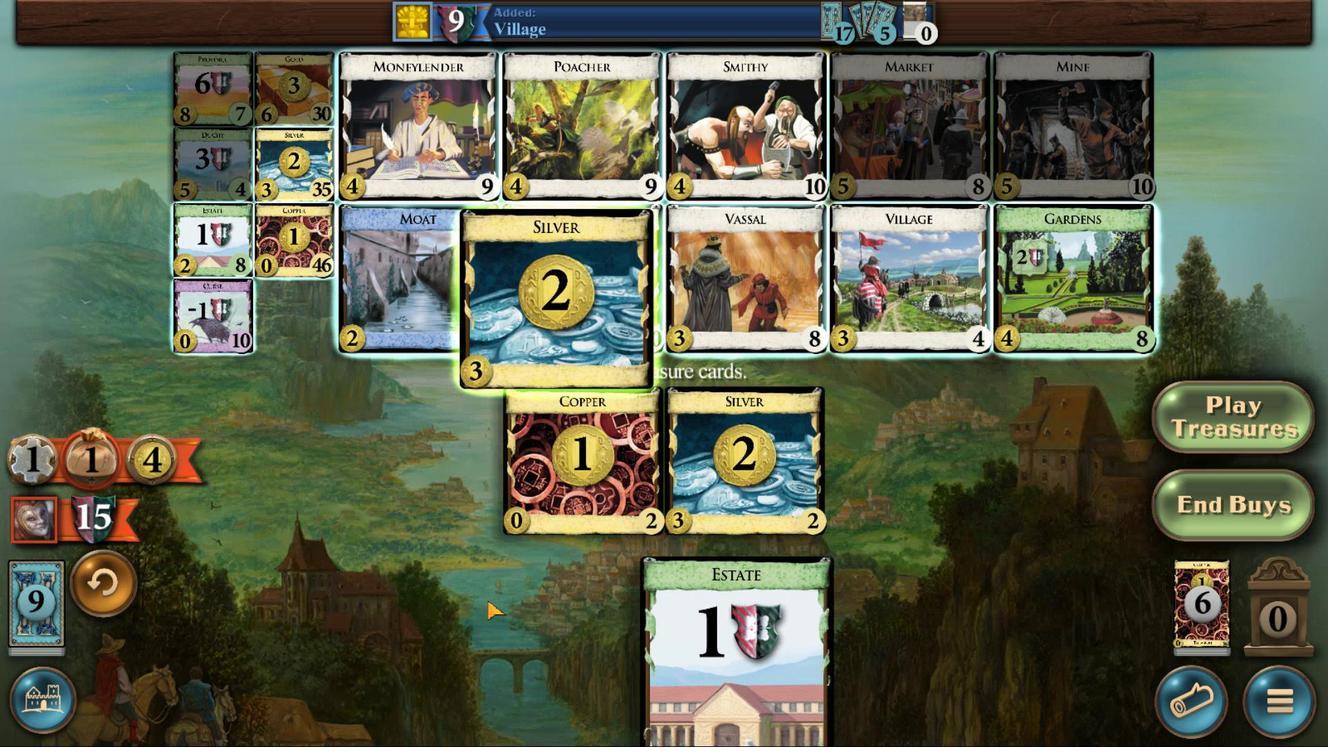 
Action: Mouse moved to (479, 623)
Screenshot: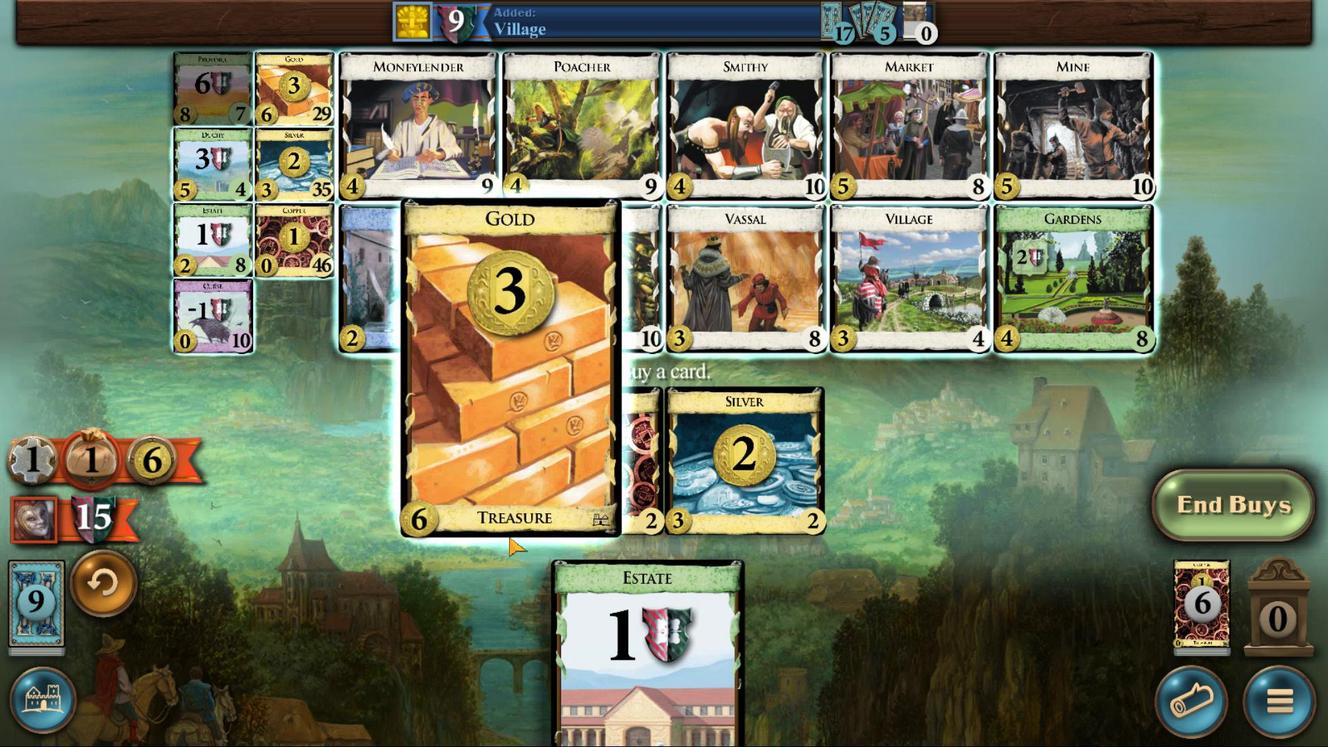 
Action: Mouse pressed left at (479, 623)
Screenshot: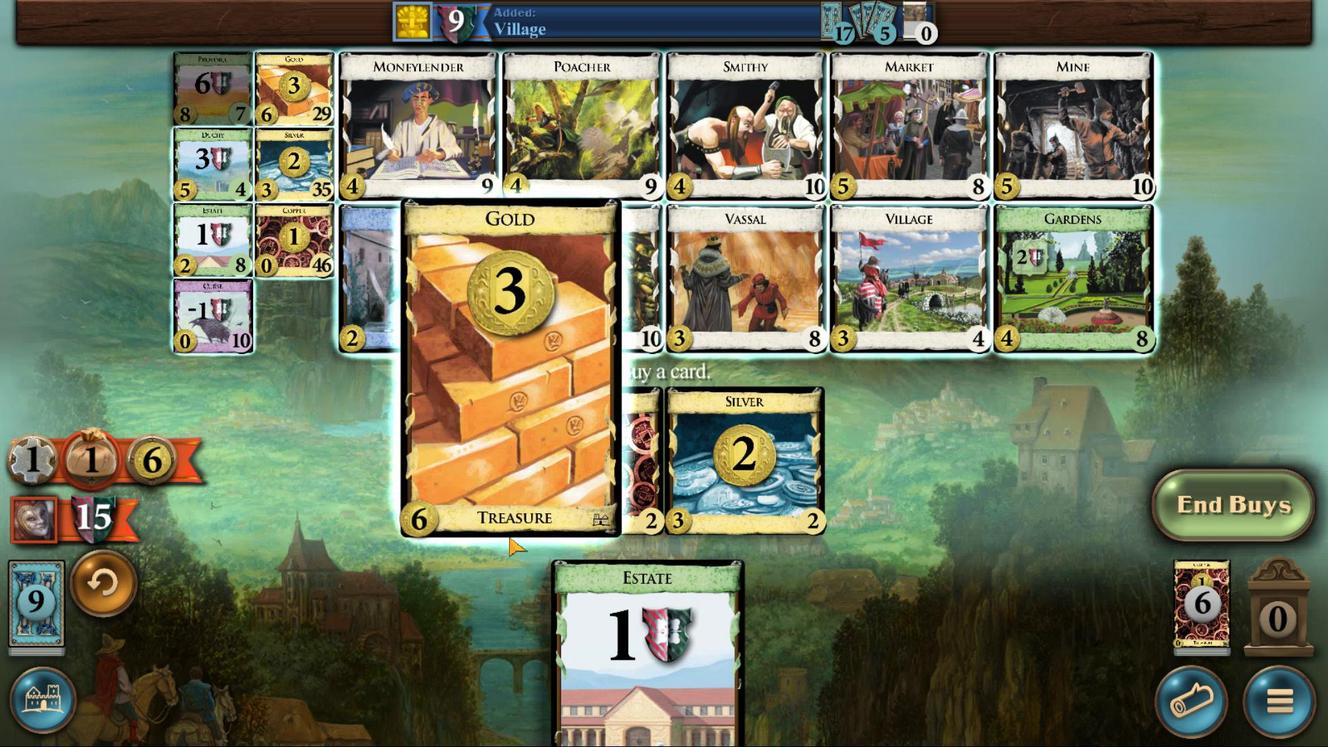 
Action: Mouse moved to (757, 289)
Screenshot: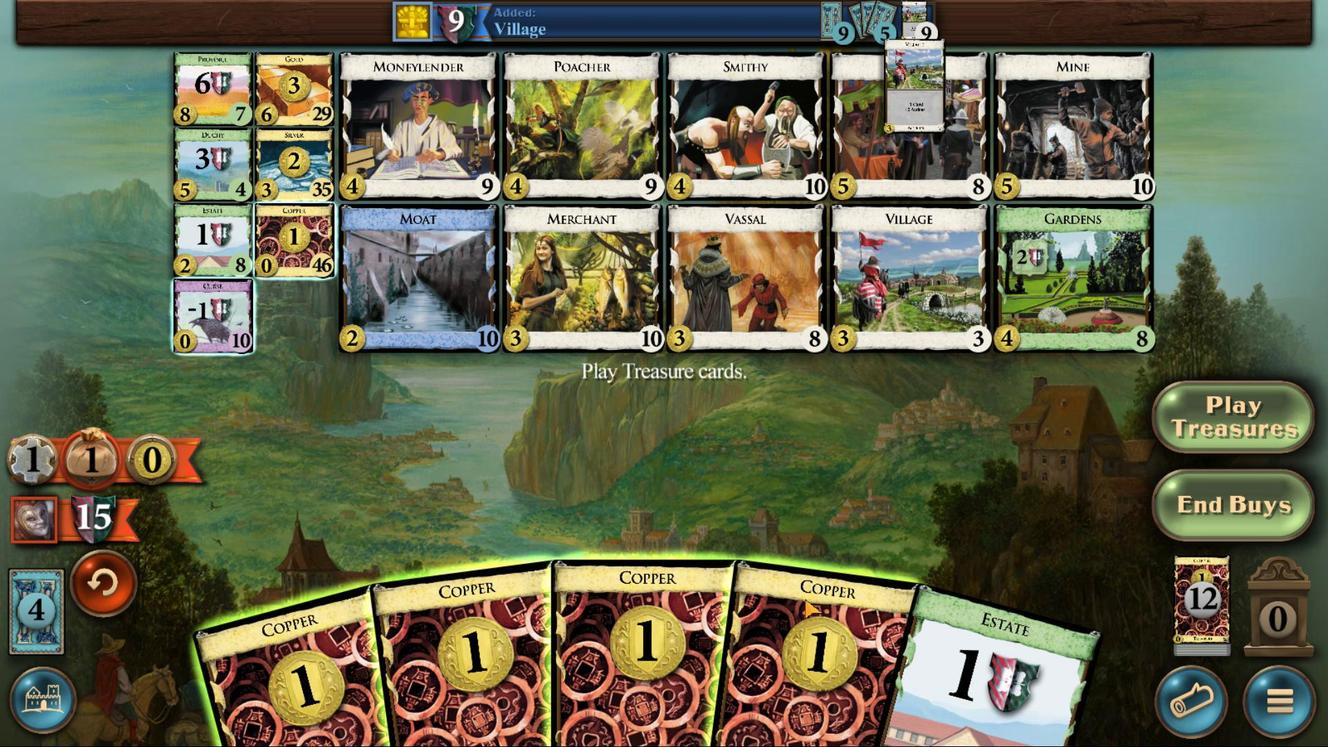 
Action: Mouse scrolled (757, 289) with delta (0, 0)
Screenshot: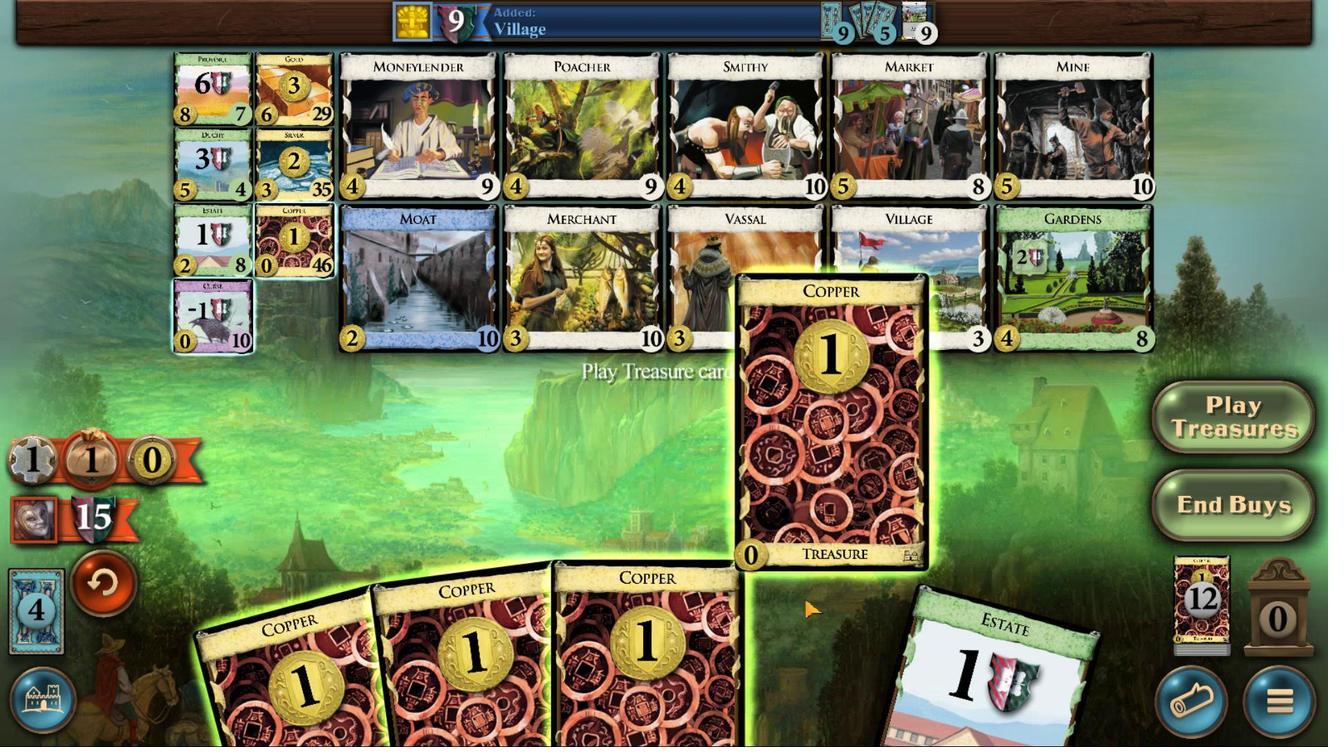 
Action: Mouse moved to (730, 292)
Screenshot: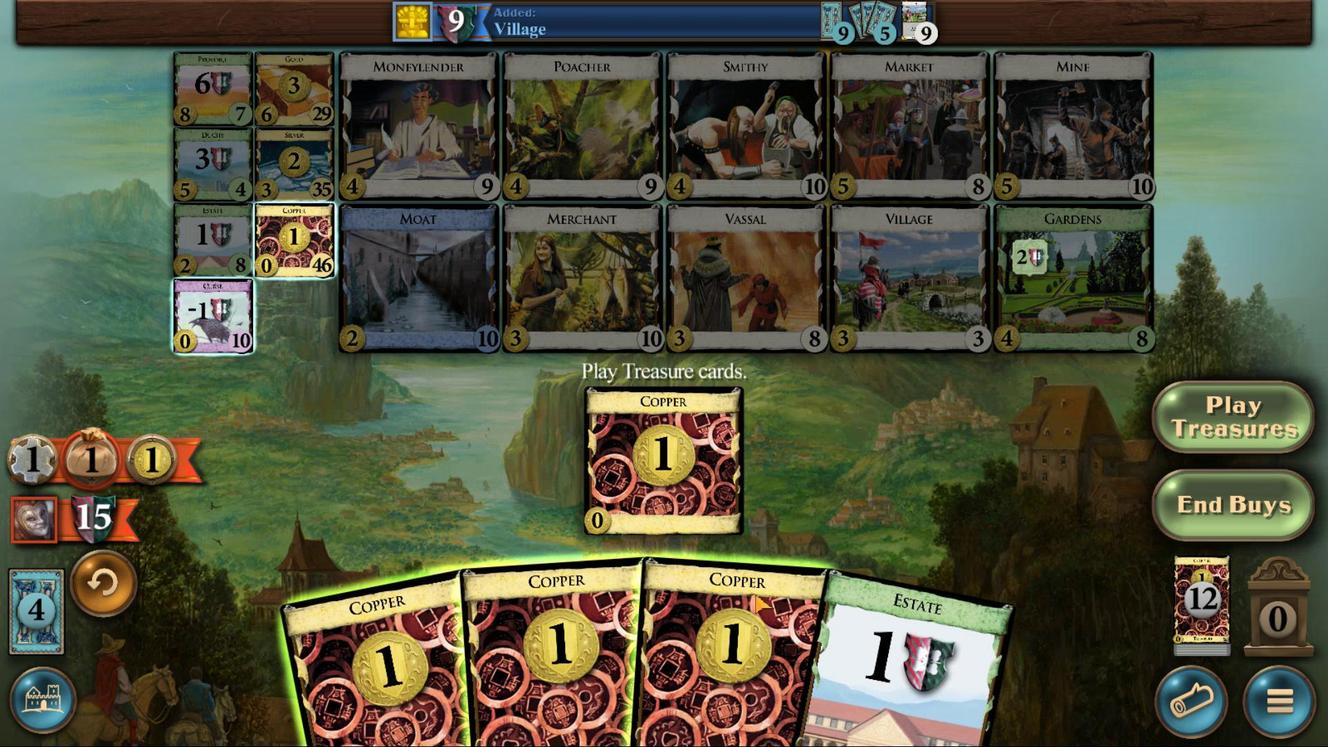 
Action: Mouse scrolled (730, 293) with delta (0, 0)
Screenshot: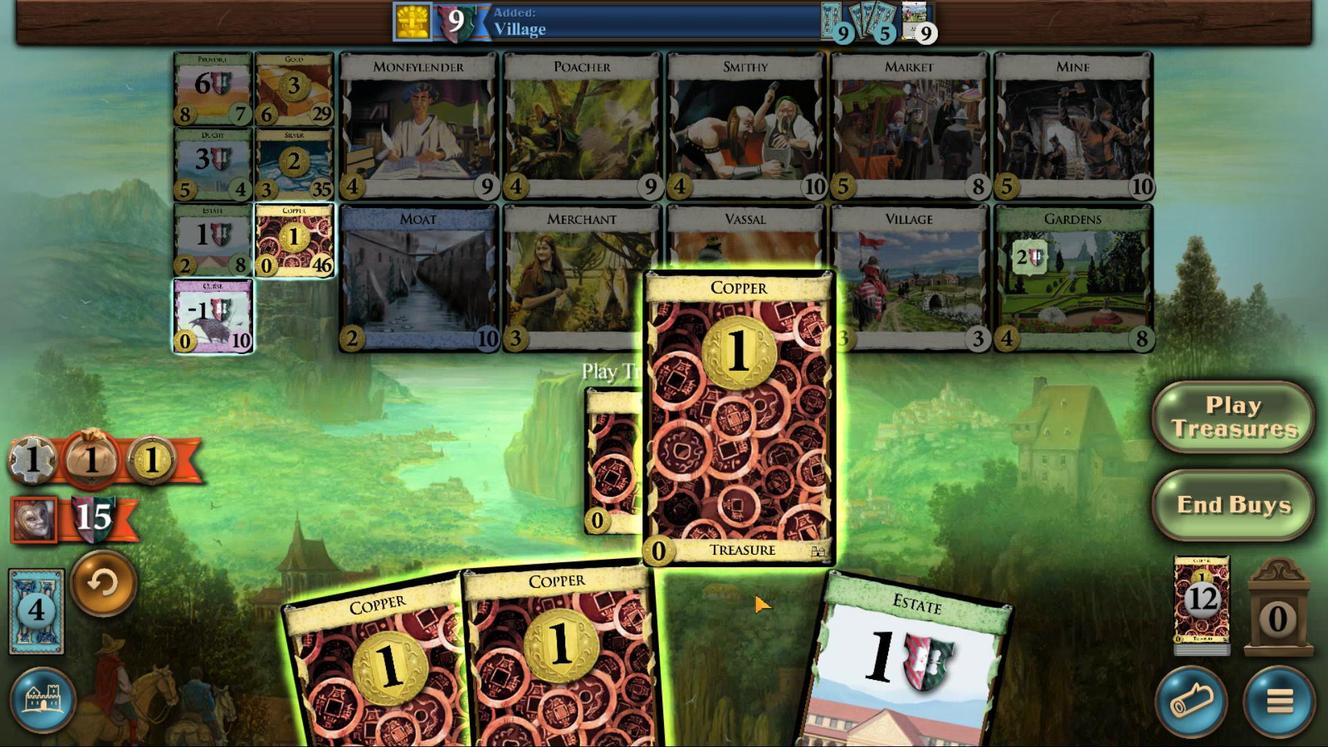 
Action: Mouse moved to (700, 292)
Screenshot: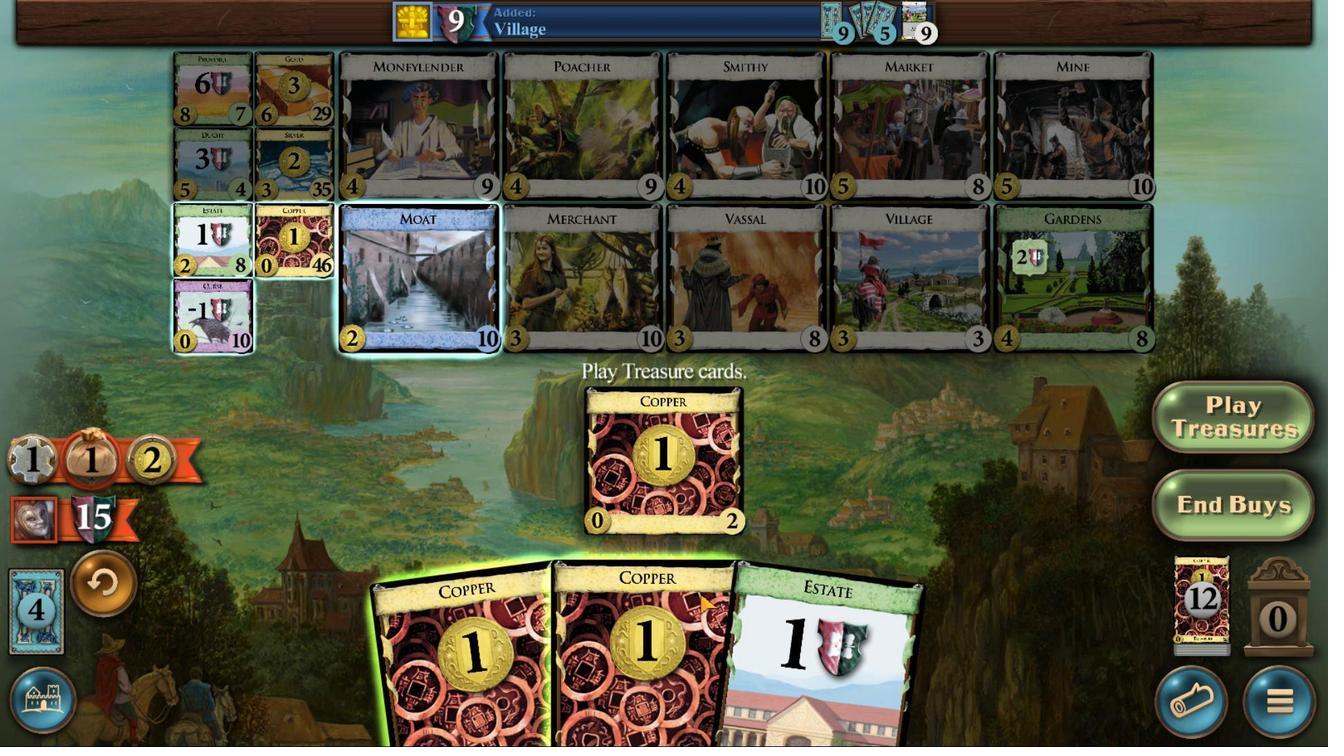 
Action: Mouse scrolled (700, 293) with delta (0, 0)
Screenshot: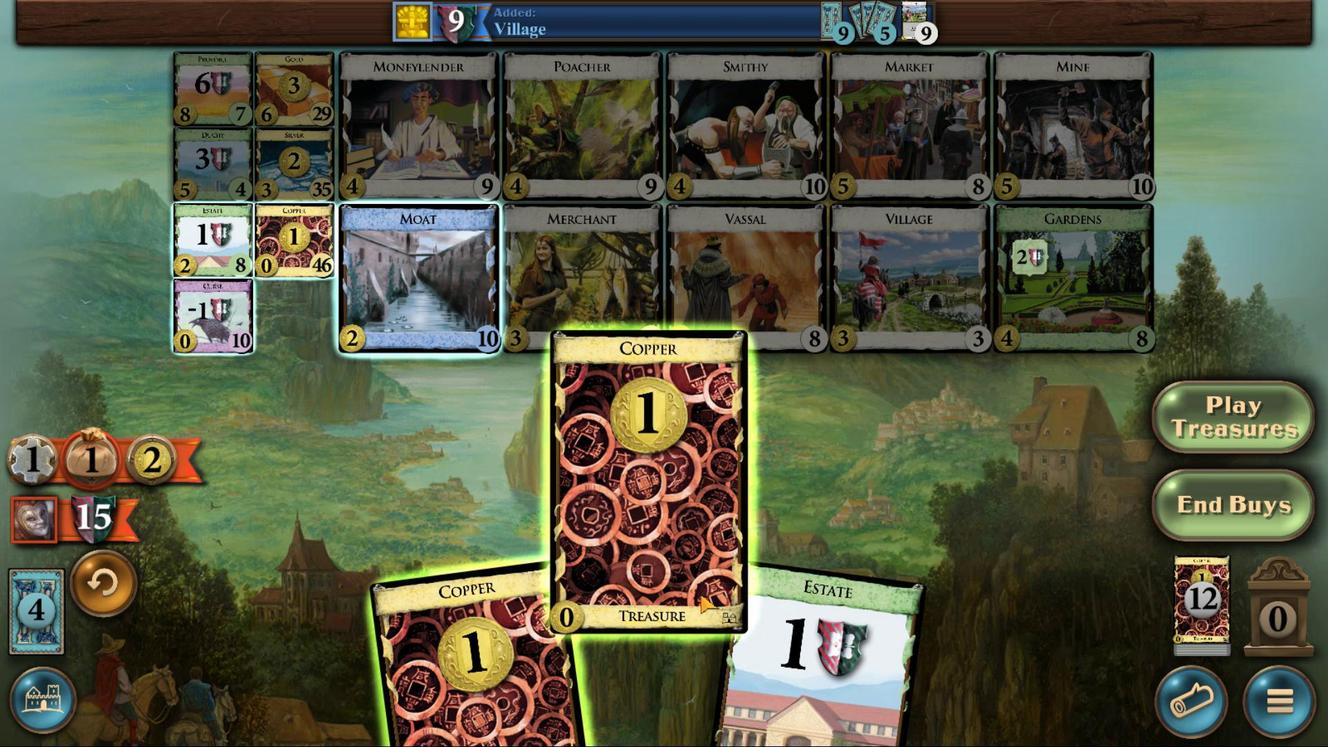 
Action: Mouse scrolled (700, 293) with delta (0, 0)
Screenshot: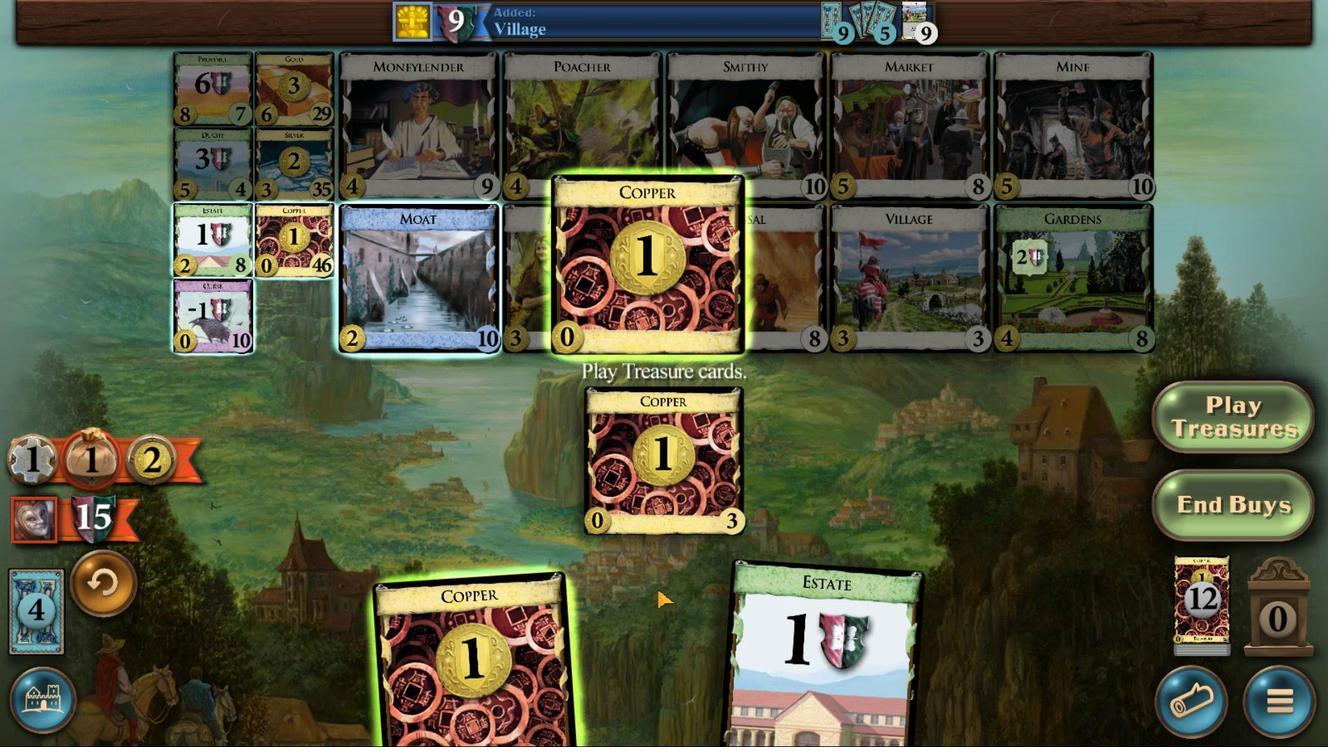 
Action: Mouse moved to (655, 297)
Screenshot: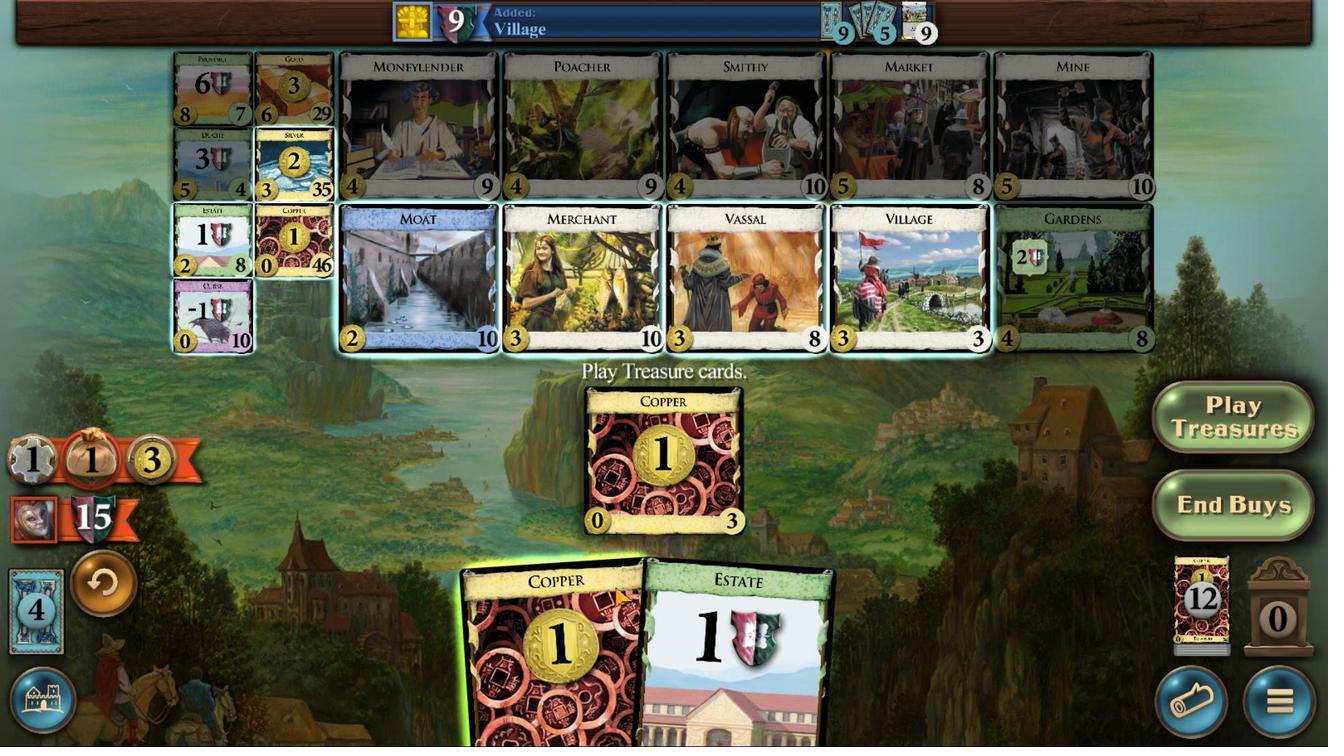 
Action: Mouse scrolled (655, 297) with delta (0, 0)
Screenshot: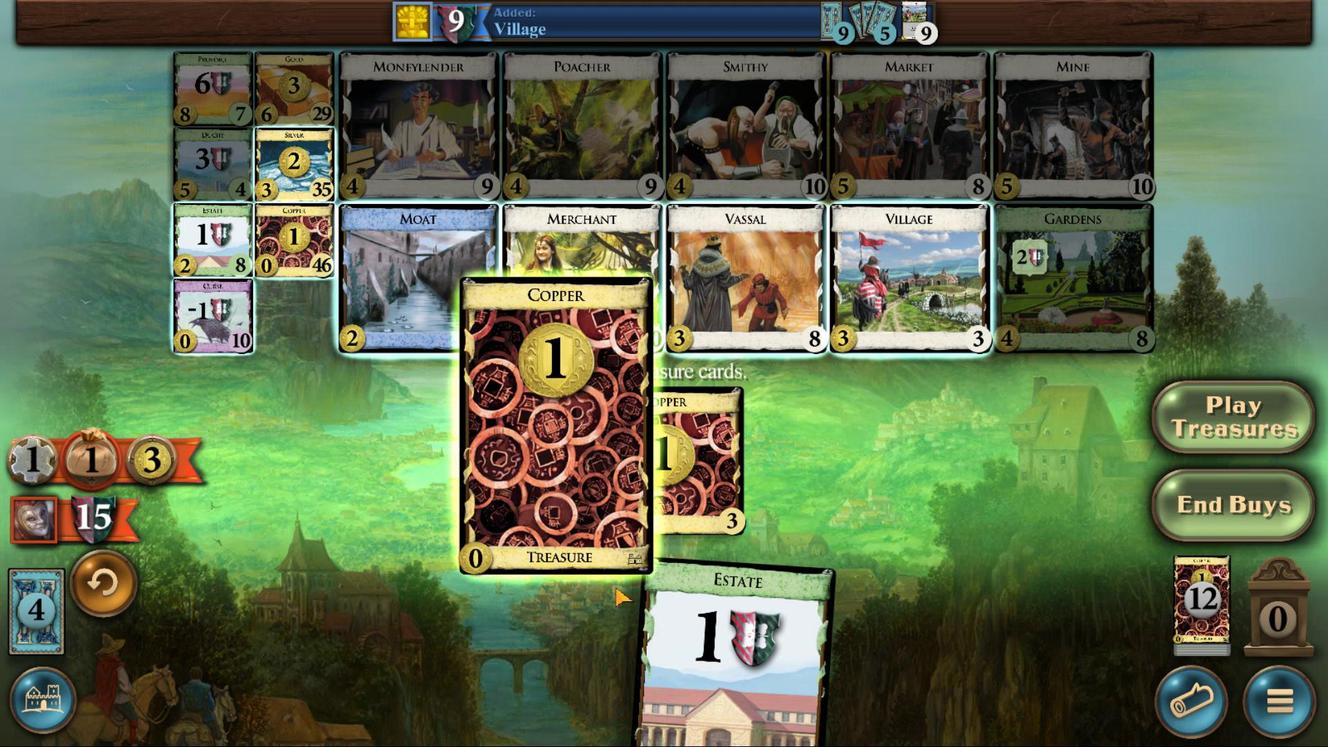 
Action: Mouse moved to (467, 581)
Screenshot: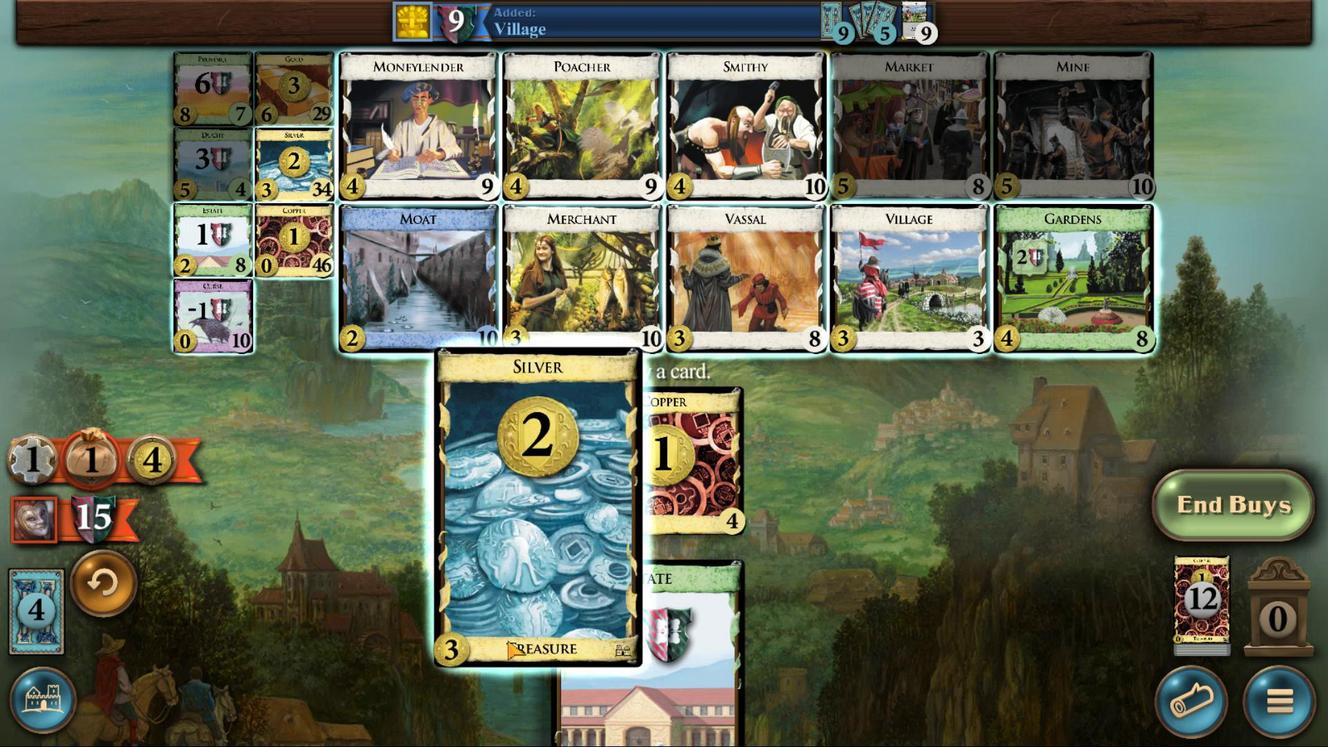 
Action: Mouse pressed left at (467, 581)
Screenshot: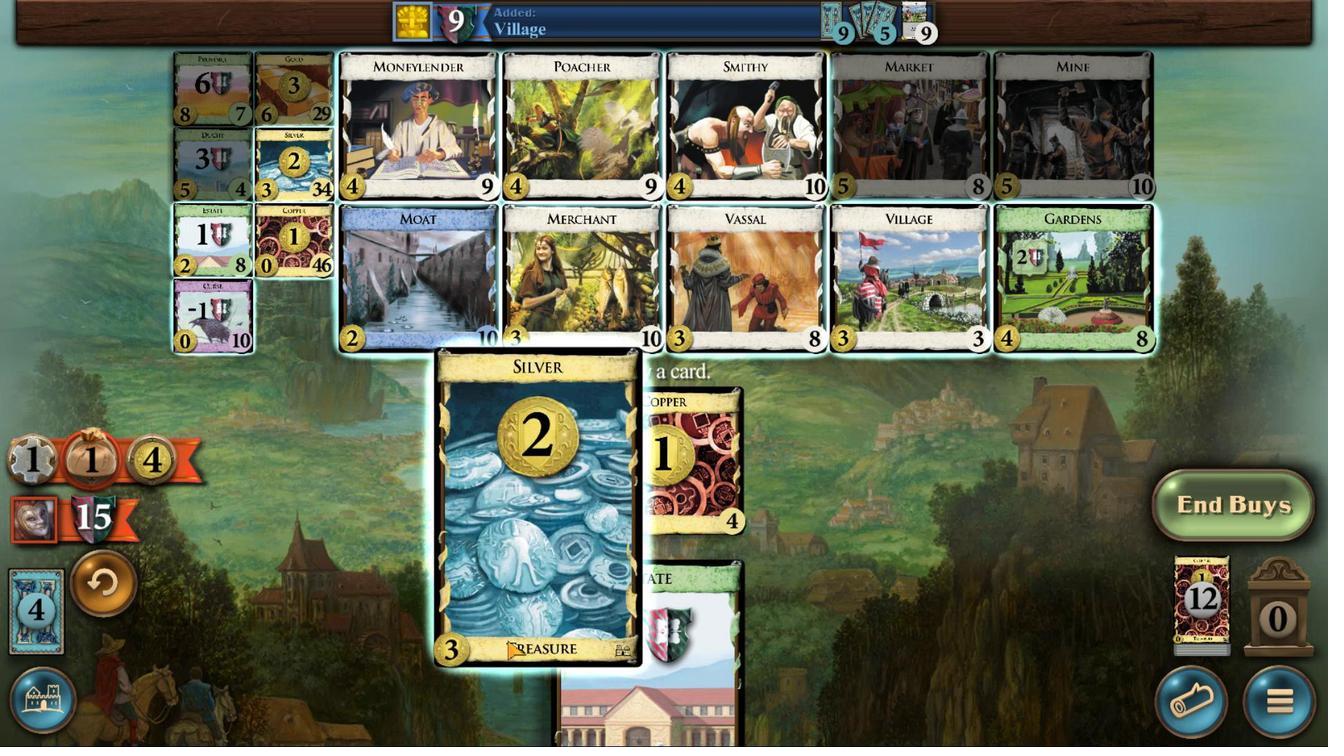
Action: Mouse moved to (477, 249)
Screenshot: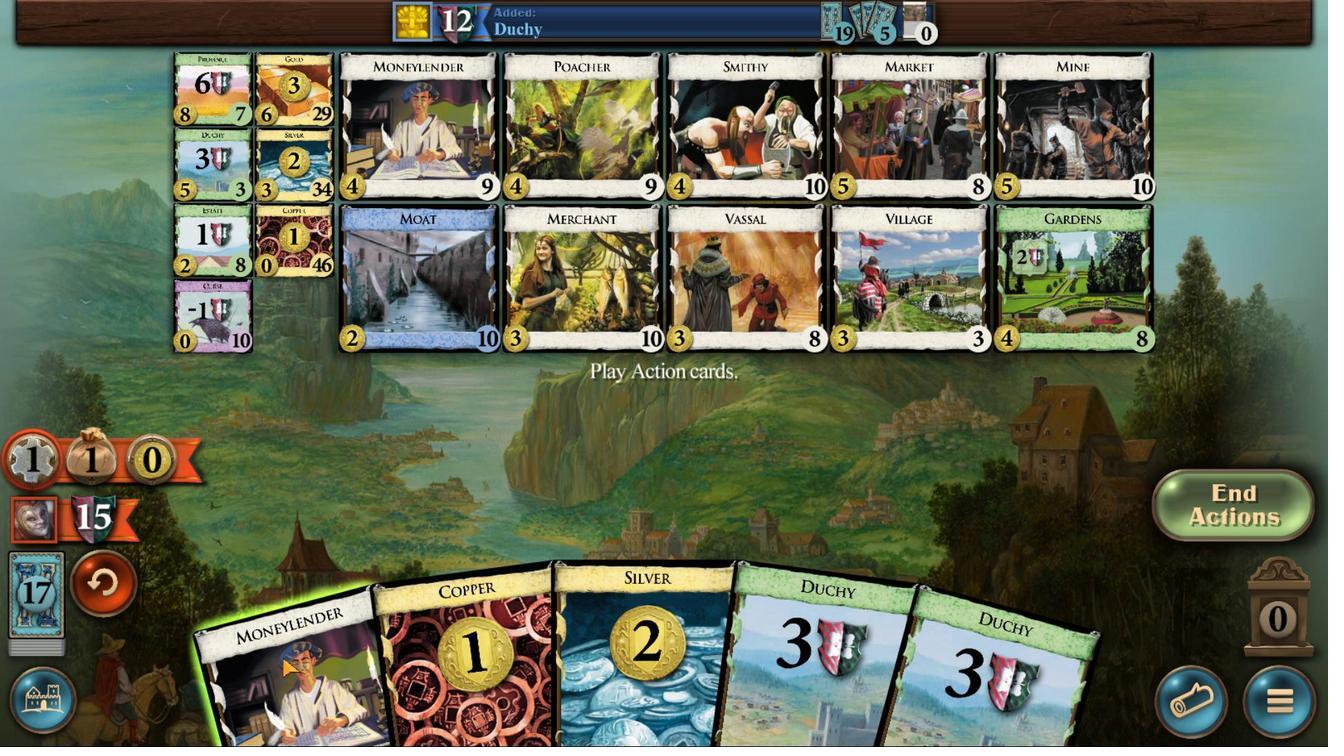 
Action: Mouse scrolled (477, 250) with delta (0, 0)
Screenshot: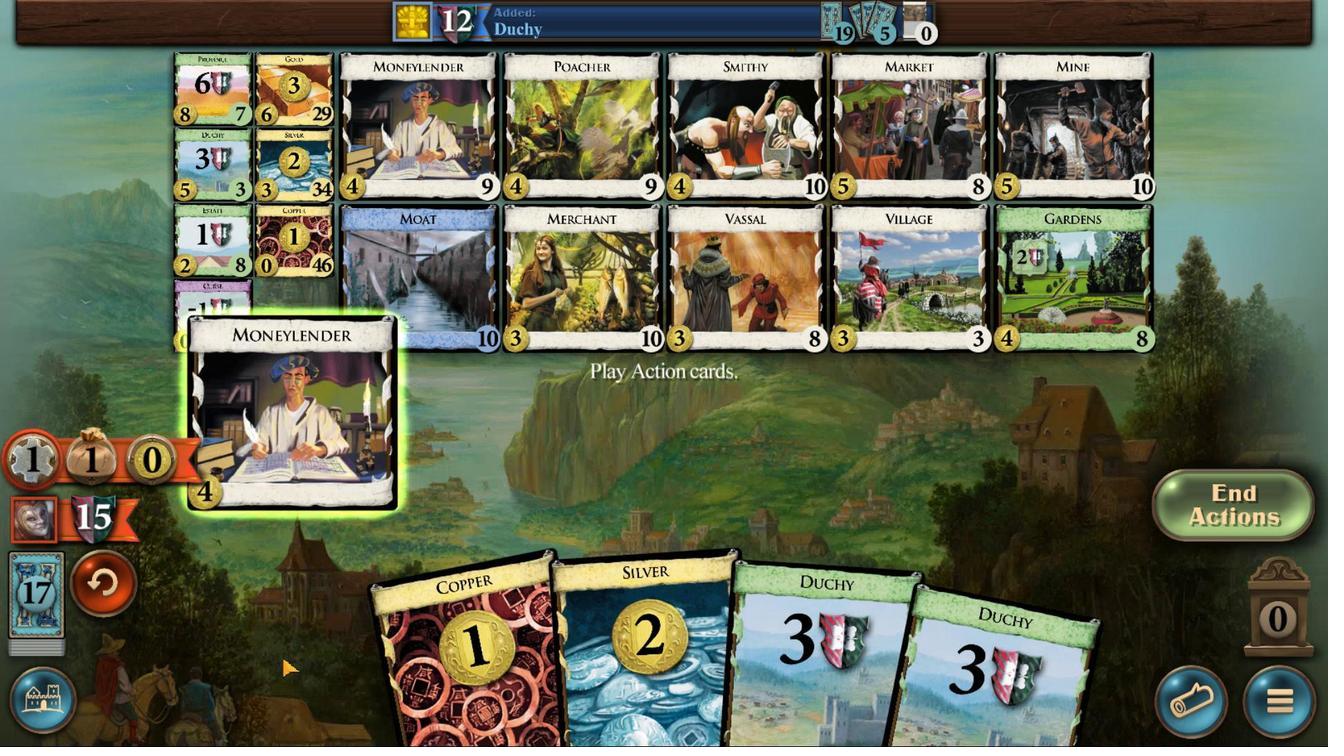 
Action: Mouse moved to (570, 276)
Screenshot: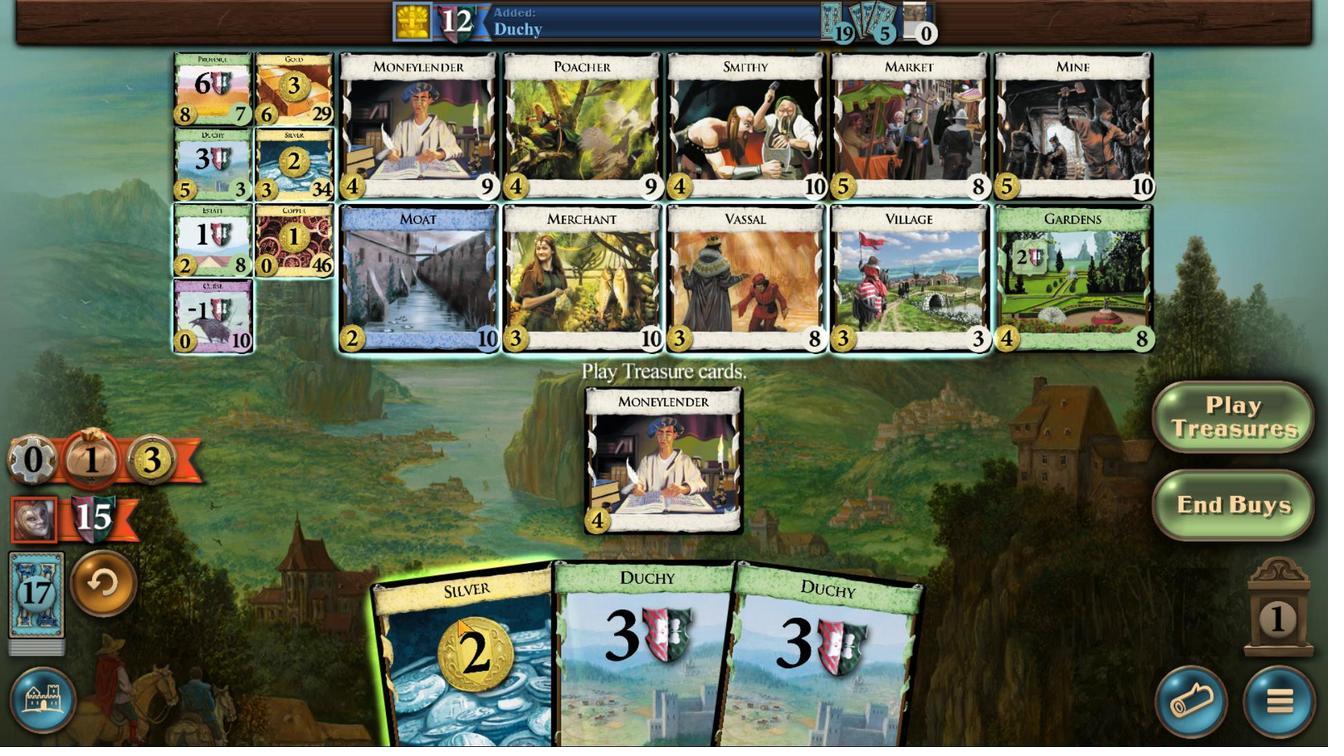 
Action: Mouse scrolled (570, 277) with delta (0, 0)
Screenshot: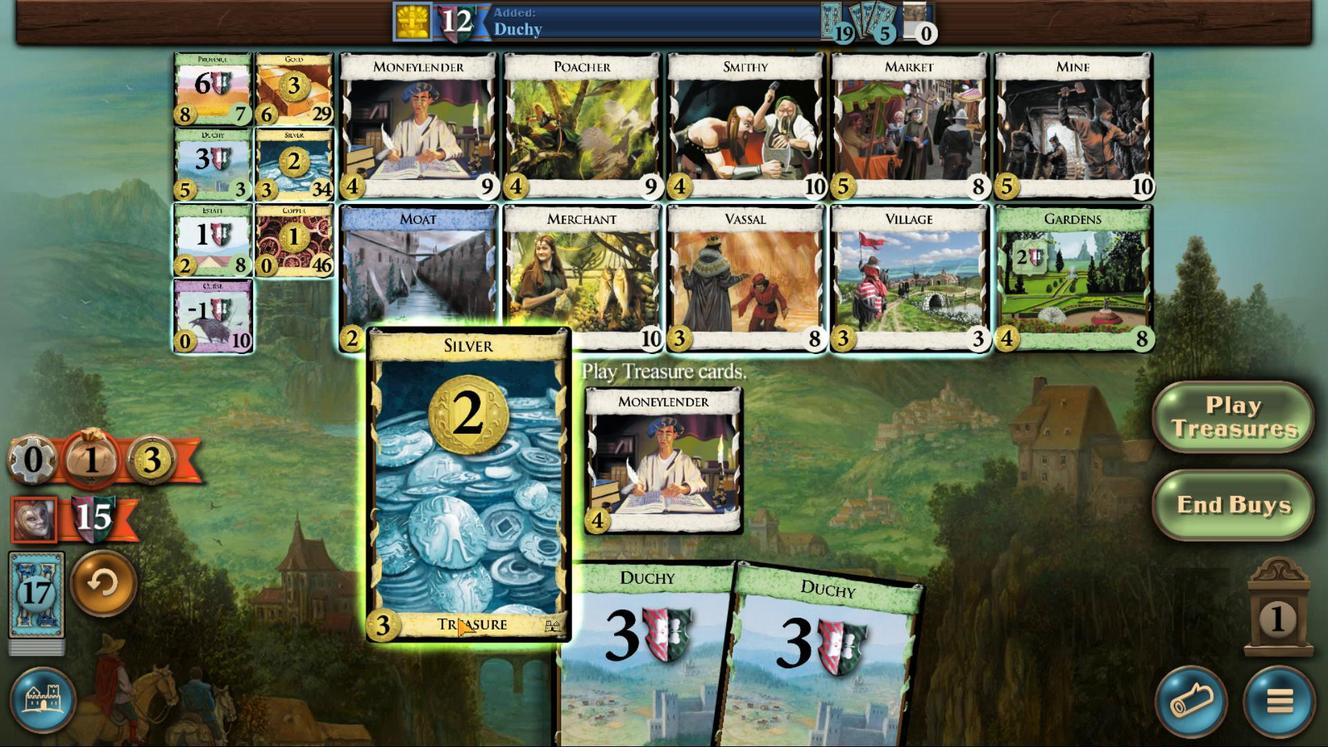 
Action: Mouse scrolled (570, 277) with delta (0, 0)
Screenshot: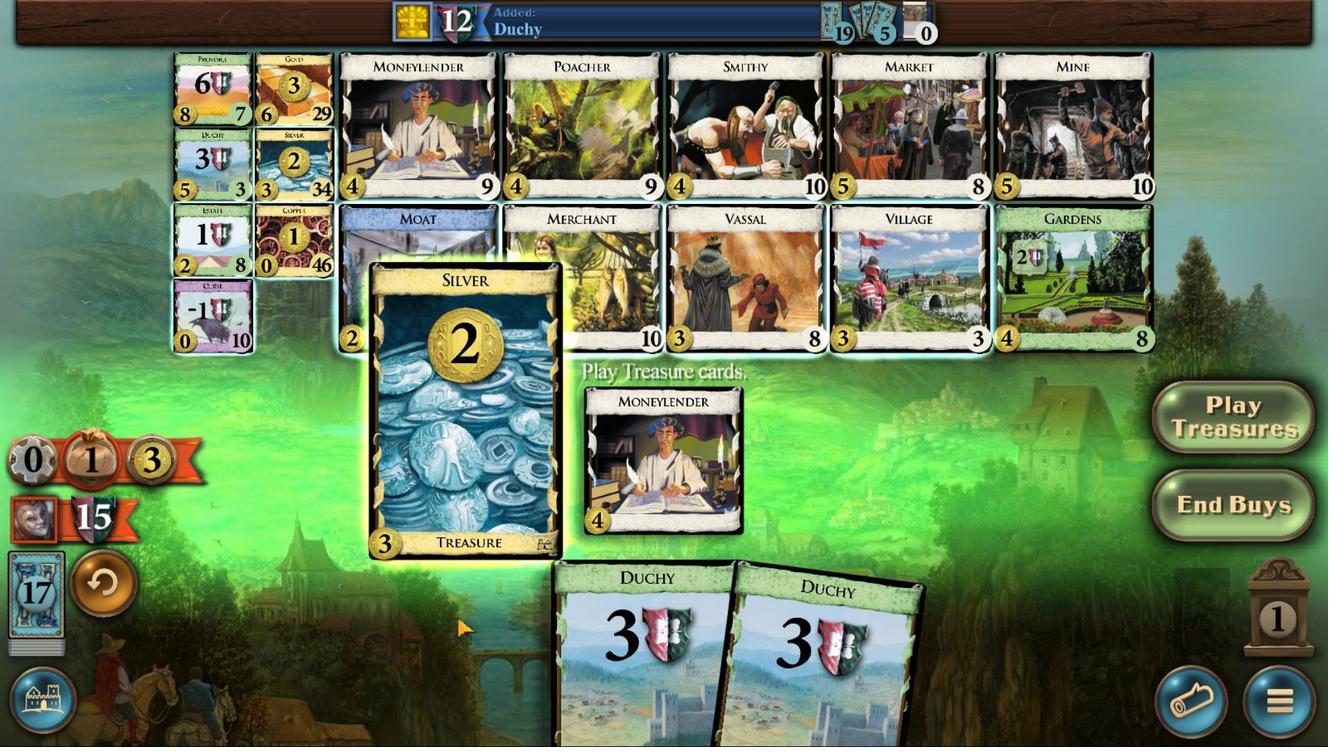 
Action: Mouse moved to (471, 535)
Screenshot: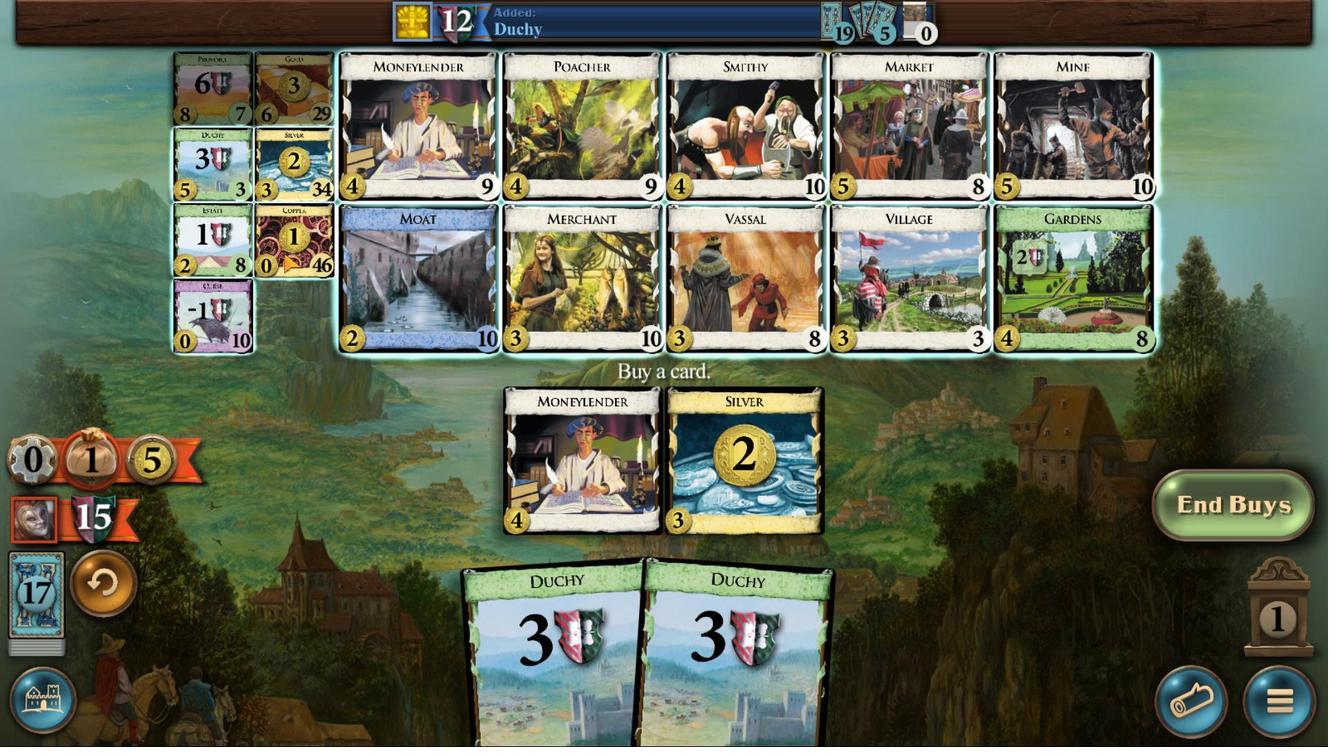 
Action: Mouse pressed left at (471, 535)
Screenshot: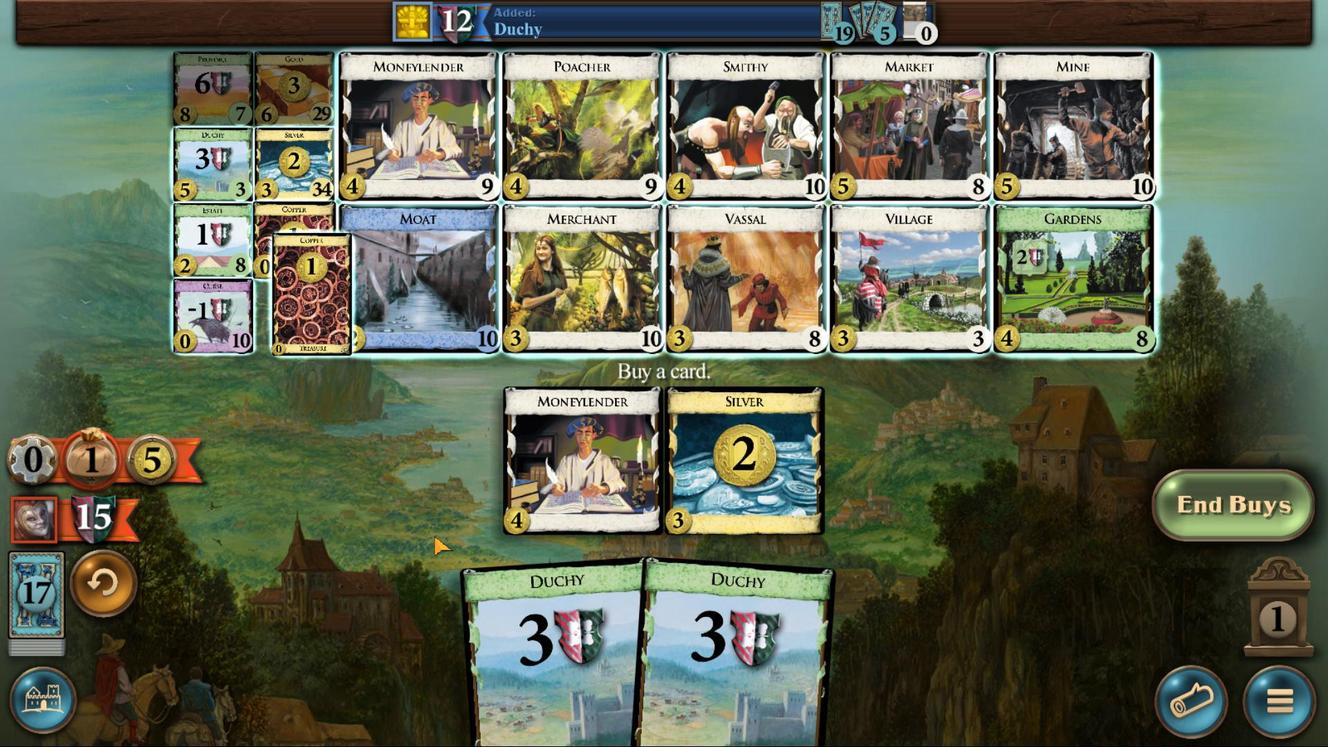 
Action: Mouse moved to (871, 252)
Screenshot: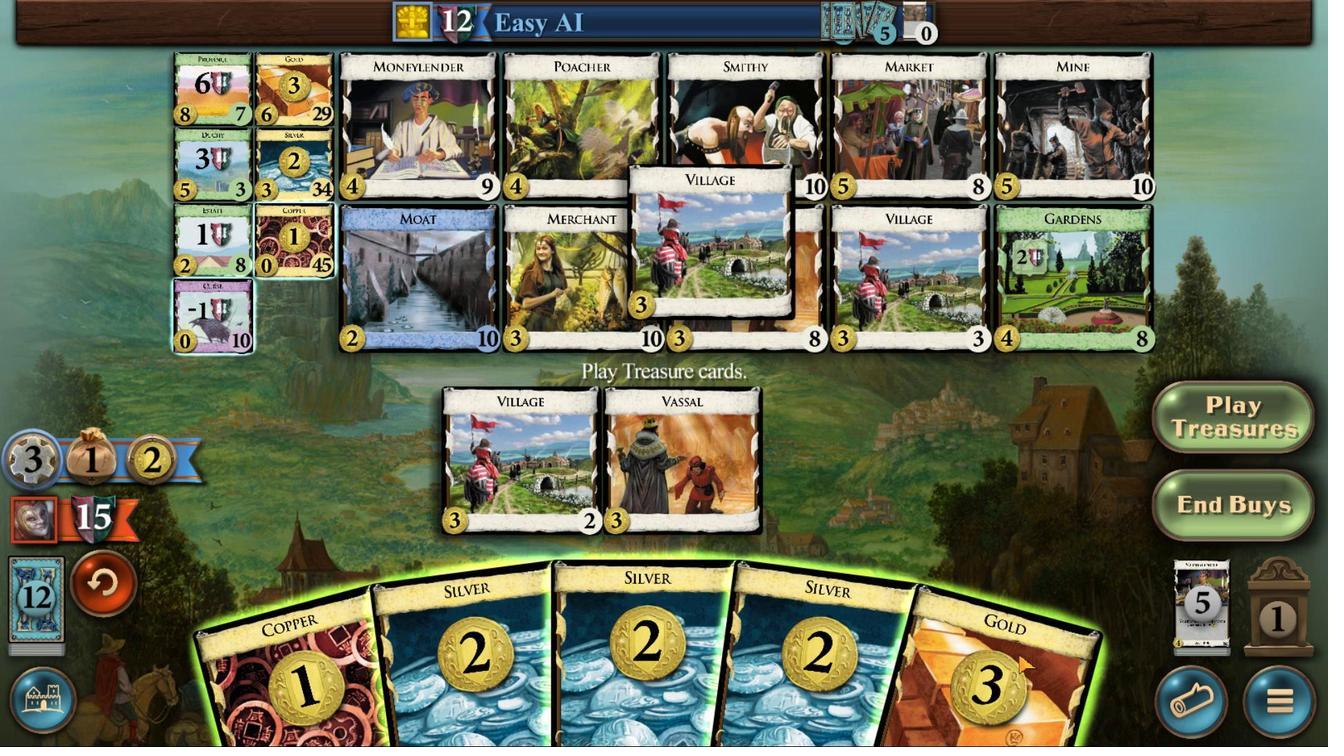 
Action: Mouse scrolled (871, 252) with delta (0, 0)
Screenshot: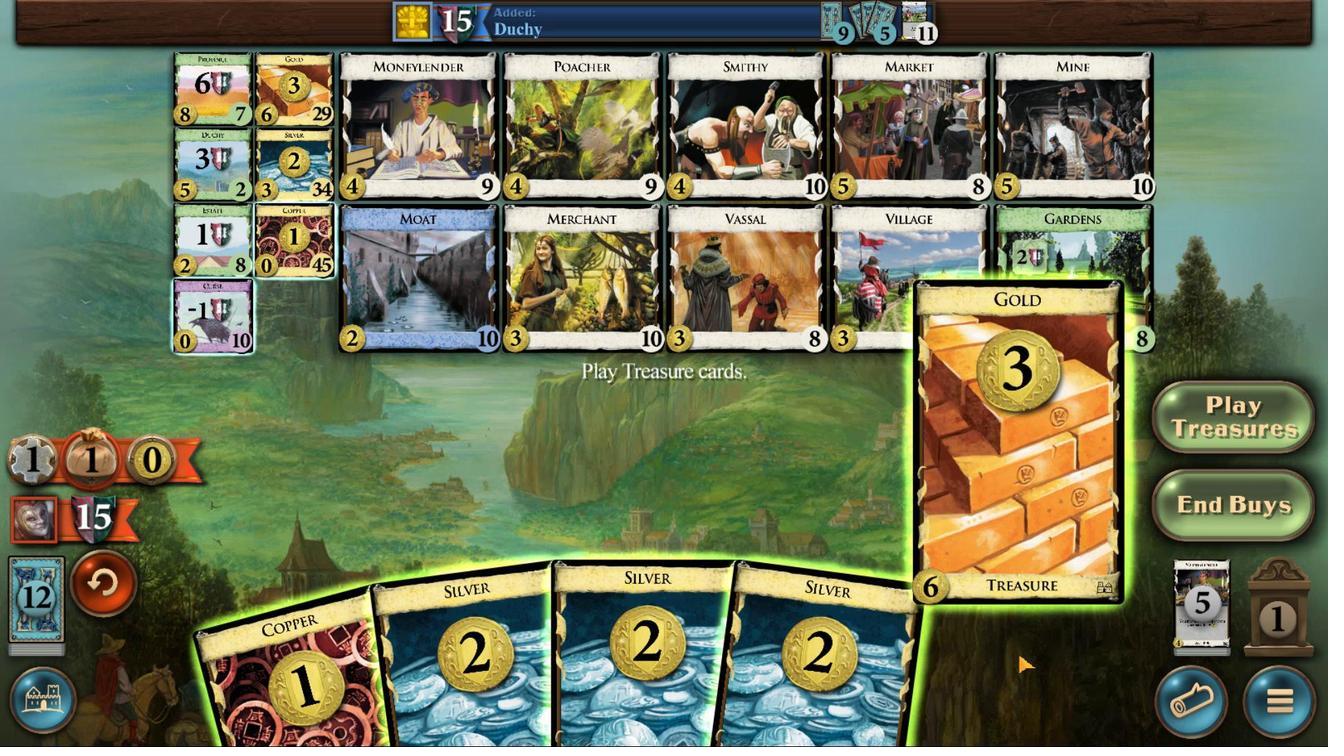 
Action: Mouse scrolled (871, 252) with delta (0, 0)
Screenshot: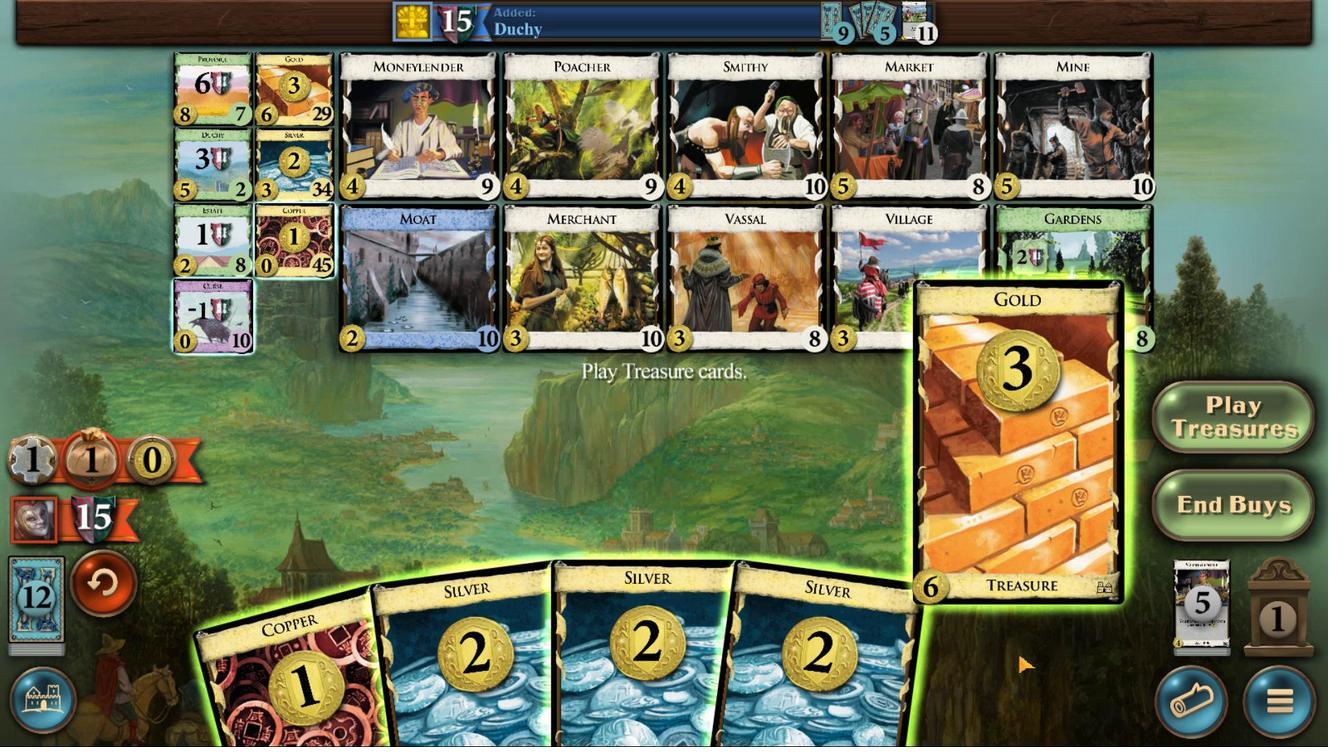 
Action: Mouse moved to (824, 262)
Screenshot: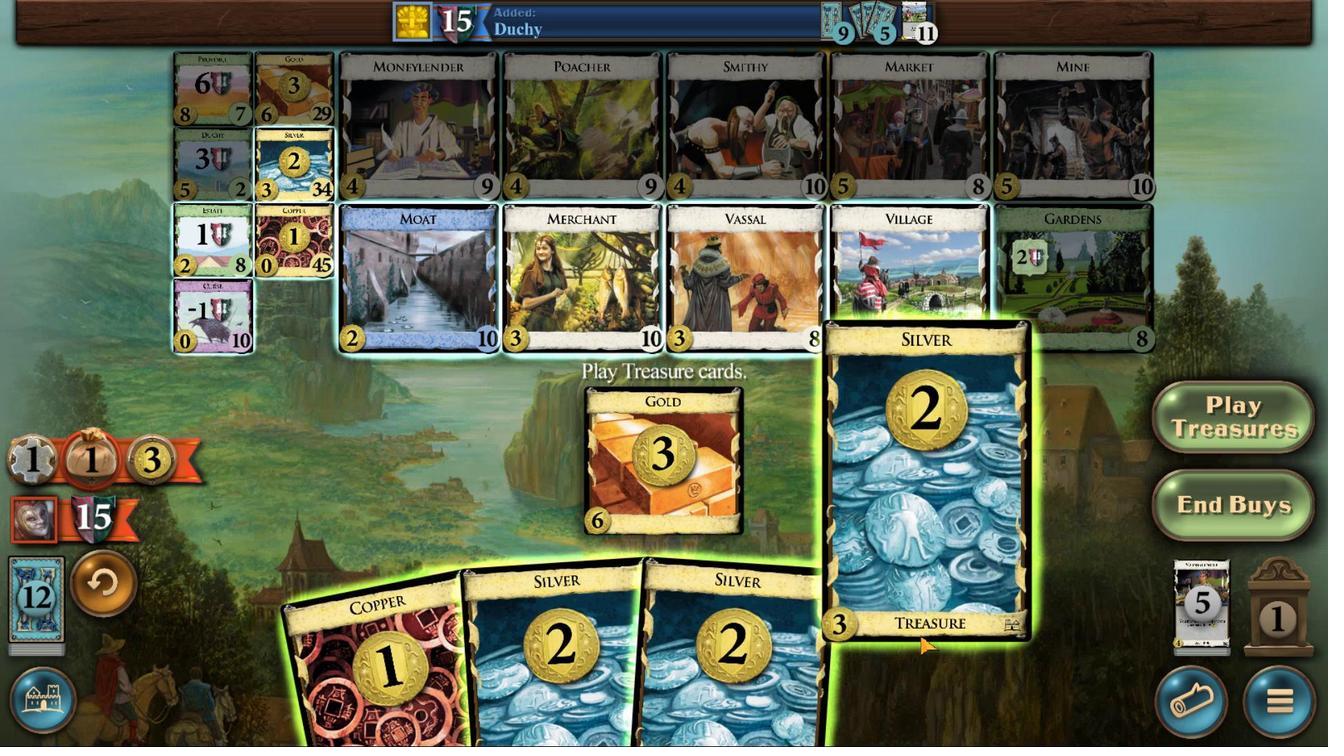 
Action: Mouse scrolled (824, 263) with delta (0, 0)
Screenshot: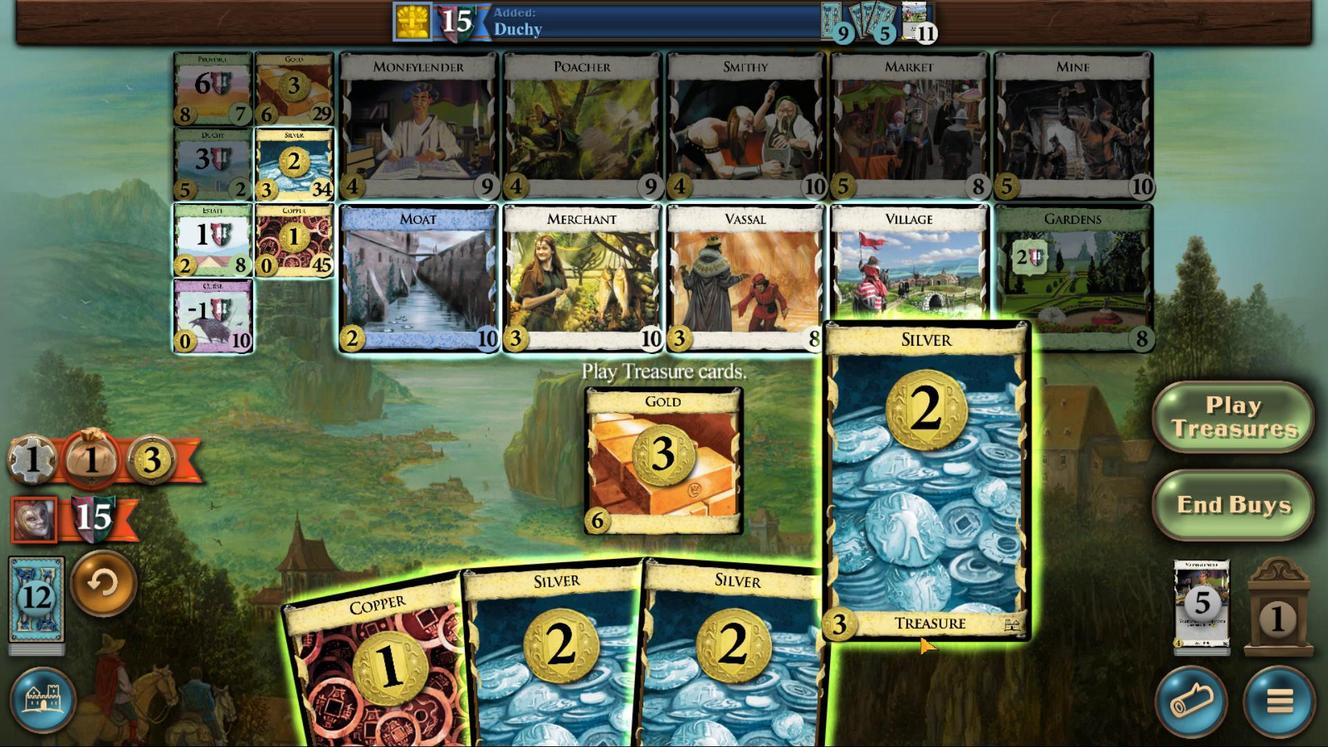 
Action: Mouse scrolled (824, 263) with delta (0, 0)
Screenshot: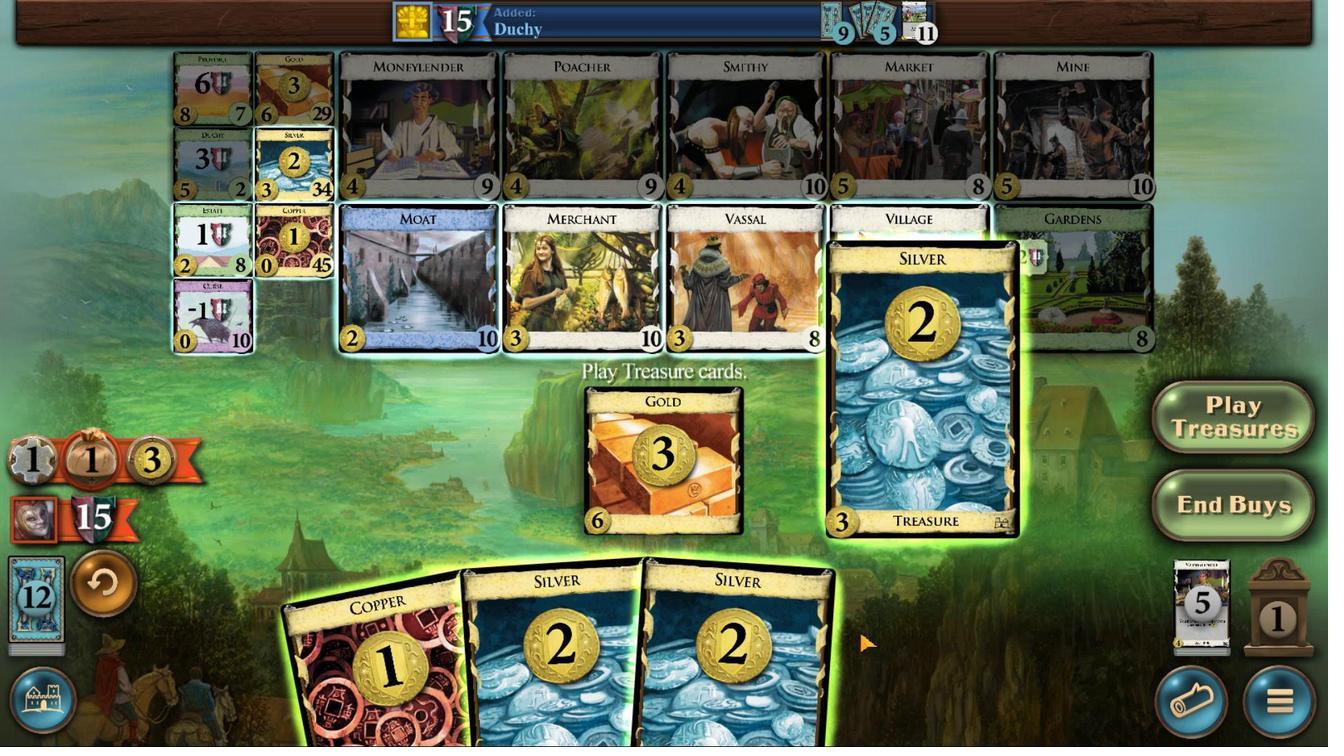 
Action: Mouse moved to (767, 266)
Screenshot: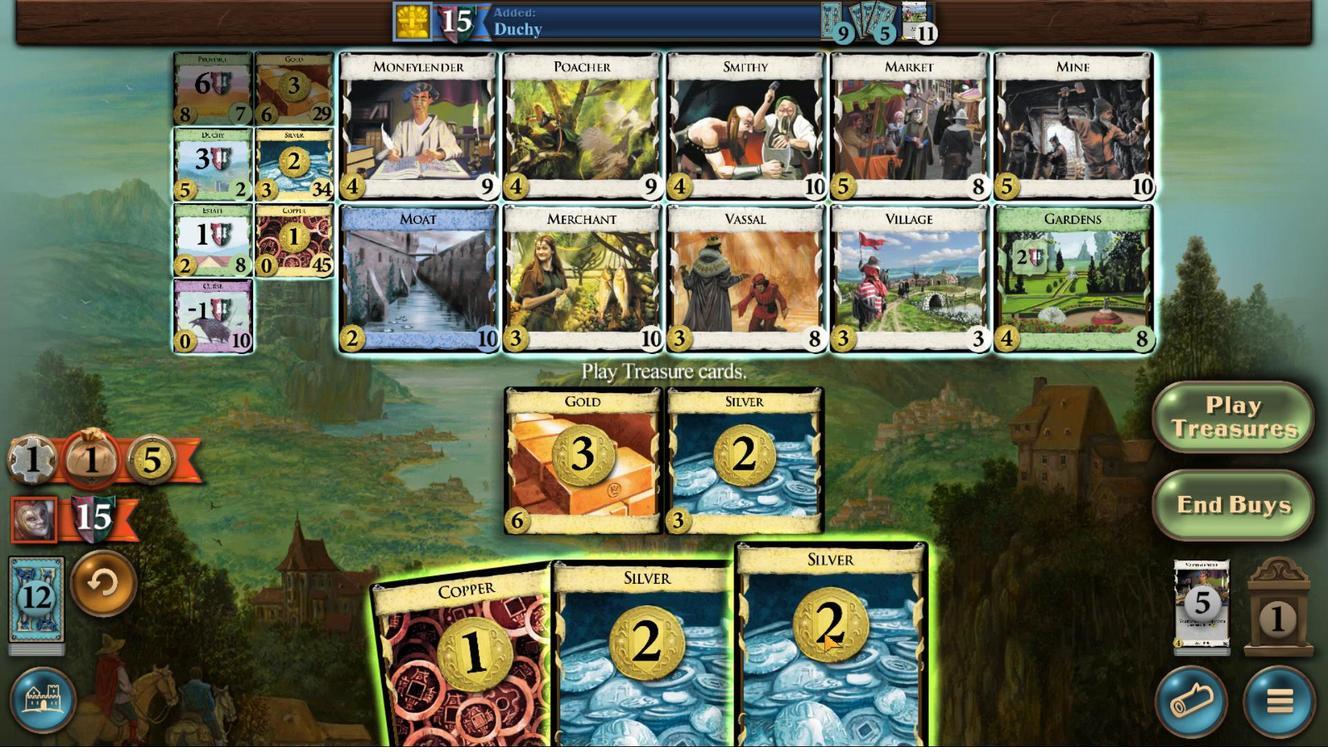 
Action: Mouse scrolled (767, 267) with delta (0, 0)
Screenshot: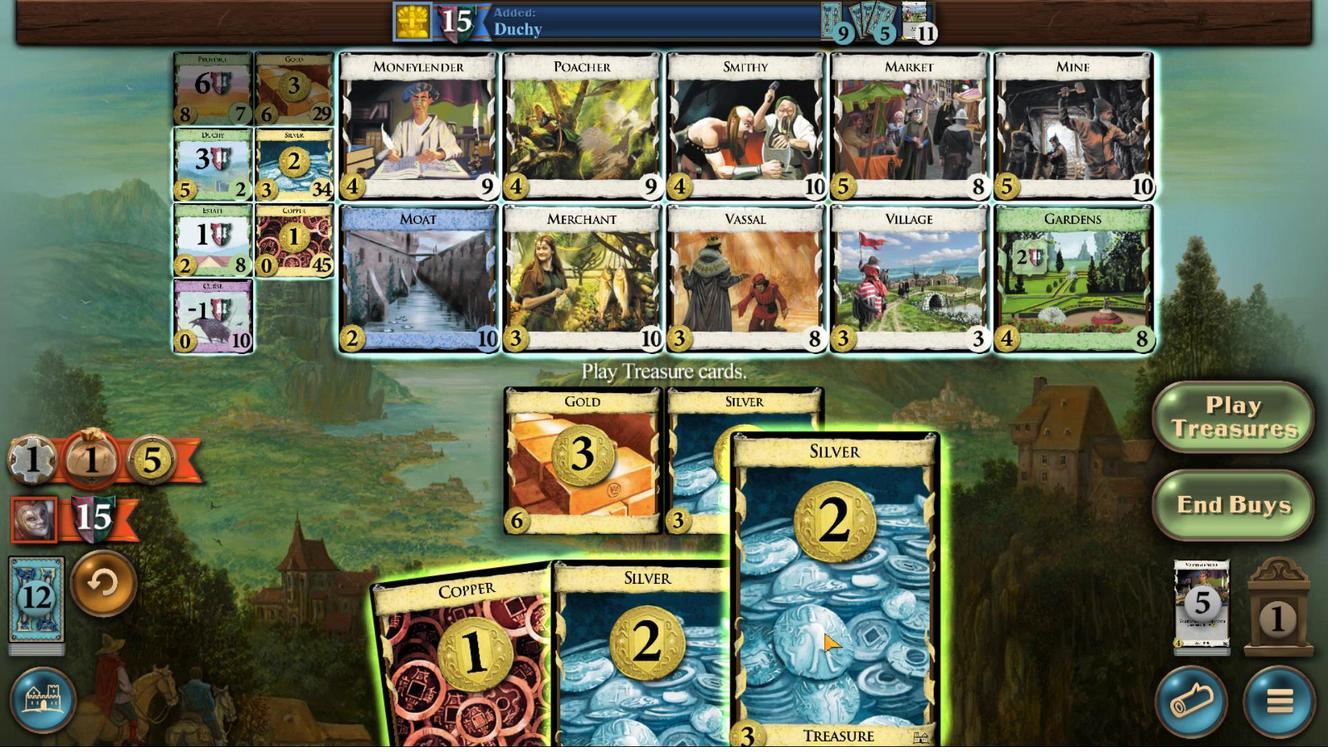 
Action: Mouse scrolled (767, 267) with delta (0, 0)
Screenshot: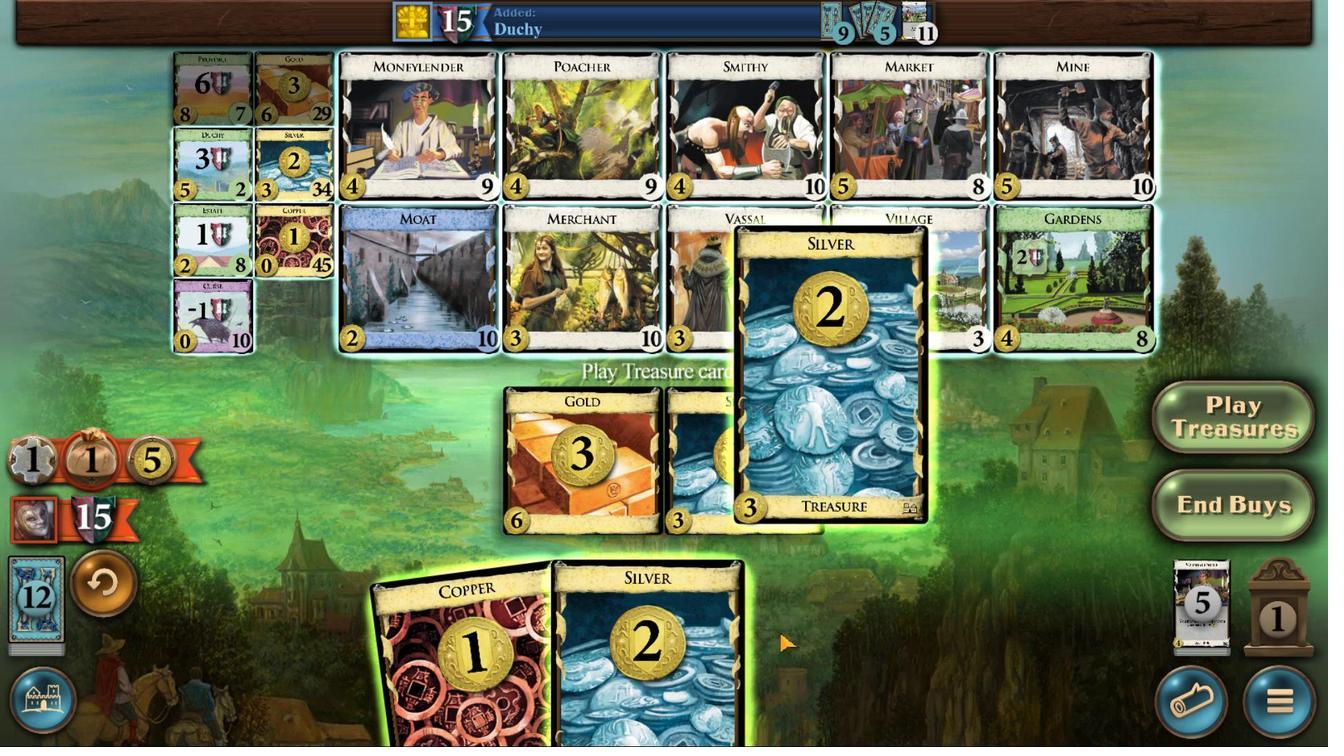 
Action: Mouse moved to (709, 266)
Screenshot: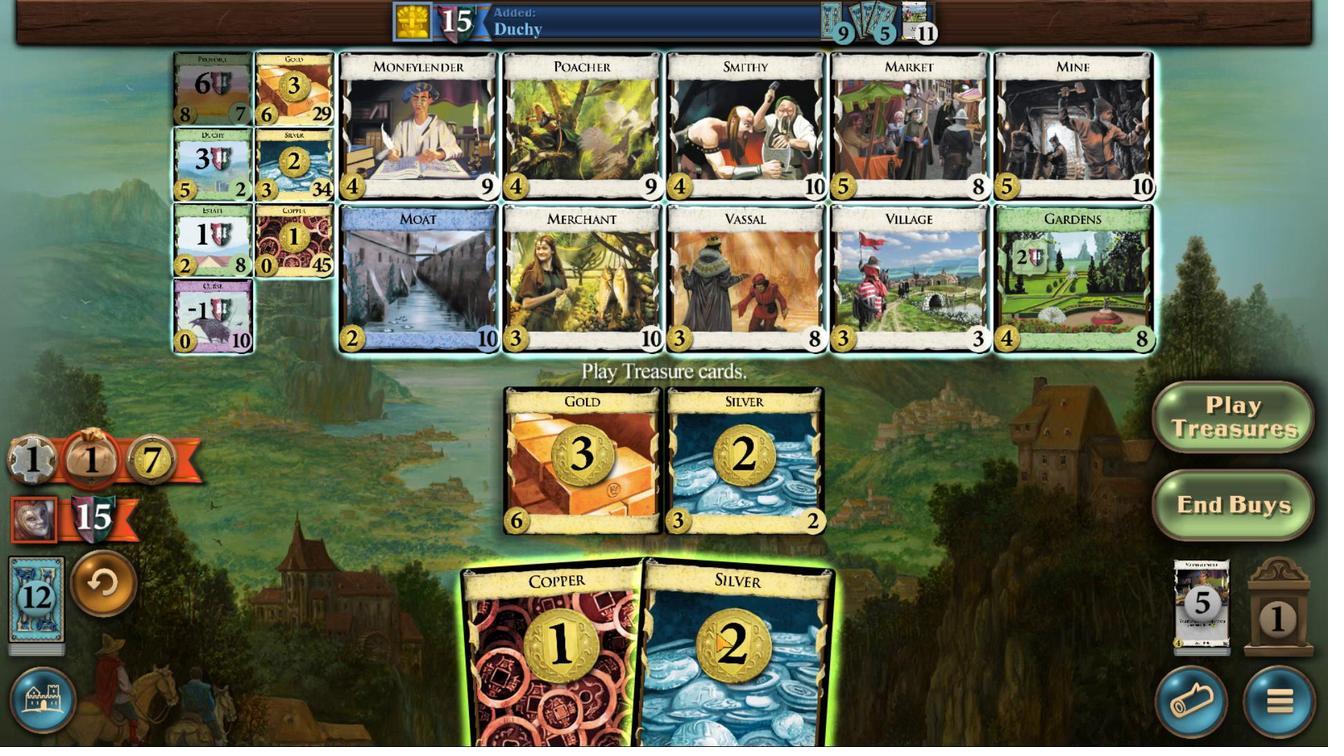 
Action: Mouse scrolled (709, 267) with delta (0, 0)
Screenshot: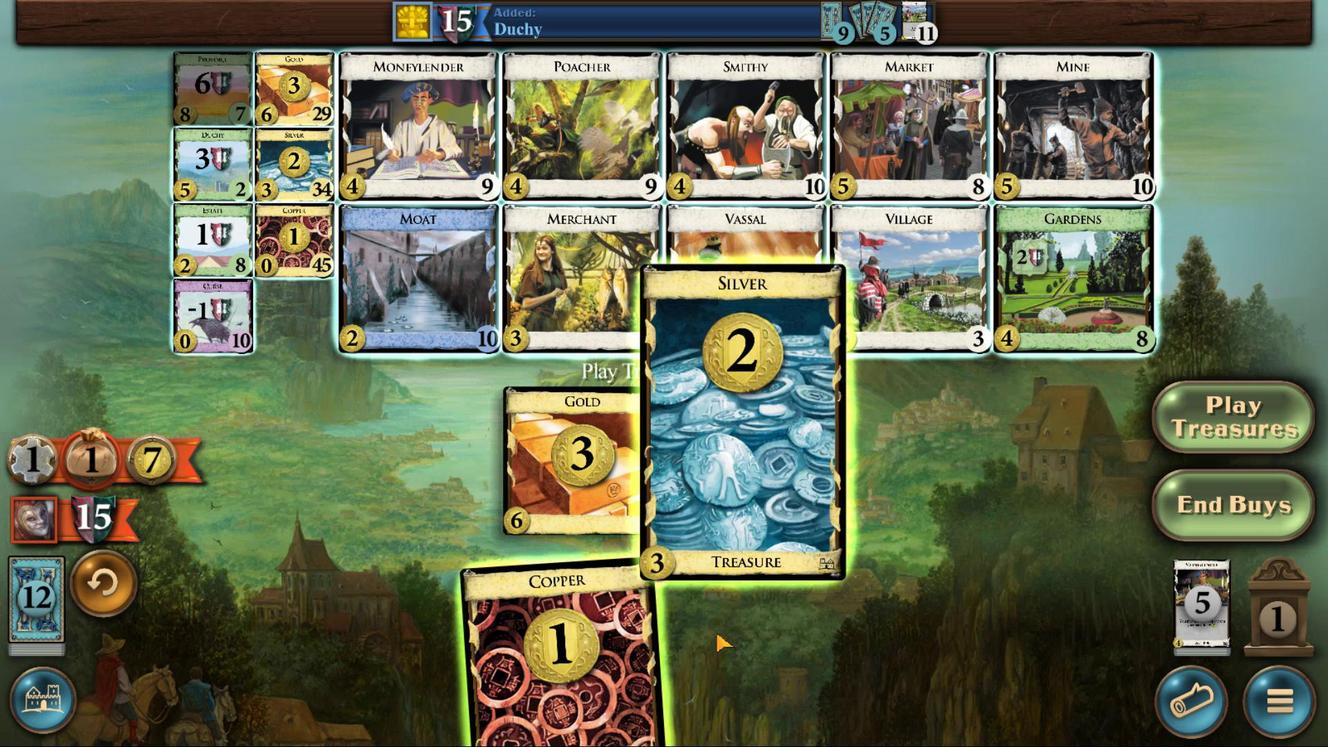 
Action: Mouse scrolled (709, 267) with delta (0, 0)
Screenshot: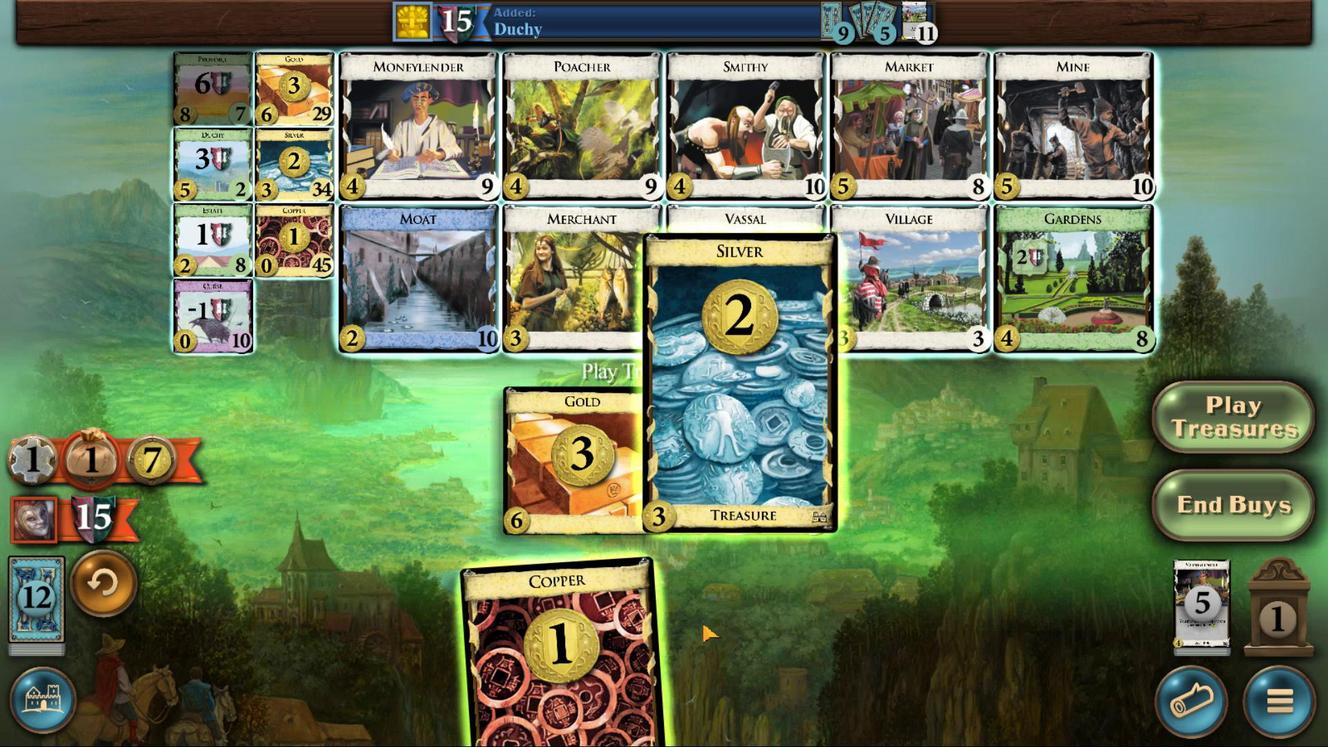 
Action: Mouse moved to (437, 624)
Screenshot: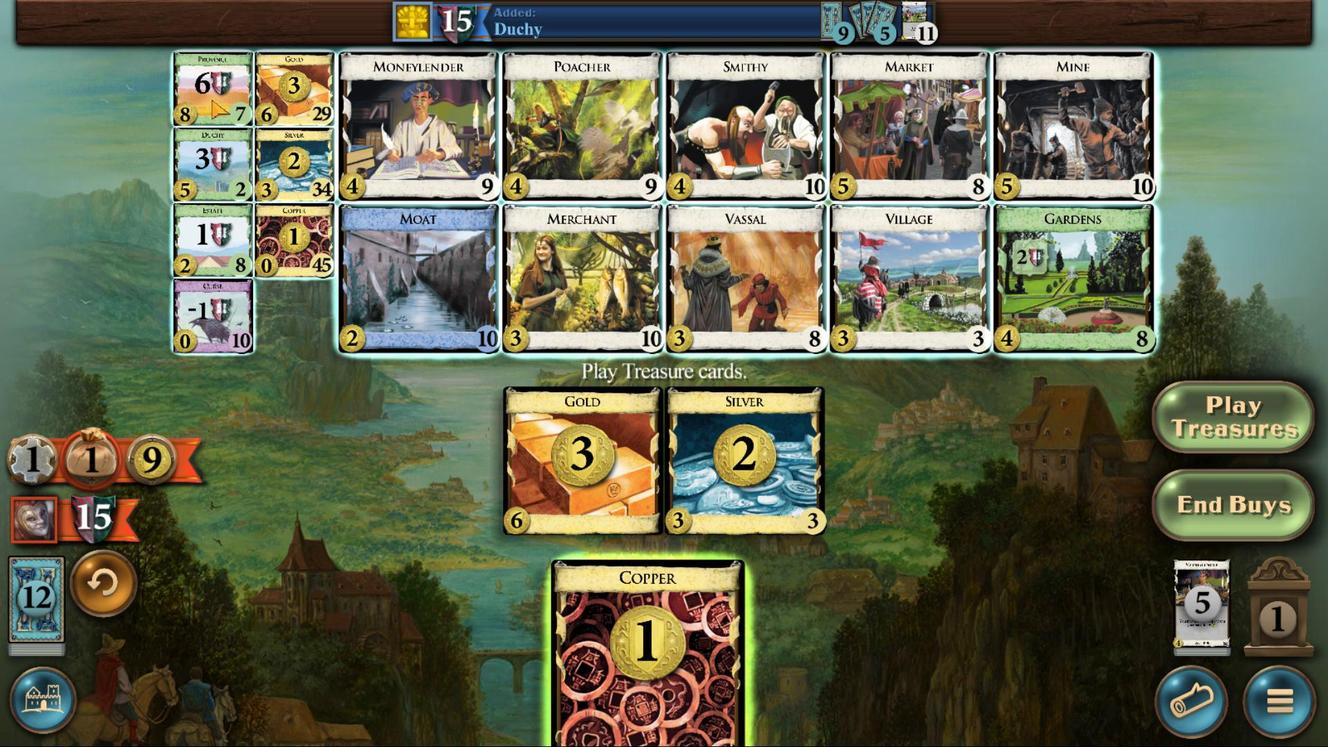 
Action: Mouse pressed left at (437, 624)
Screenshot: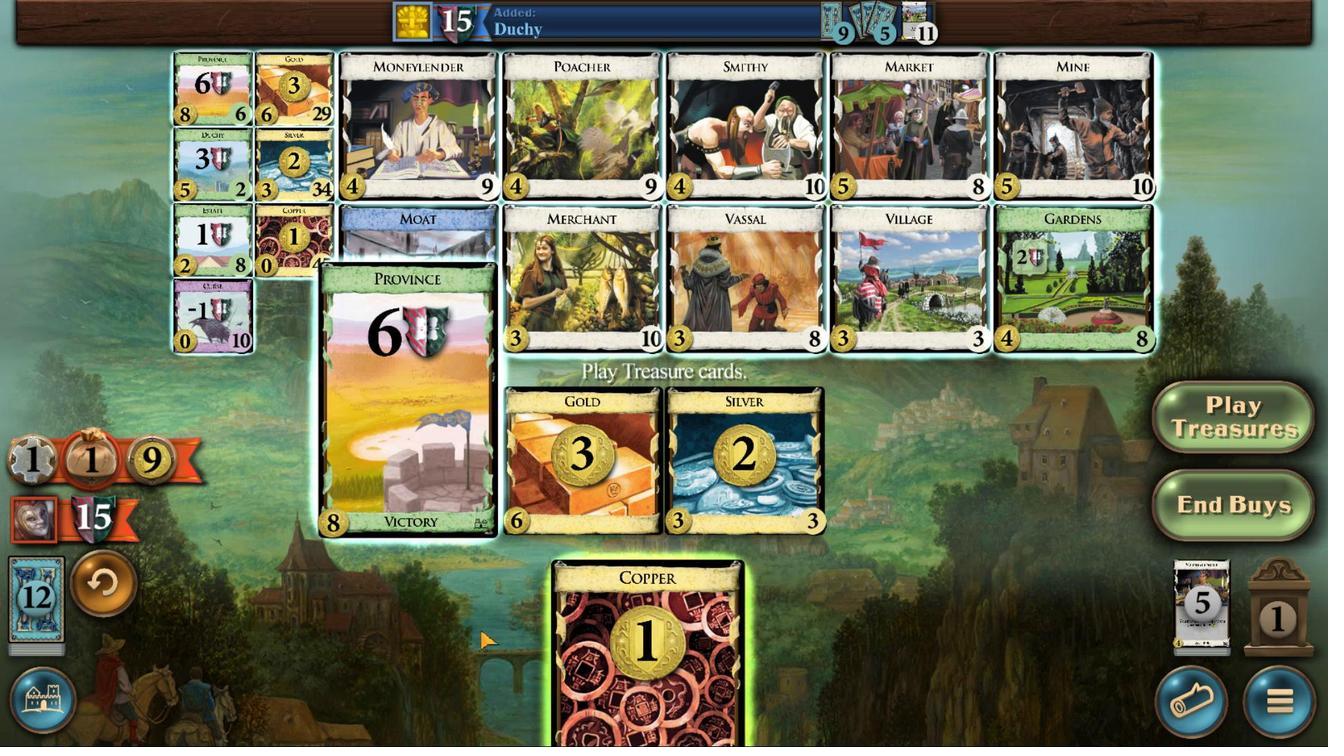 
Action: Mouse moved to (667, 241)
Screenshot: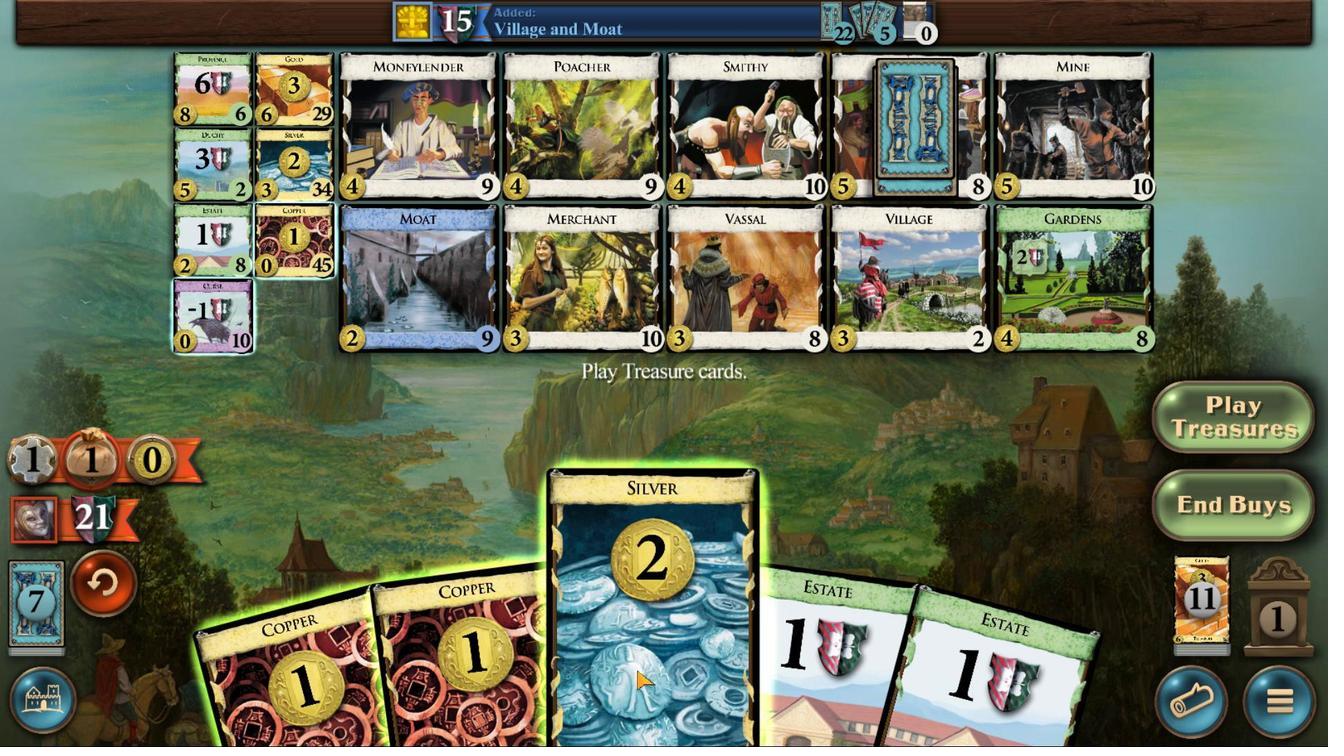 
Action: Mouse scrolled (667, 242) with delta (0, 0)
Screenshot: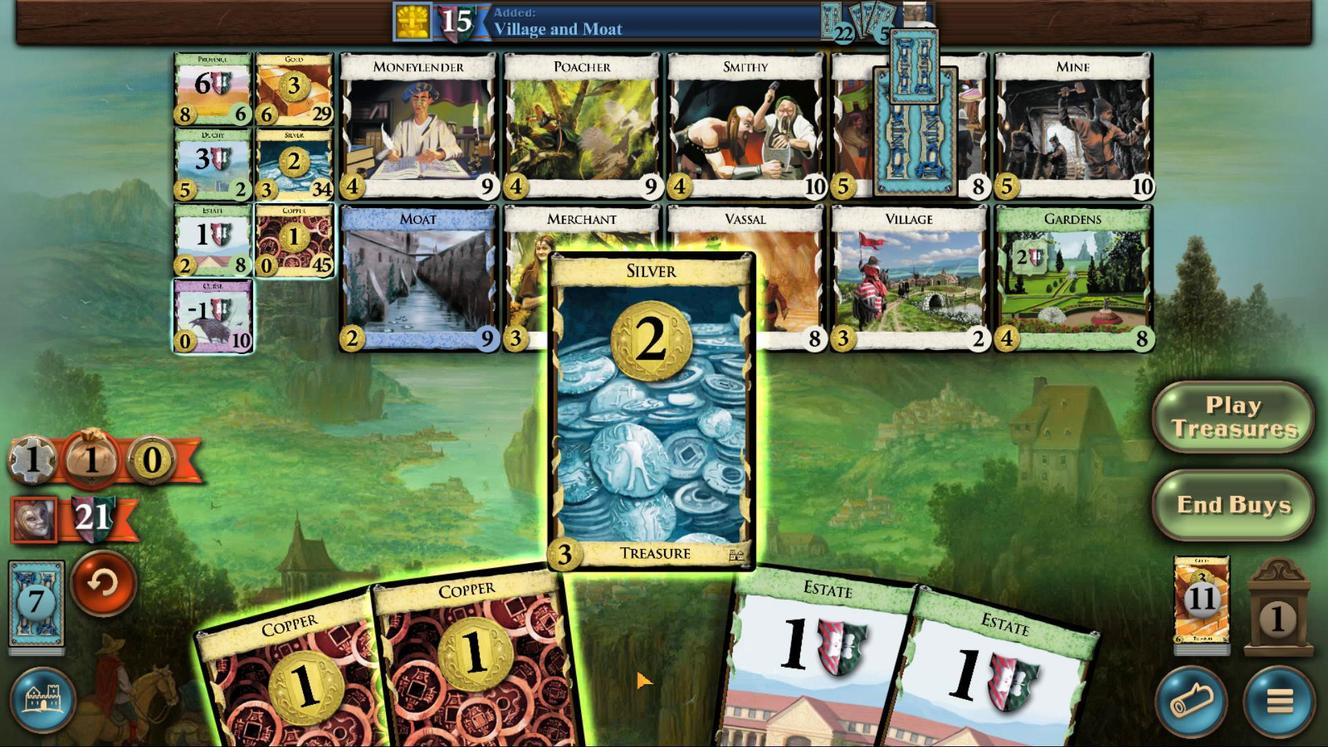 
Action: Mouse scrolled (667, 242) with delta (0, 0)
Screenshot: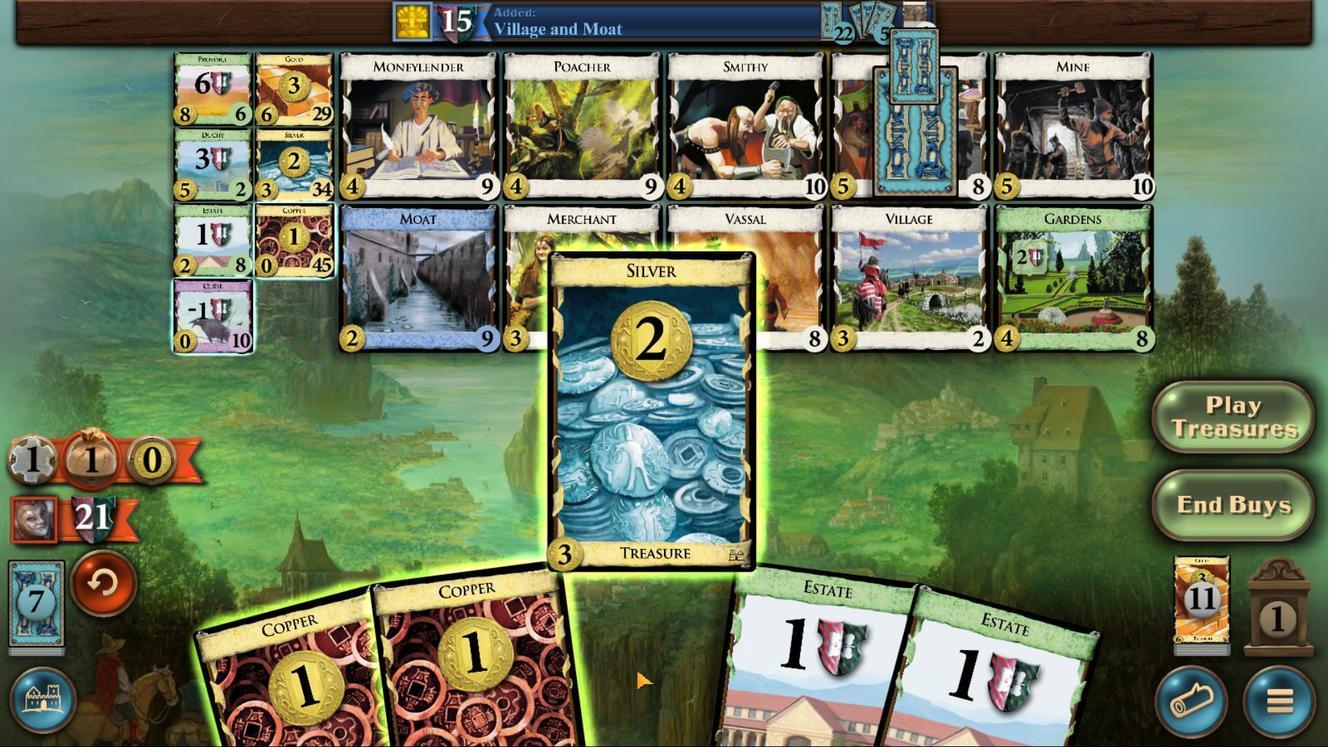 
Action: Mouse moved to (651, 248)
Screenshot: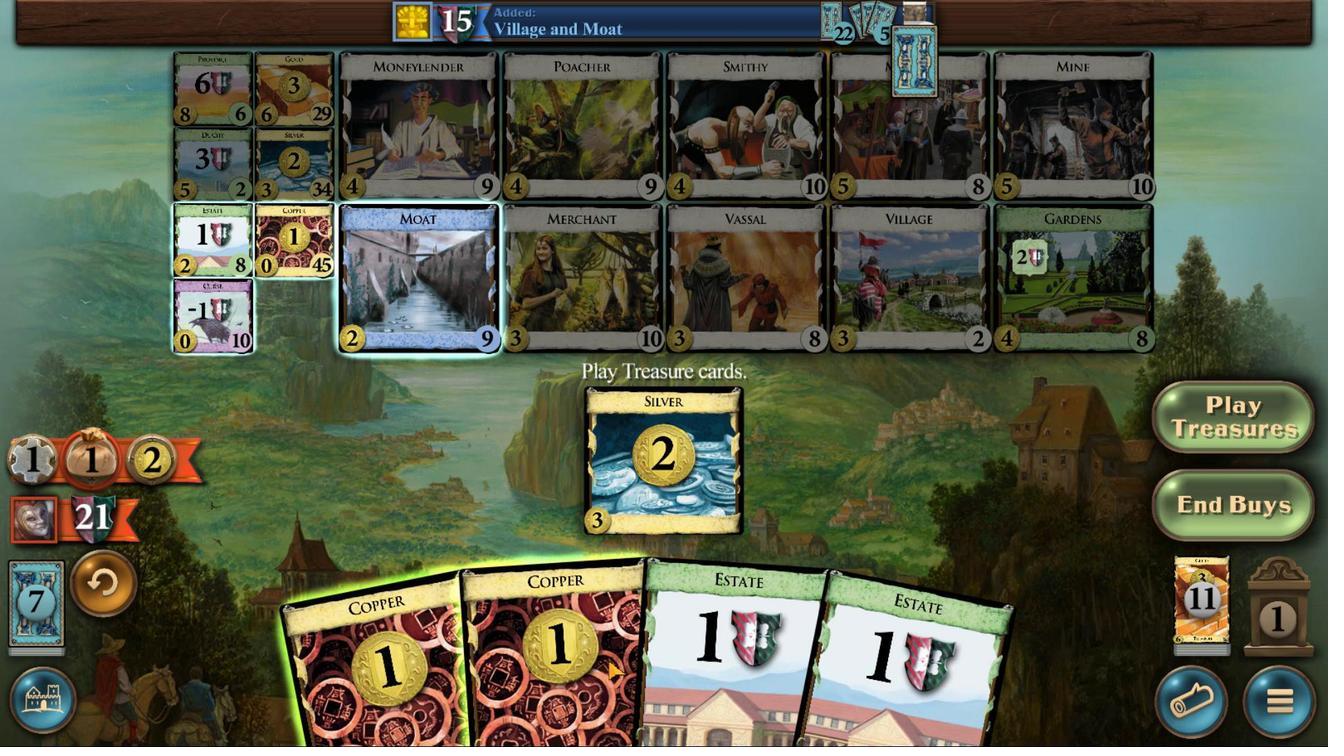 
Action: Mouse scrolled (651, 248) with delta (0, 0)
Screenshot: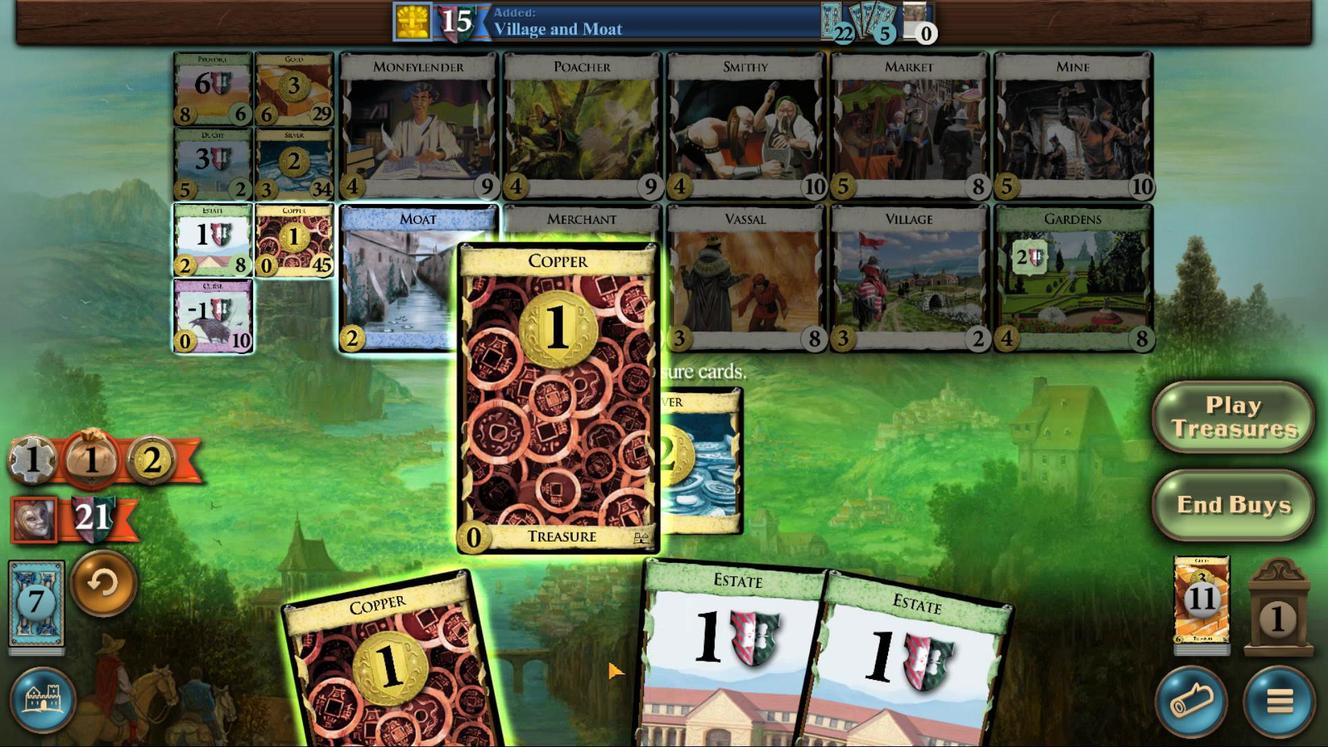 
Action: Mouse scrolled (651, 248) with delta (0, 0)
Screenshot: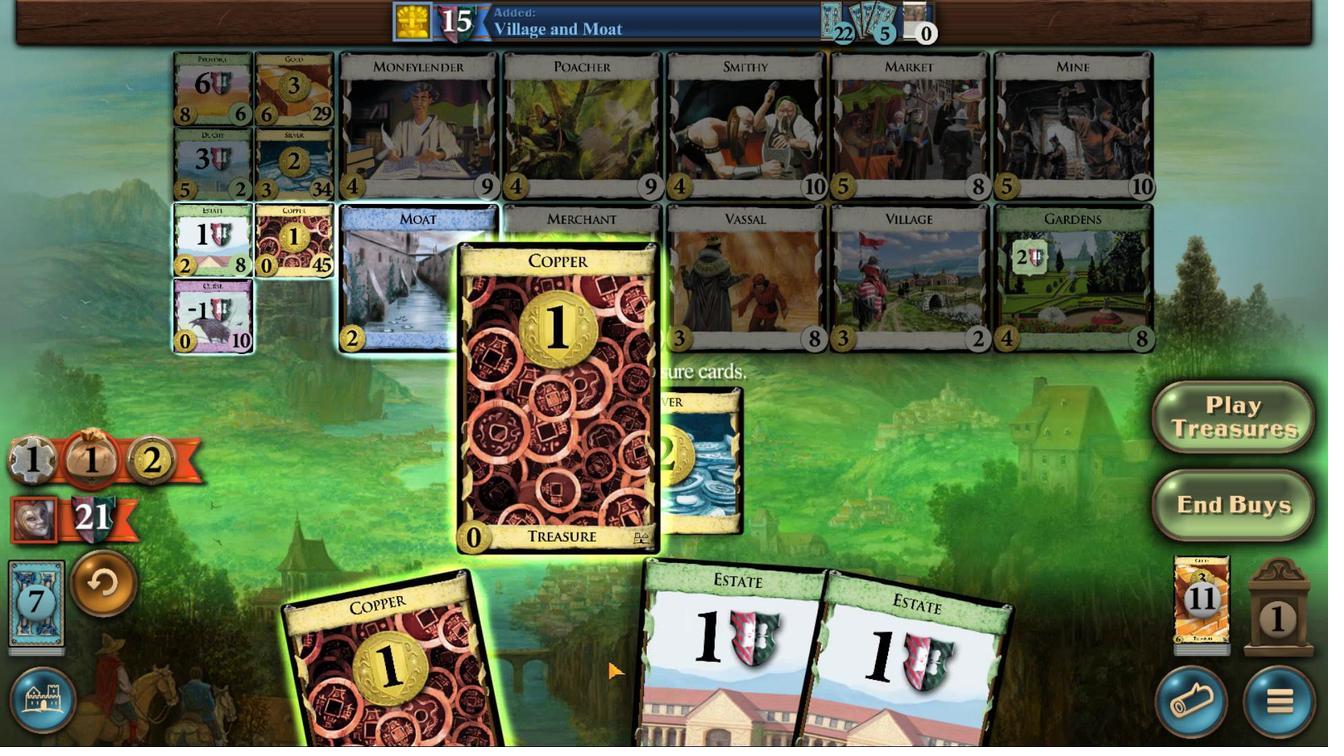 
Action: Mouse moved to (587, 258)
Screenshot: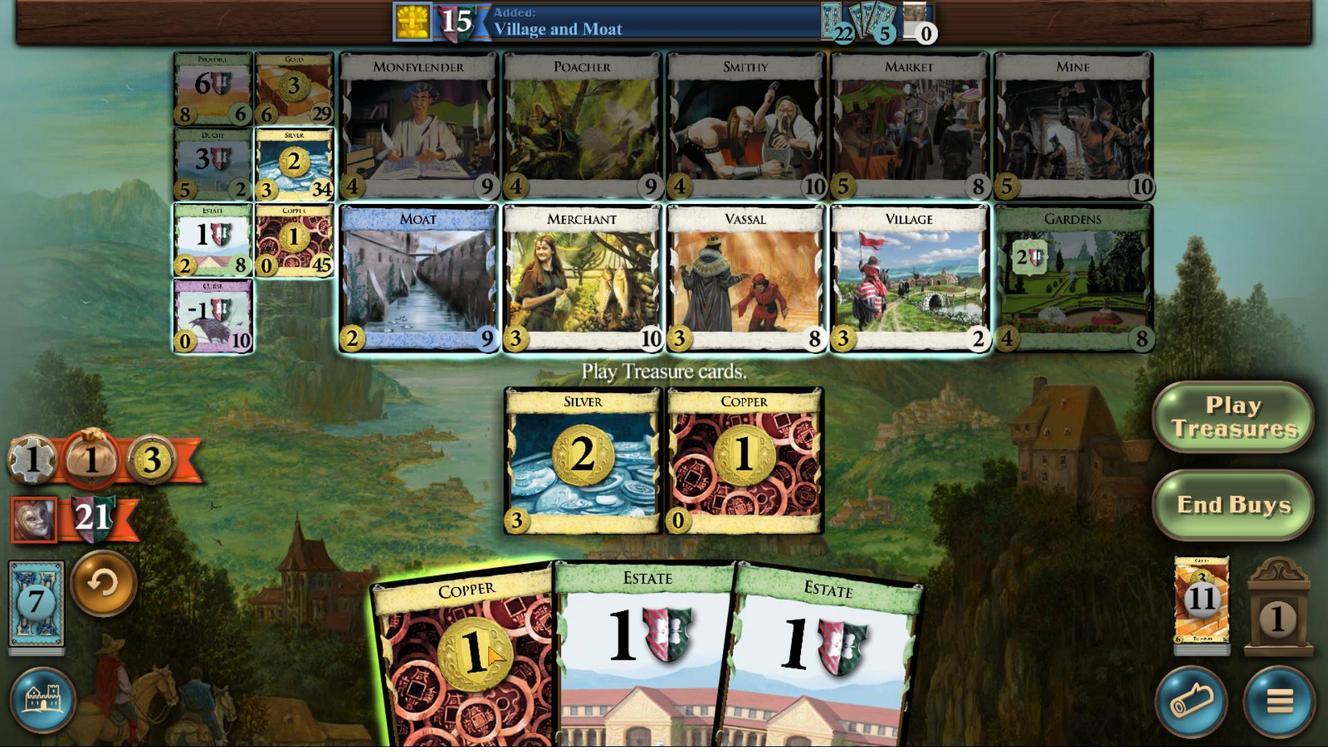 
Action: Mouse scrolled (587, 258) with delta (0, 0)
Screenshot: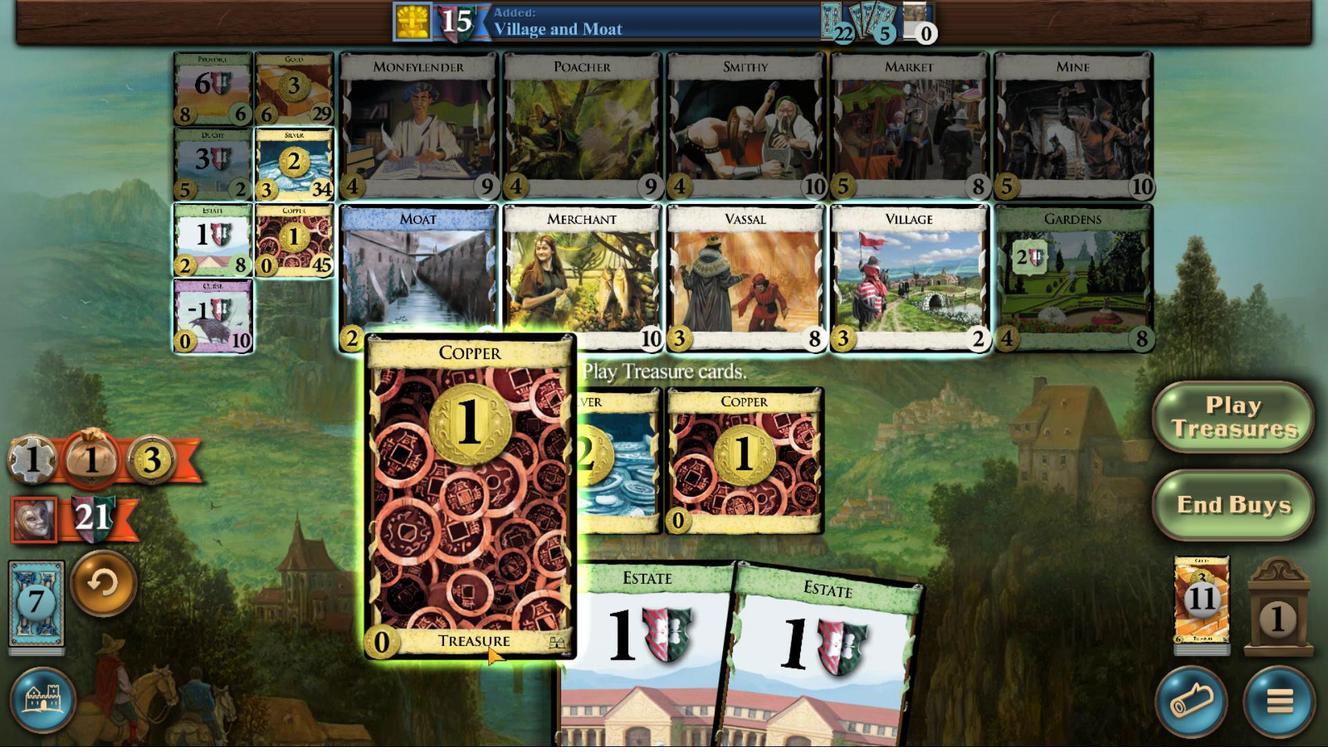 
Action: Mouse scrolled (587, 258) with delta (0, 0)
Screenshot: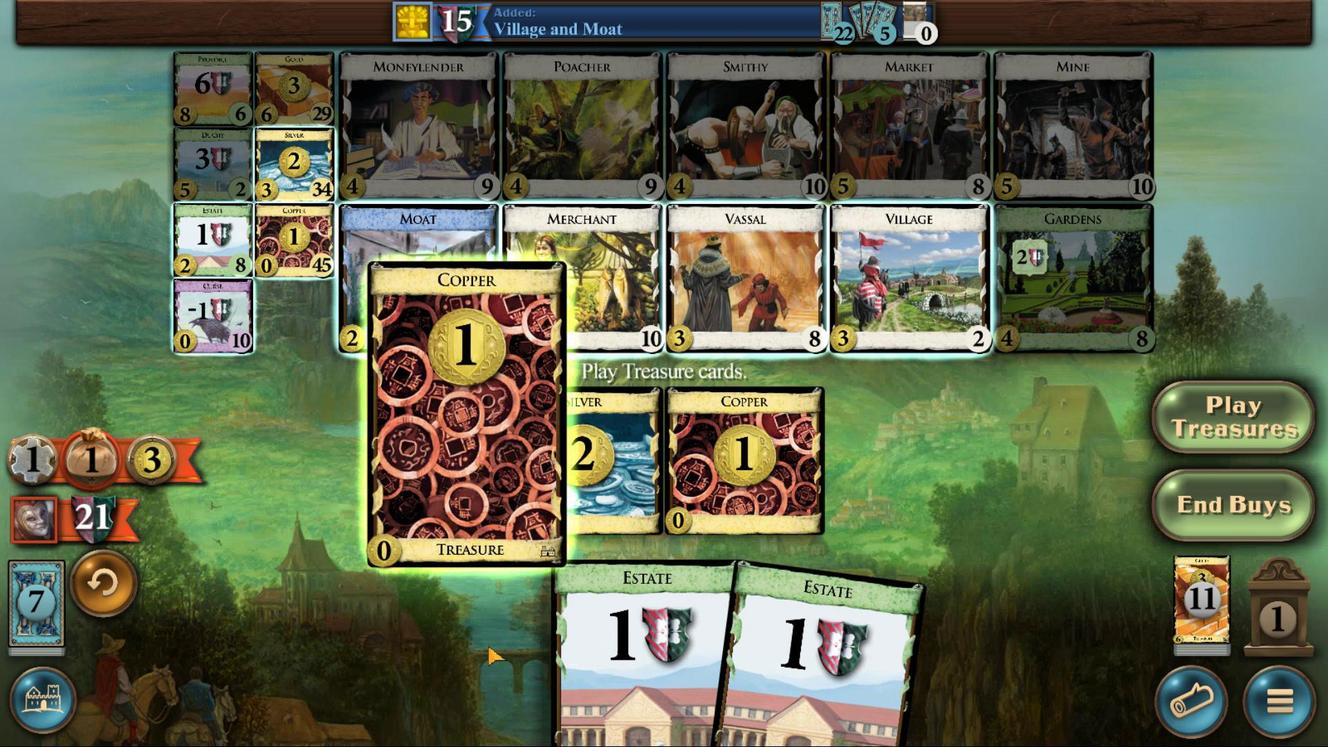 
Action: Mouse moved to (476, 570)
Screenshot: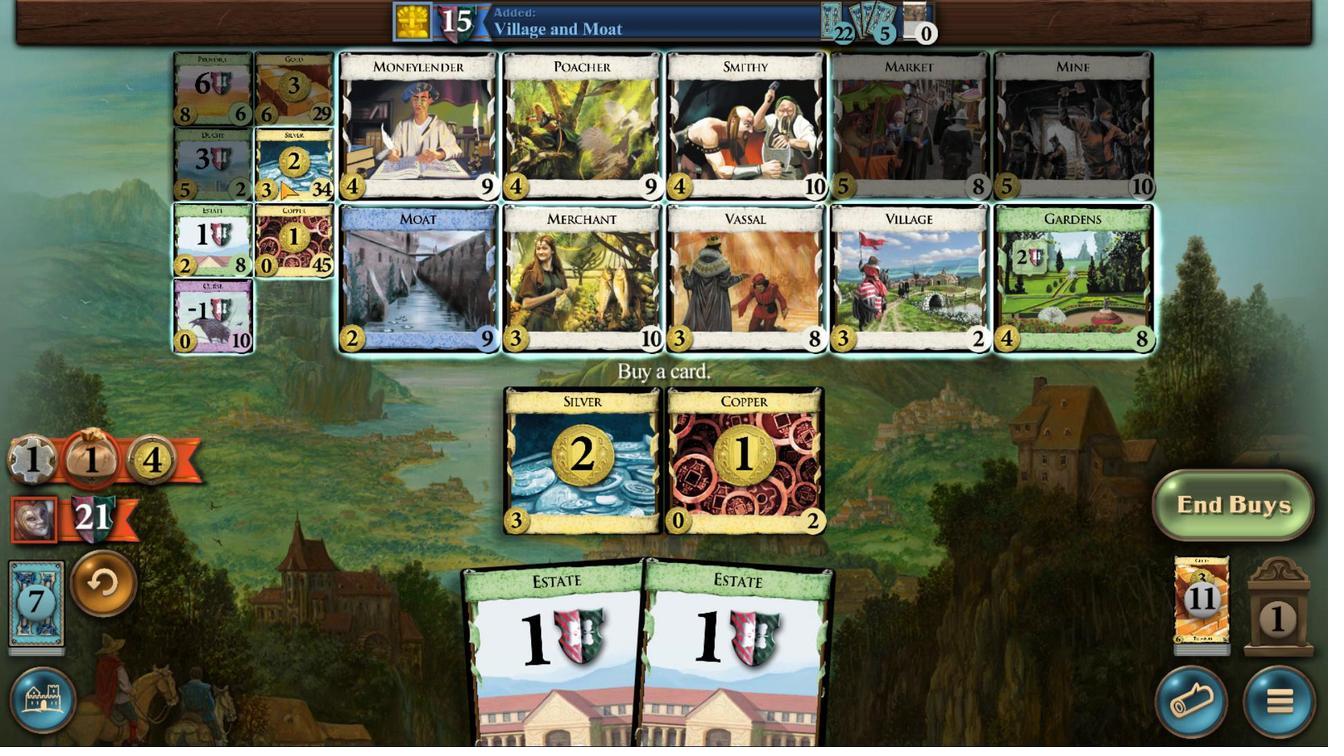 
Action: Mouse pressed left at (476, 570)
Screenshot: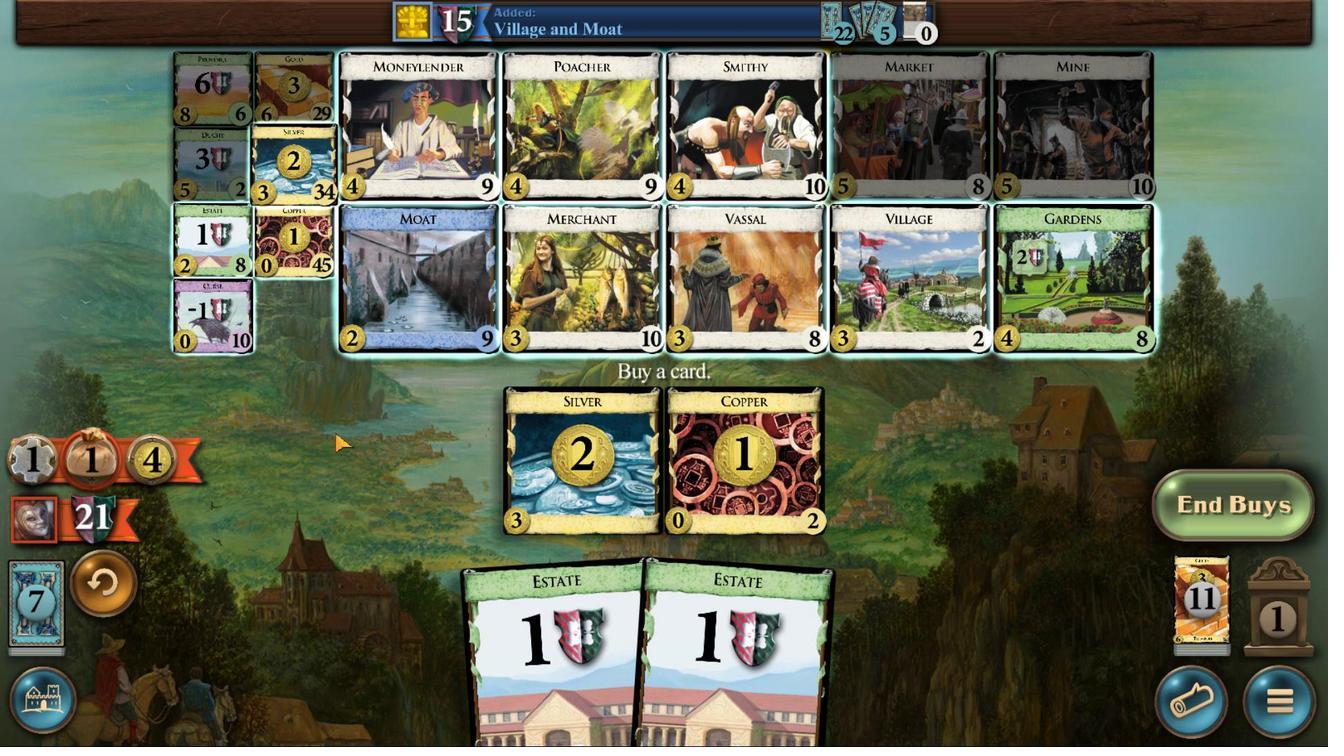 
Action: Mouse moved to (629, 271)
Screenshot: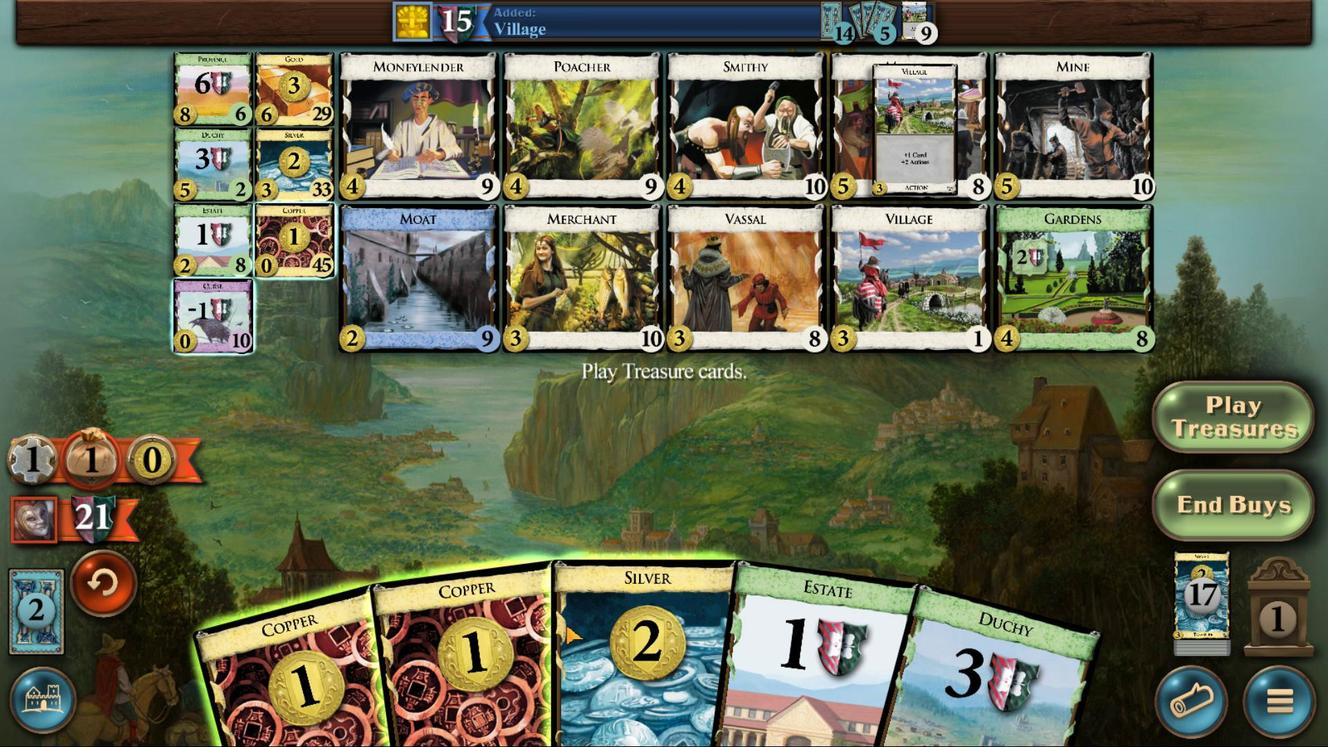 
Action: Mouse scrolled (629, 271) with delta (0, 0)
Screenshot: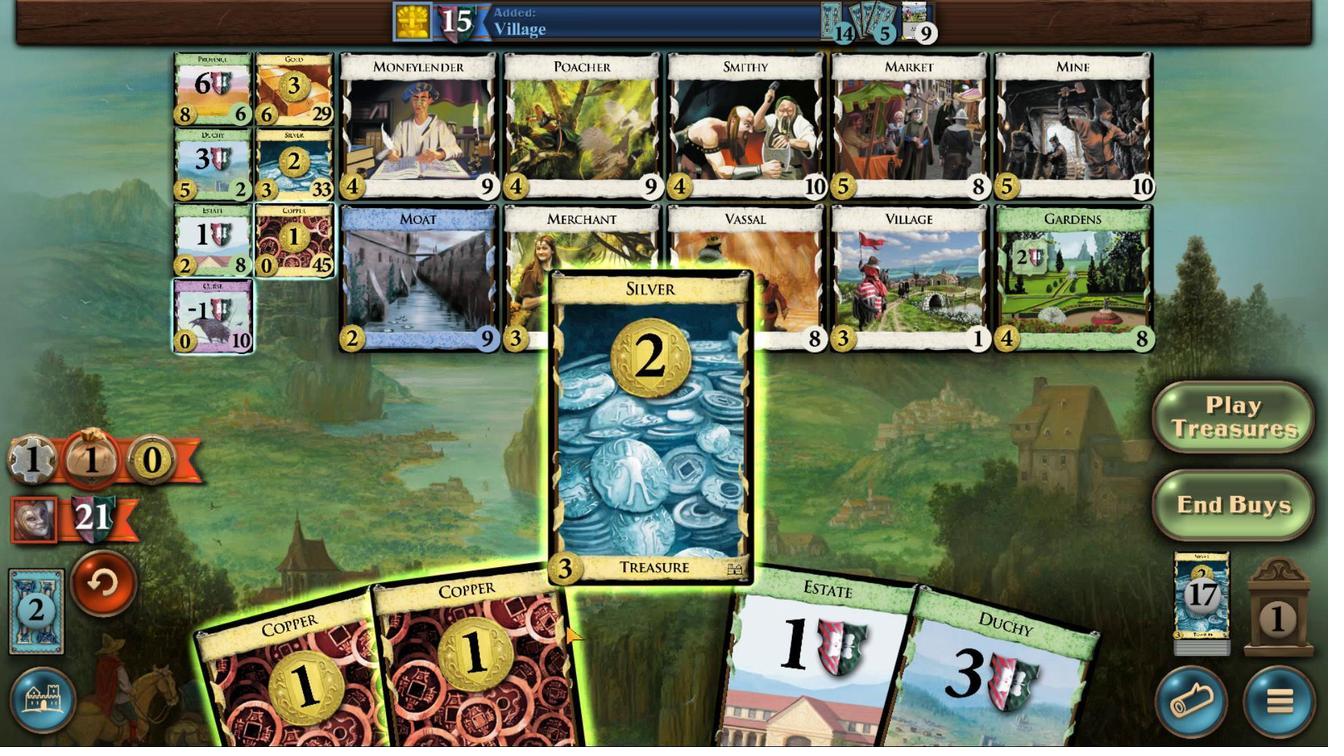 
Action: Mouse scrolled (629, 271) with delta (0, 0)
Screenshot: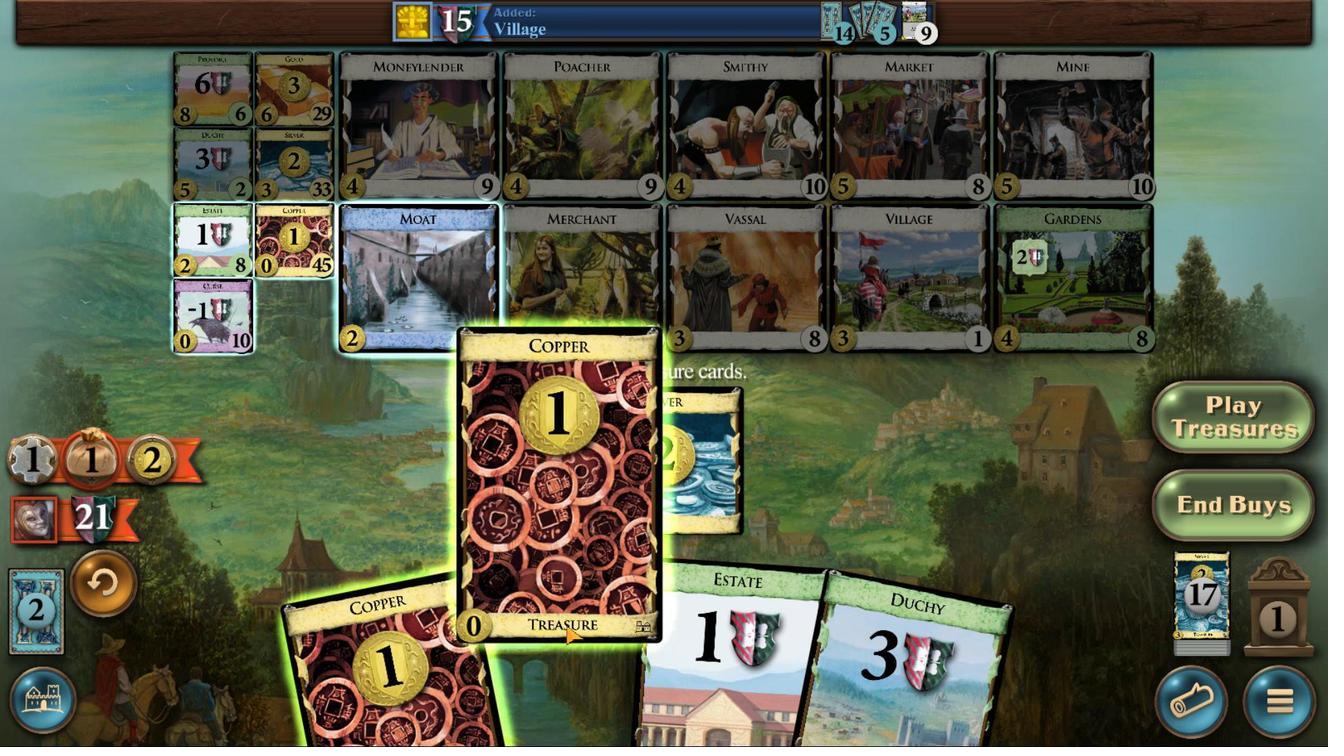 
Action: Mouse moved to (581, 252)
Screenshot: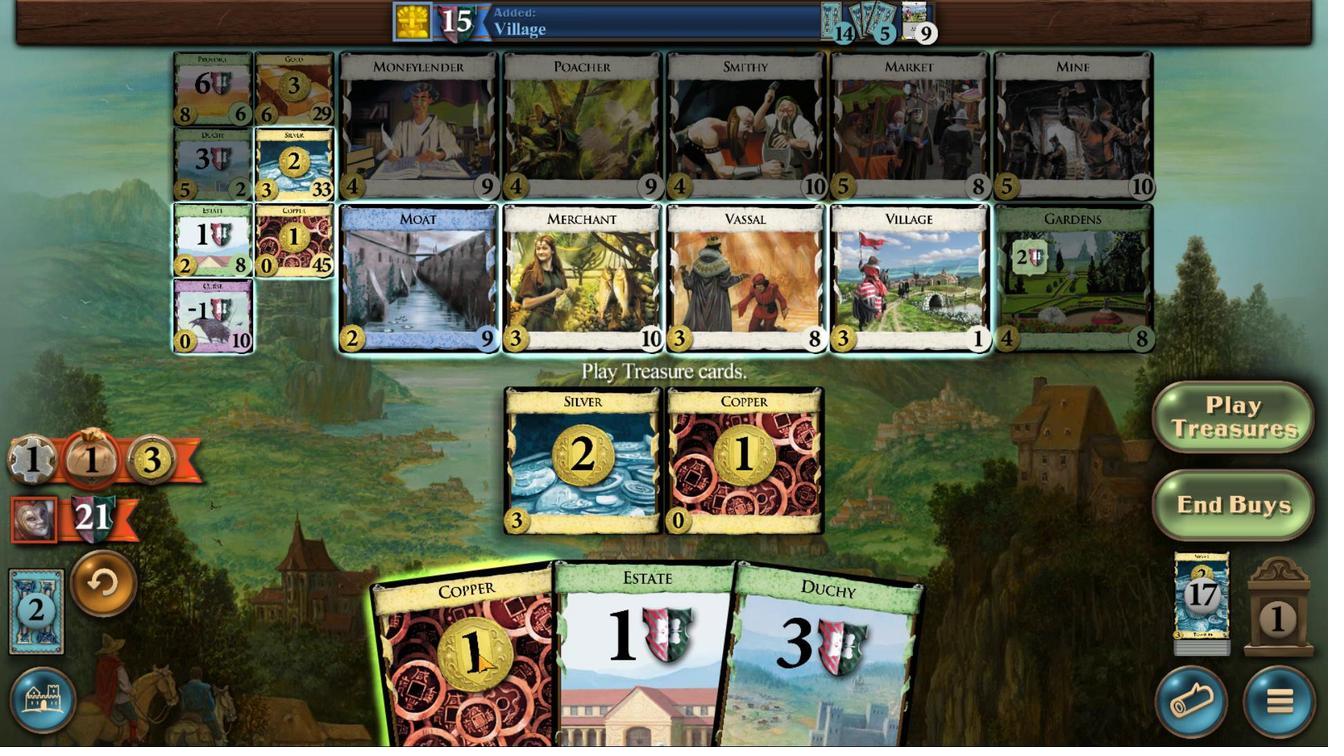
Action: Mouse scrolled (581, 253) with delta (0, 0)
Screenshot: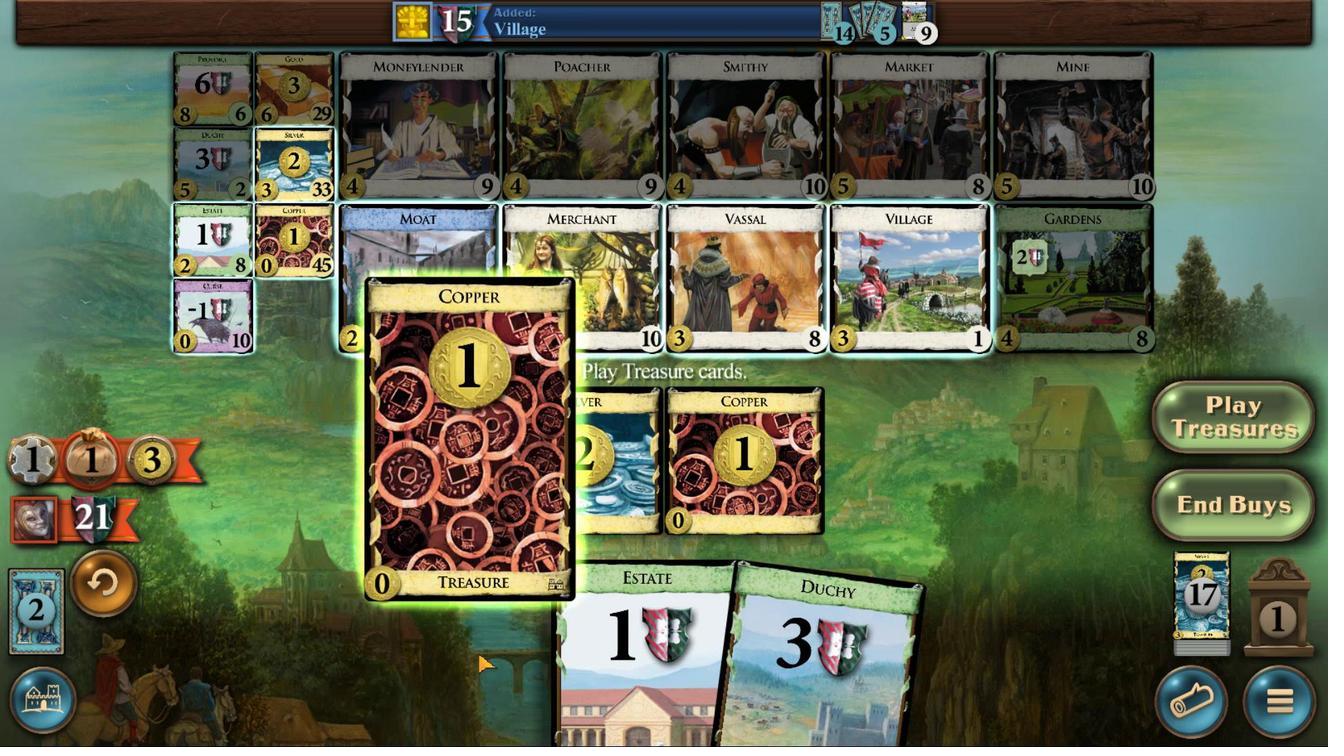 
Action: Mouse scrolled (581, 253) with delta (0, 0)
Screenshot: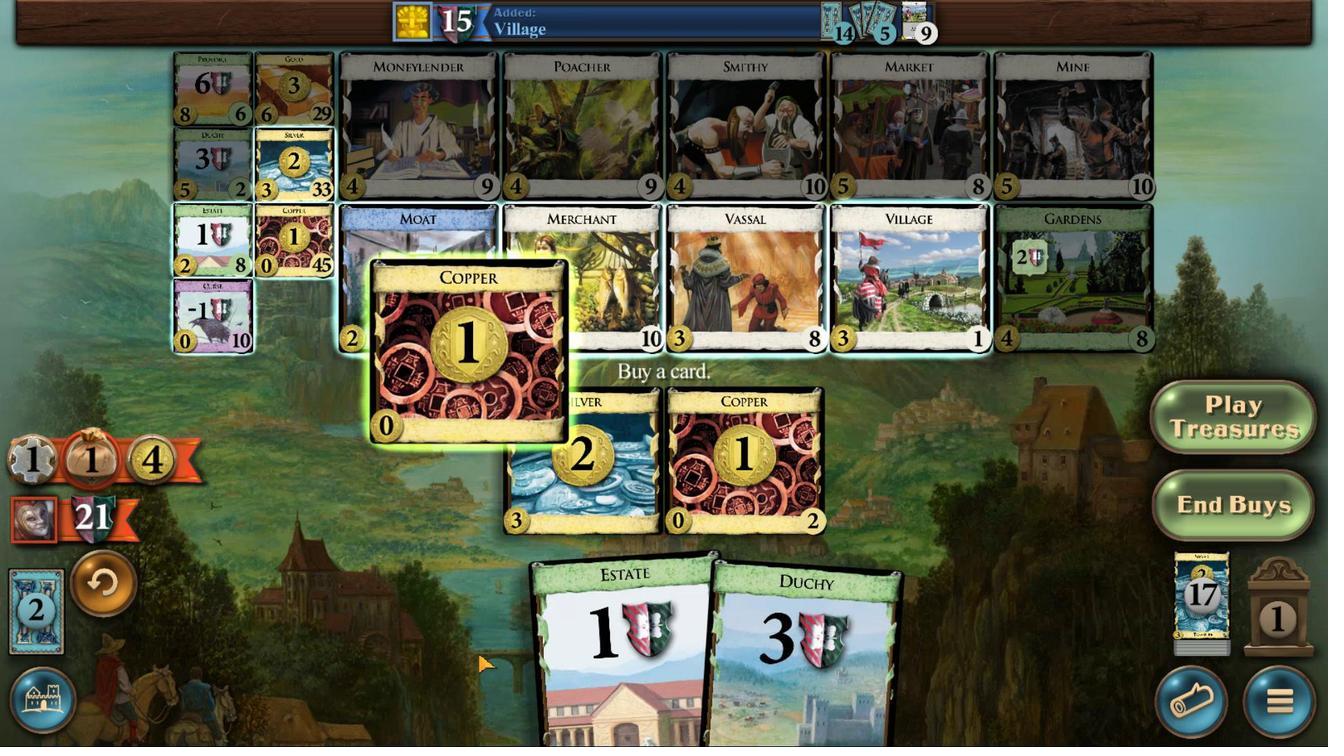 
Action: Mouse moved to (485, 590)
Screenshot: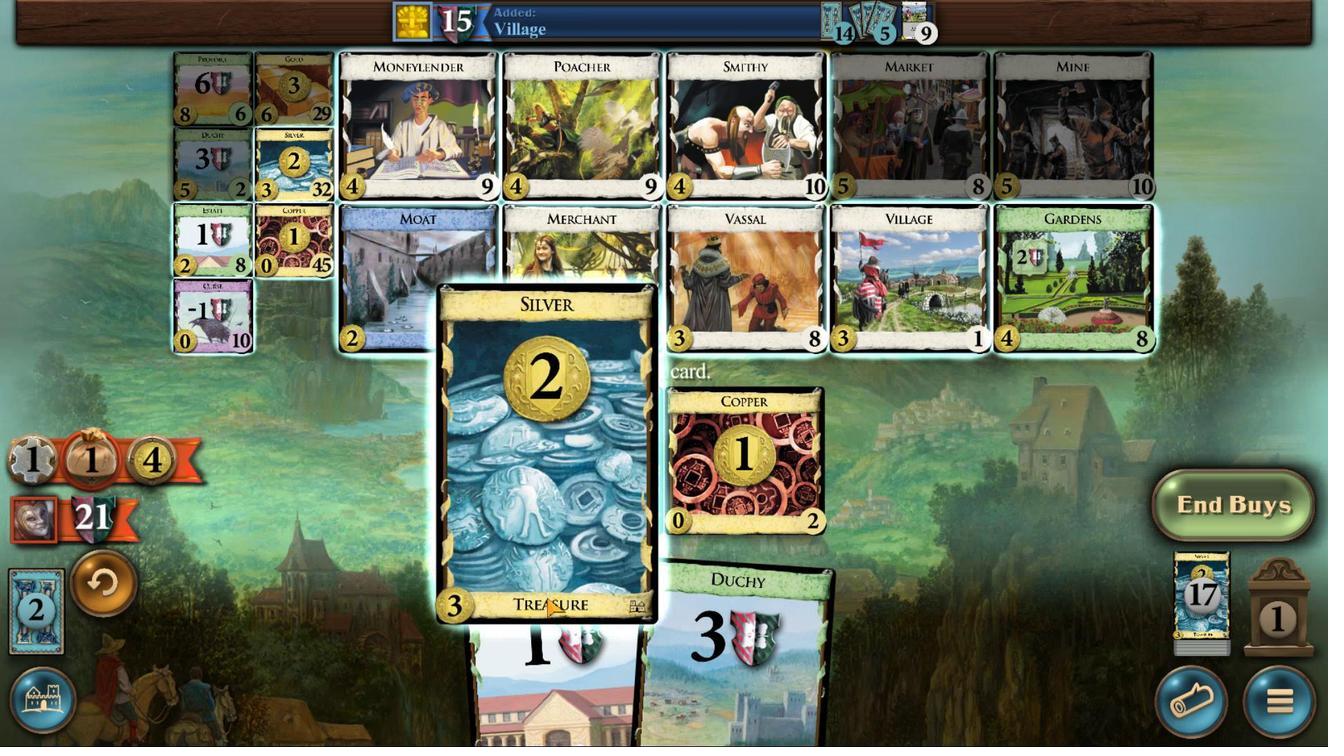 
Action: Mouse pressed left at (485, 590)
Screenshot: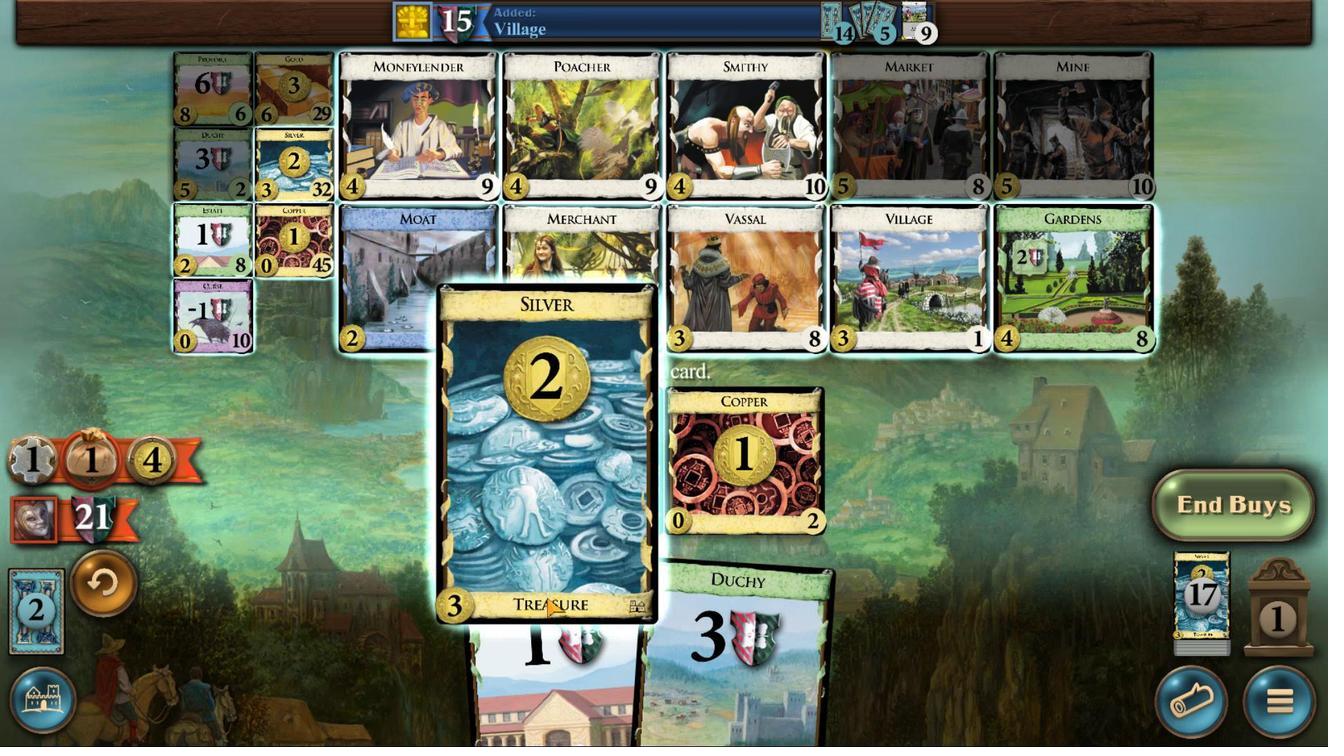 
Action: Mouse moved to (557, 257)
Screenshot: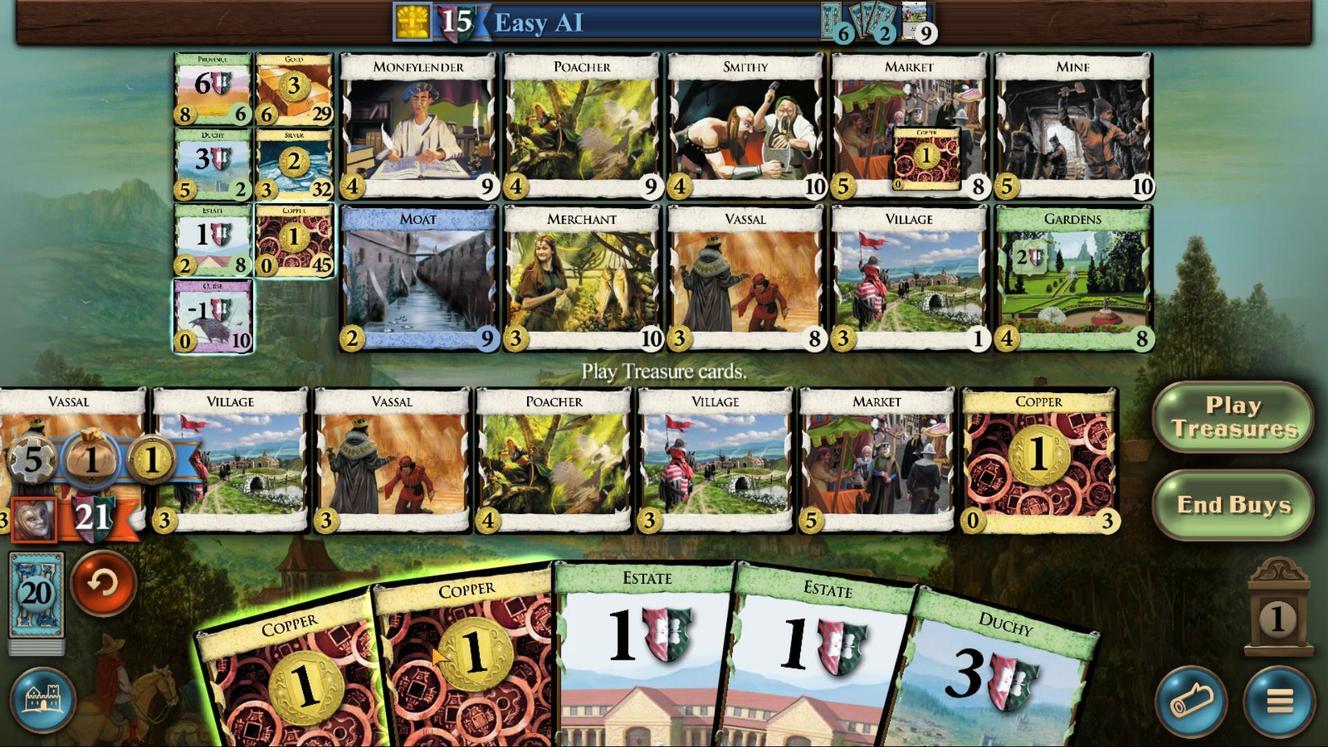 
Action: Mouse scrolled (557, 258) with delta (0, 0)
Screenshot: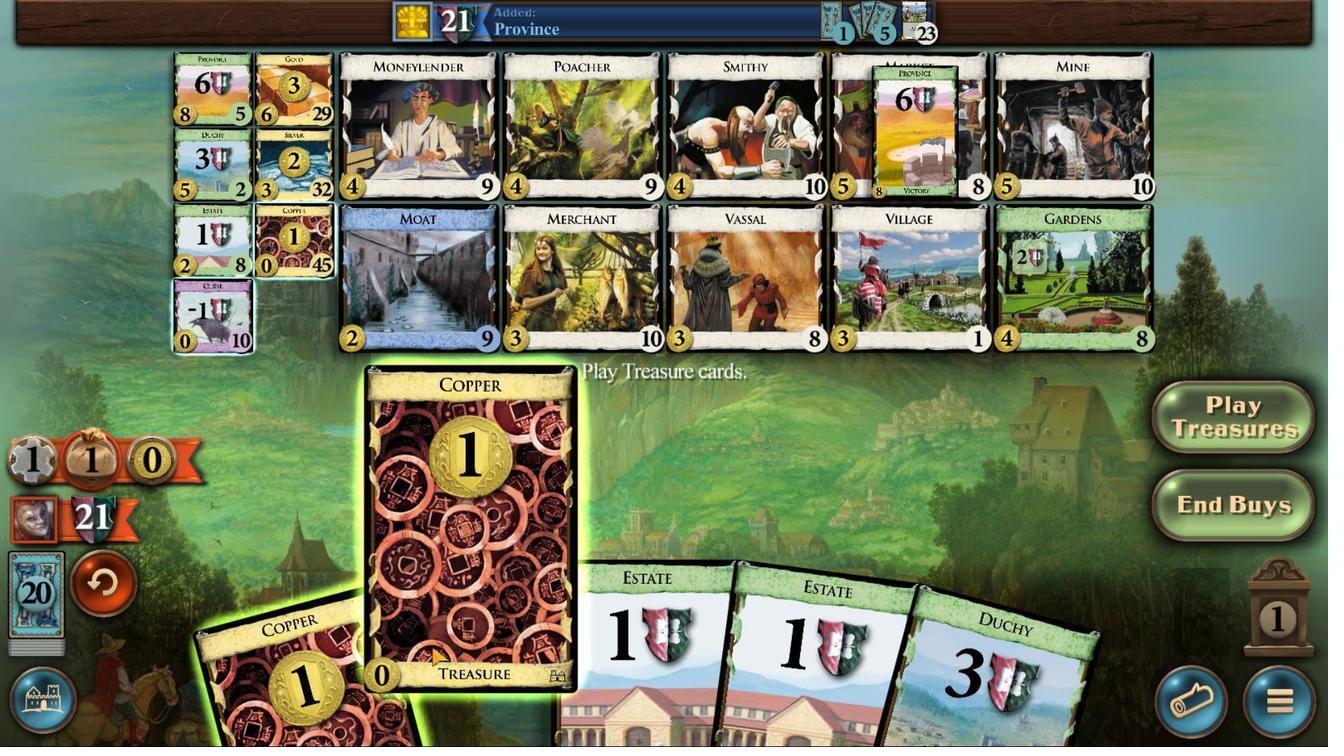 
Action: Mouse scrolled (557, 258) with delta (0, 0)
Screenshot: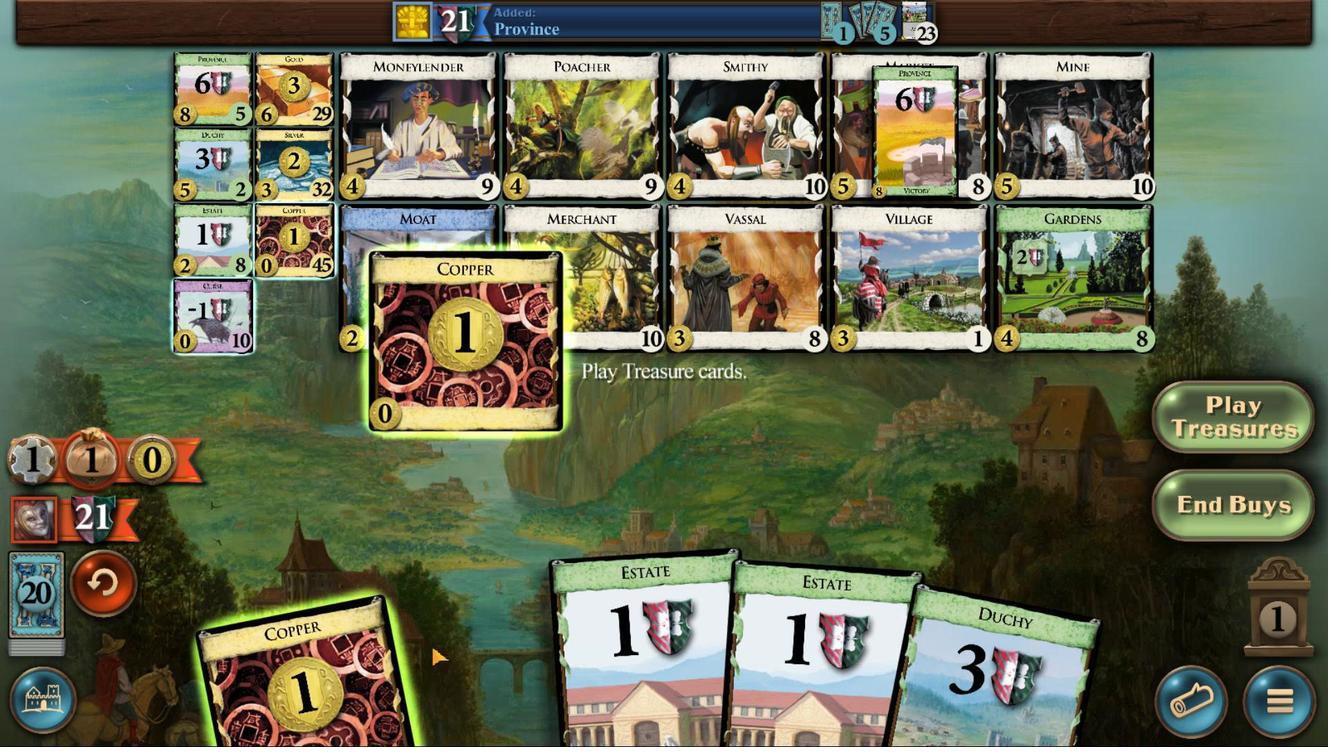 
Action: Mouse moved to (545, 255)
Screenshot: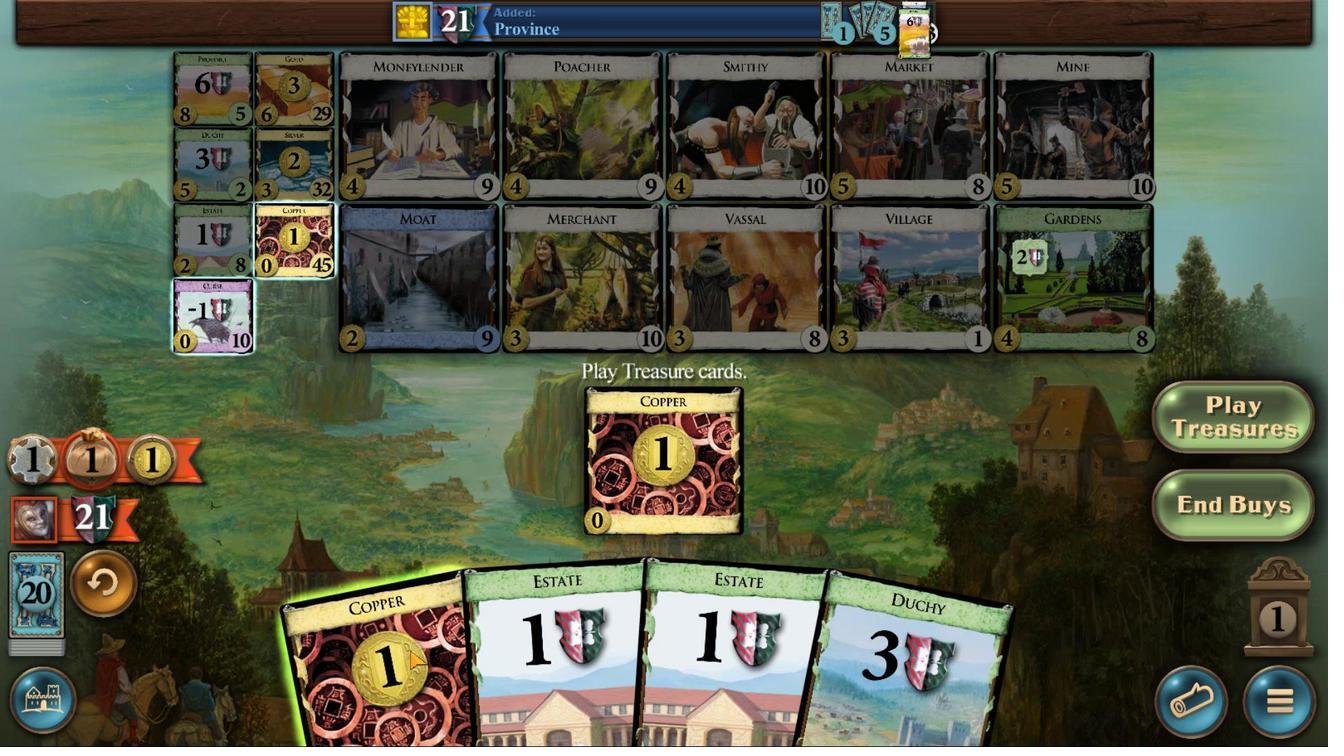 
Action: Mouse scrolled (545, 255) with delta (0, 0)
Screenshot: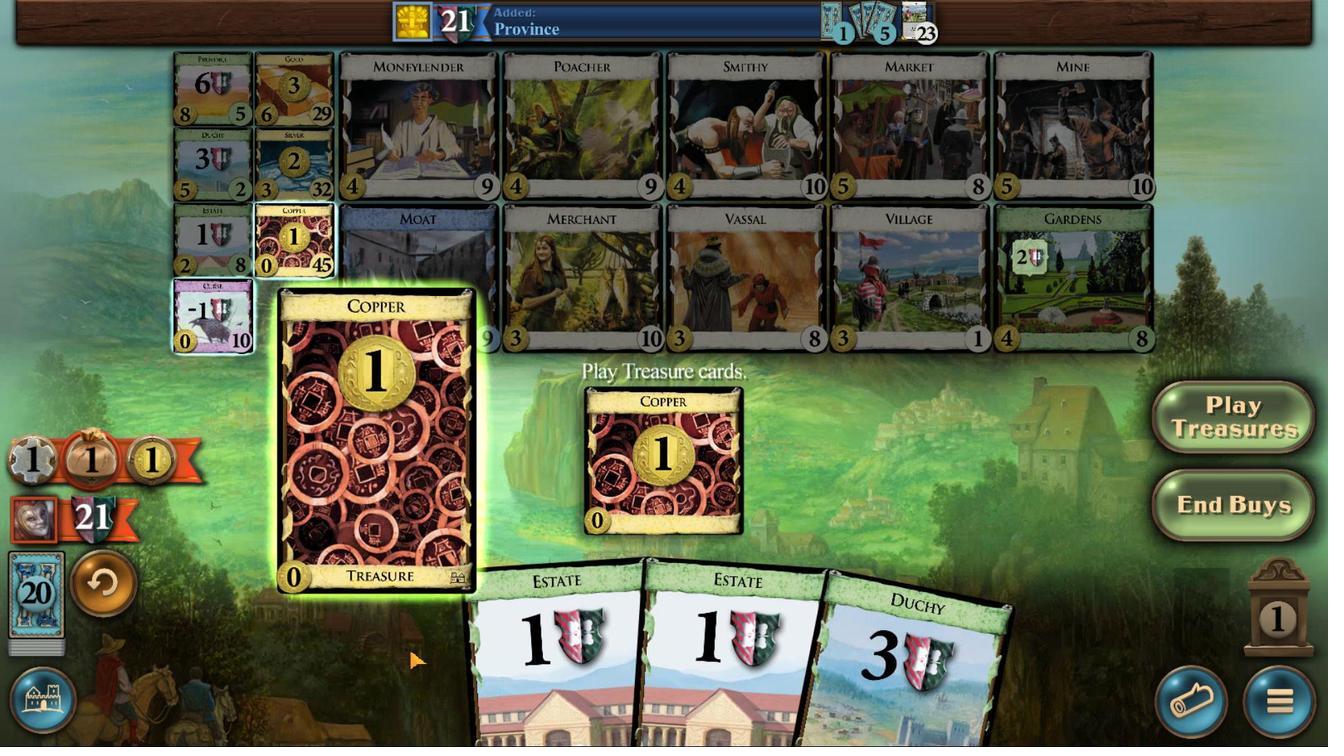 
Action: Mouse scrolled (545, 255) with delta (0, 0)
Screenshot: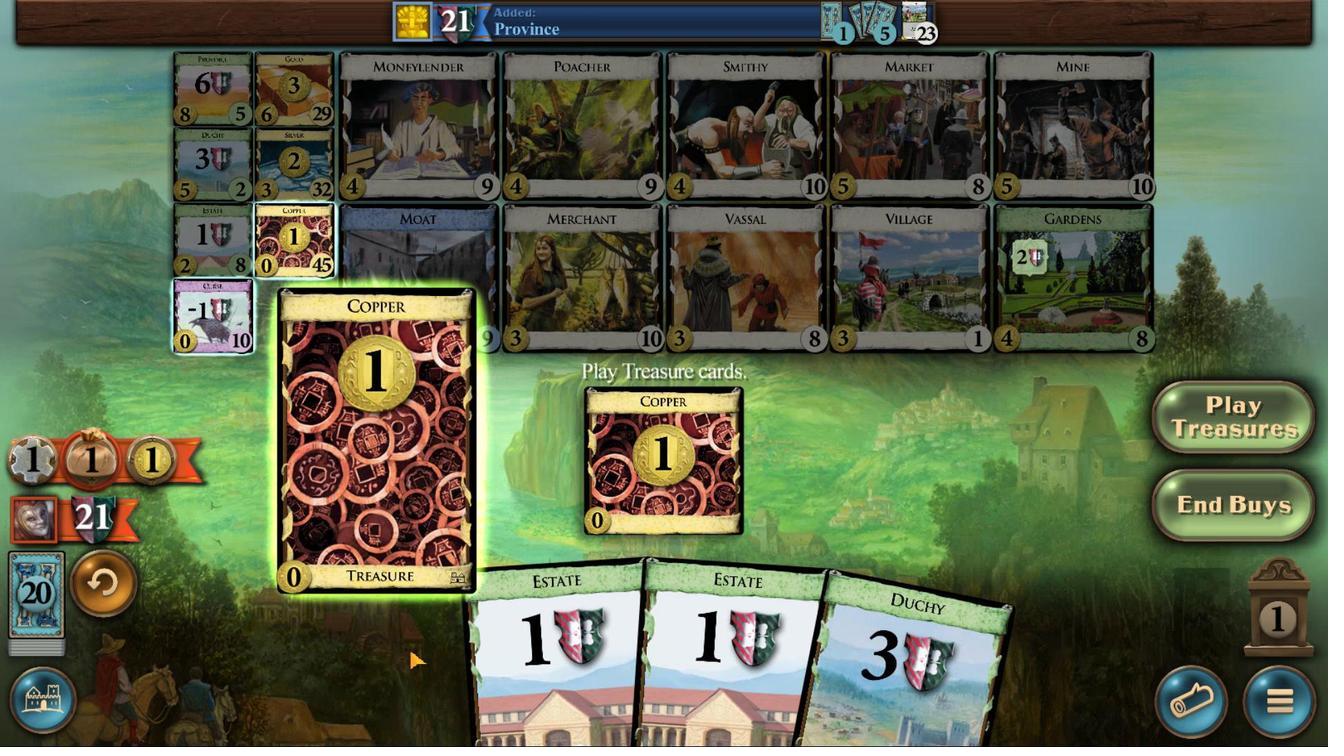 
Action: Mouse moved to (457, 515)
Screenshot: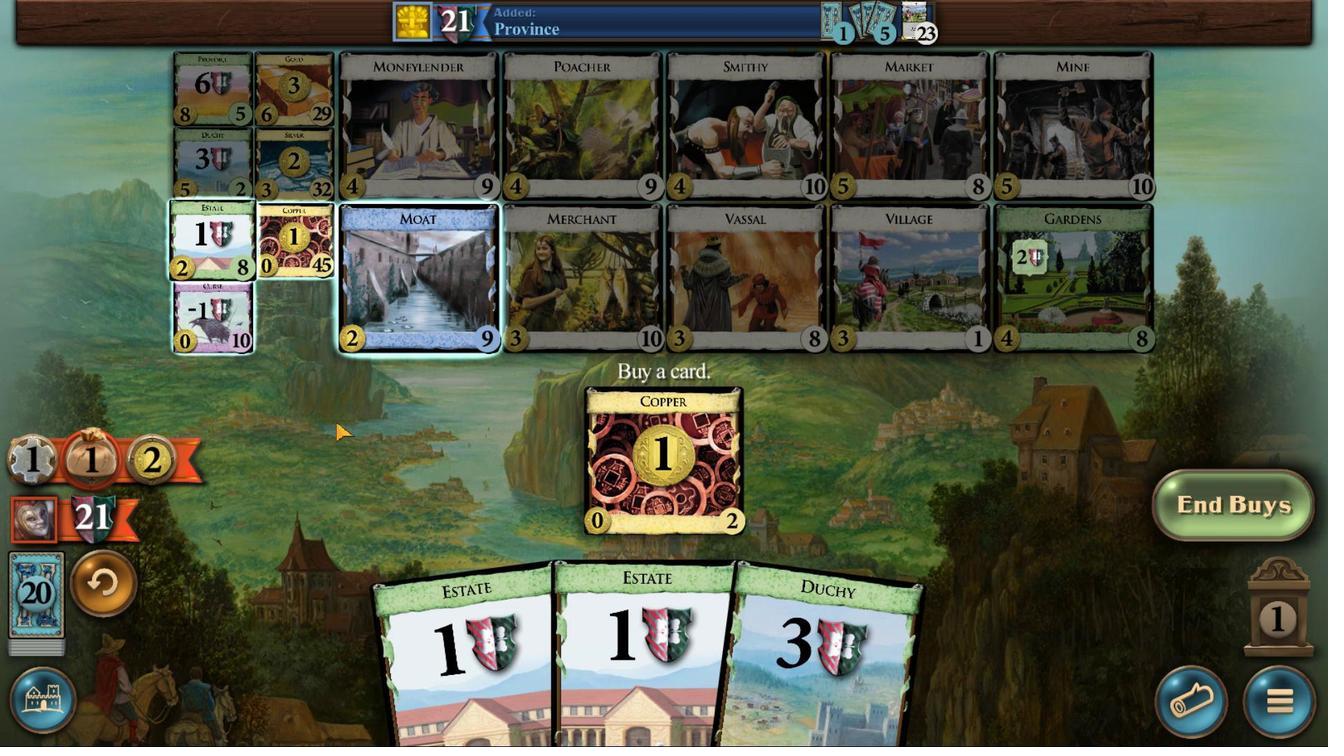 
Action: Mouse pressed left at (457, 515)
Screenshot: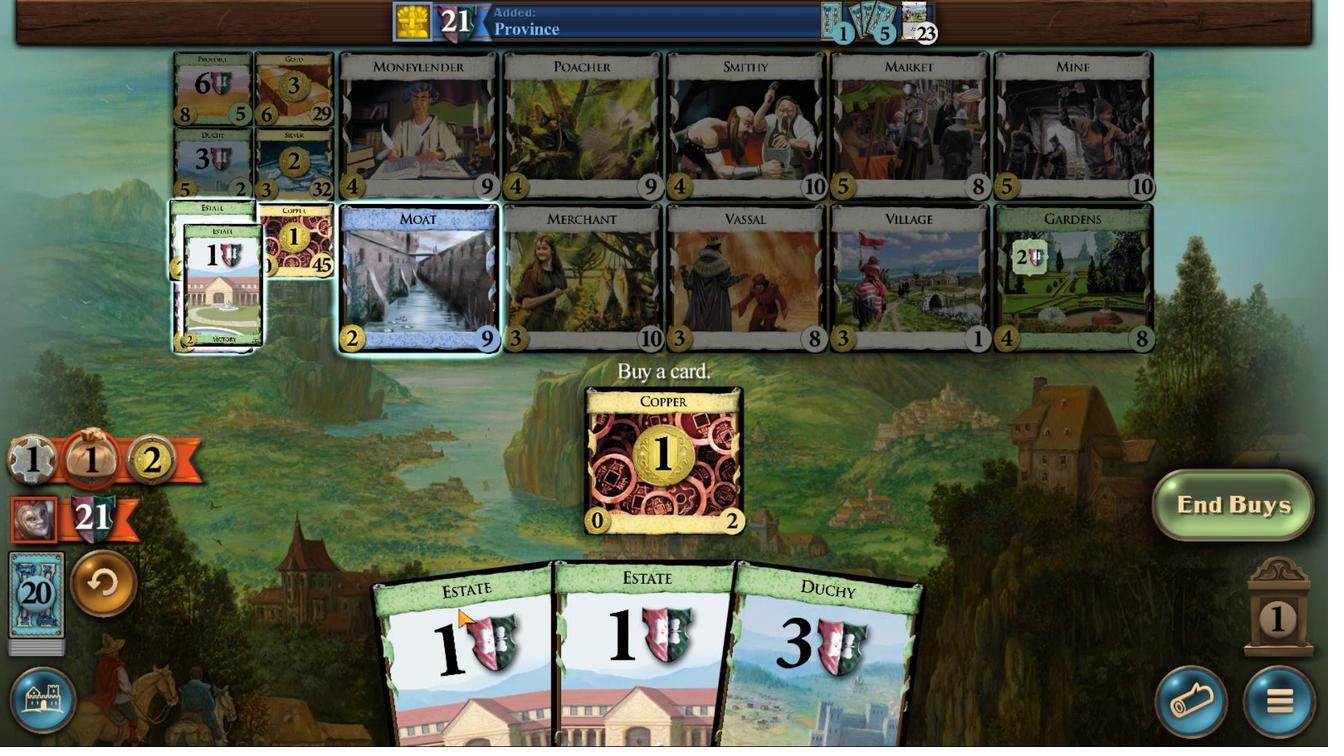 
Action: Mouse moved to (739, 253)
Screenshot: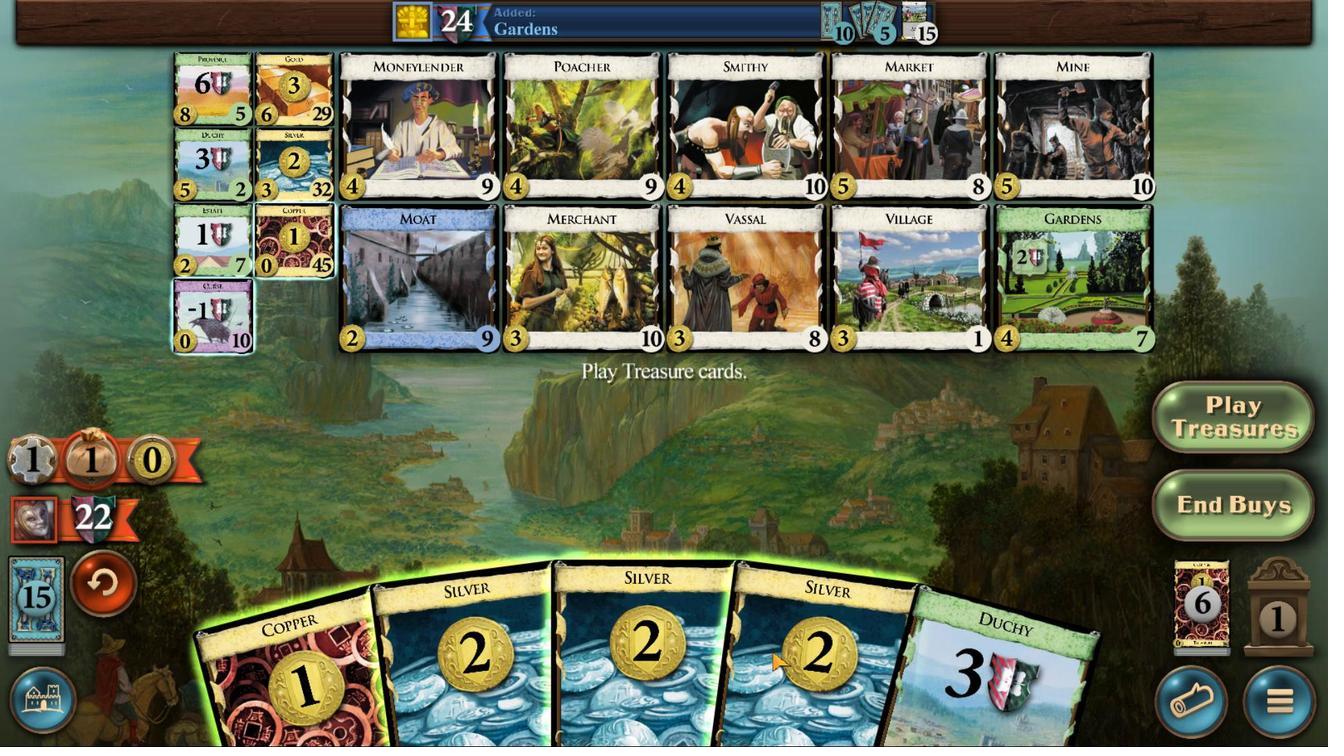 
Action: Mouse scrolled (739, 254) with delta (0, 0)
Screenshot: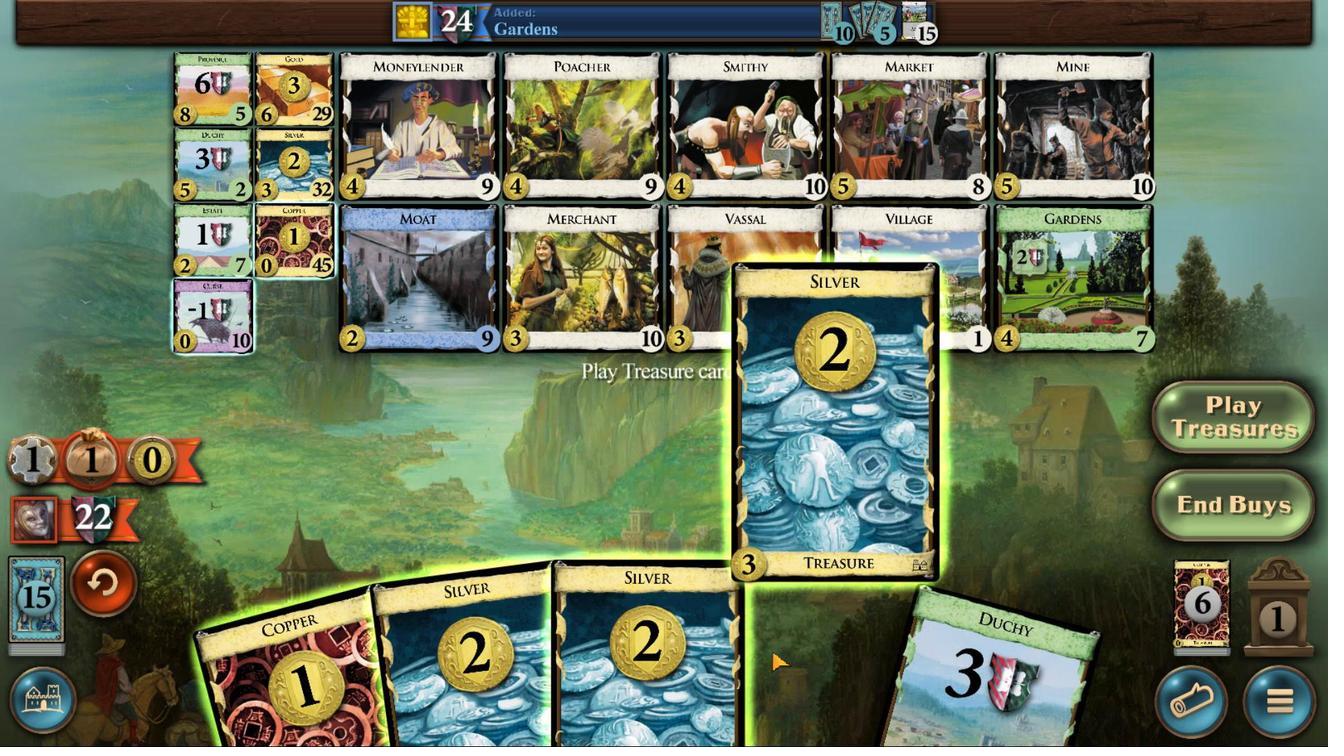 
Action: Mouse moved to (707, 253)
Screenshot: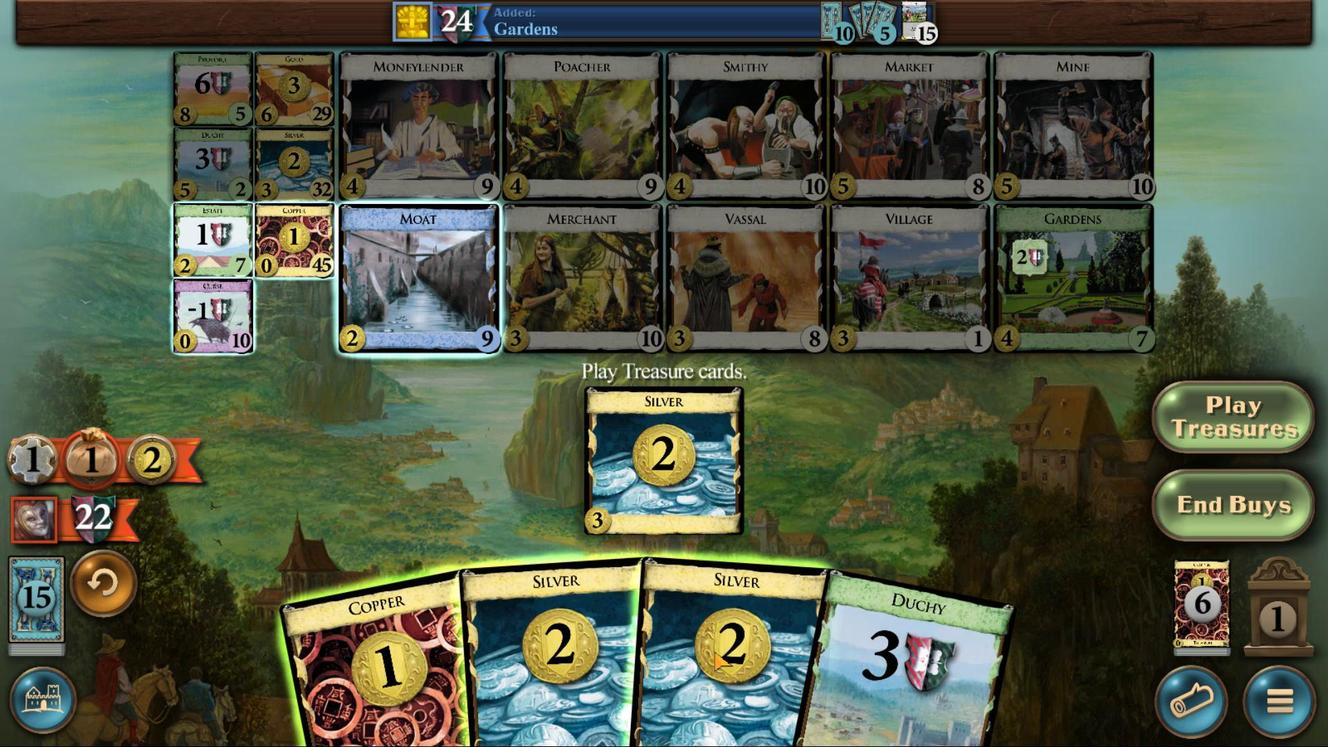 
Action: Mouse scrolled (707, 254) with delta (0, 0)
Screenshot: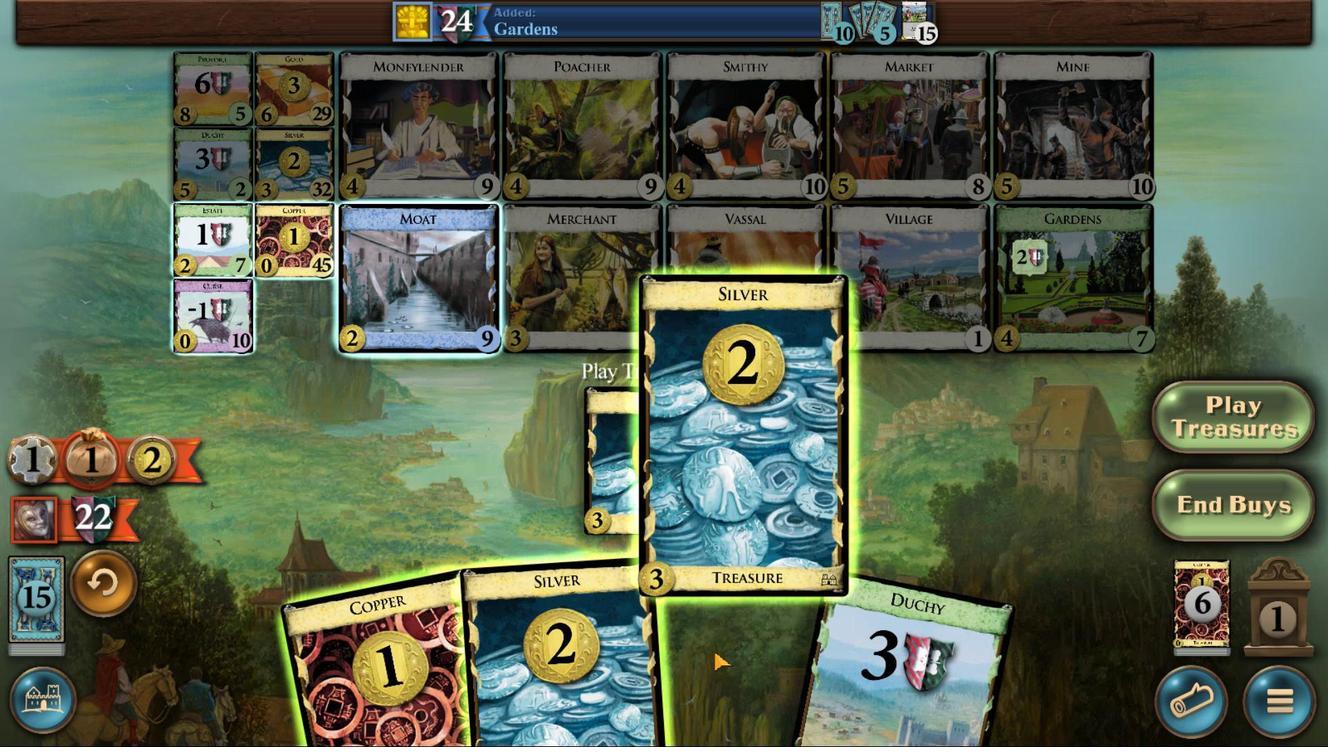 
Action: Mouse moved to (676, 258)
Screenshot: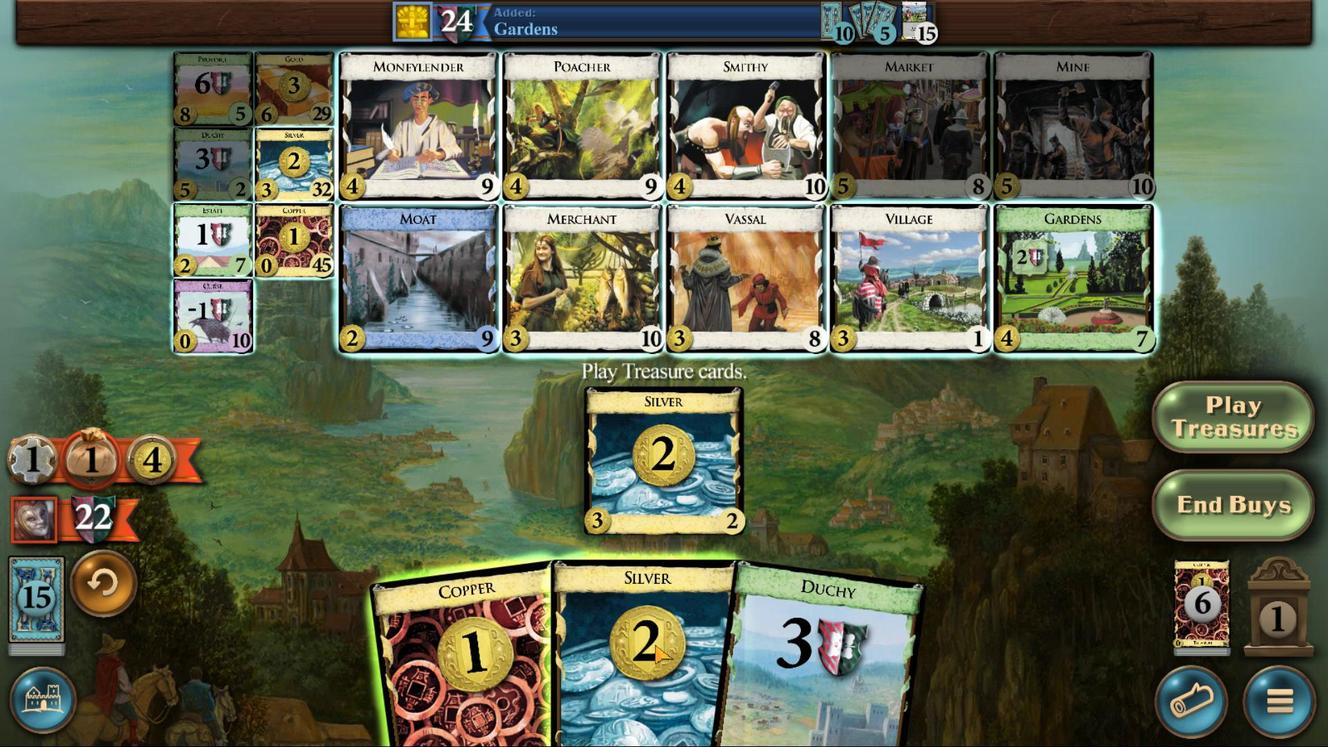 
Action: Mouse scrolled (676, 259) with delta (0, 0)
Screenshot: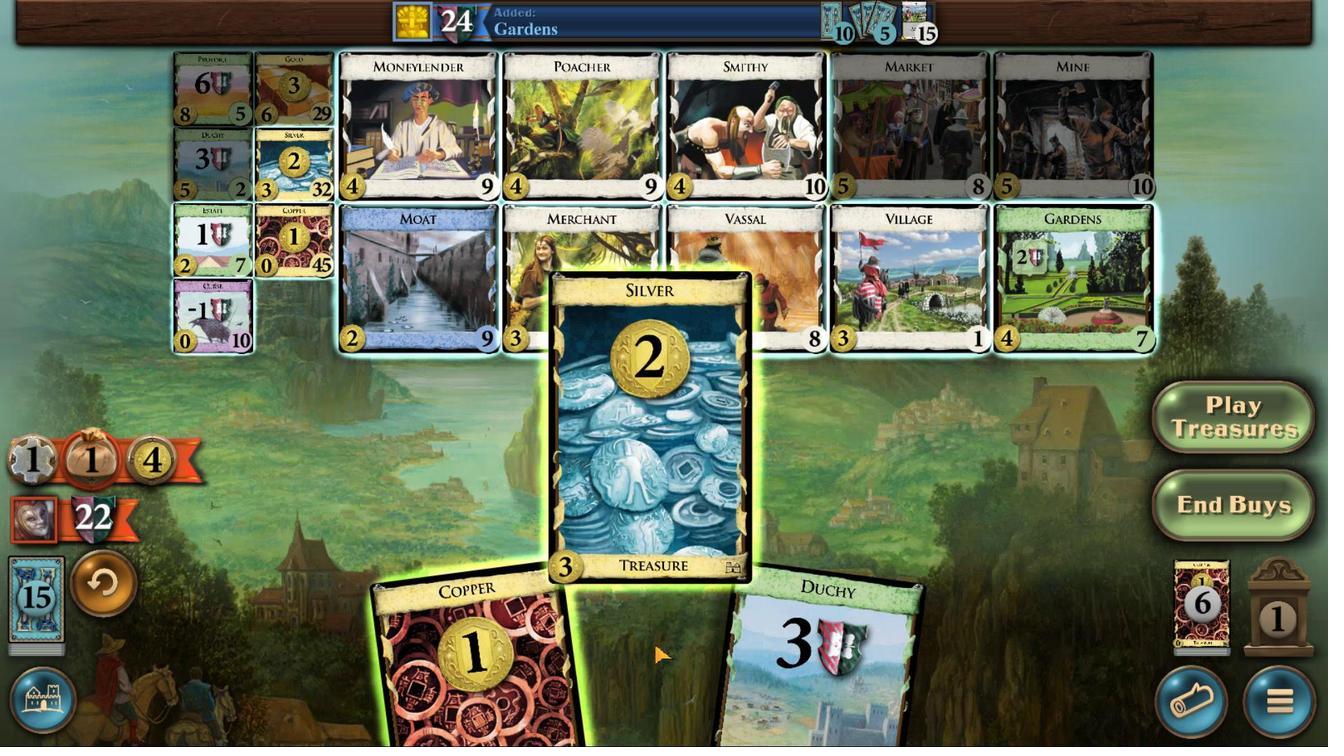 
Action: Mouse moved to (633, 262)
Screenshot: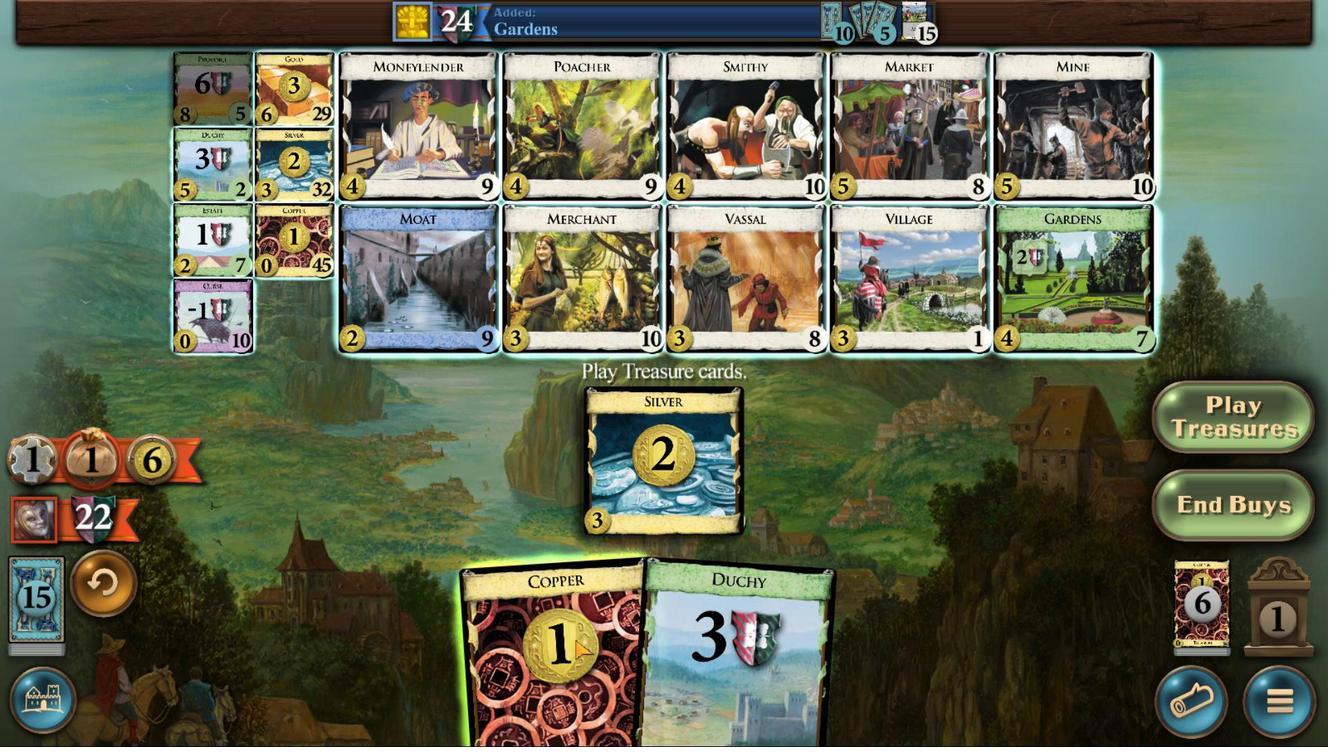 
Action: Mouse scrolled (633, 262) with delta (0, 0)
Screenshot: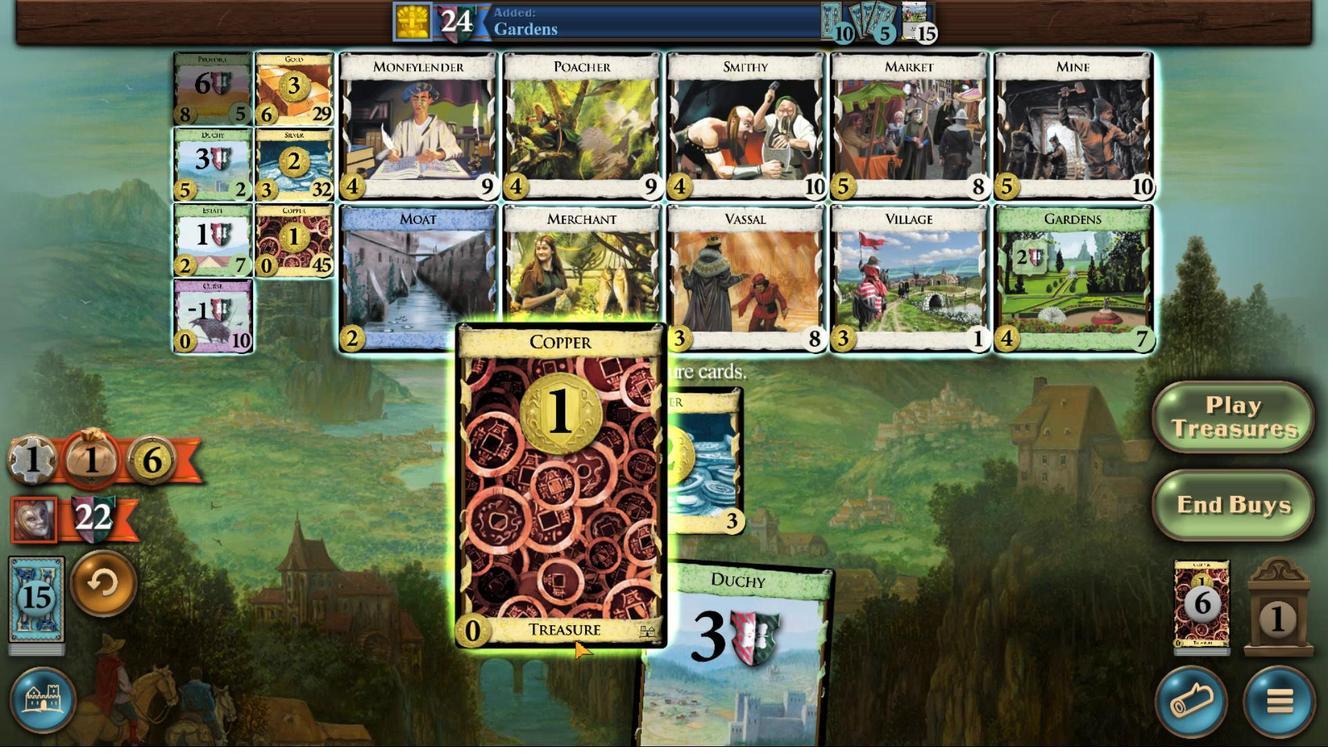 
Action: Mouse scrolled (633, 262) with delta (0, 0)
Screenshot: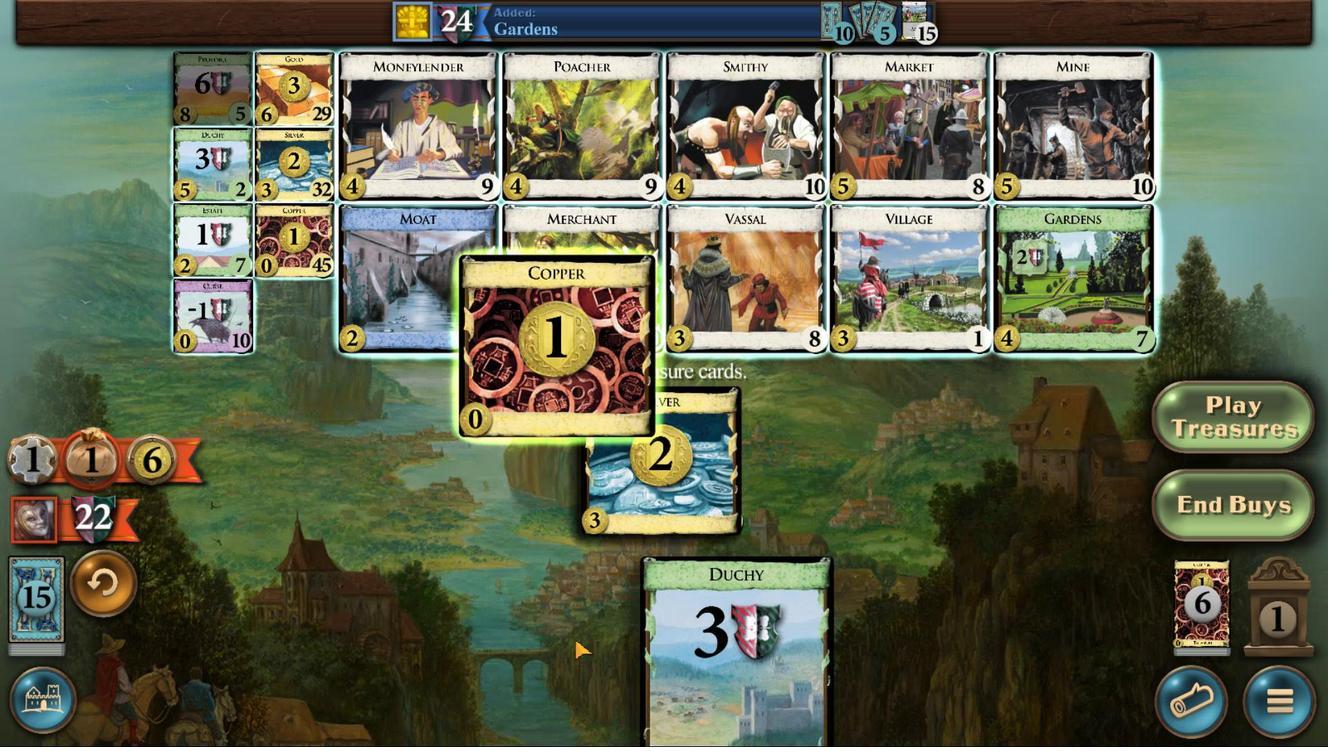 
Action: Mouse moved to (480, 633)
Screenshot: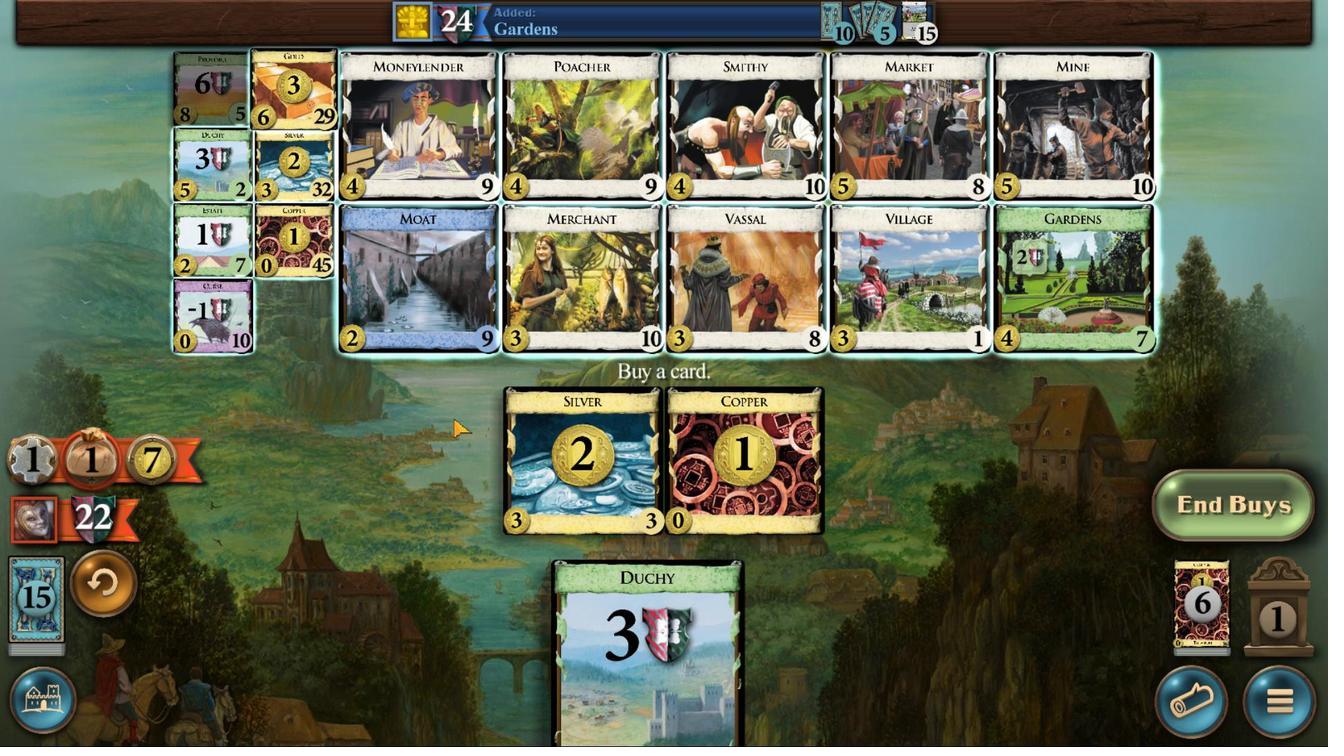 
Action: Mouse pressed left at (480, 633)
Screenshot: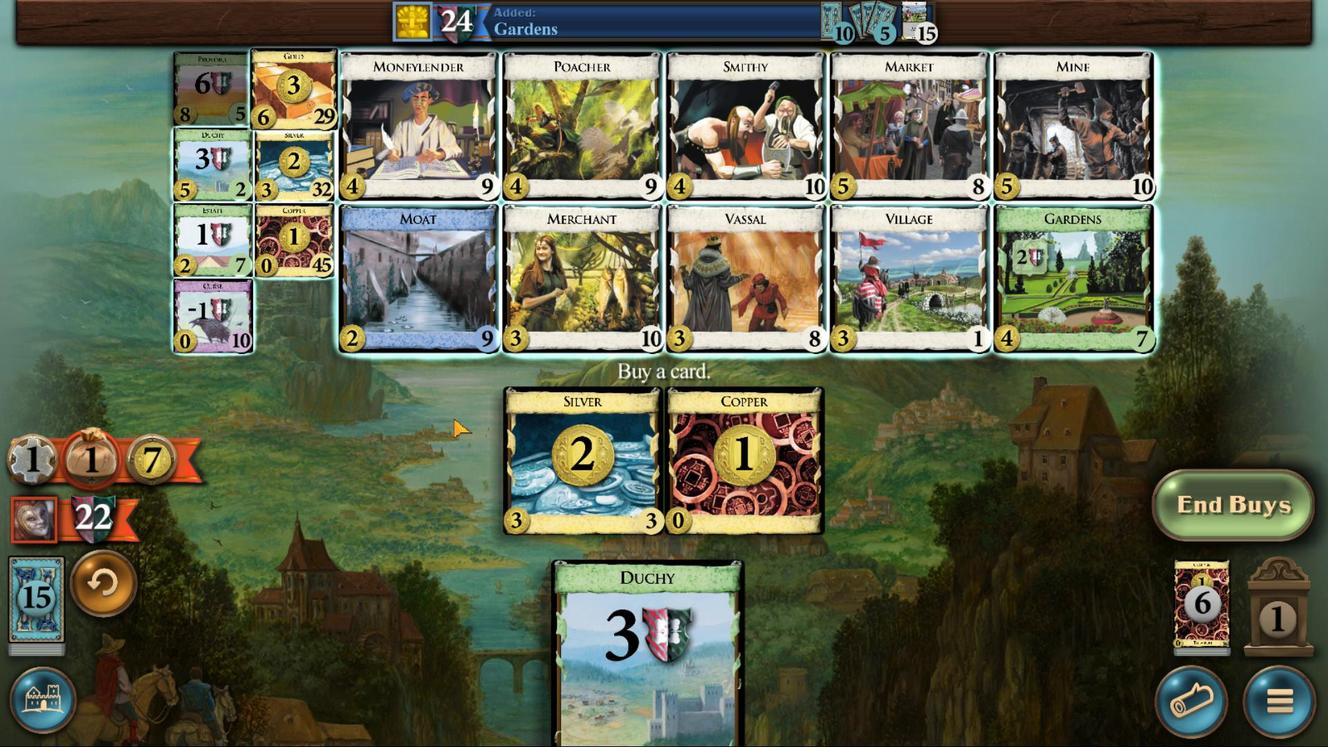 
Action: Mouse moved to (639, 268)
Screenshot: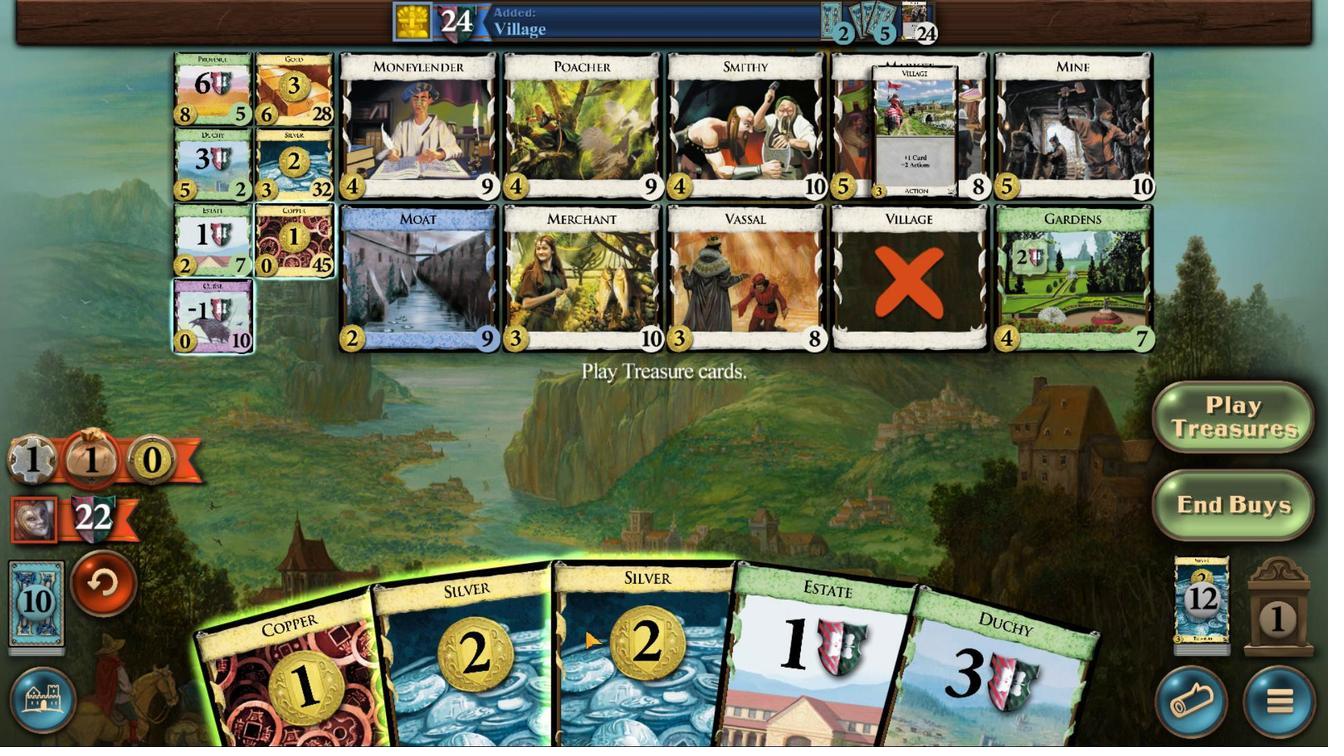 
Action: Mouse scrolled (639, 269) with delta (0, 0)
Screenshot: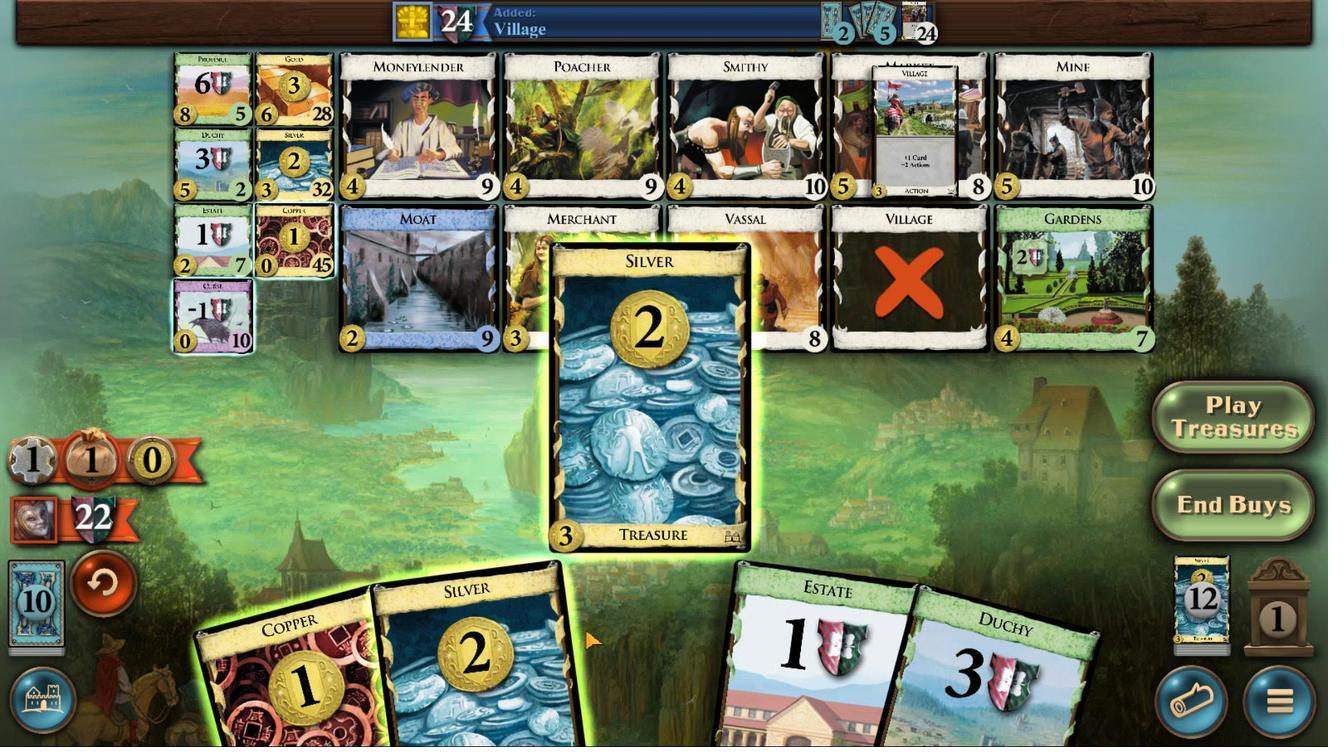 
Action: Mouse scrolled (639, 269) with delta (0, 0)
Screenshot: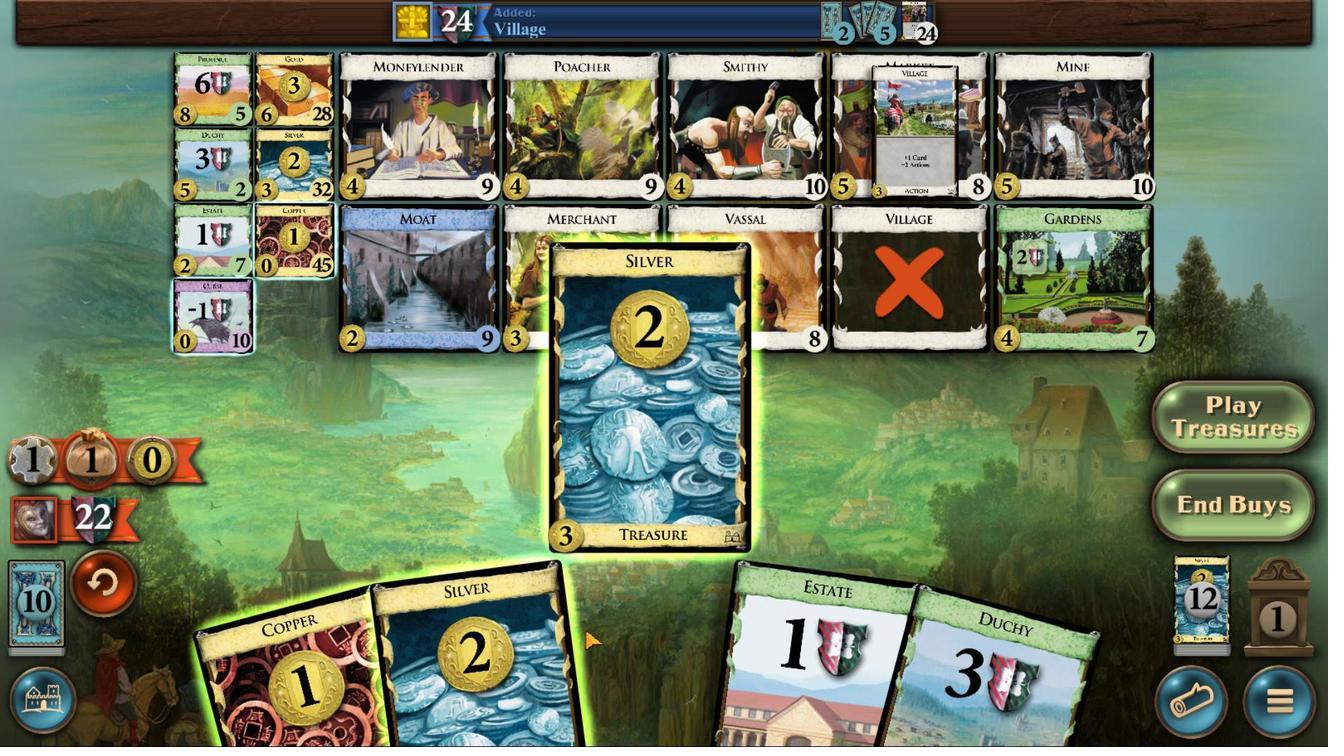 
Action: Mouse scrolled (639, 269) with delta (0, 0)
Screenshot: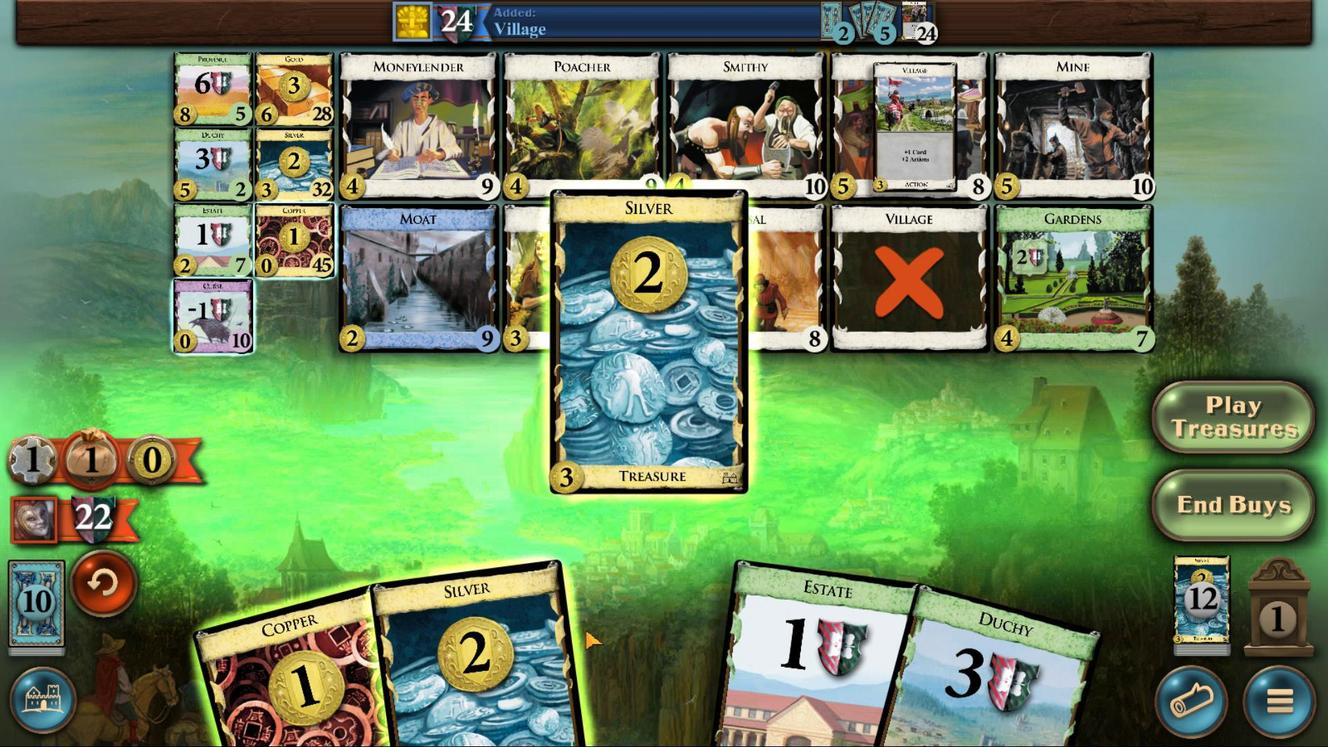 
Action: Mouse moved to (624, 269)
Screenshot: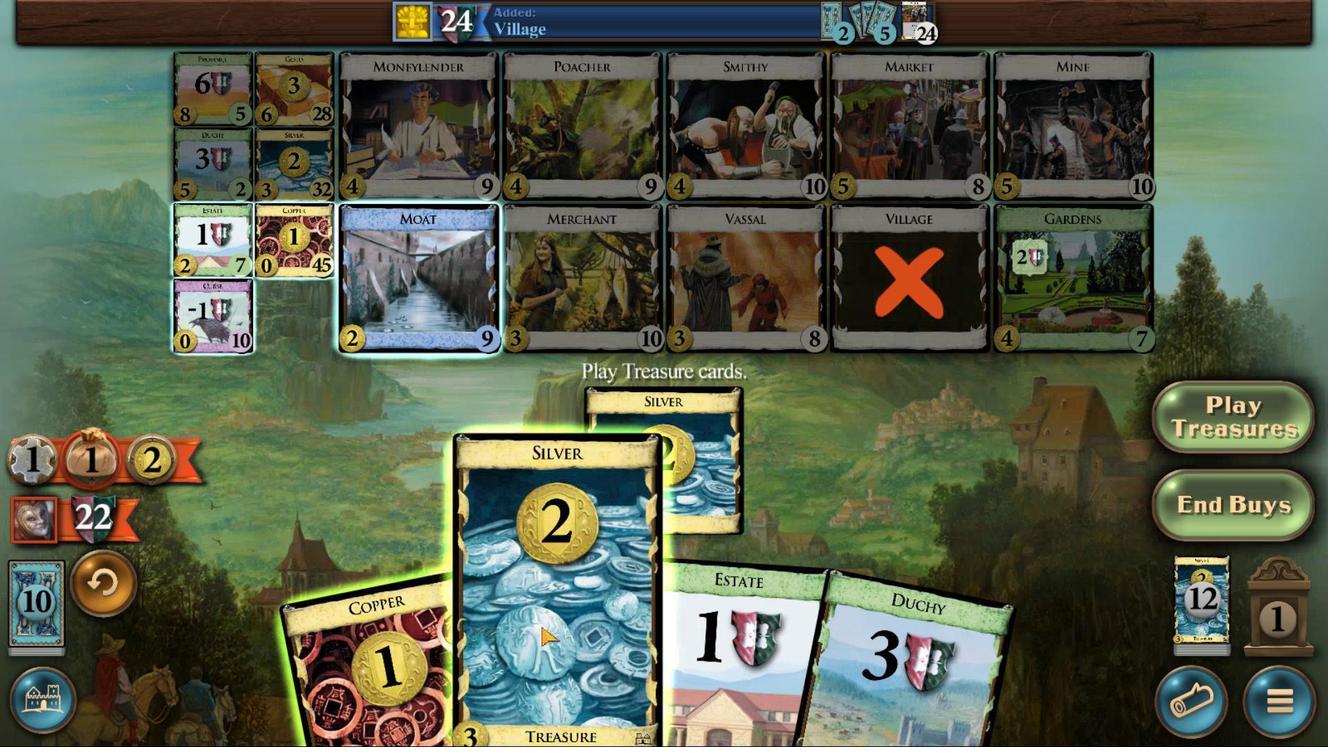 
Action: Mouse scrolled (624, 269) with delta (0, 0)
Screenshot: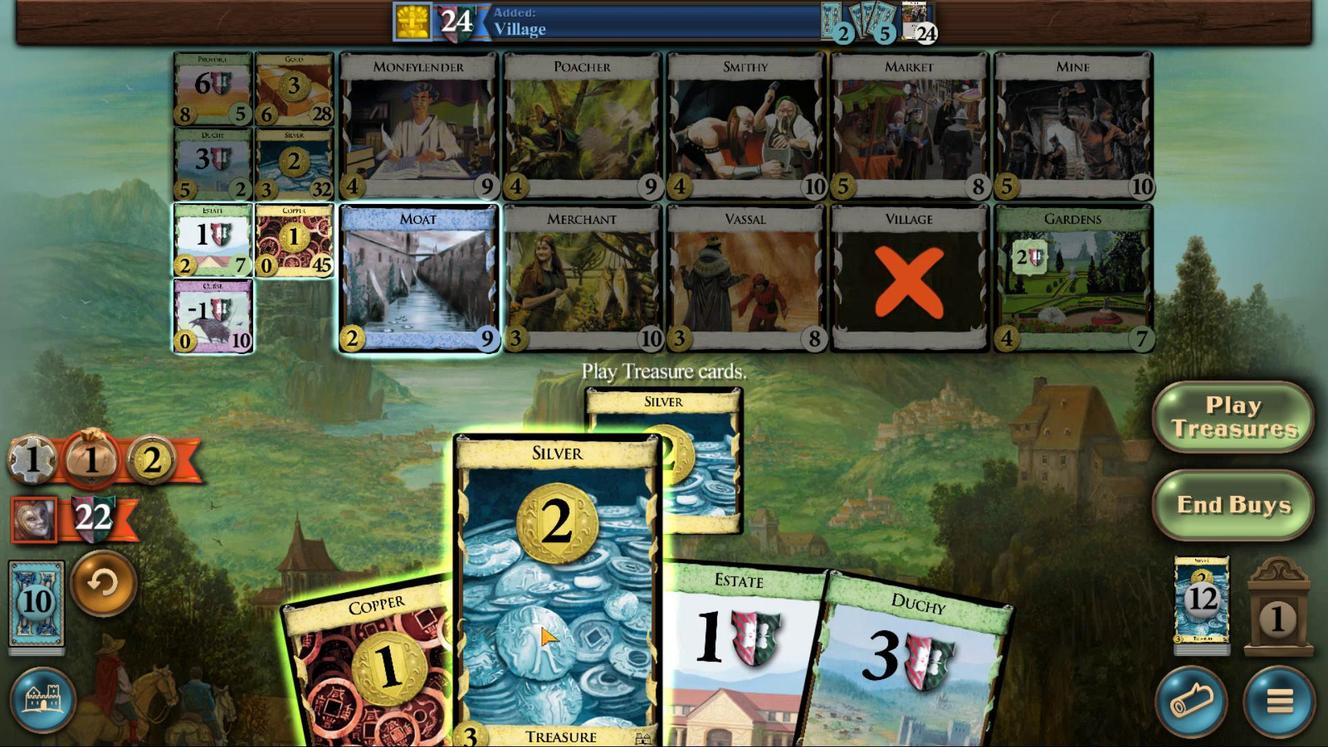 
Action: Mouse scrolled (624, 269) with delta (0, 0)
Screenshot: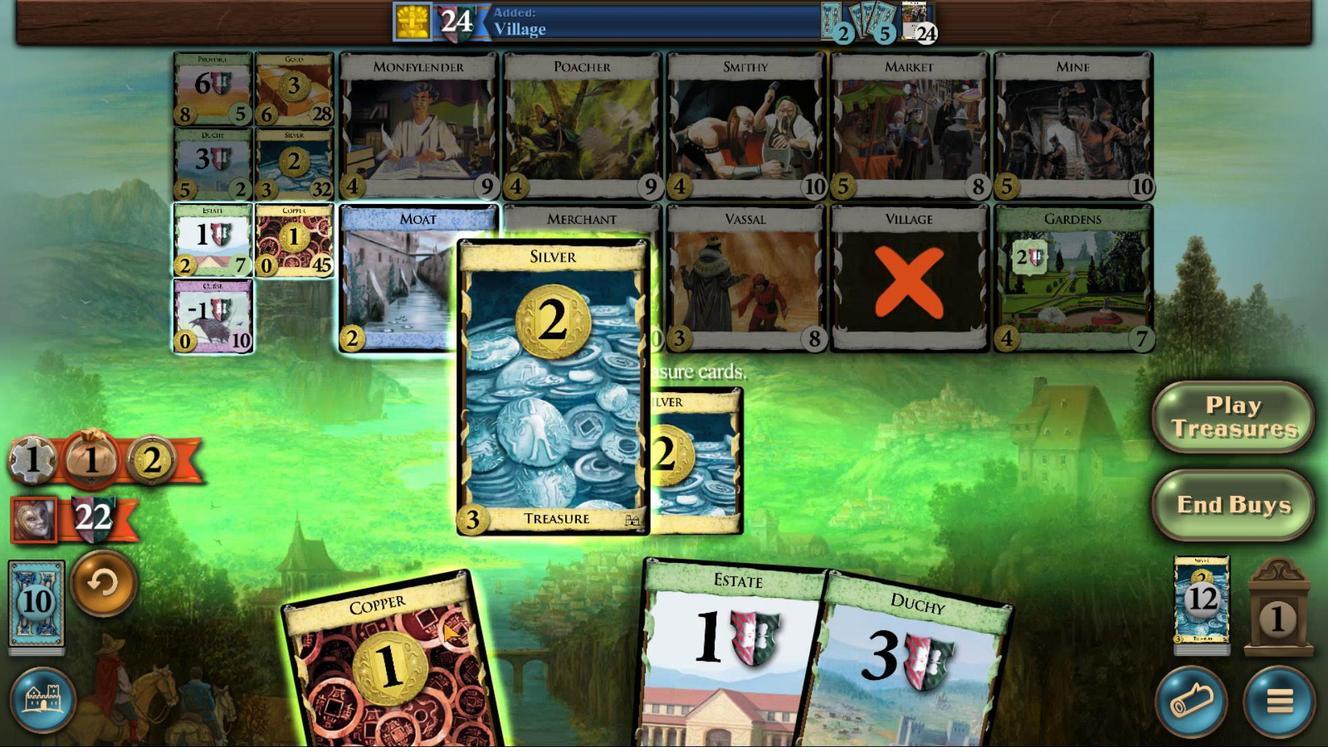 
Action: Mouse scrolled (624, 269) with delta (0, 0)
Screenshot: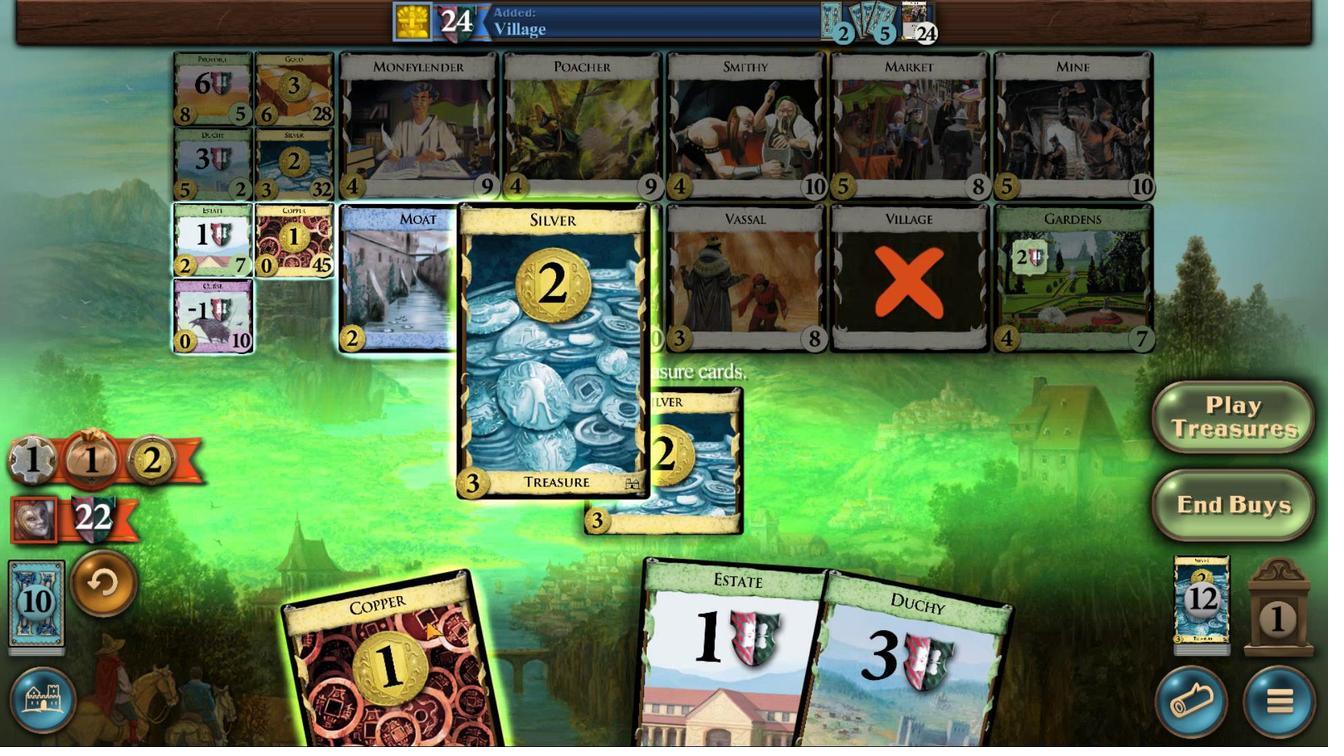 
Action: Mouse moved to (554, 274)
Screenshot: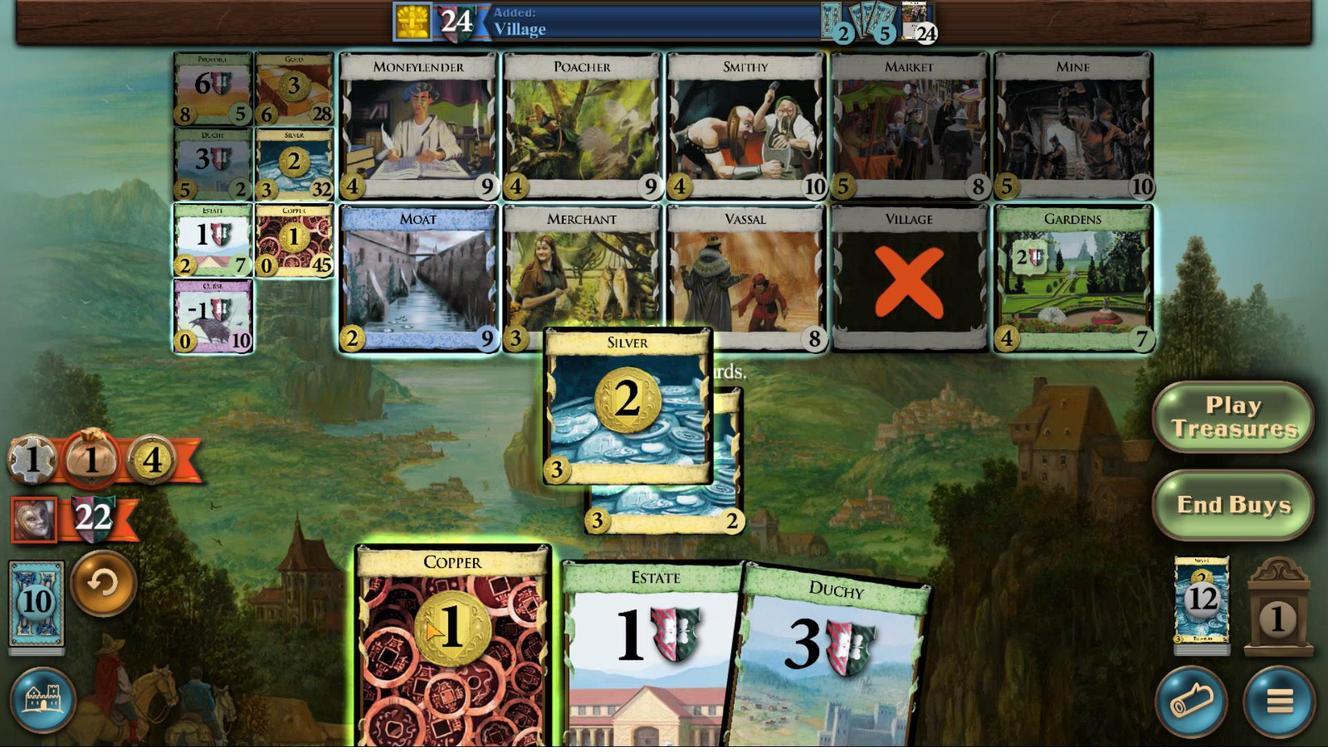 
Action: Mouse scrolled (554, 274) with delta (0, 0)
Screenshot: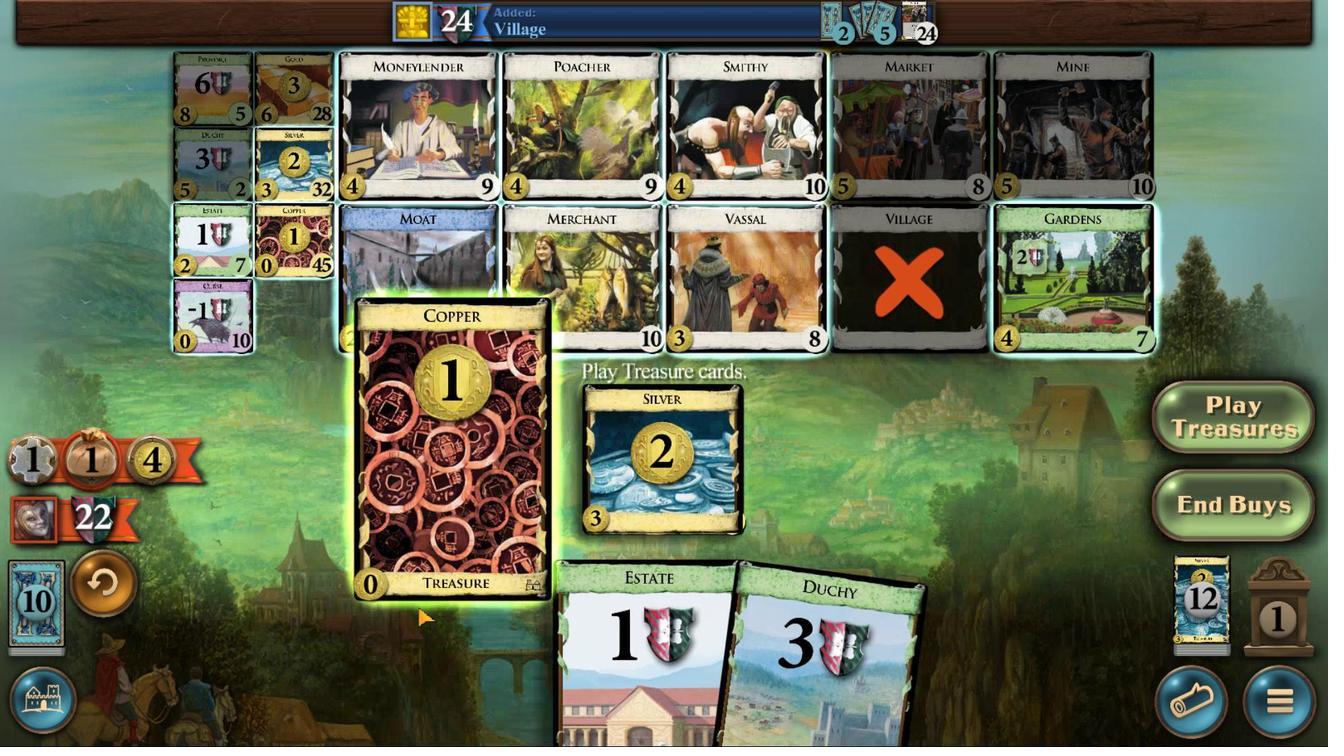 
Action: Mouse scrolled (554, 274) with delta (0, 0)
Screenshot: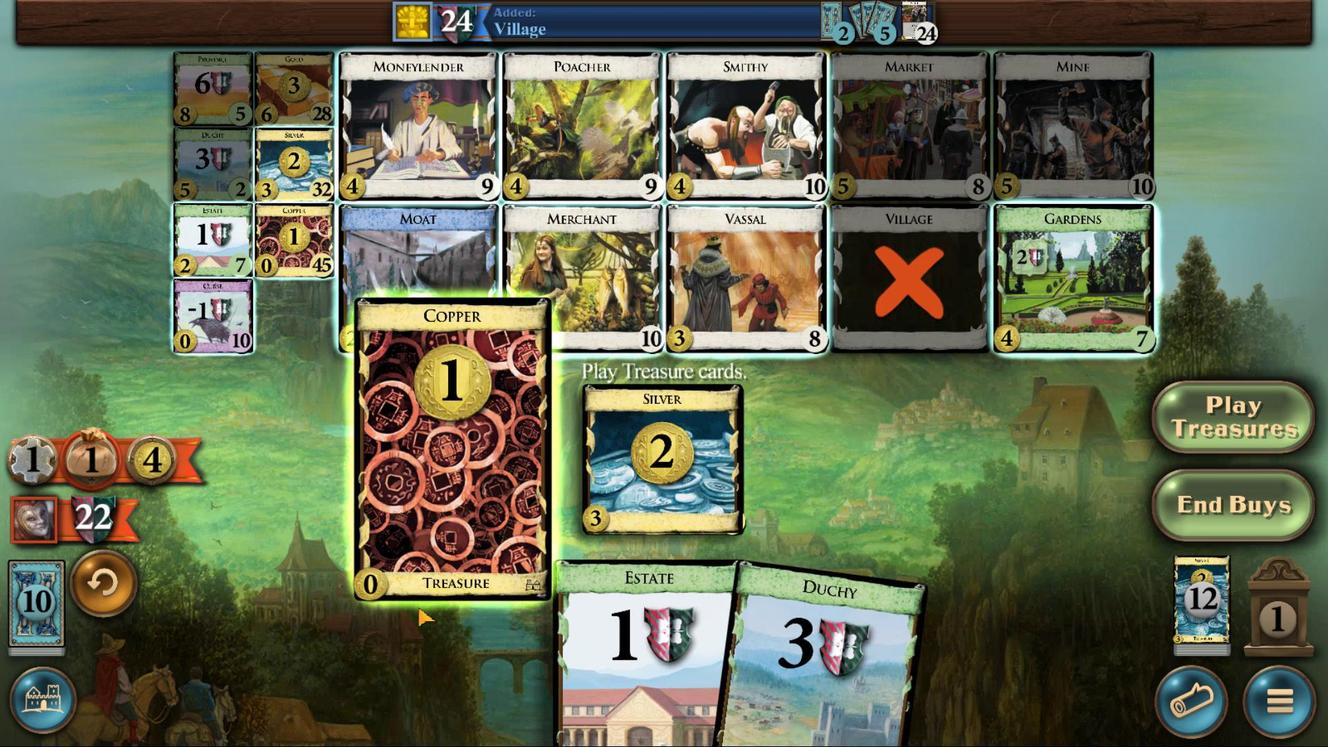 
Action: Mouse moved to (453, 575)
Screenshot: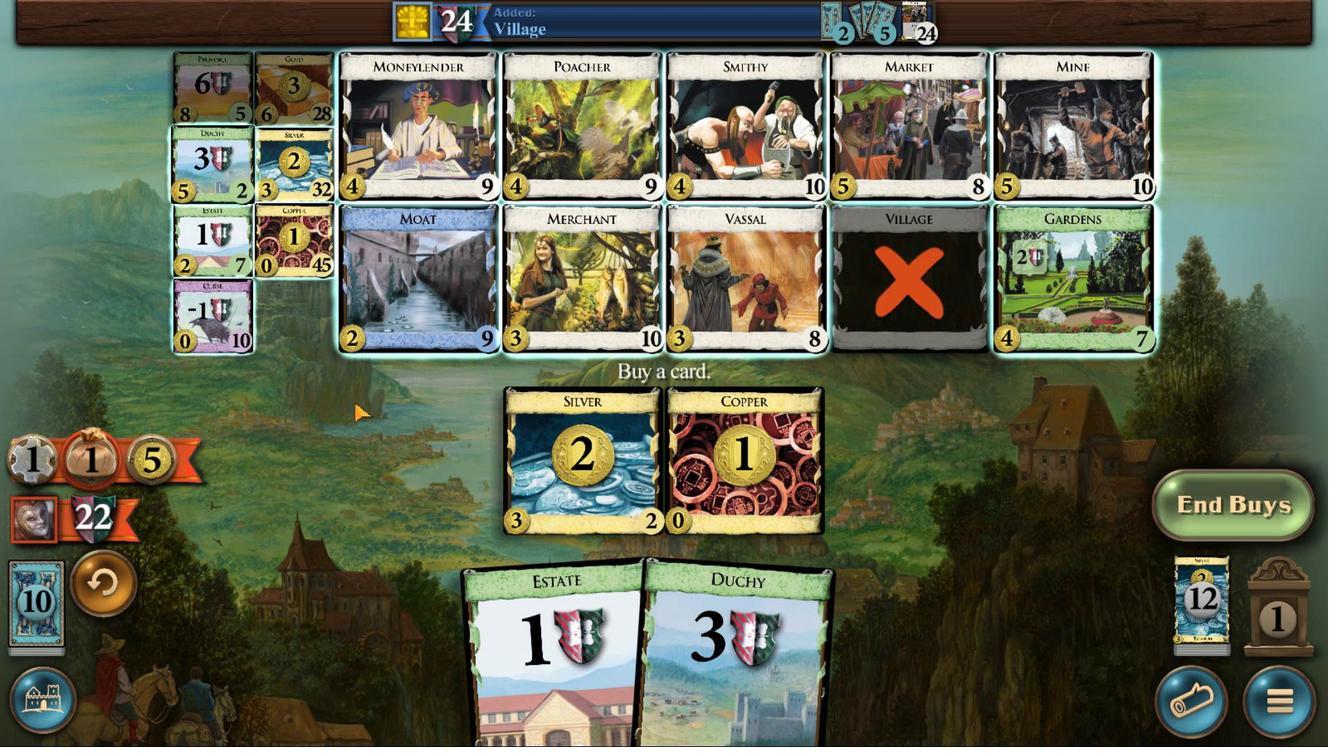 
Action: Mouse pressed left at (453, 575)
Screenshot: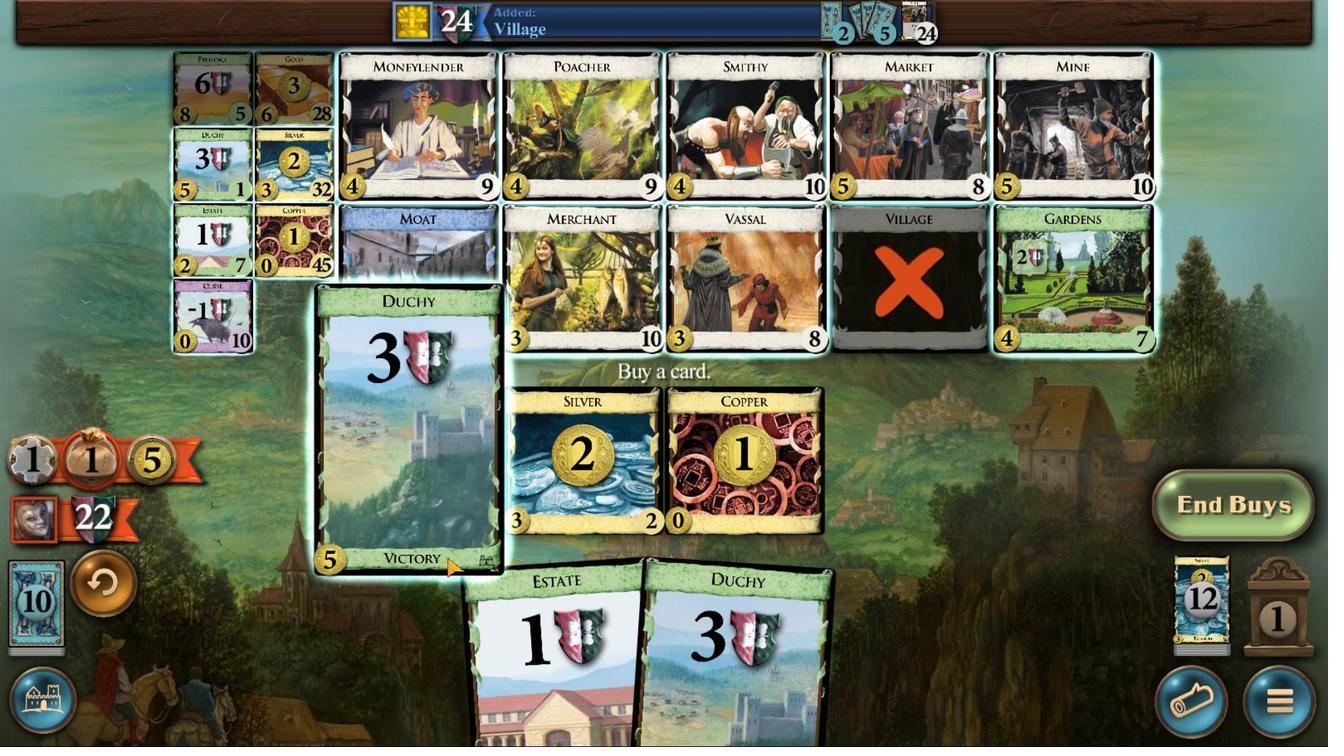 
Action: Mouse moved to (526, 243)
Screenshot: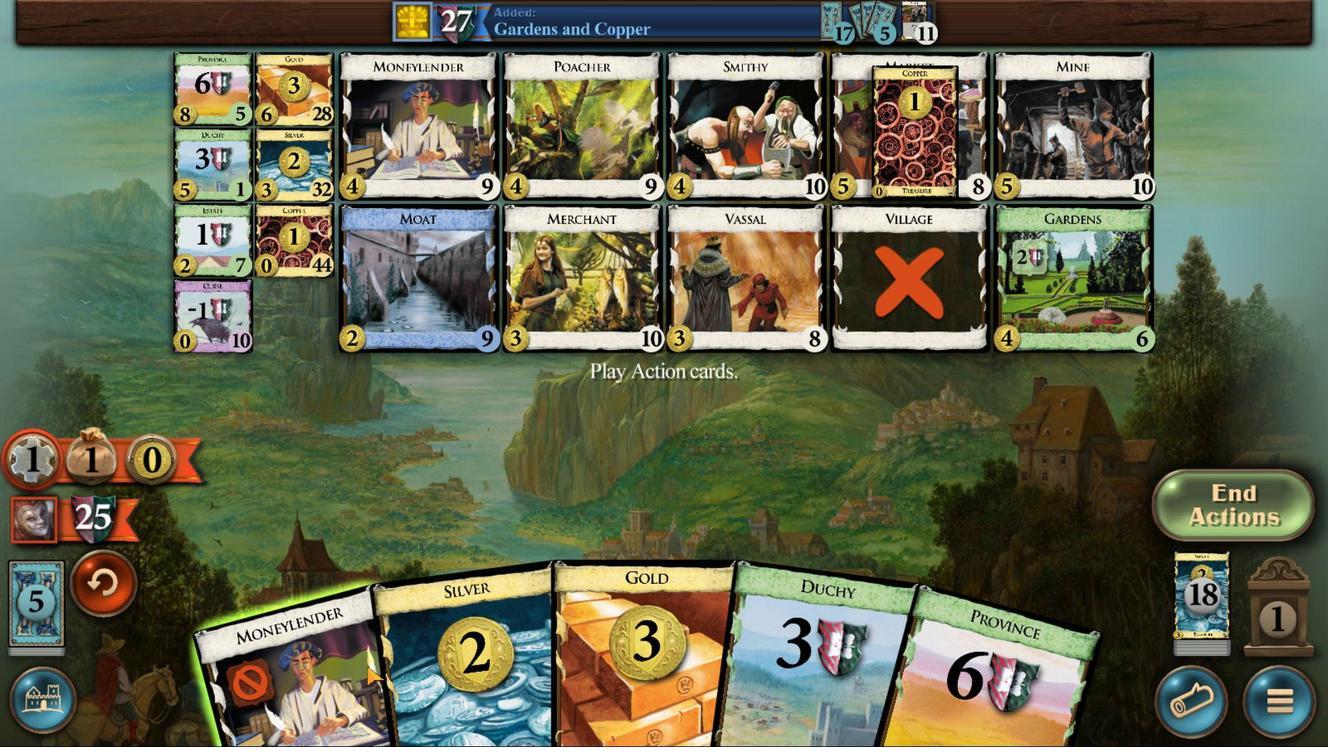 
Action: Mouse scrolled (526, 244) with delta (0, 0)
Screenshot: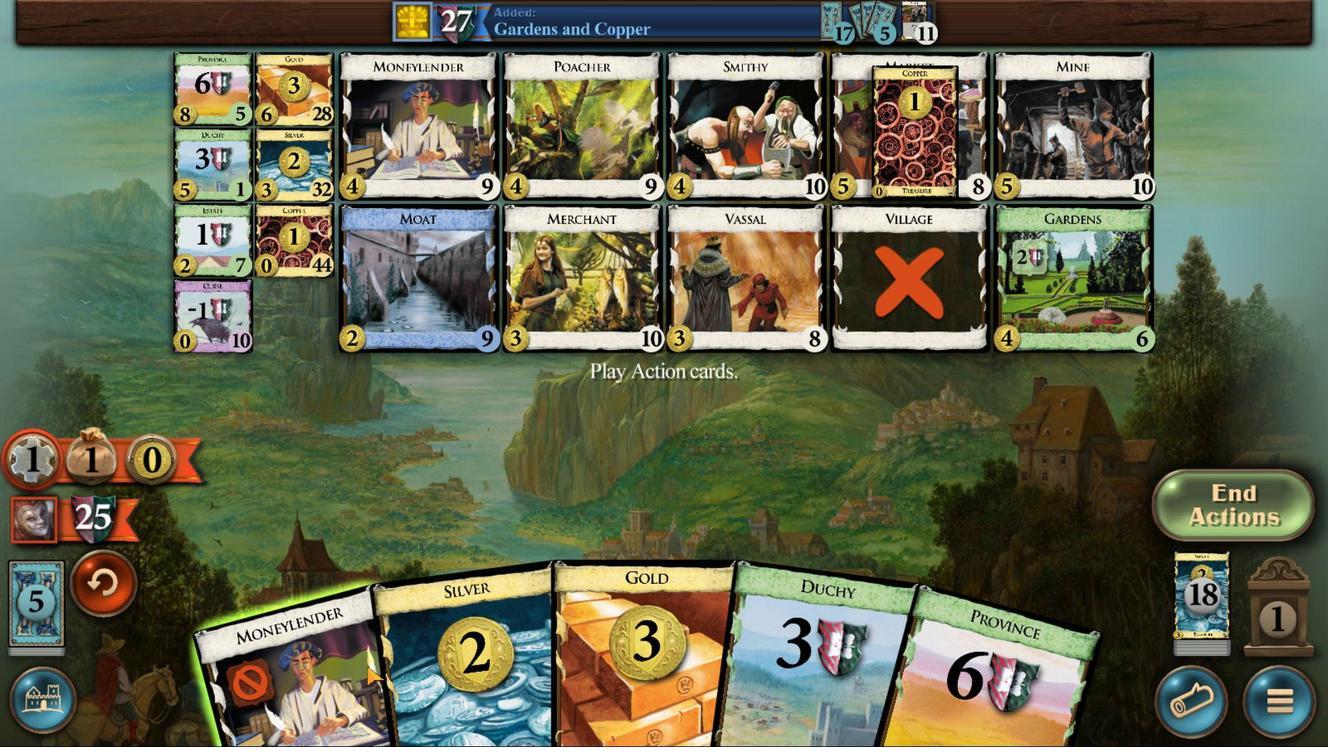 
Action: Mouse moved to (524, 244)
Screenshot: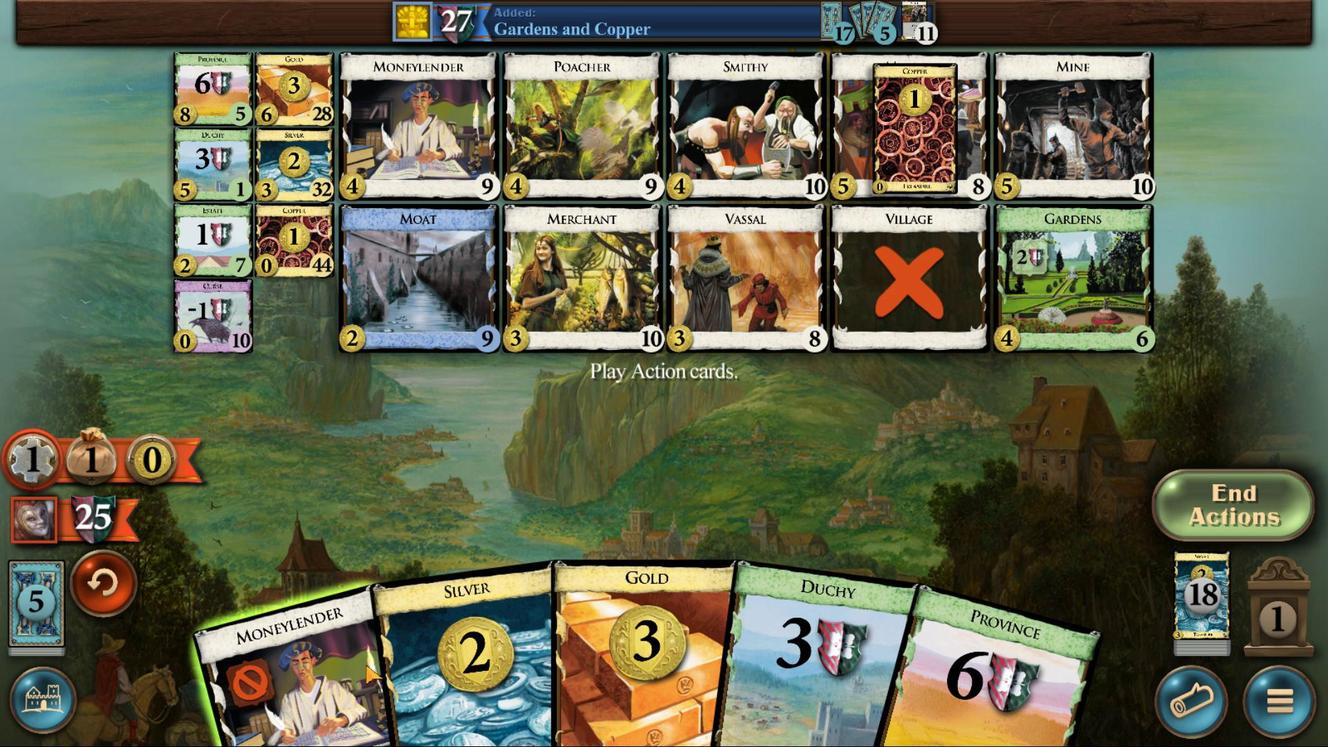 
Action: Mouse scrolled (524, 244) with delta (0, 0)
Screenshot: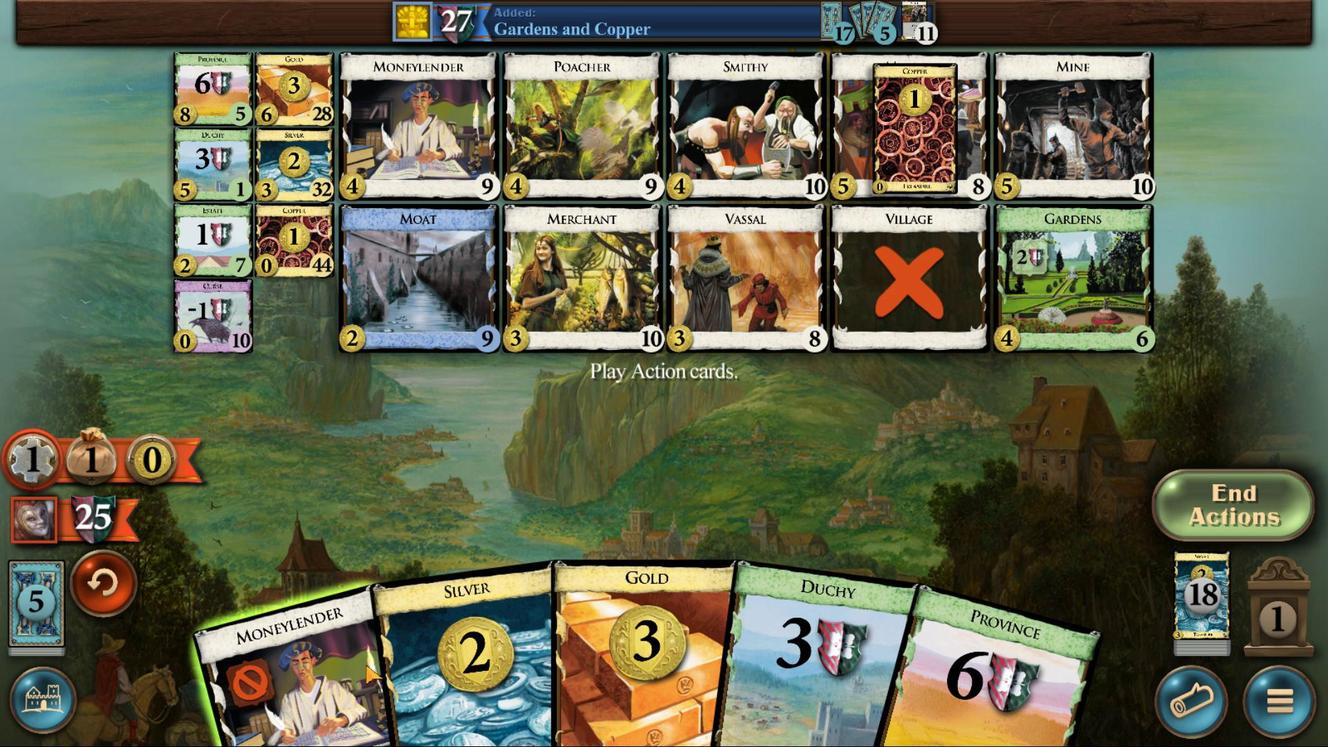 
Action: Mouse moved to (523, 244)
Screenshot: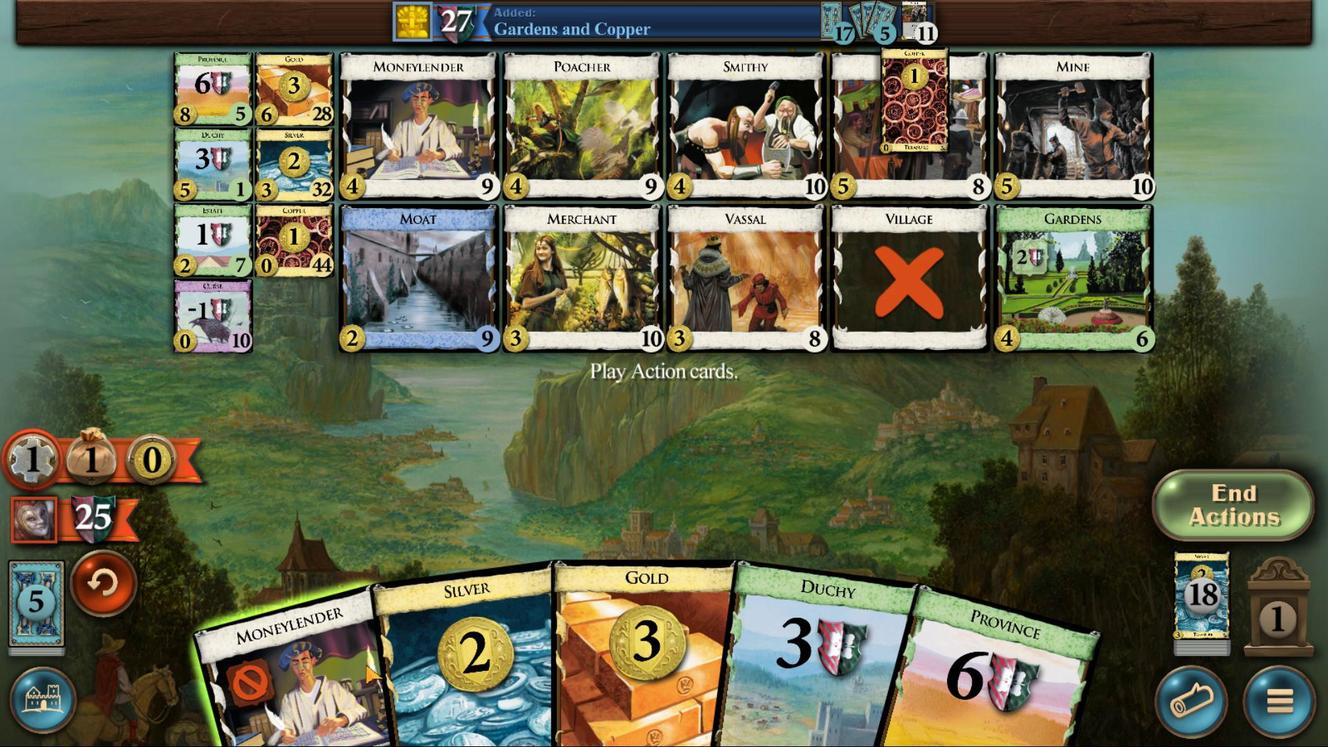 
Action: Mouse scrolled (523, 244) with delta (0, 0)
Screenshot: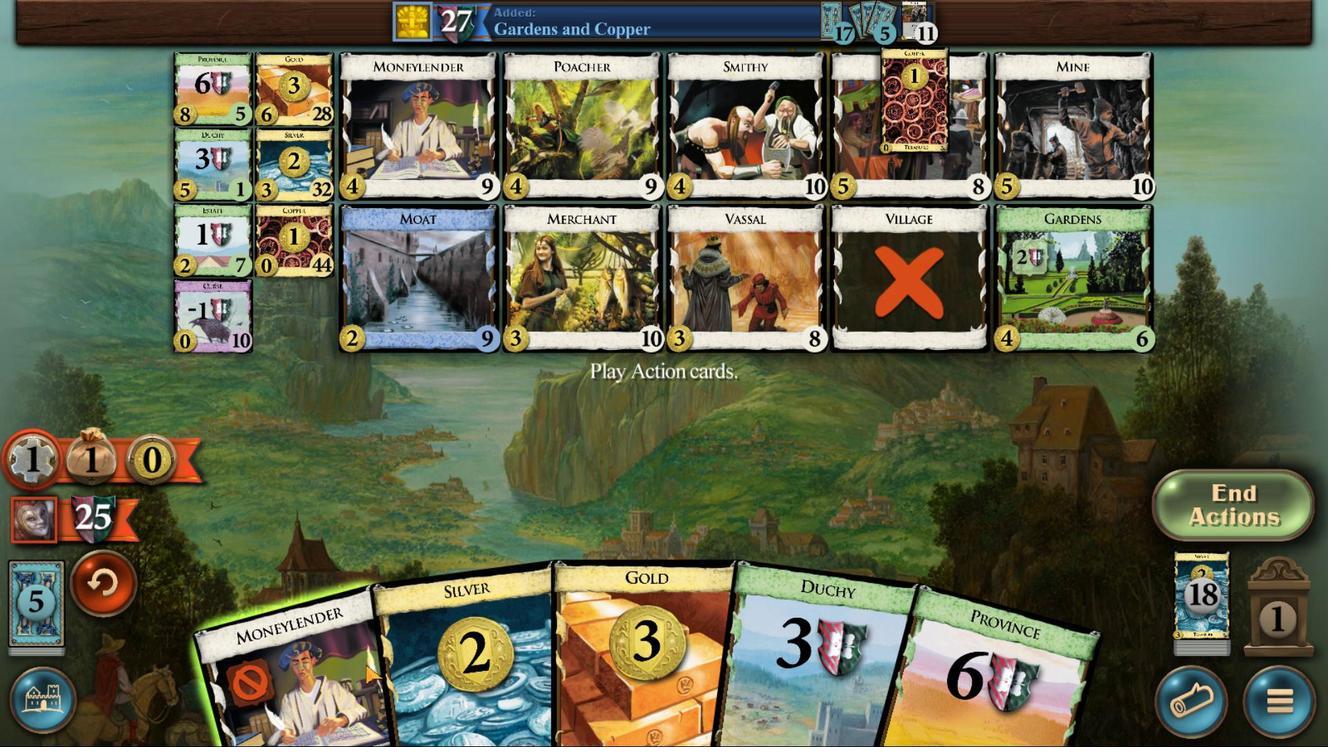 
Action: Mouse moved to (520, 245)
Screenshot: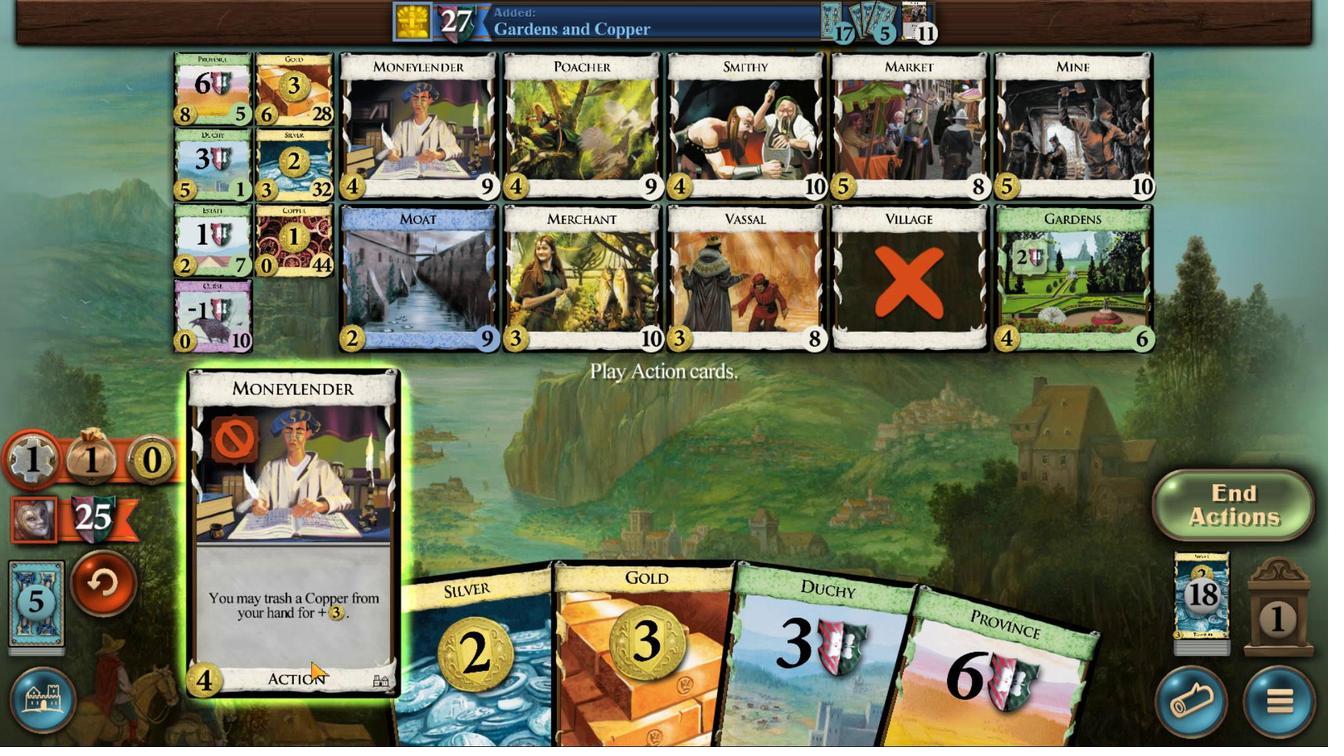 
Action: Mouse scrolled (520, 246) with delta (0, 0)
Screenshot: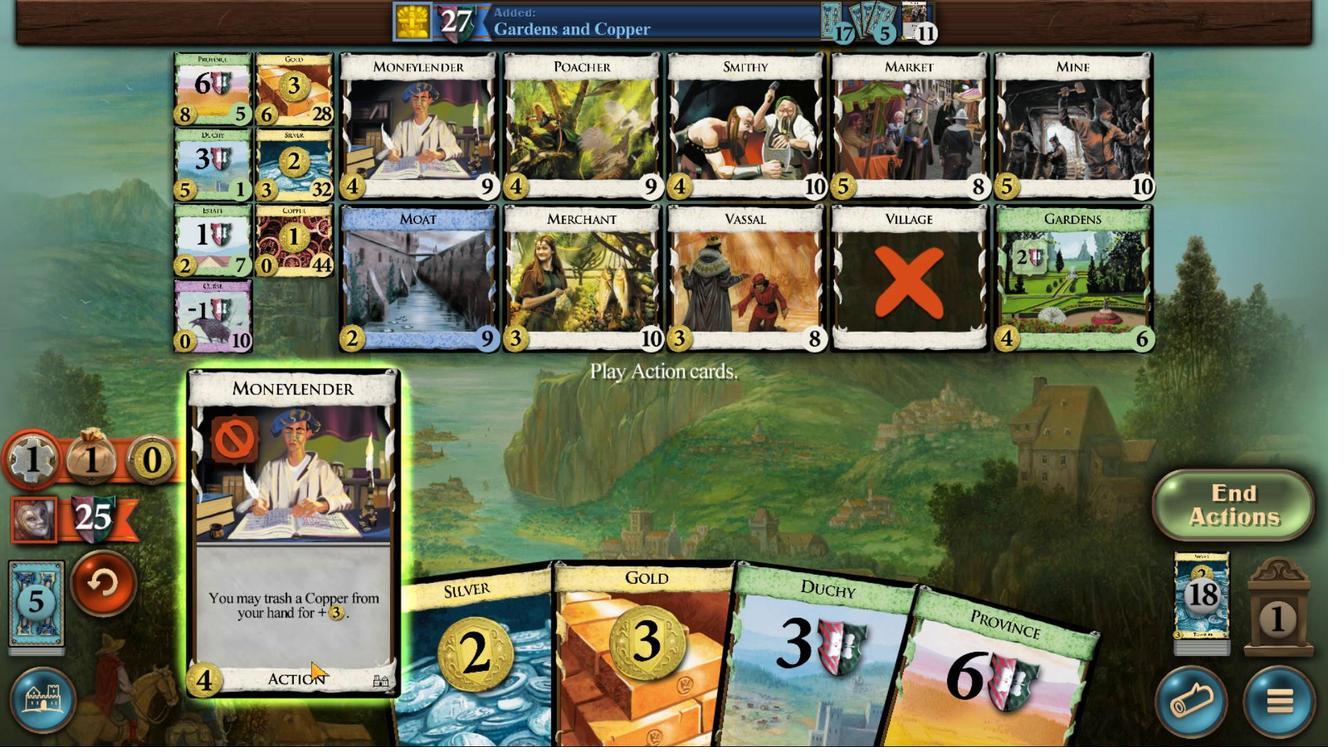 
Action: Mouse scrolled (520, 246) with delta (0, 0)
Screenshot: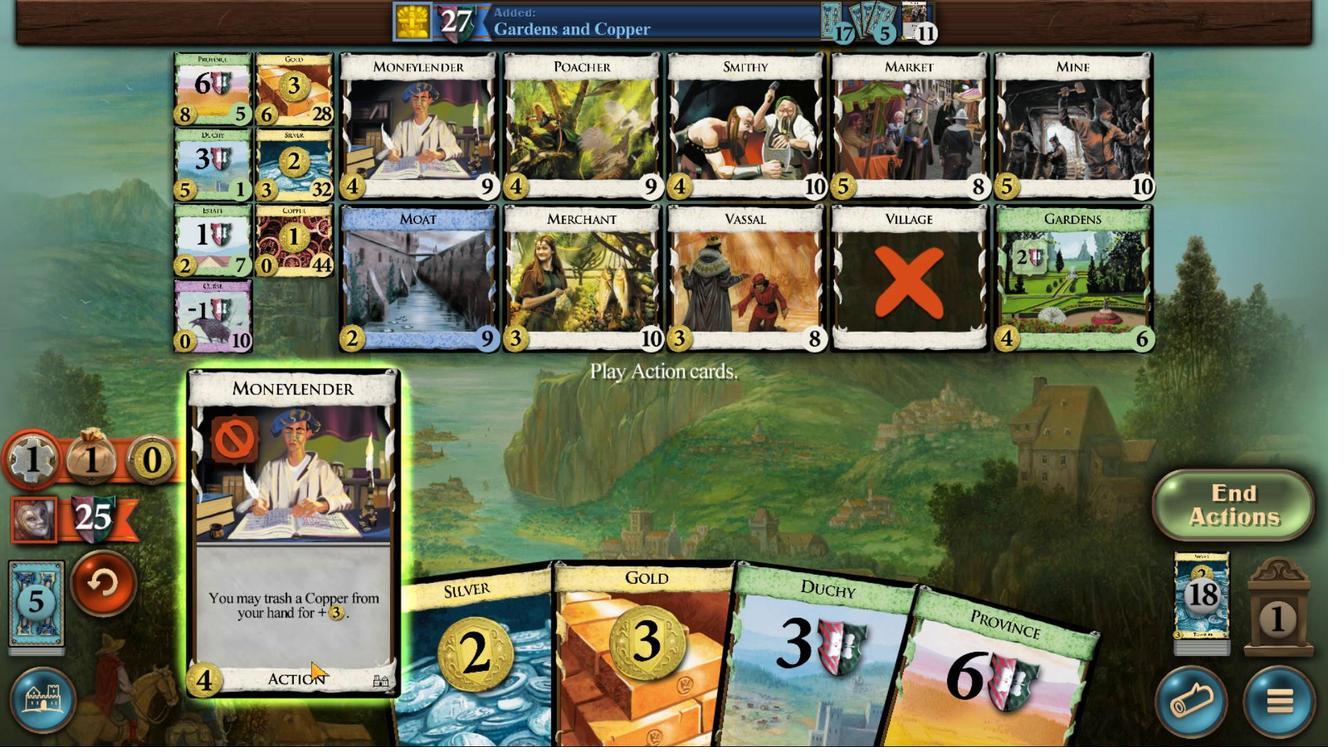 
Action: Mouse scrolled (520, 246) with delta (0, 0)
Screenshot: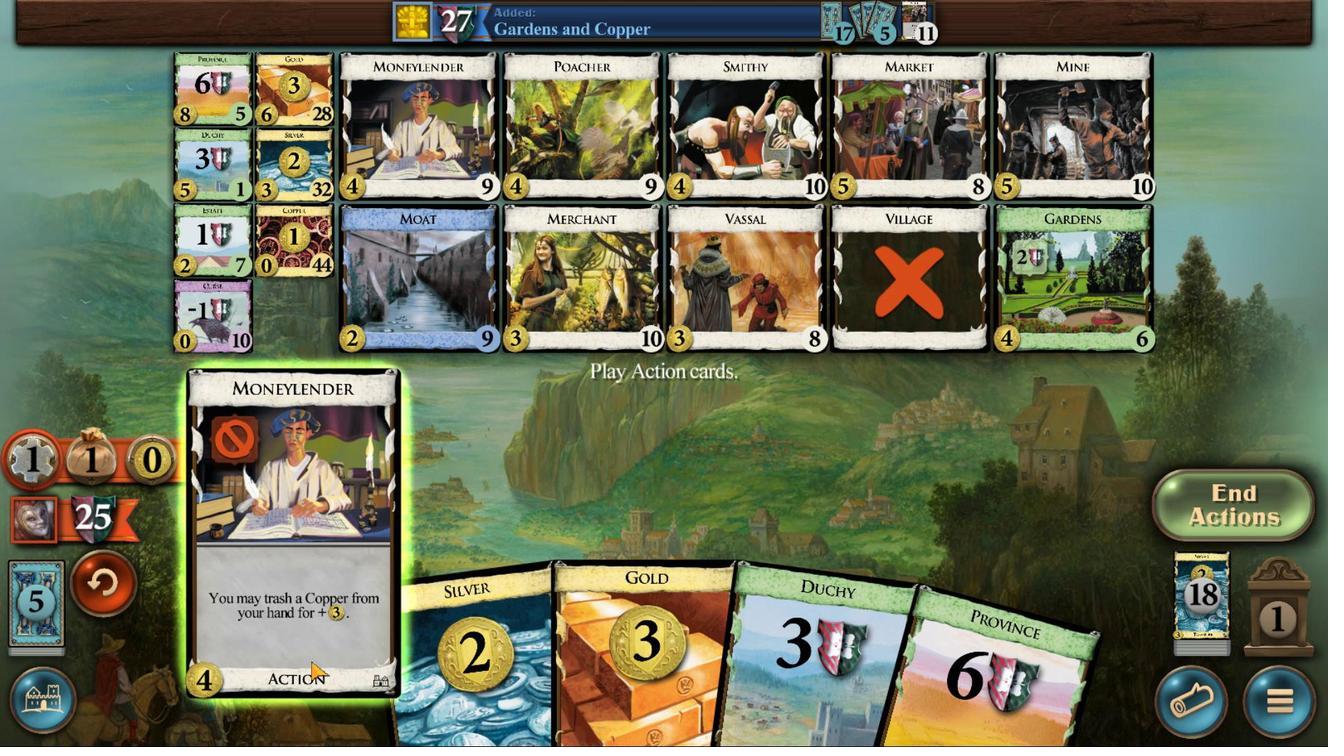 
Action: Mouse moved to (563, 262)
Screenshot: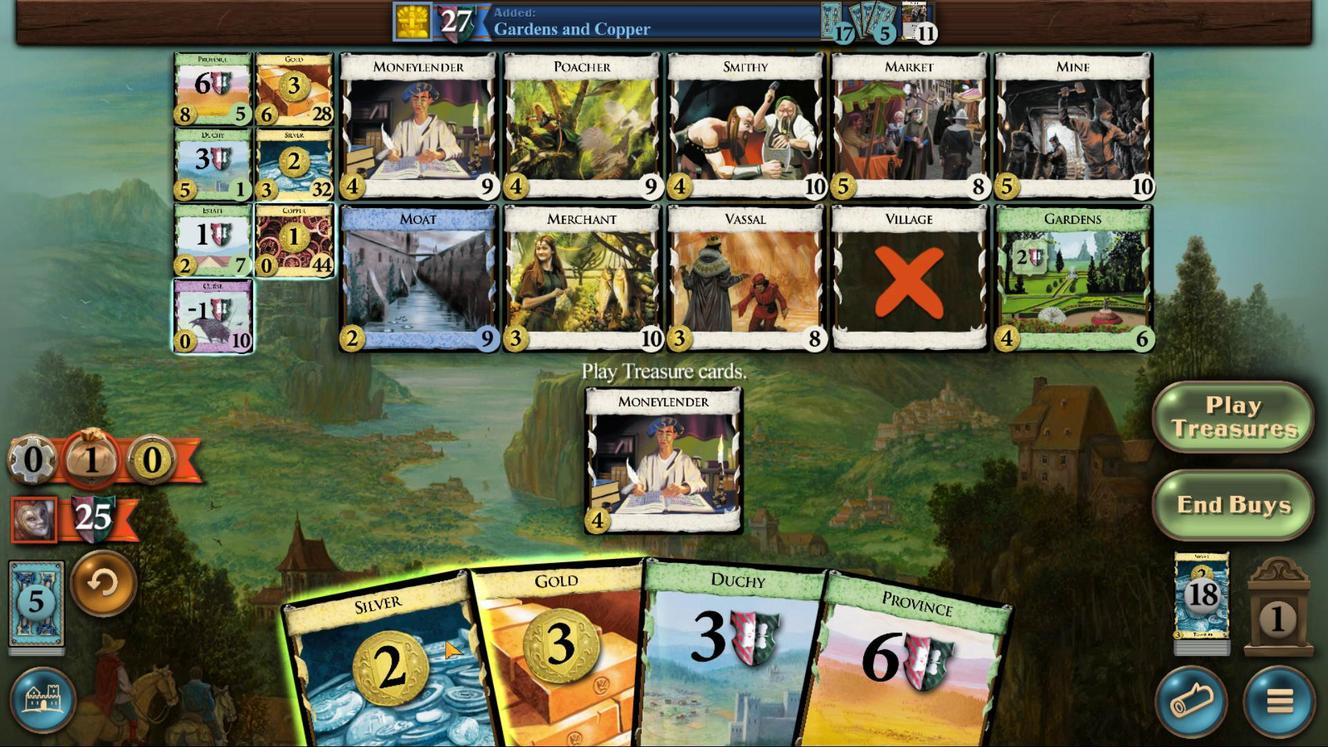 
Action: Mouse scrolled (563, 262) with delta (0, 0)
Screenshot: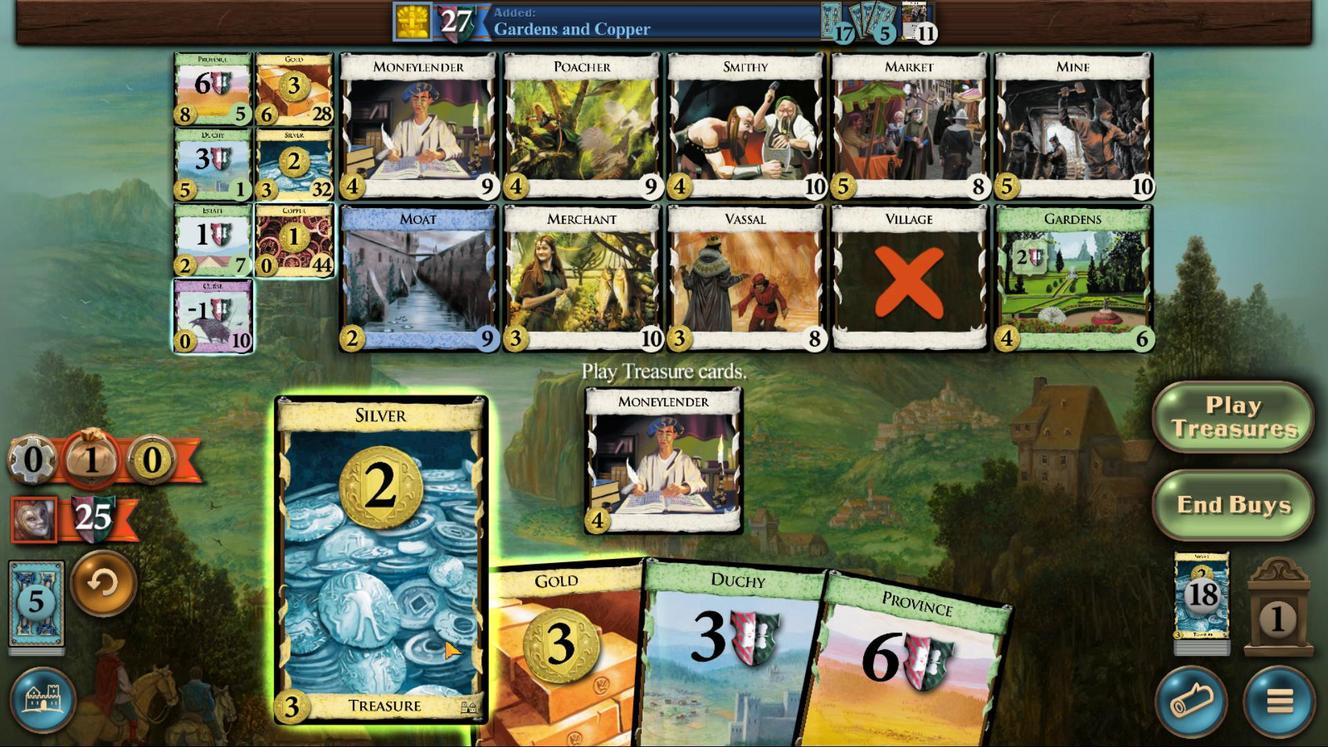 
Action: Mouse scrolled (563, 262) with delta (0, 0)
Screenshot: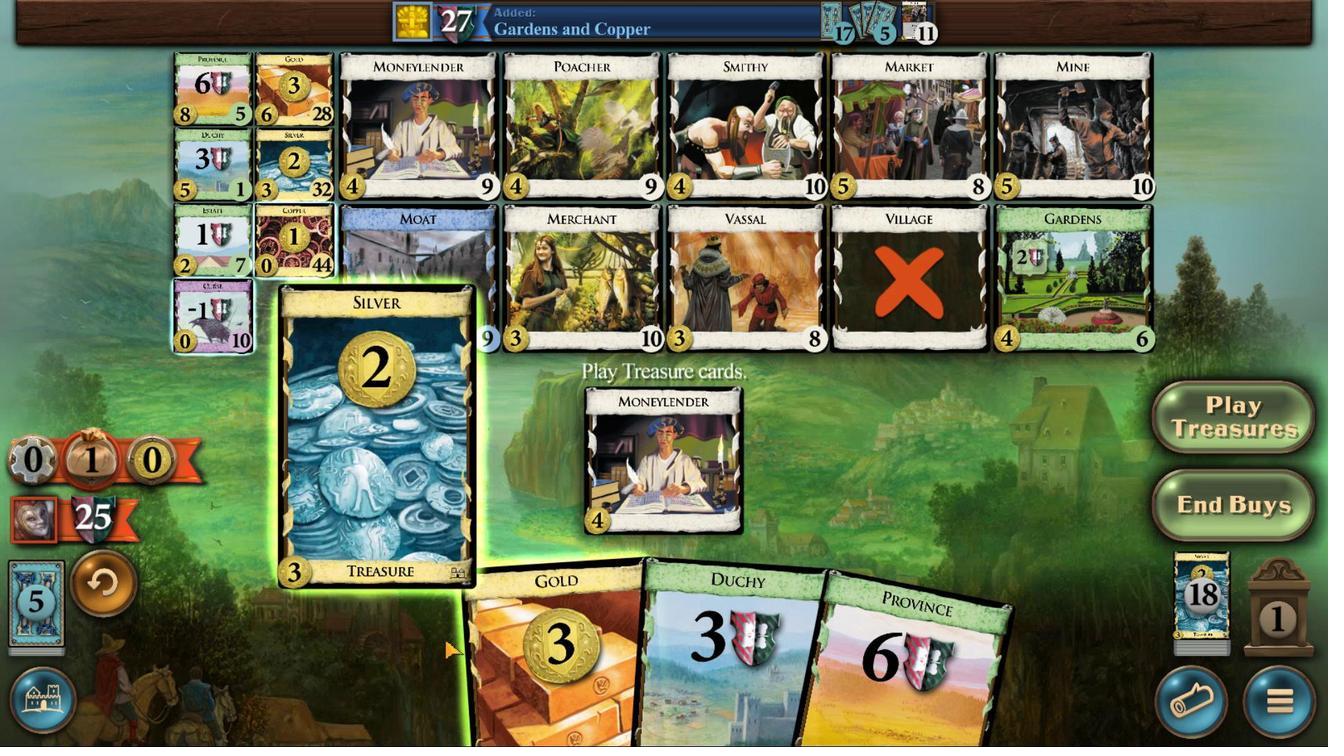 
Action: Mouse moved to (594, 262)
Screenshot: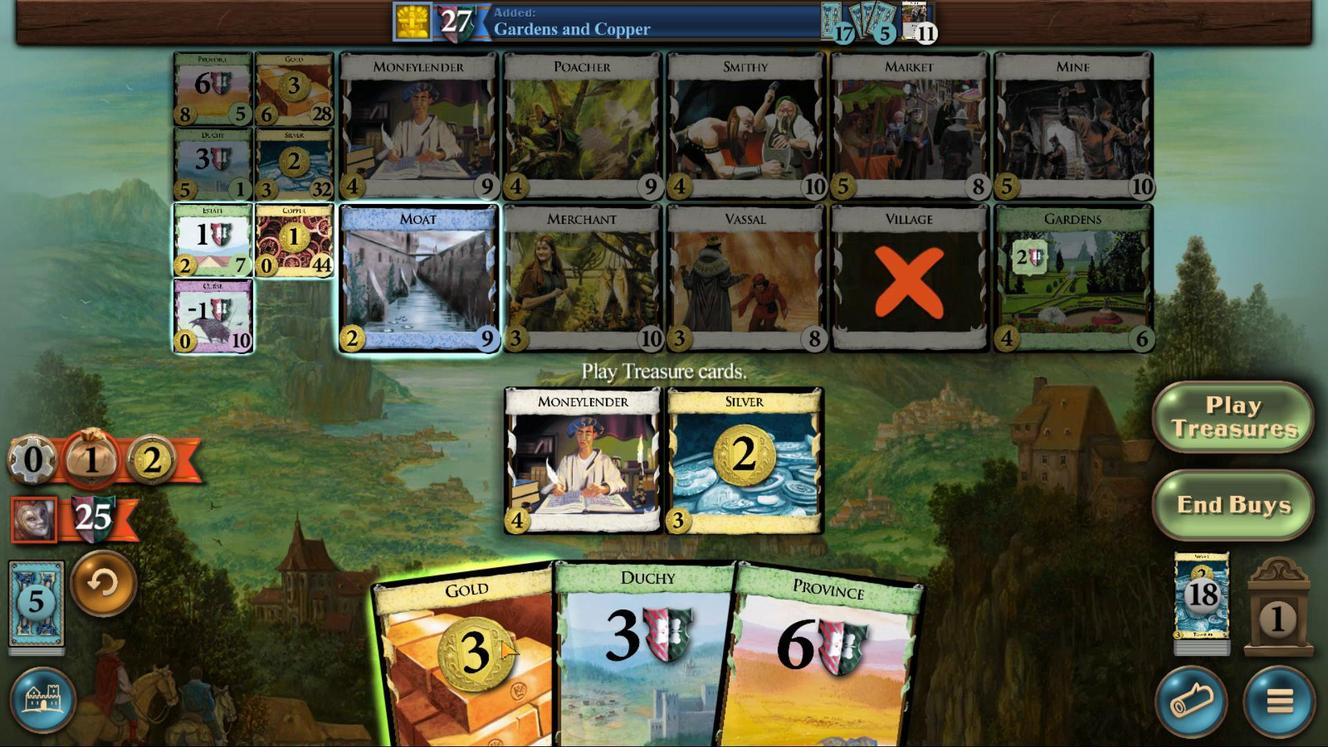 
Action: Mouse scrolled (594, 262) with delta (0, 0)
Screenshot: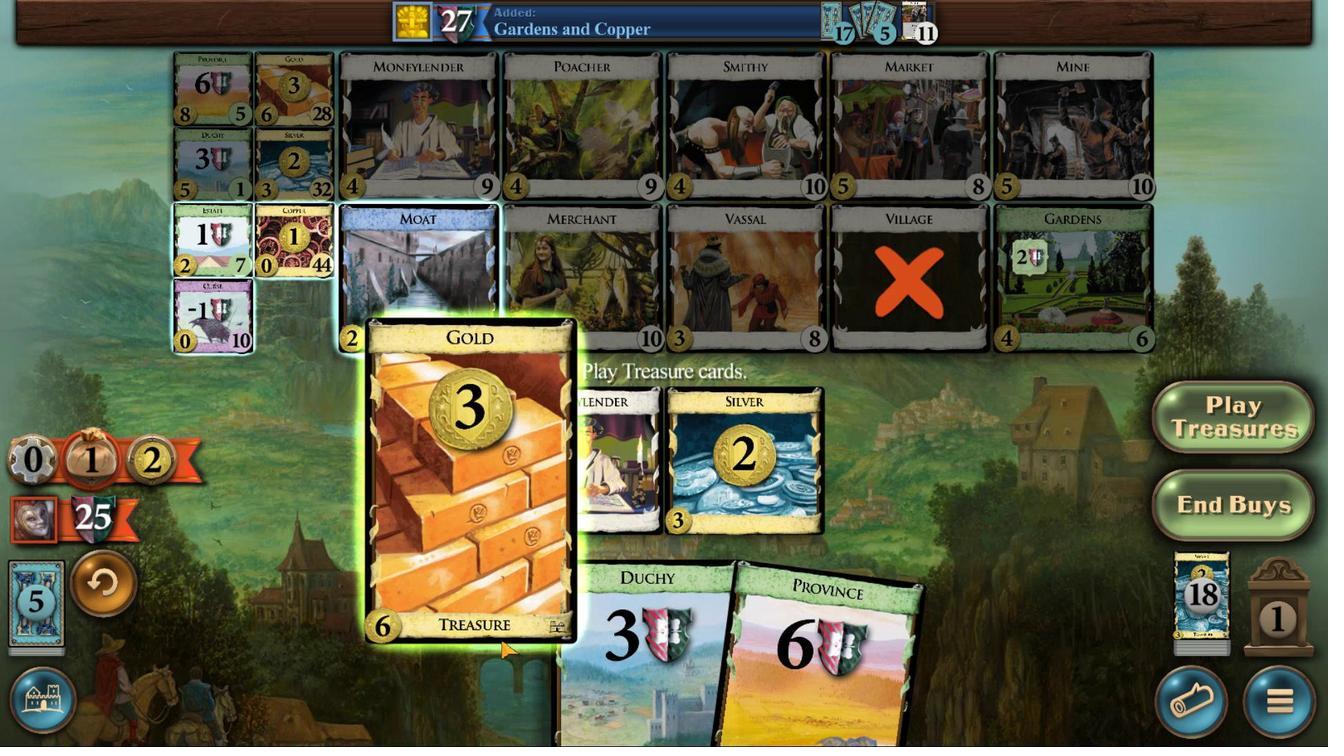 
Action: Mouse scrolled (594, 262) with delta (0, 0)
Screenshot: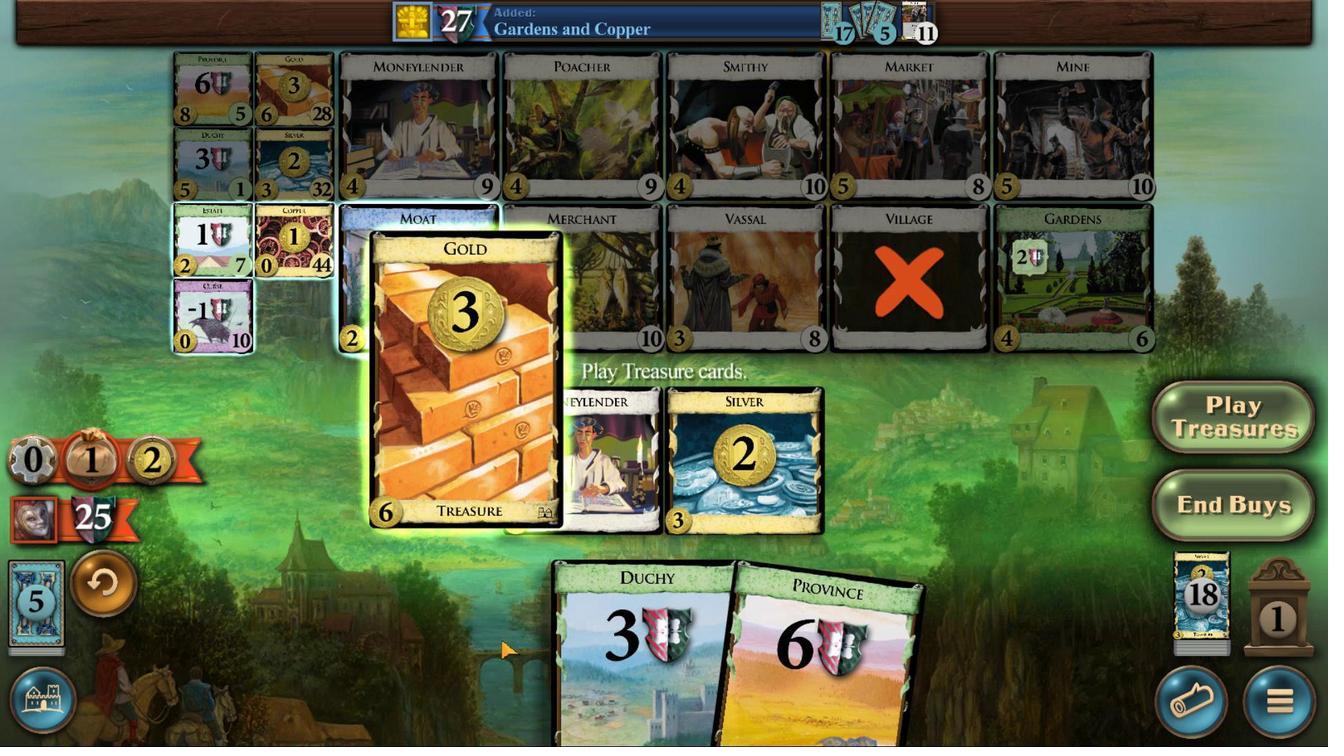 
Action: Mouse scrolled (594, 262) with delta (0, 0)
Screenshot: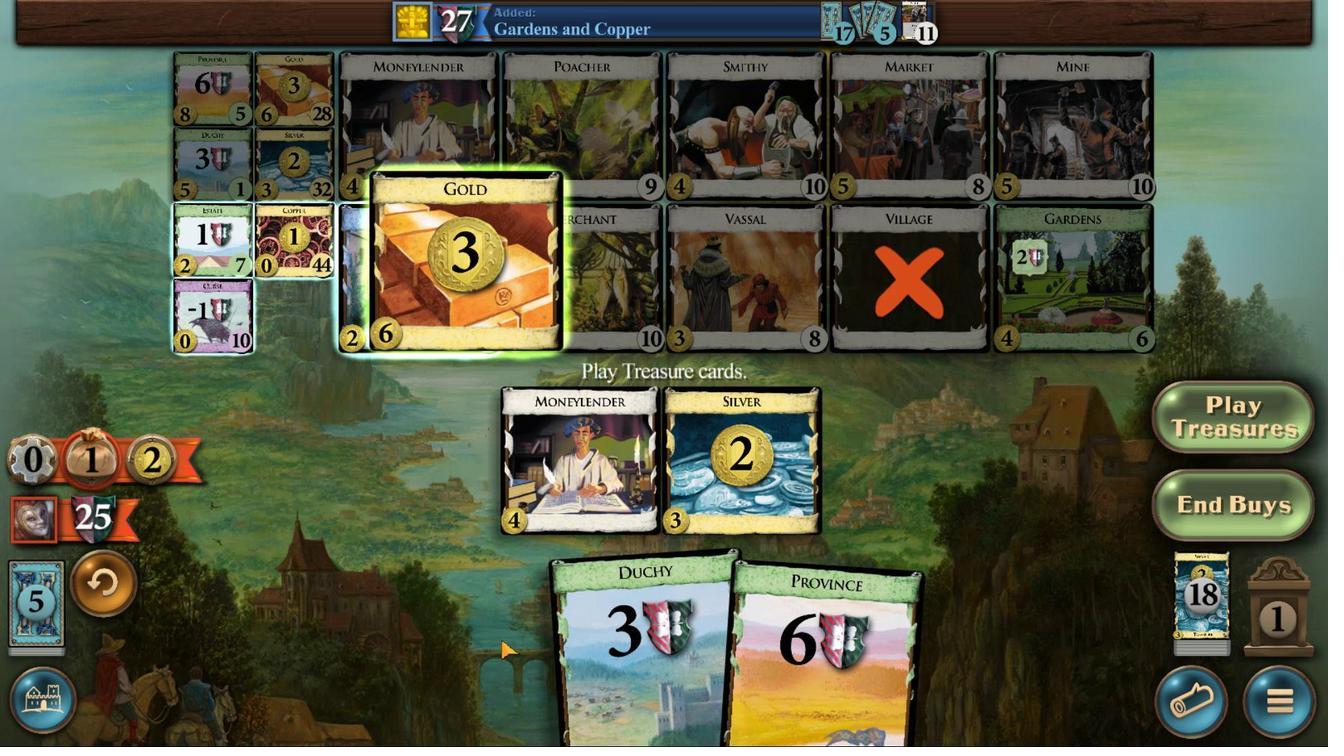 
Action: Mouse moved to (726, 550)
Screenshot: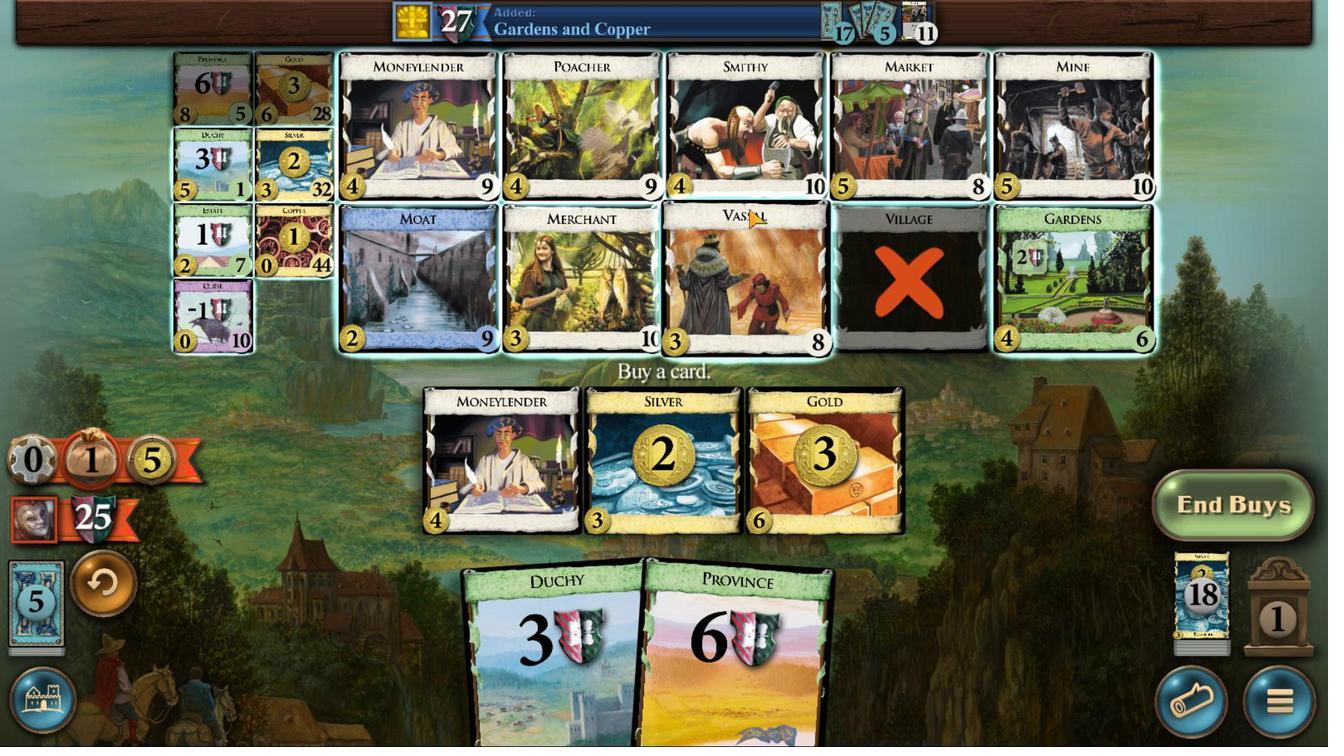 
Action: Mouse pressed left at (726, 550)
